 Task: Add a signature Jake Allen containing With sincere thanks and warm wishes, Jake Allen to email address softage.8@softage.net and add a label Fathers Day gifts
Action: Mouse moved to (1324, 71)
Screenshot: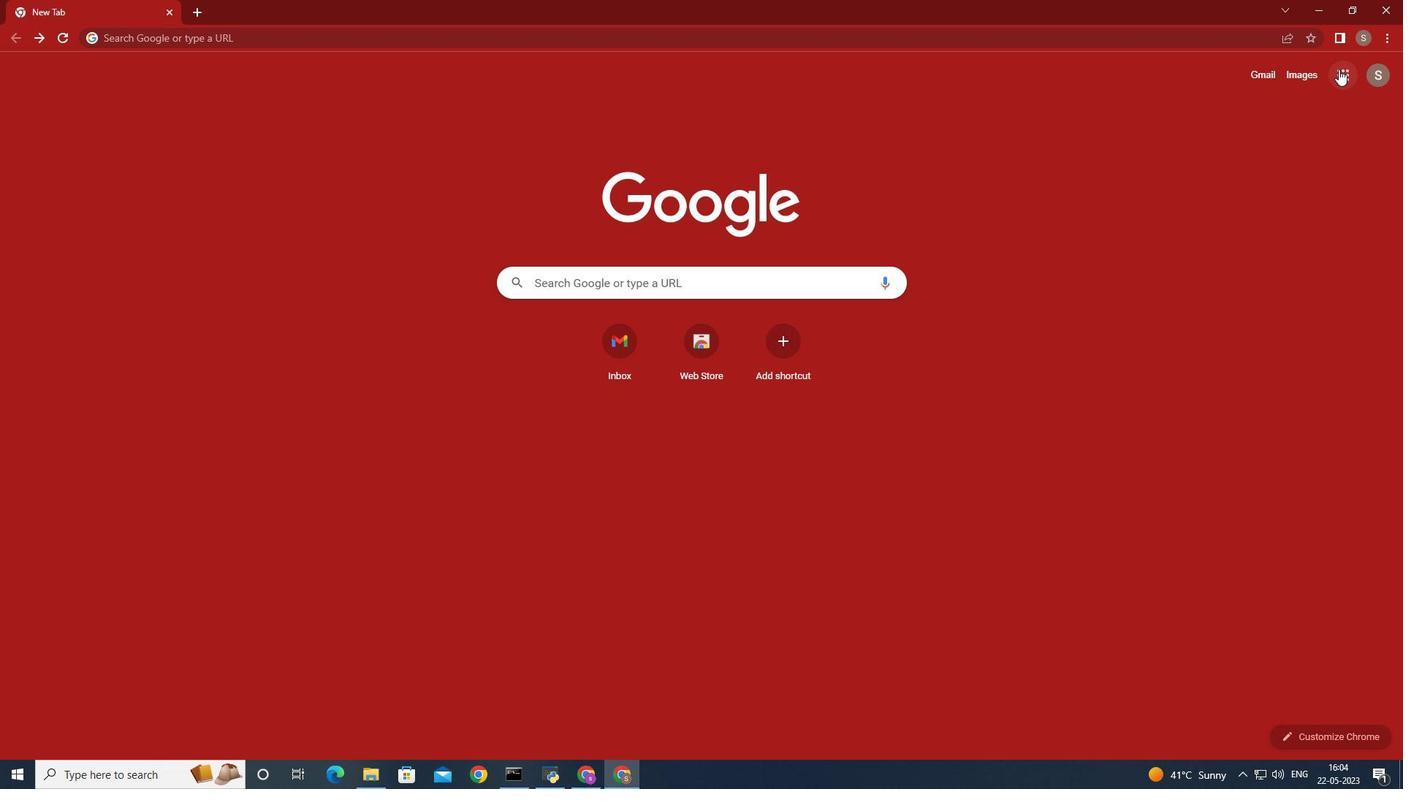 
Action: Mouse pressed left at (1324, 71)
Screenshot: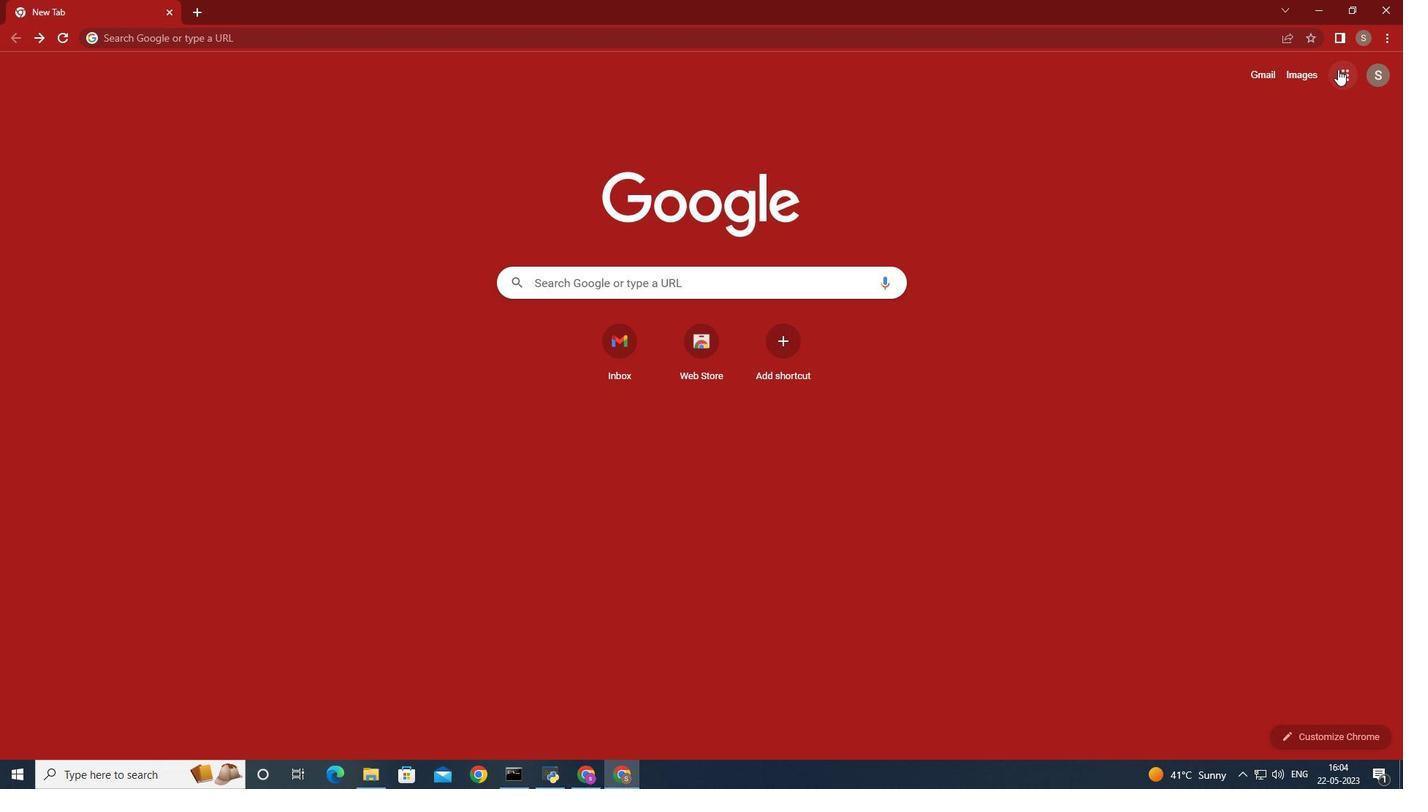 
Action: Mouse moved to (1254, 144)
Screenshot: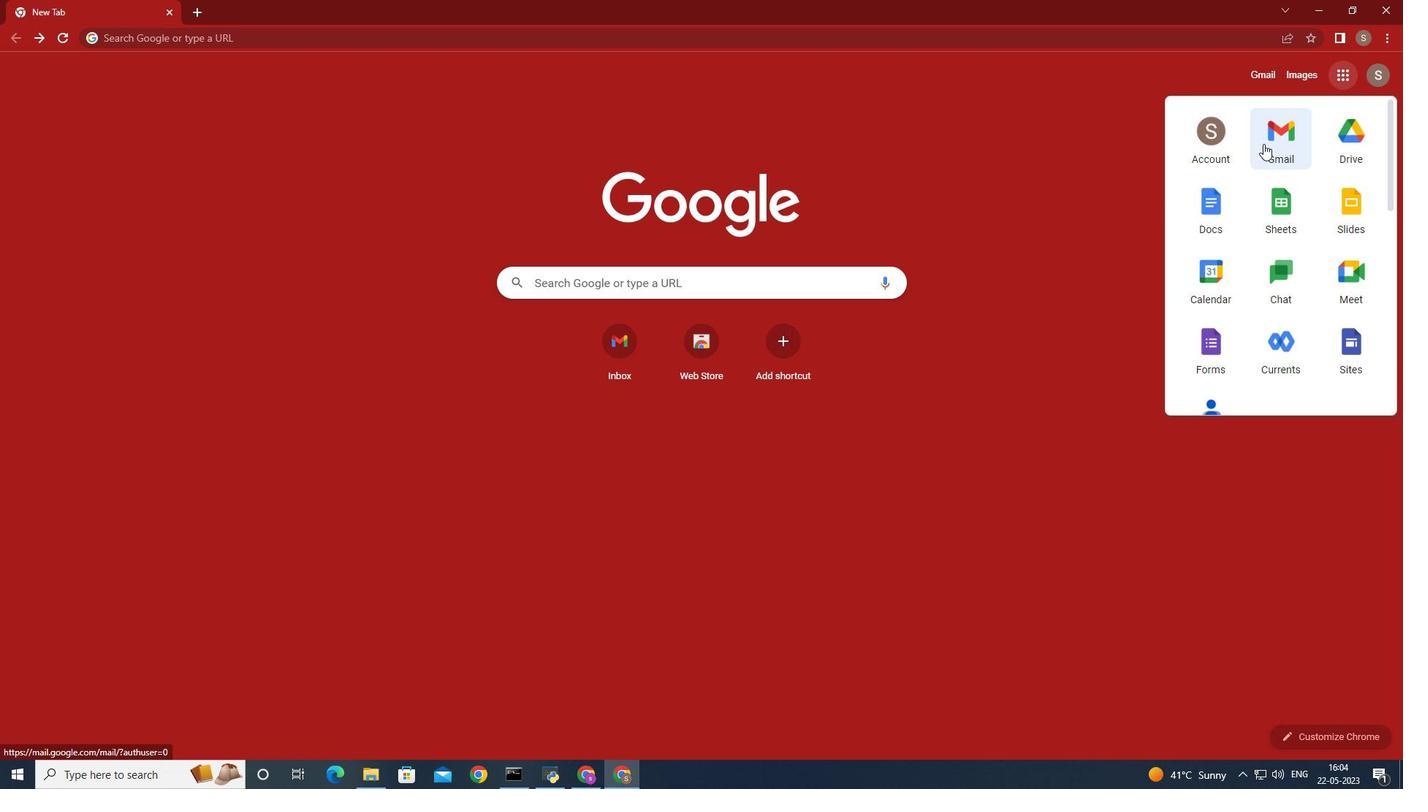 
Action: Mouse pressed left at (1254, 144)
Screenshot: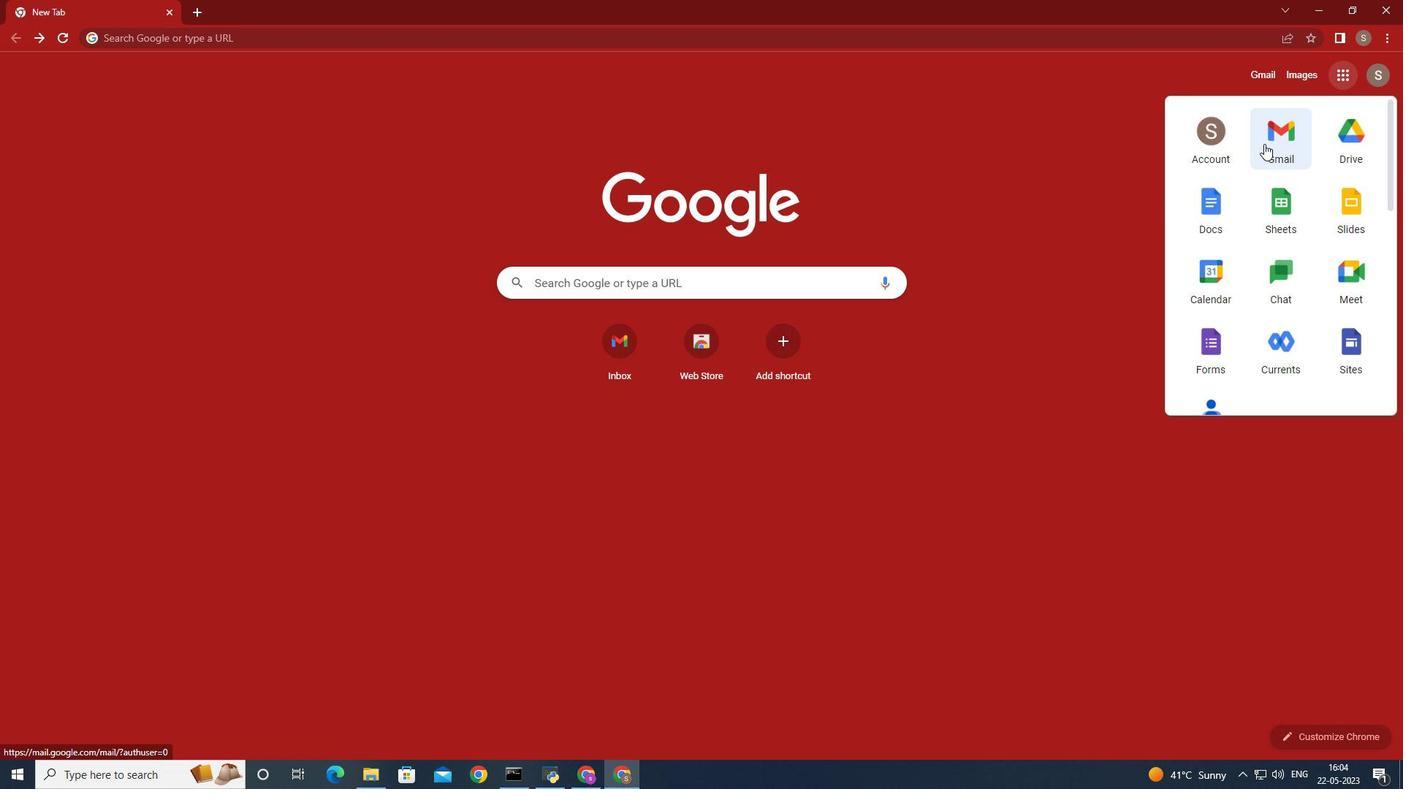 
Action: Mouse moved to (1233, 100)
Screenshot: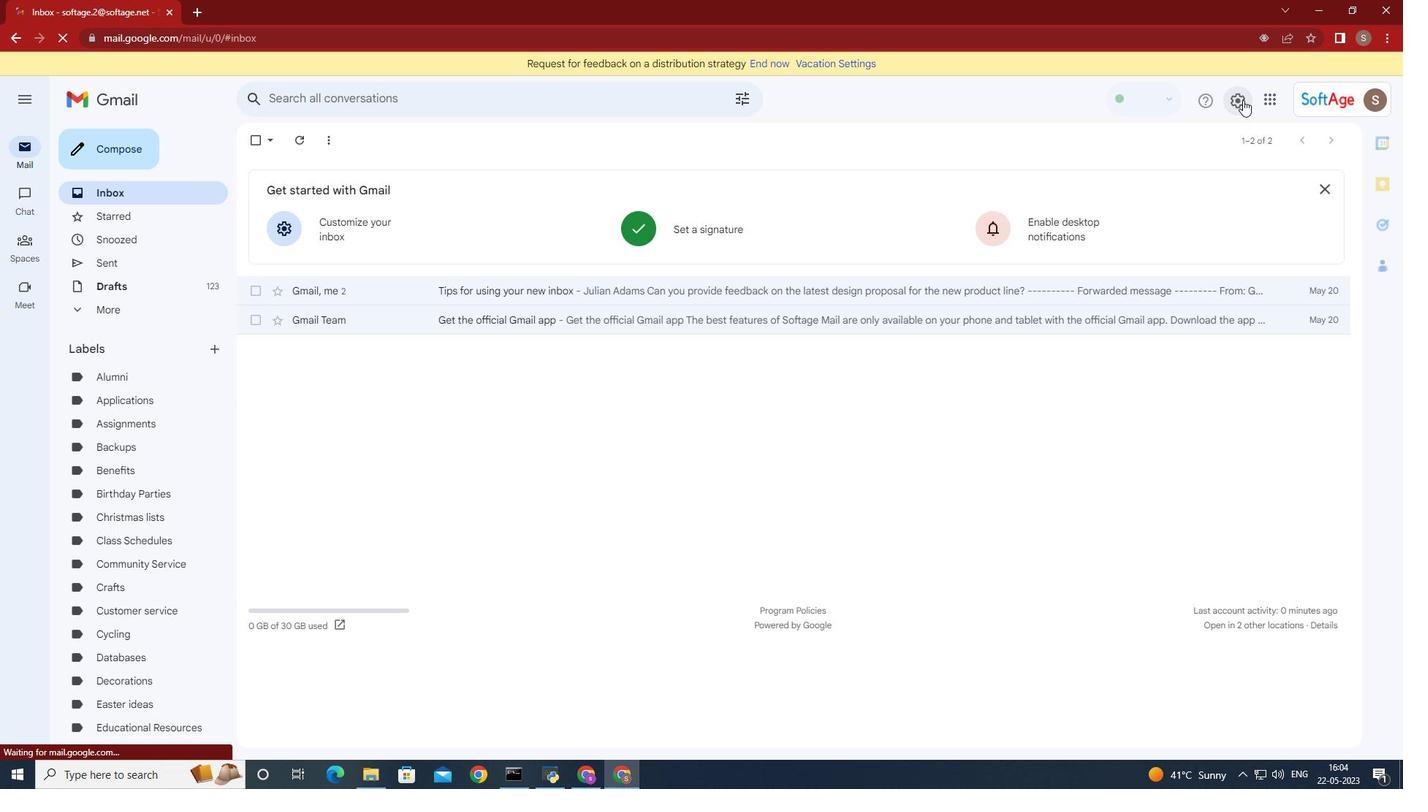 
Action: Mouse pressed left at (1233, 100)
Screenshot: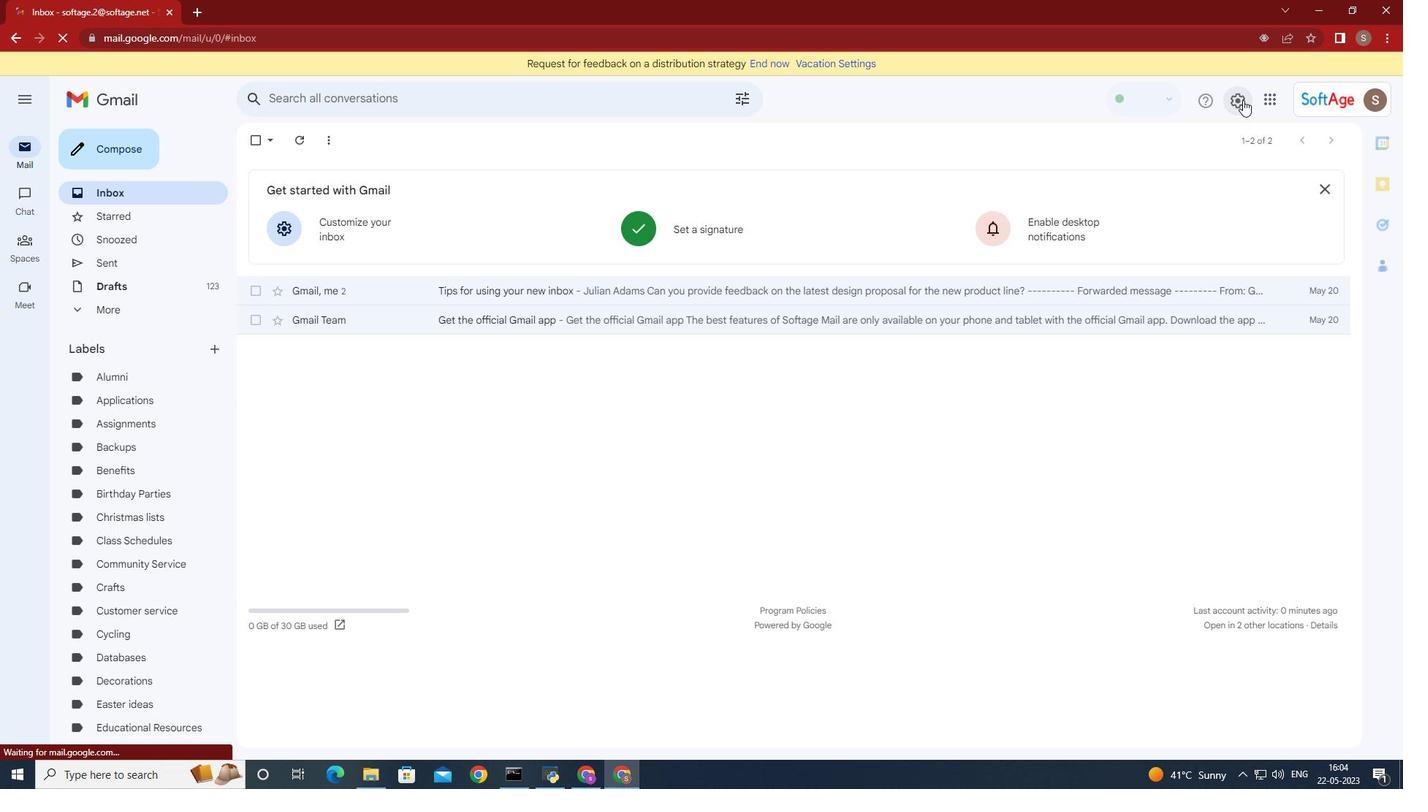 
Action: Mouse moved to (1277, 170)
Screenshot: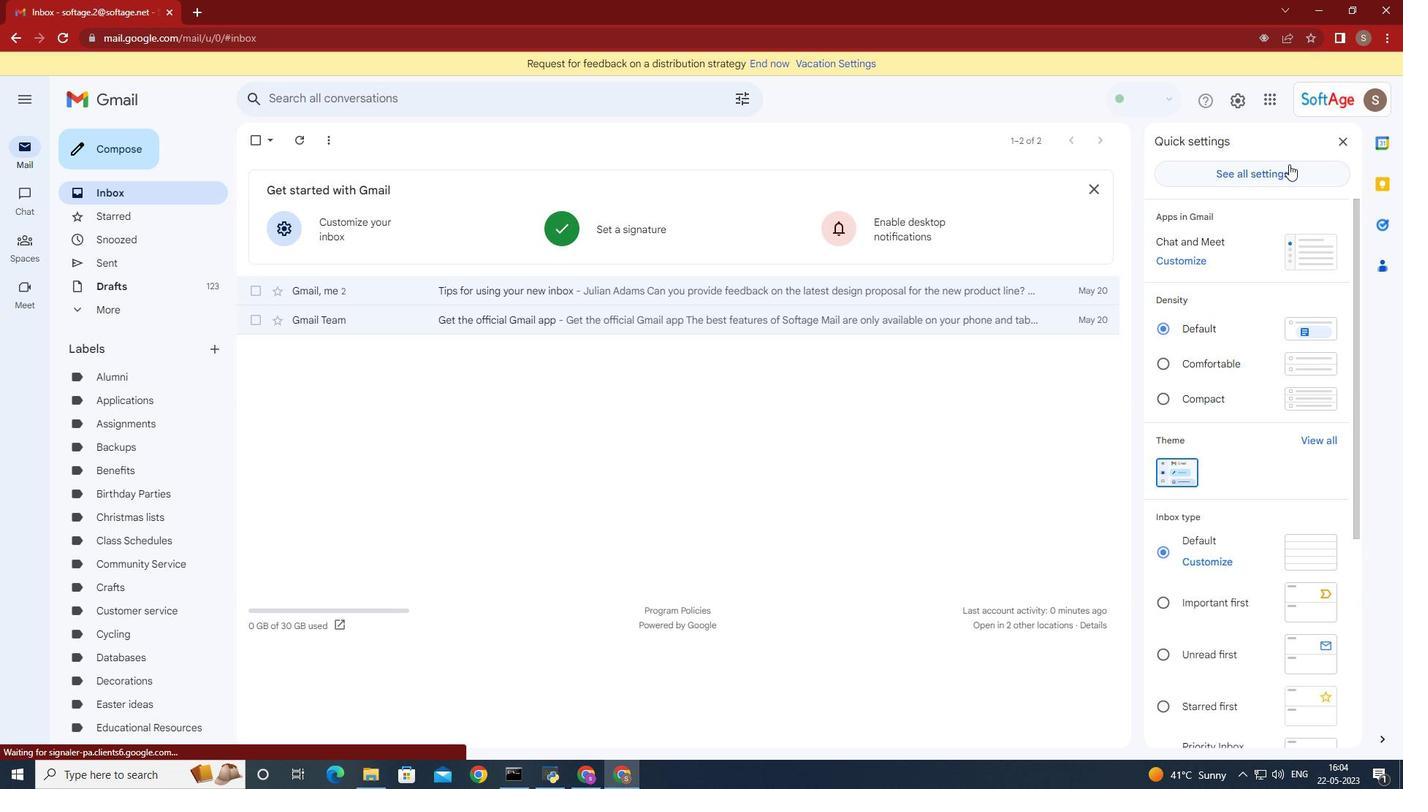 
Action: Mouse pressed left at (1277, 170)
Screenshot: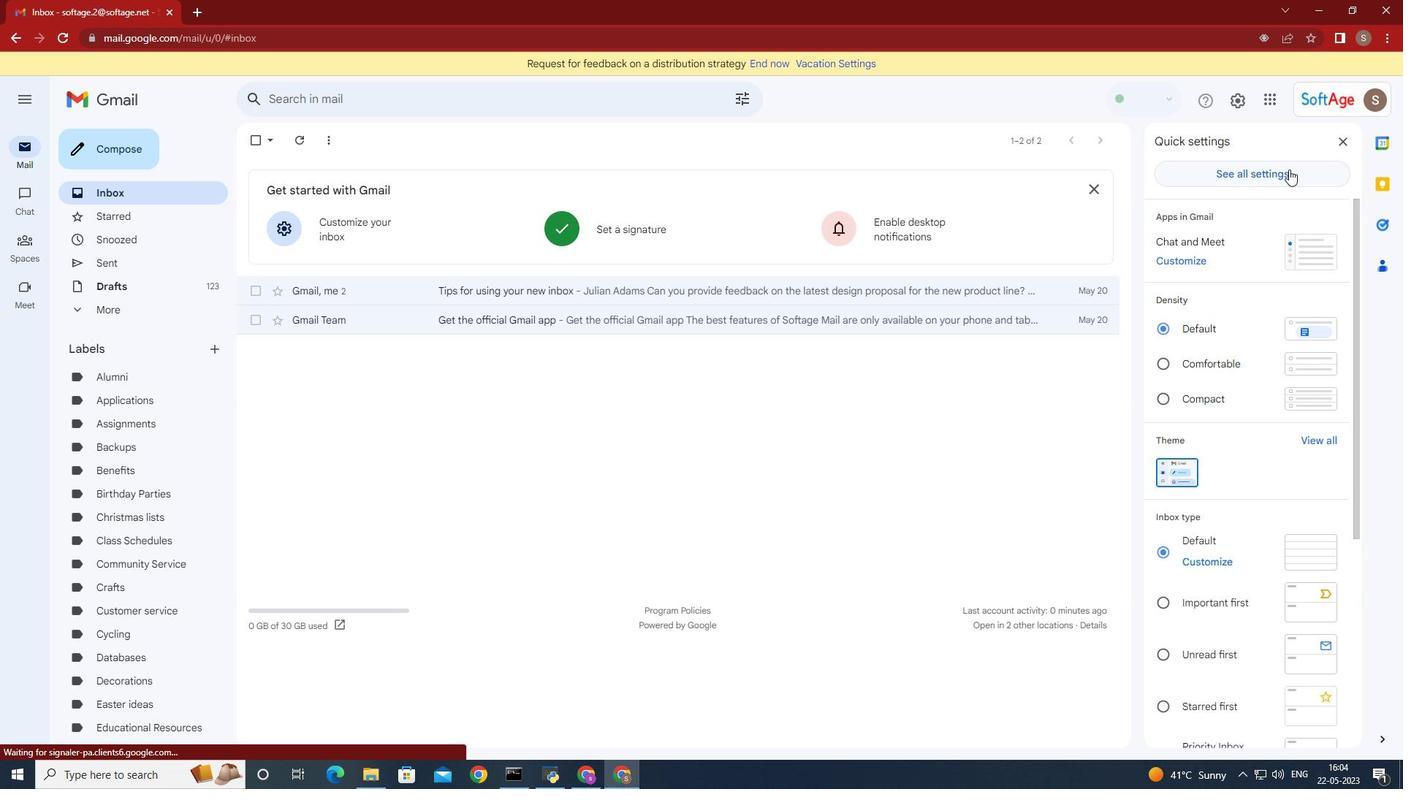 
Action: Mouse moved to (1202, 301)
Screenshot: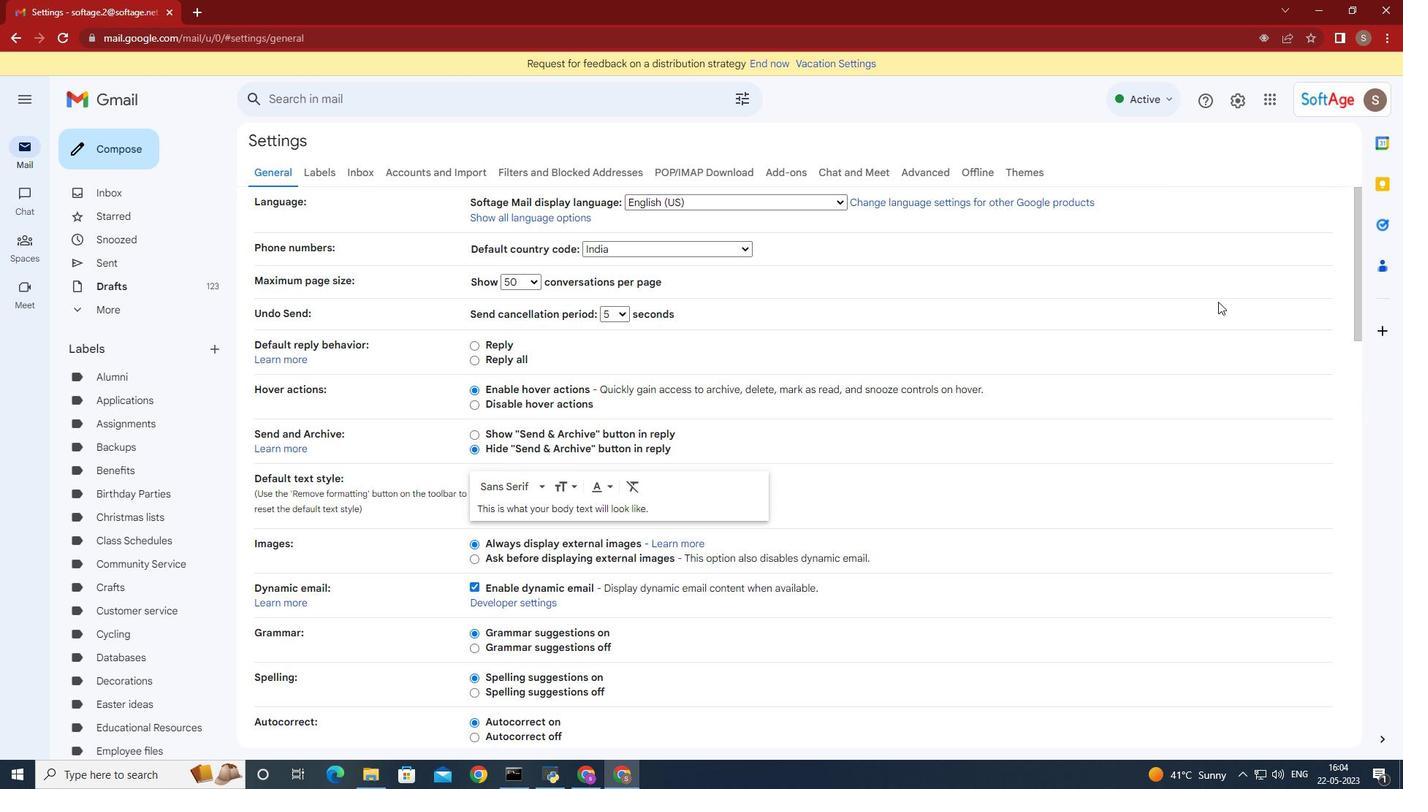 
Action: Mouse scrolled (1202, 300) with delta (0, 0)
Screenshot: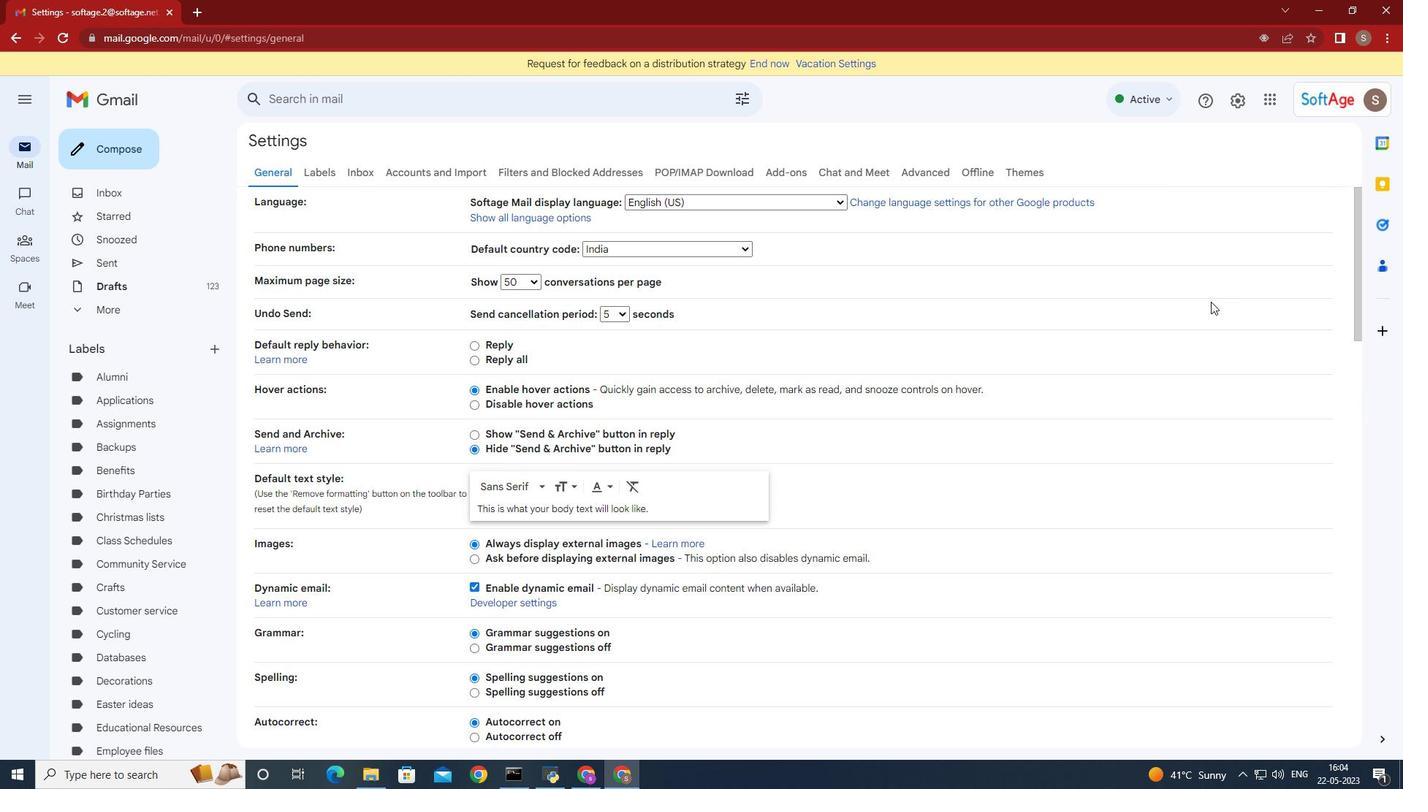 
Action: Mouse moved to (1192, 302)
Screenshot: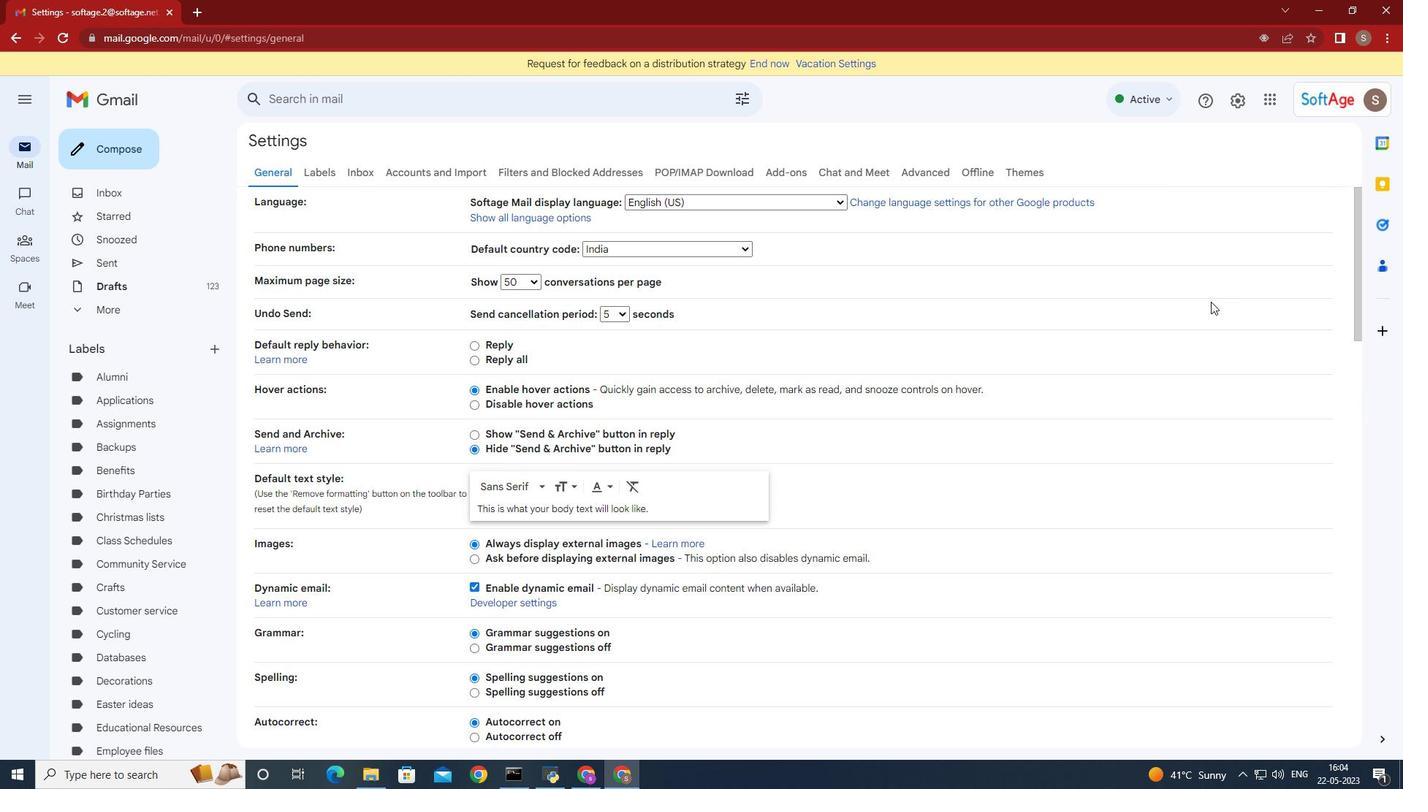 
Action: Mouse scrolled (1199, 300) with delta (0, 0)
Screenshot: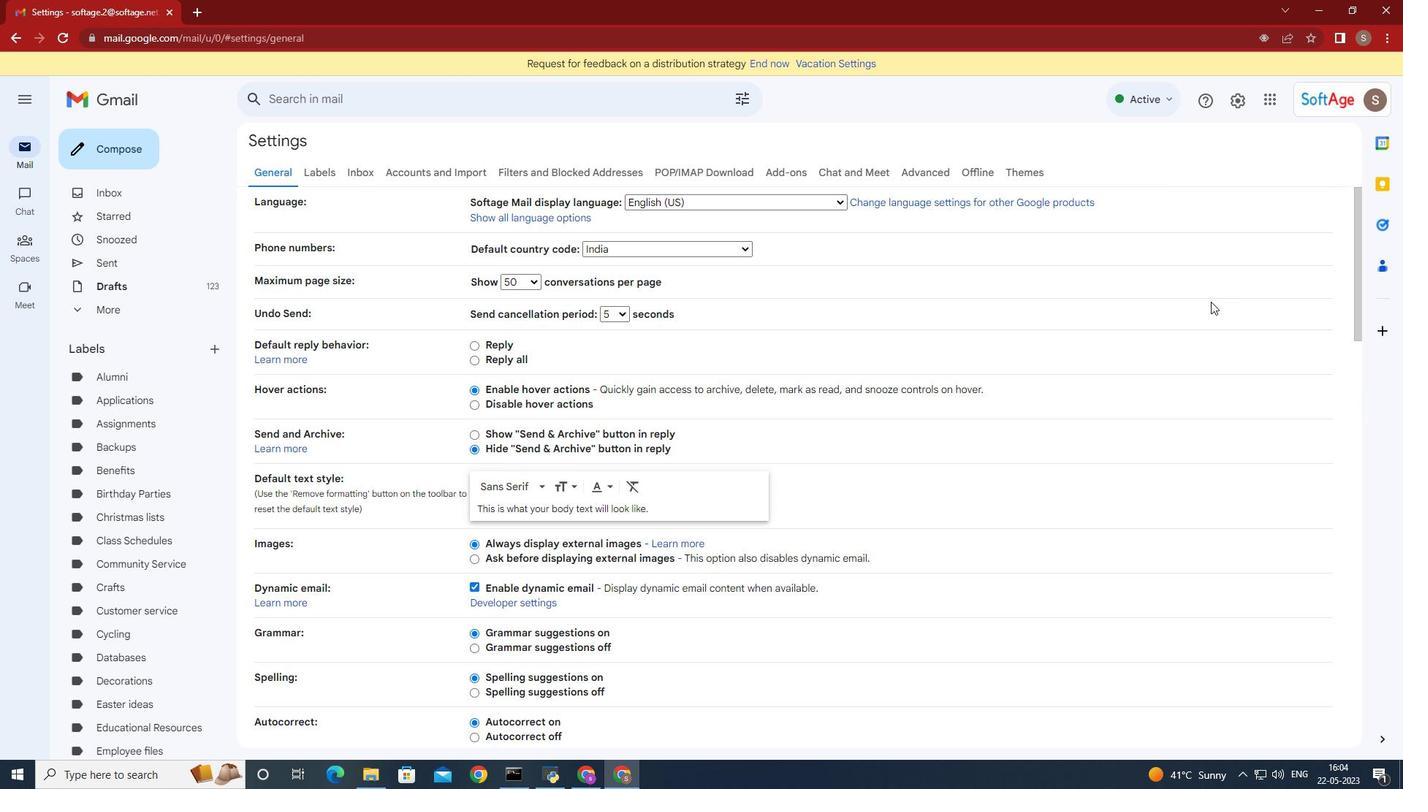 
Action: Mouse moved to (1189, 302)
Screenshot: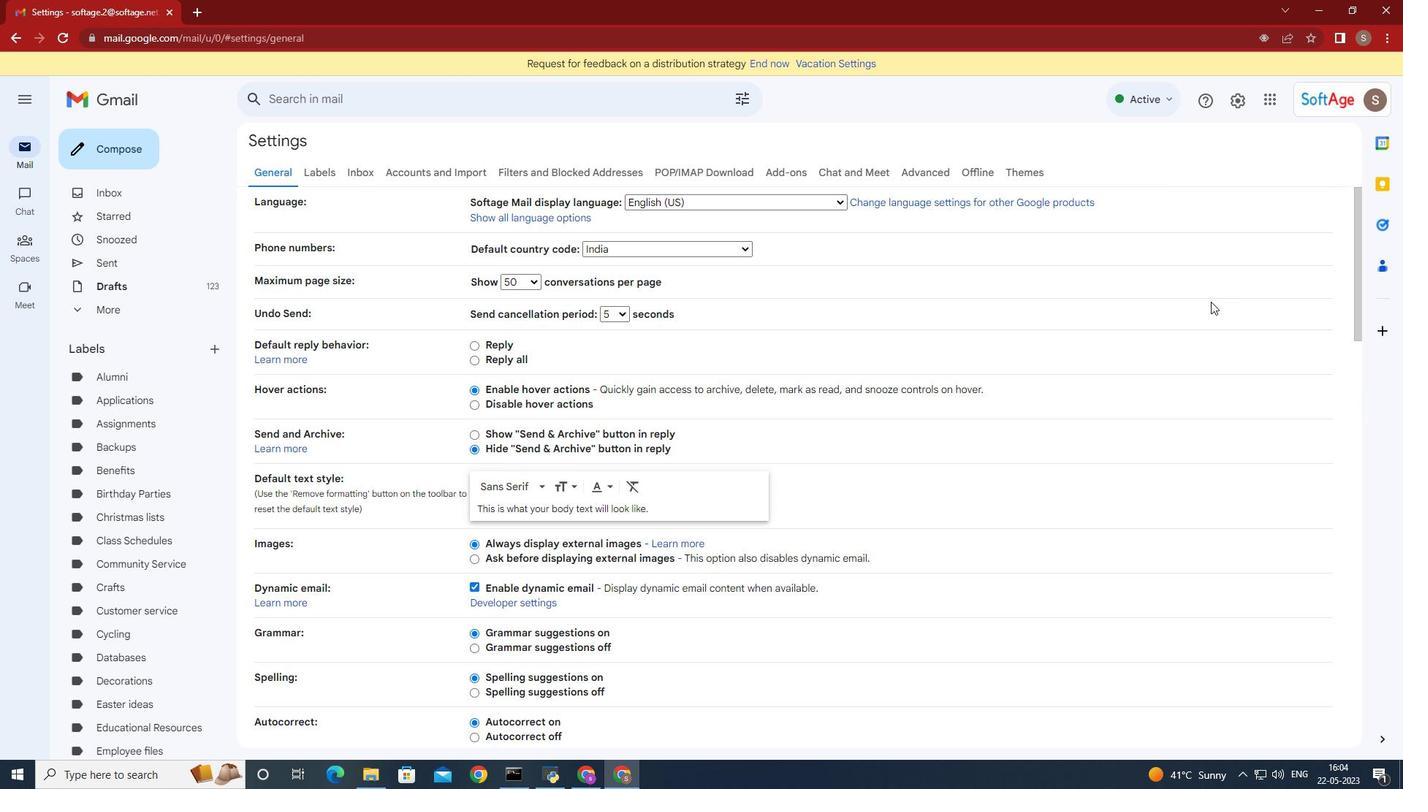 
Action: Mouse scrolled (1192, 301) with delta (0, 0)
Screenshot: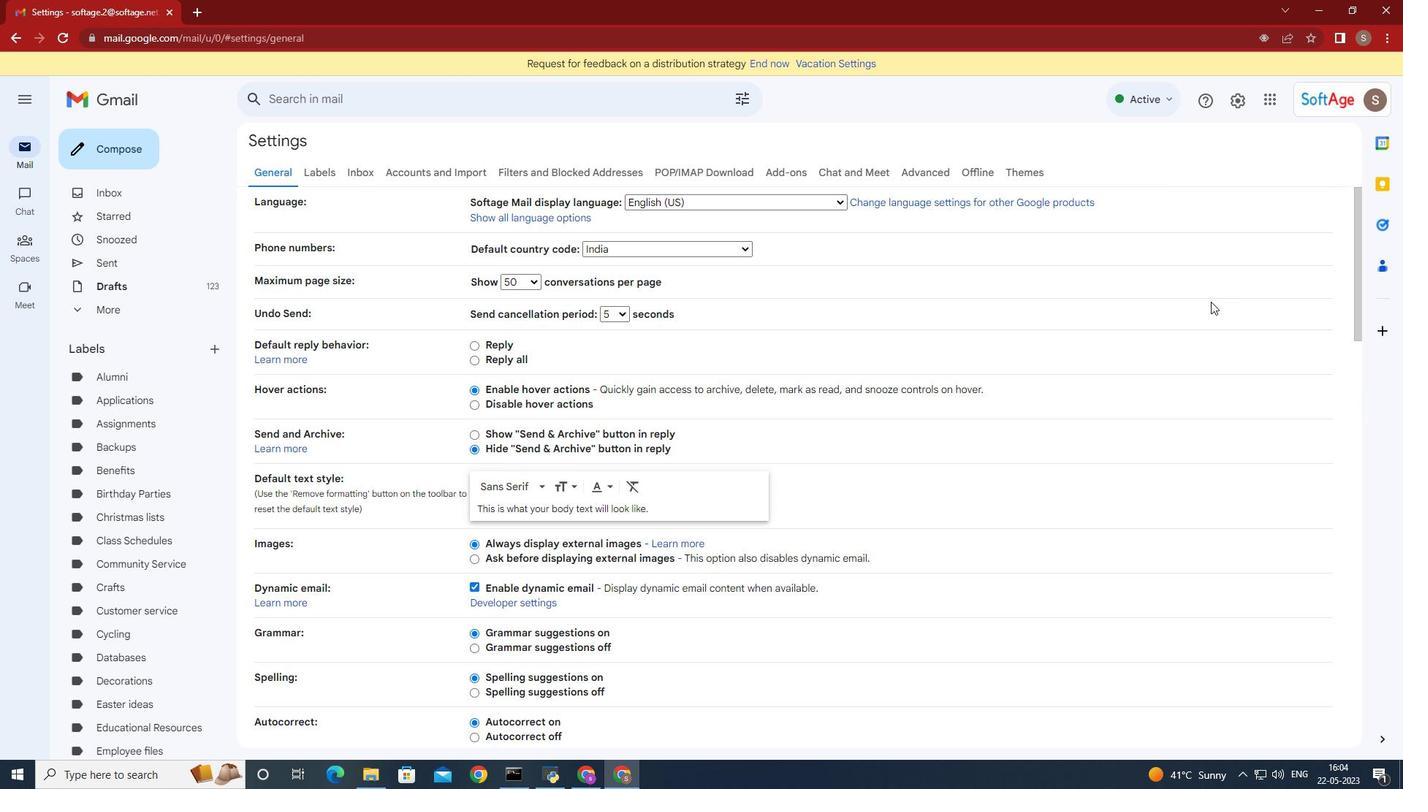 
Action: Mouse moved to (1177, 302)
Screenshot: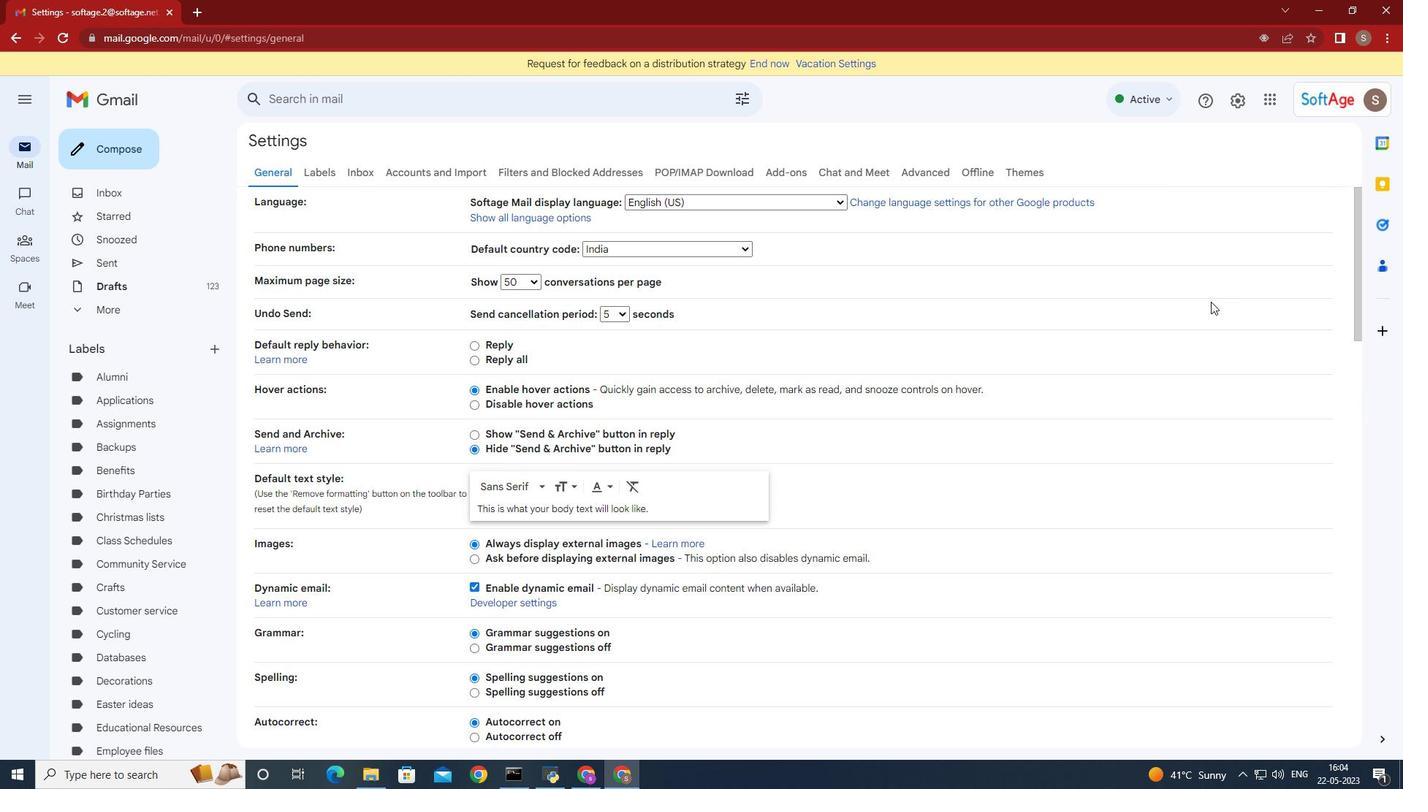 
Action: Mouse scrolled (1181, 301) with delta (0, 0)
Screenshot: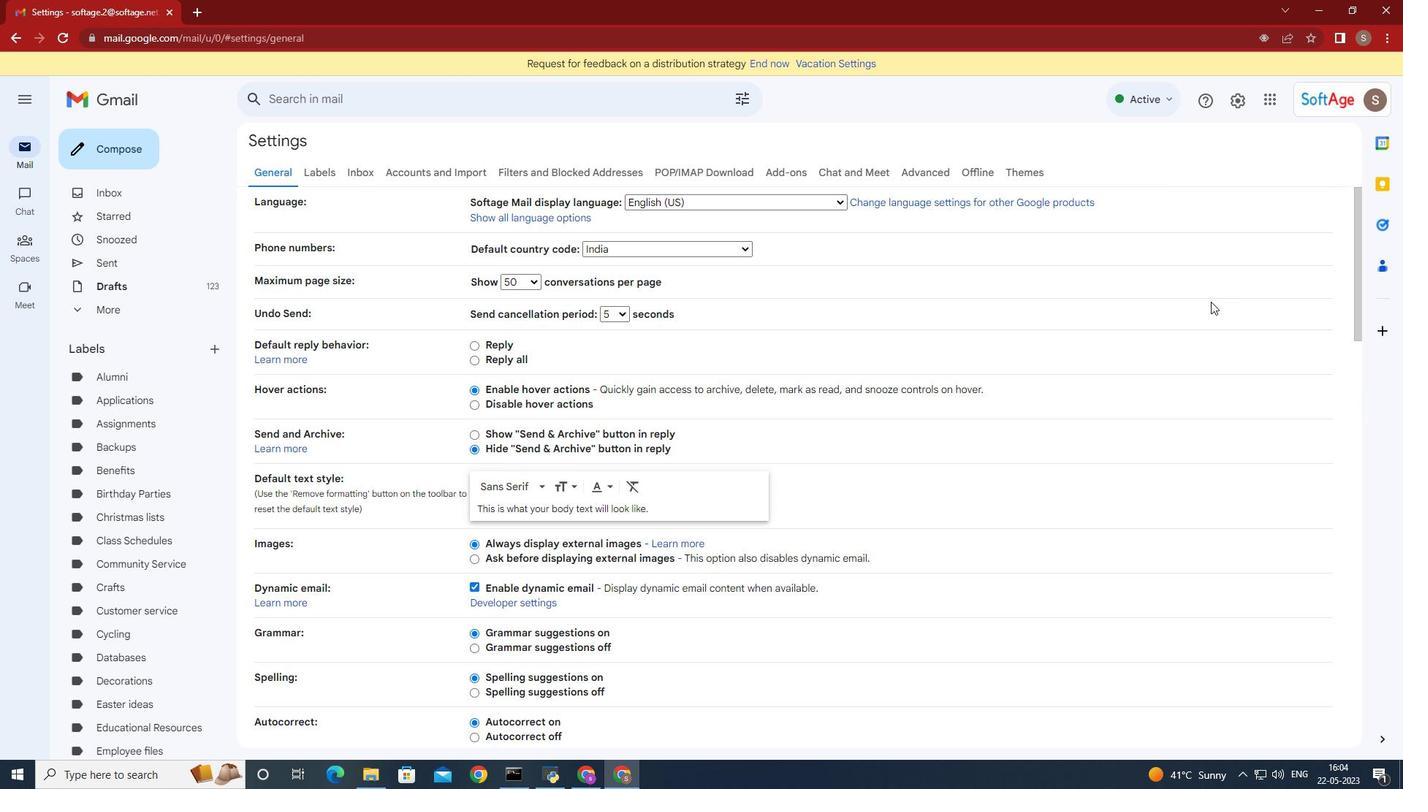 
Action: Mouse moved to (1167, 302)
Screenshot: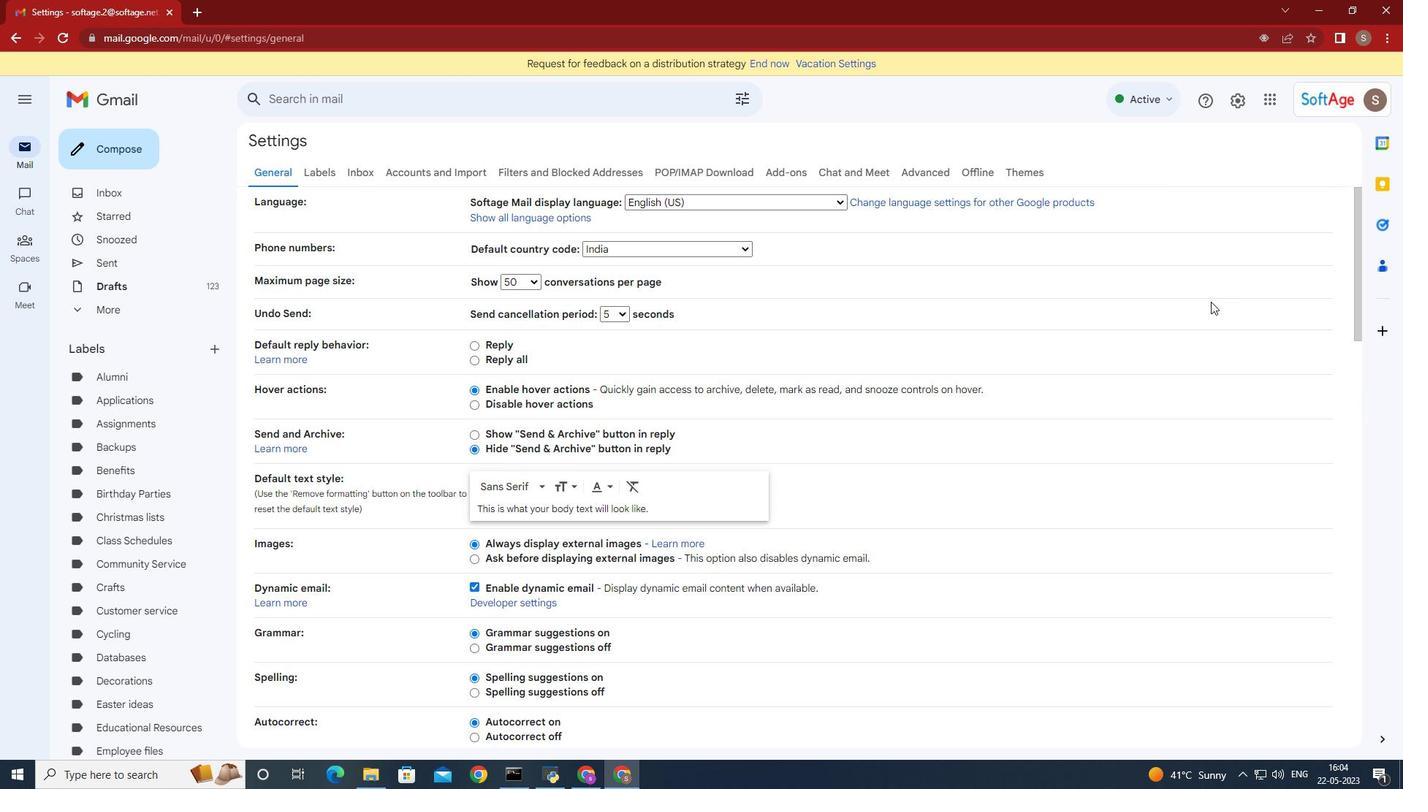 
Action: Mouse scrolled (1173, 301) with delta (0, 0)
Screenshot: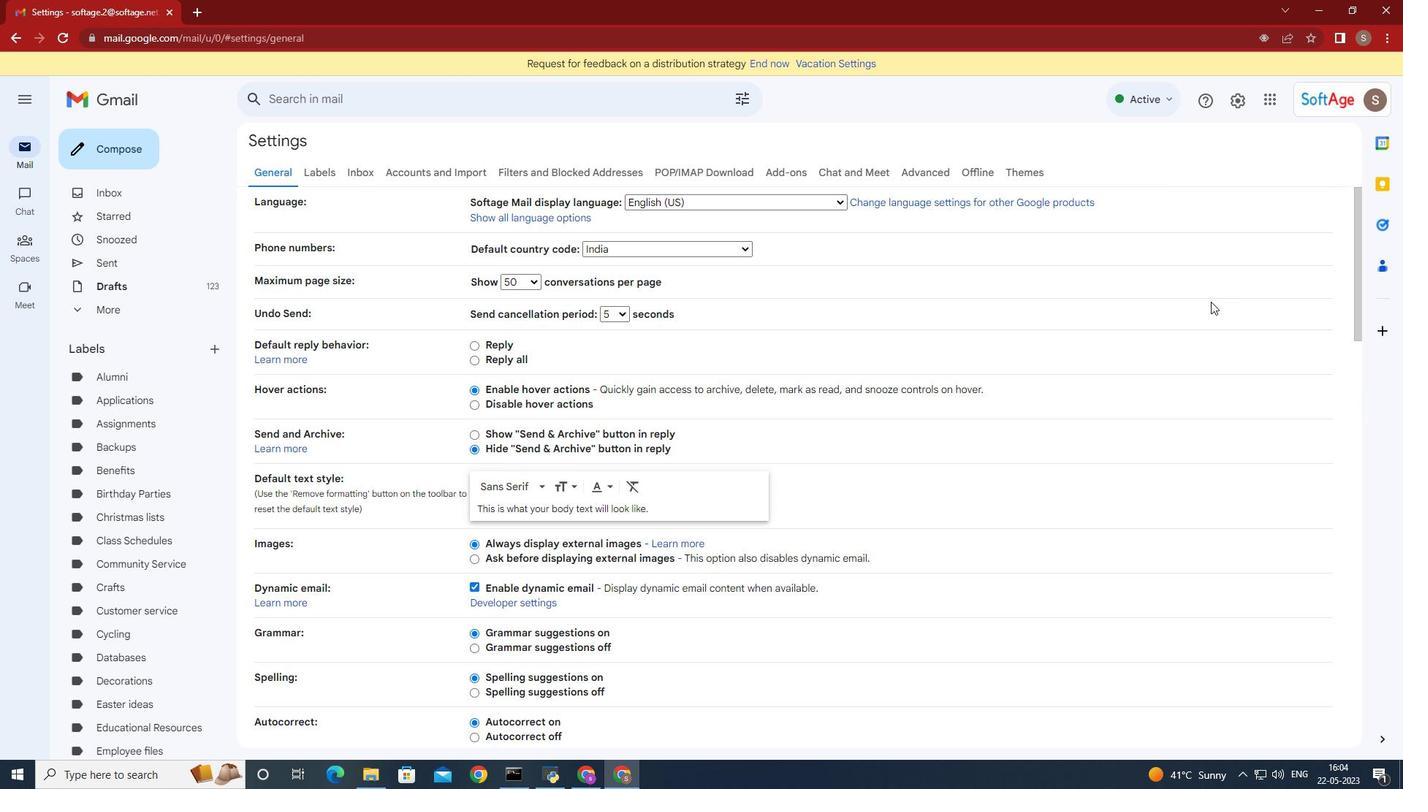 
Action: Mouse moved to (1156, 302)
Screenshot: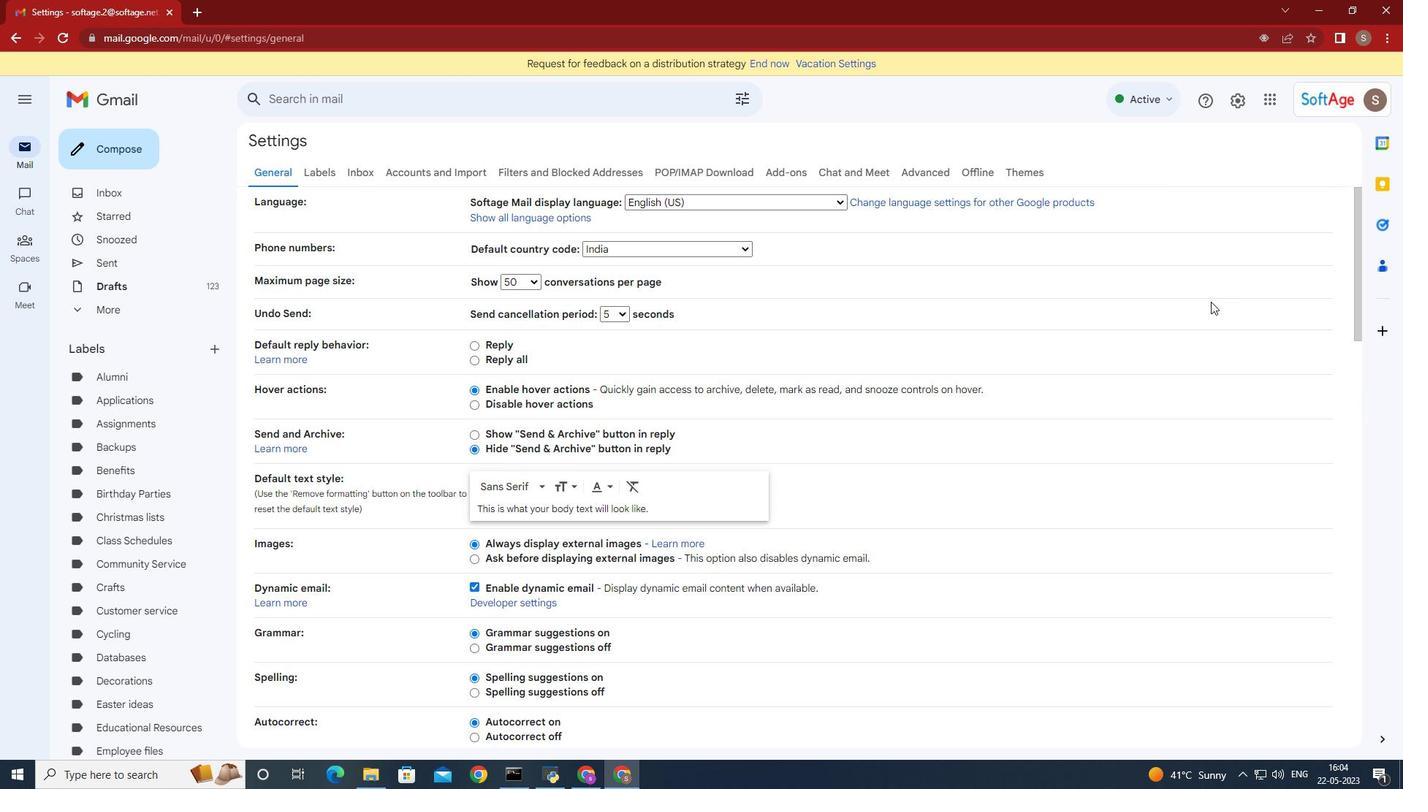 
Action: Mouse scrolled (1161, 301) with delta (0, 0)
Screenshot: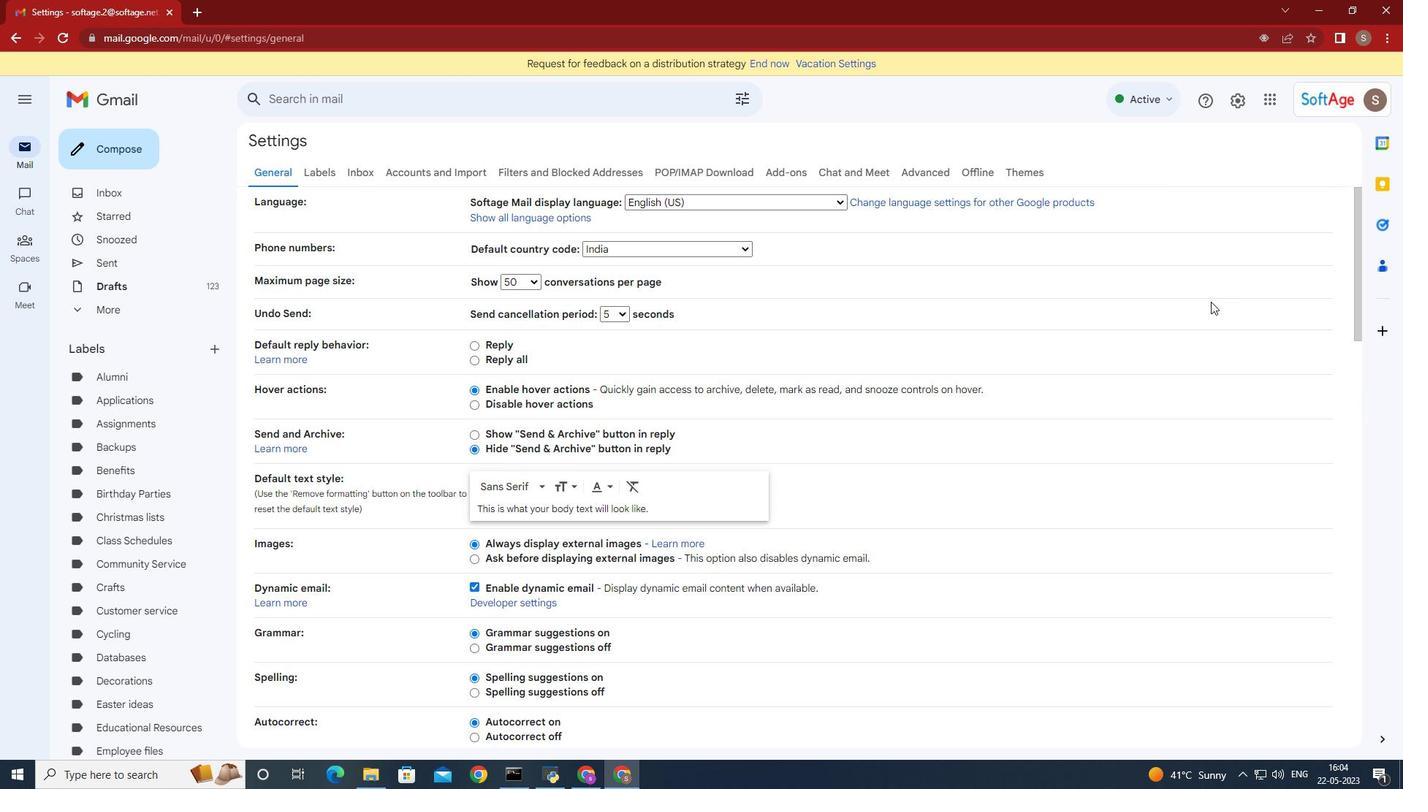 
Action: Mouse moved to (1137, 301)
Screenshot: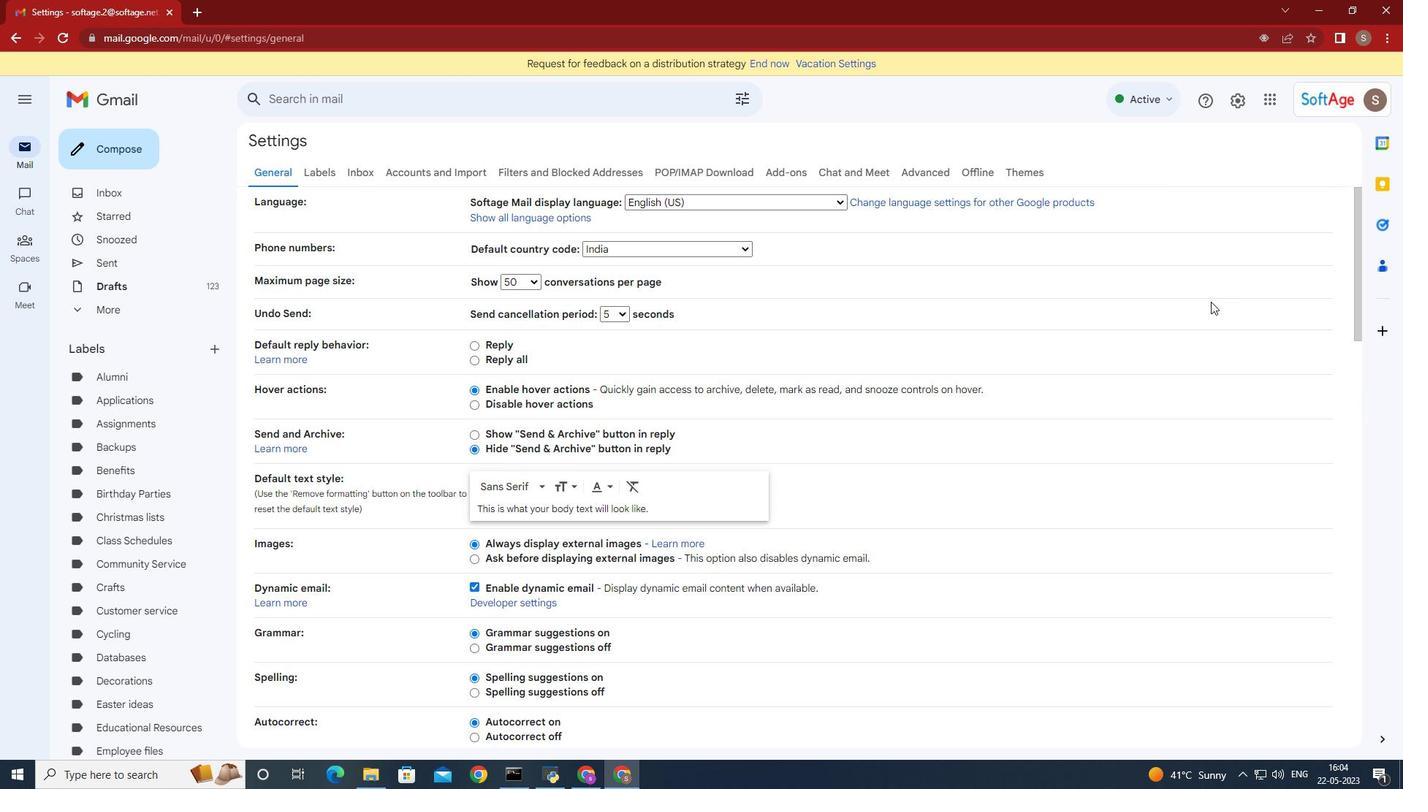 
Action: Mouse scrolled (1137, 300) with delta (0, 0)
Screenshot: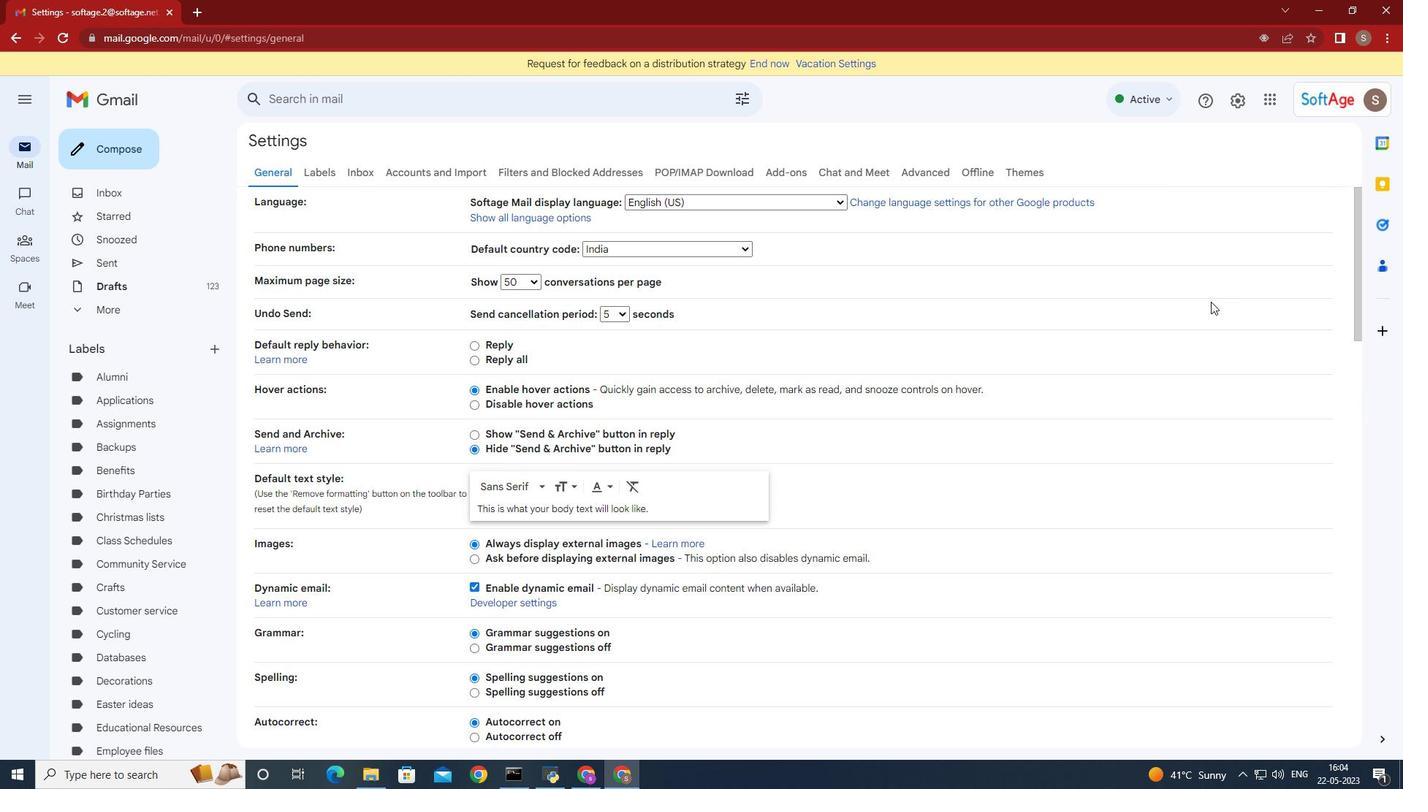 
Action: Mouse moved to (1079, 304)
Screenshot: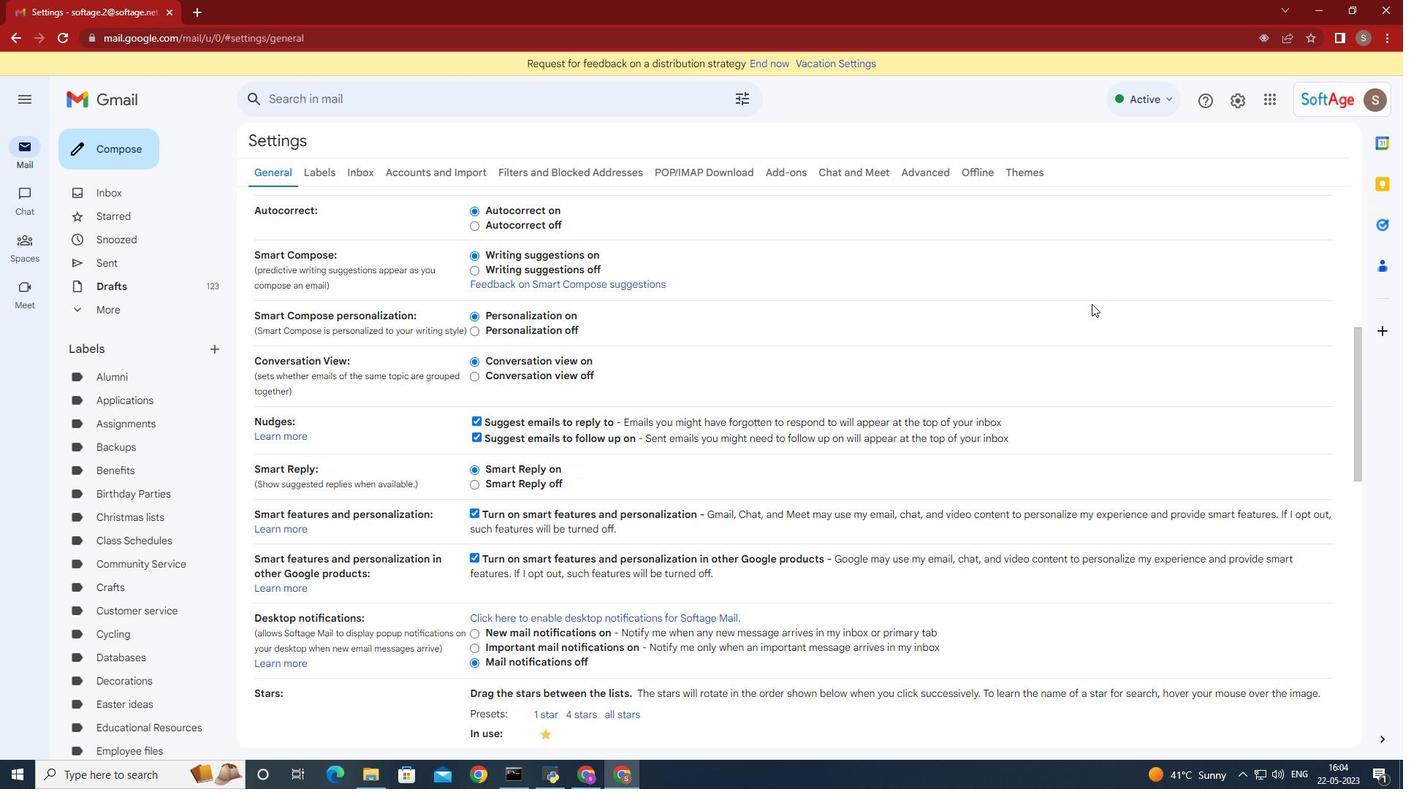 
Action: Mouse scrolled (1079, 304) with delta (0, 0)
Screenshot: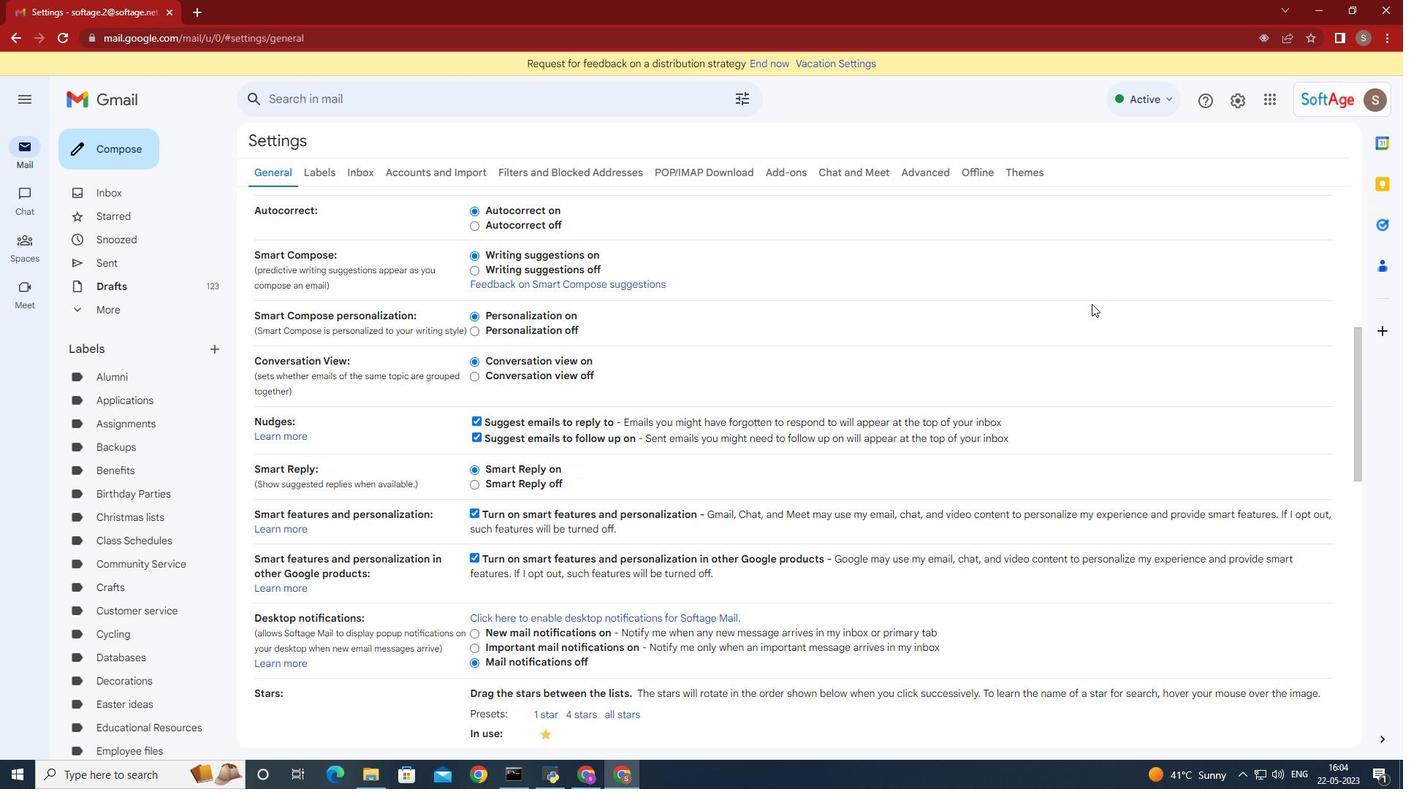 
Action: Mouse moved to (1078, 305)
Screenshot: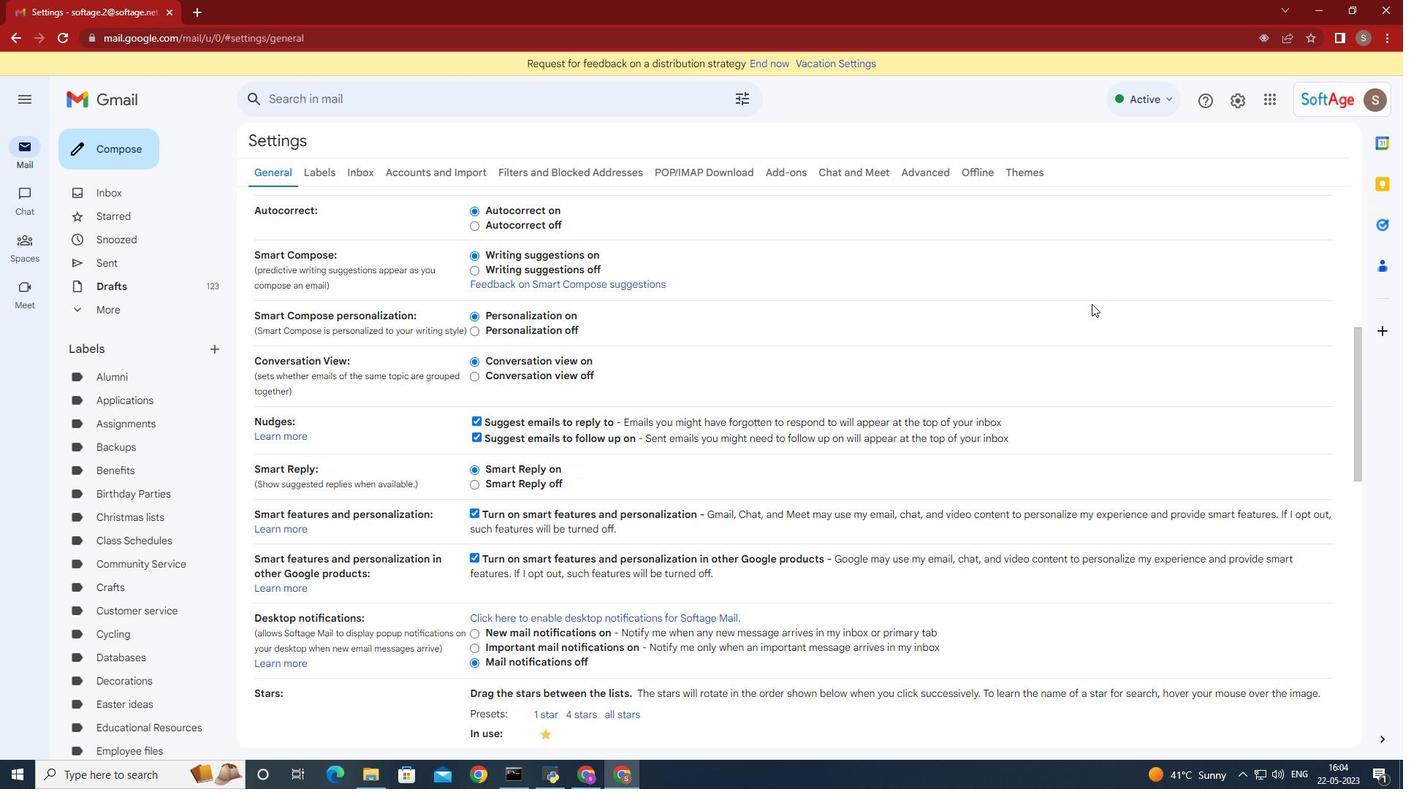 
Action: Mouse scrolled (1078, 304) with delta (0, 0)
Screenshot: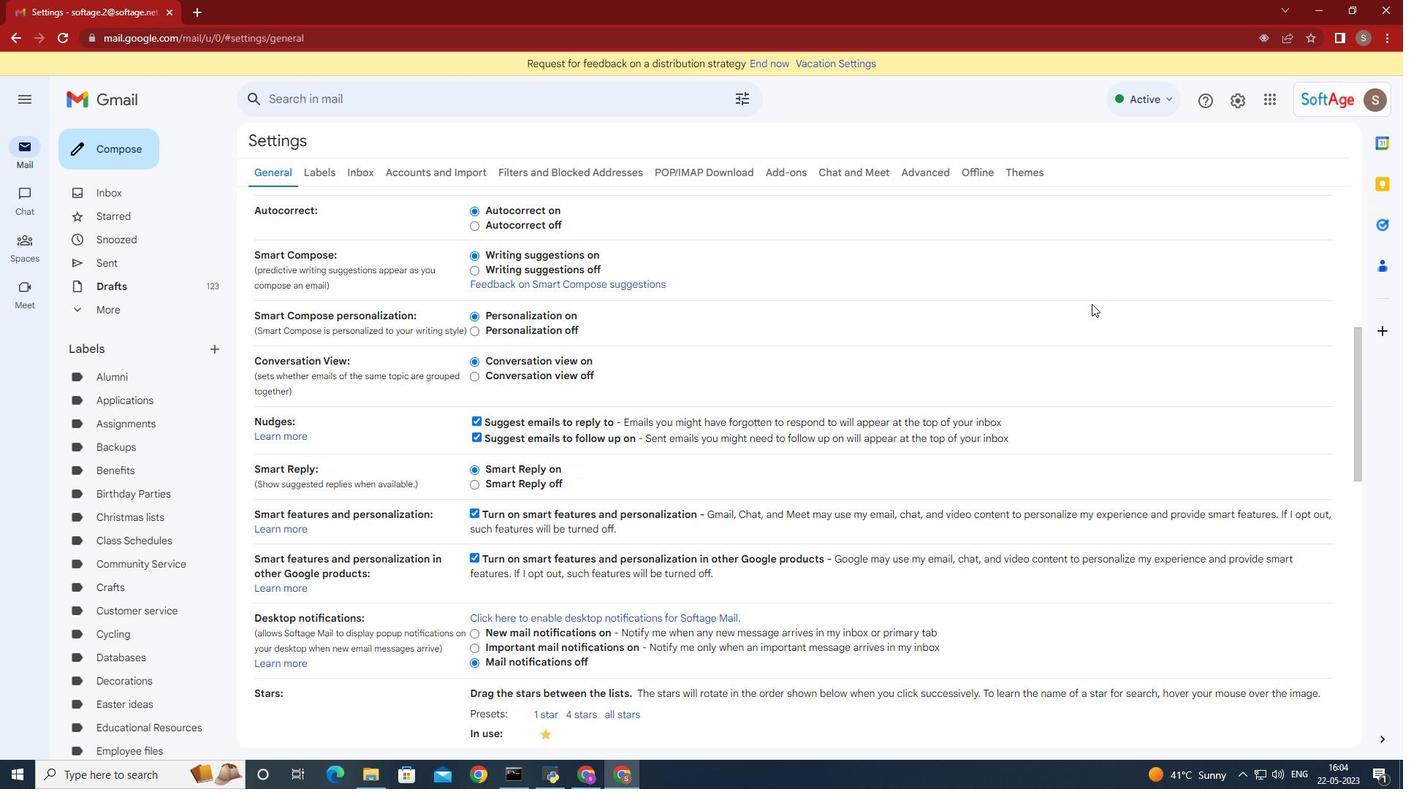 
Action: Mouse scrolled (1078, 304) with delta (0, 0)
Screenshot: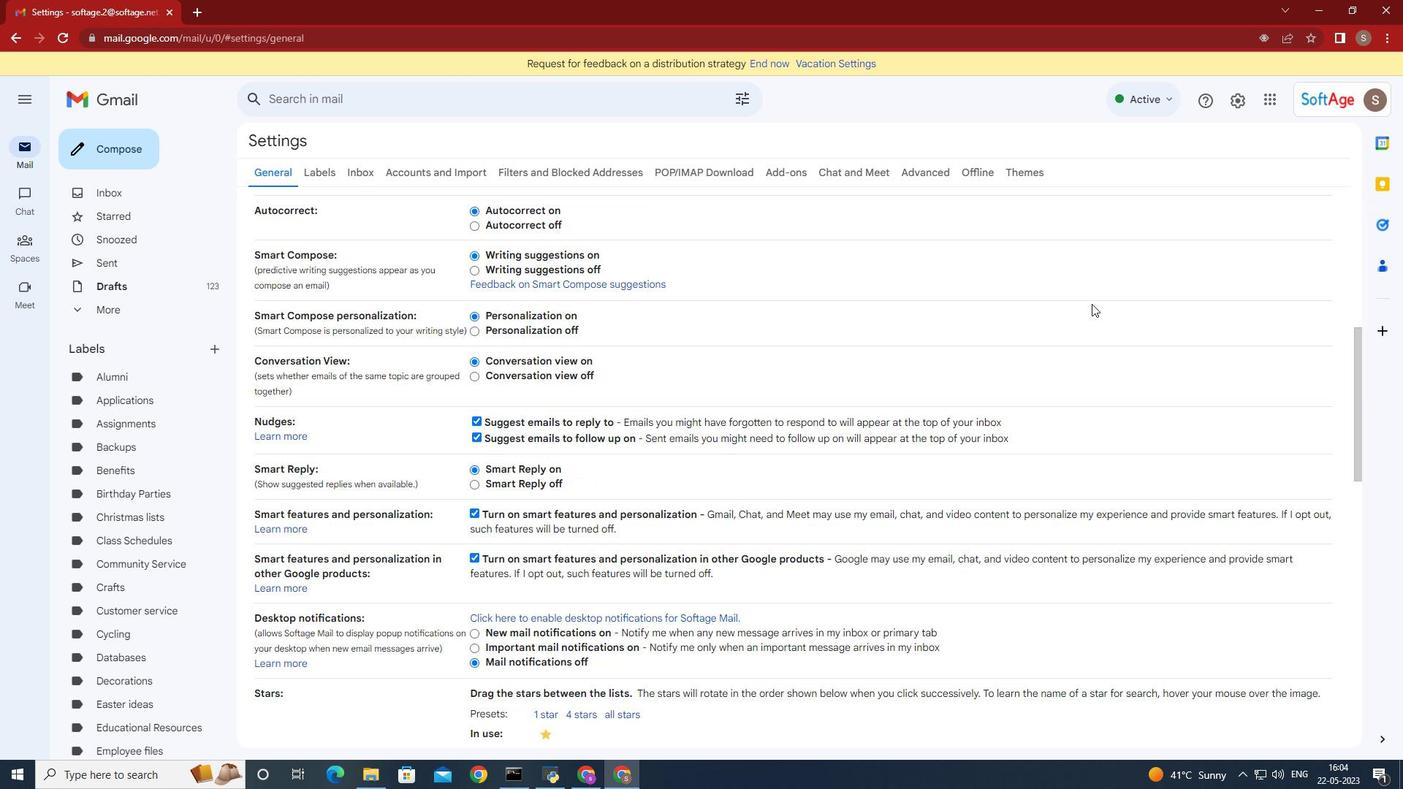 
Action: Mouse moved to (1077, 306)
Screenshot: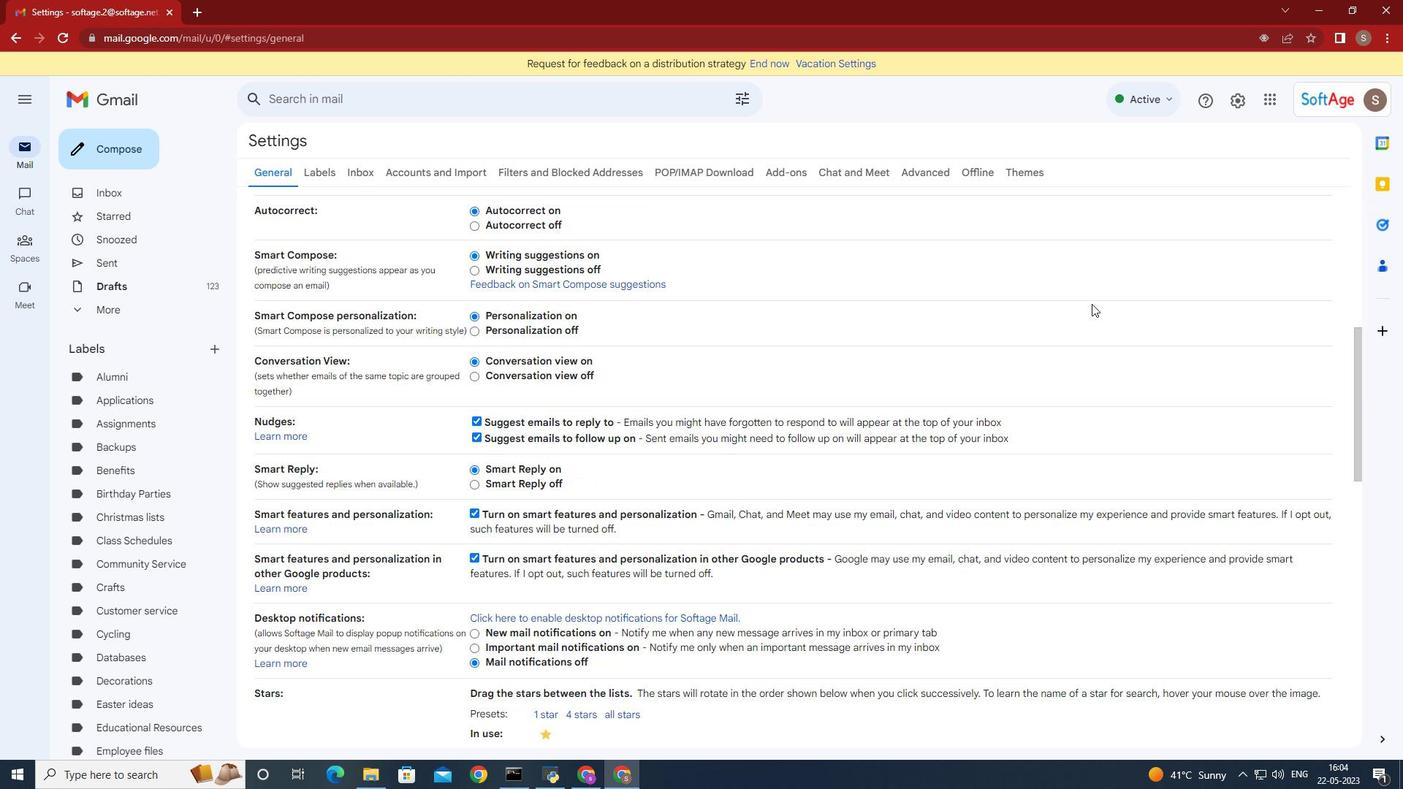 
Action: Mouse scrolled (1077, 305) with delta (0, 0)
Screenshot: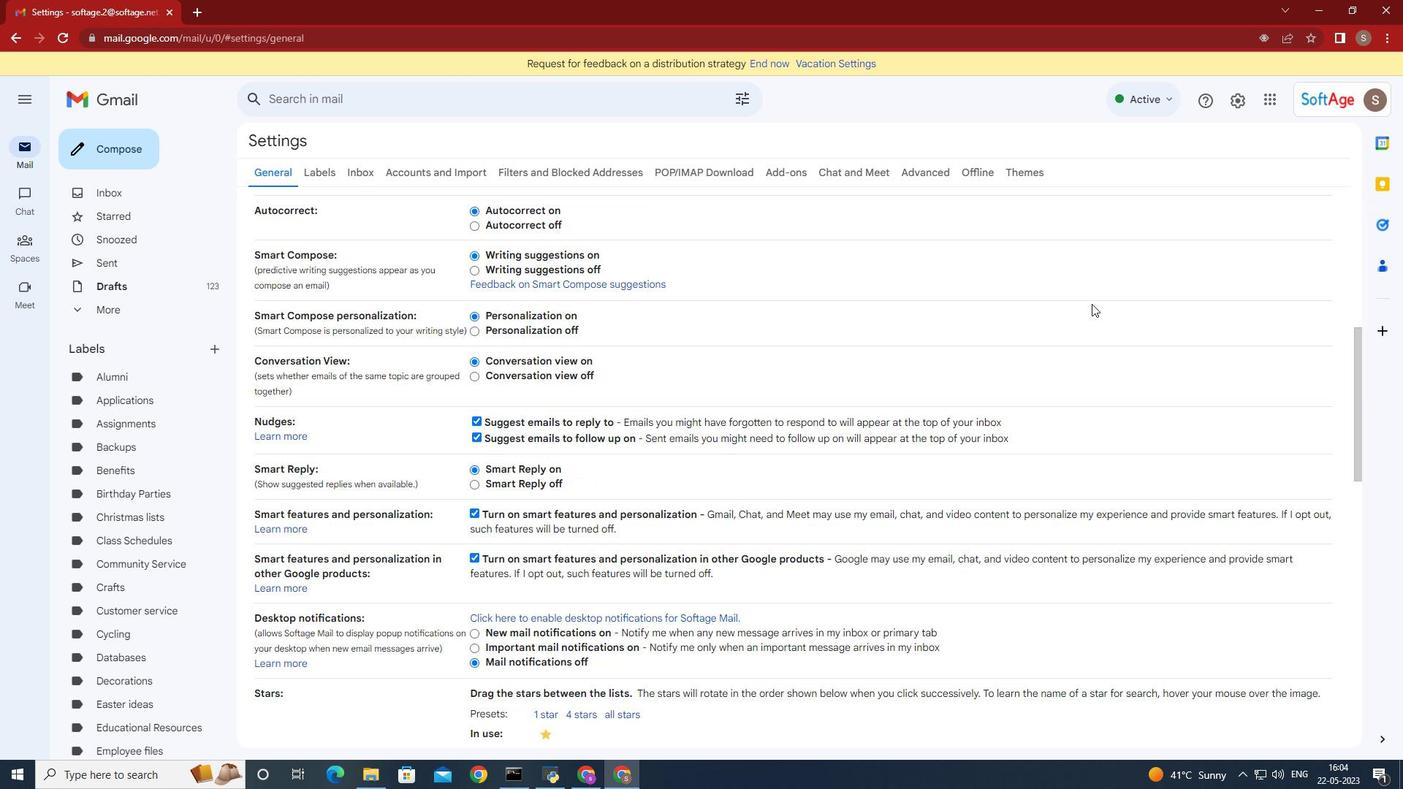 
Action: Mouse moved to (1076, 307)
Screenshot: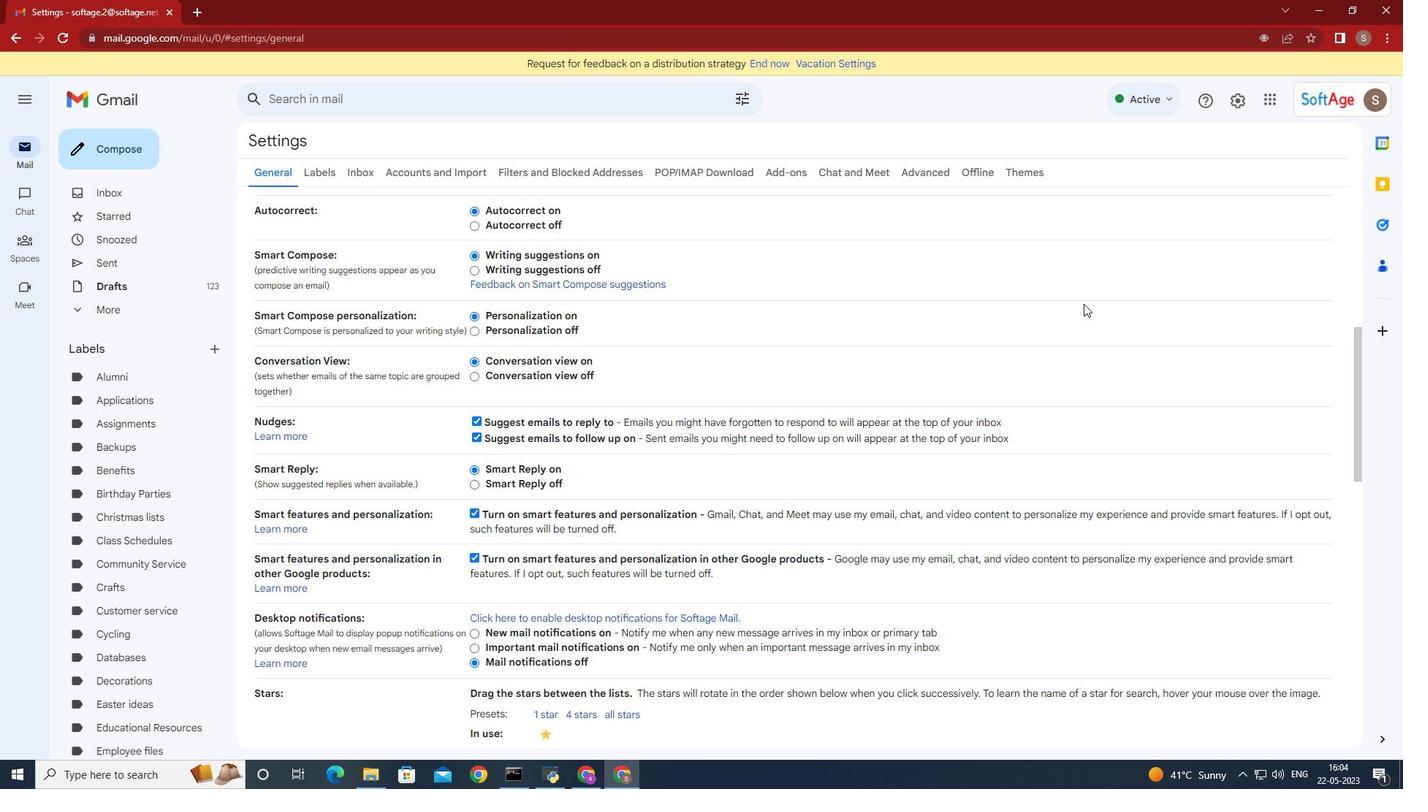 
Action: Mouse scrolled (1076, 306) with delta (0, 0)
Screenshot: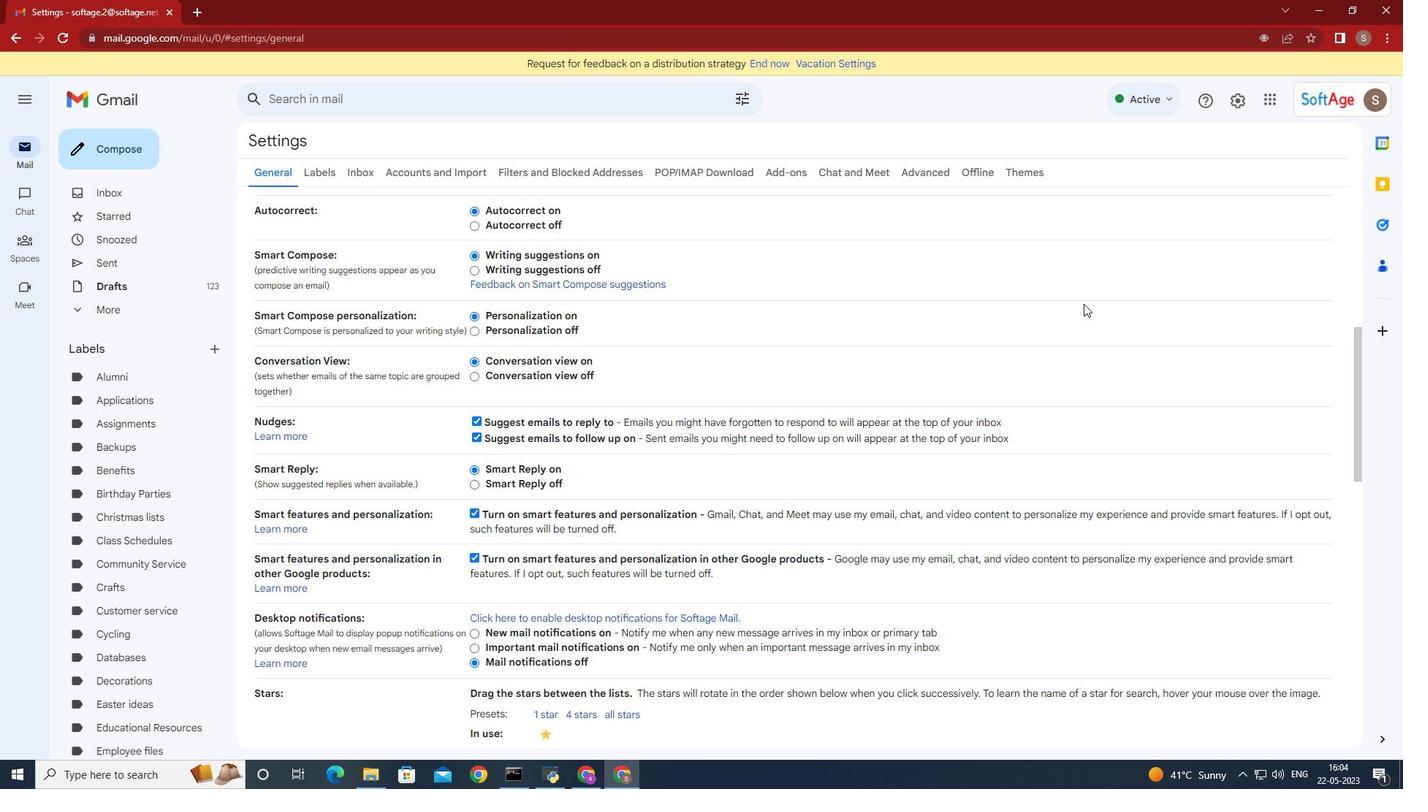 
Action: Mouse moved to (1076, 307)
Screenshot: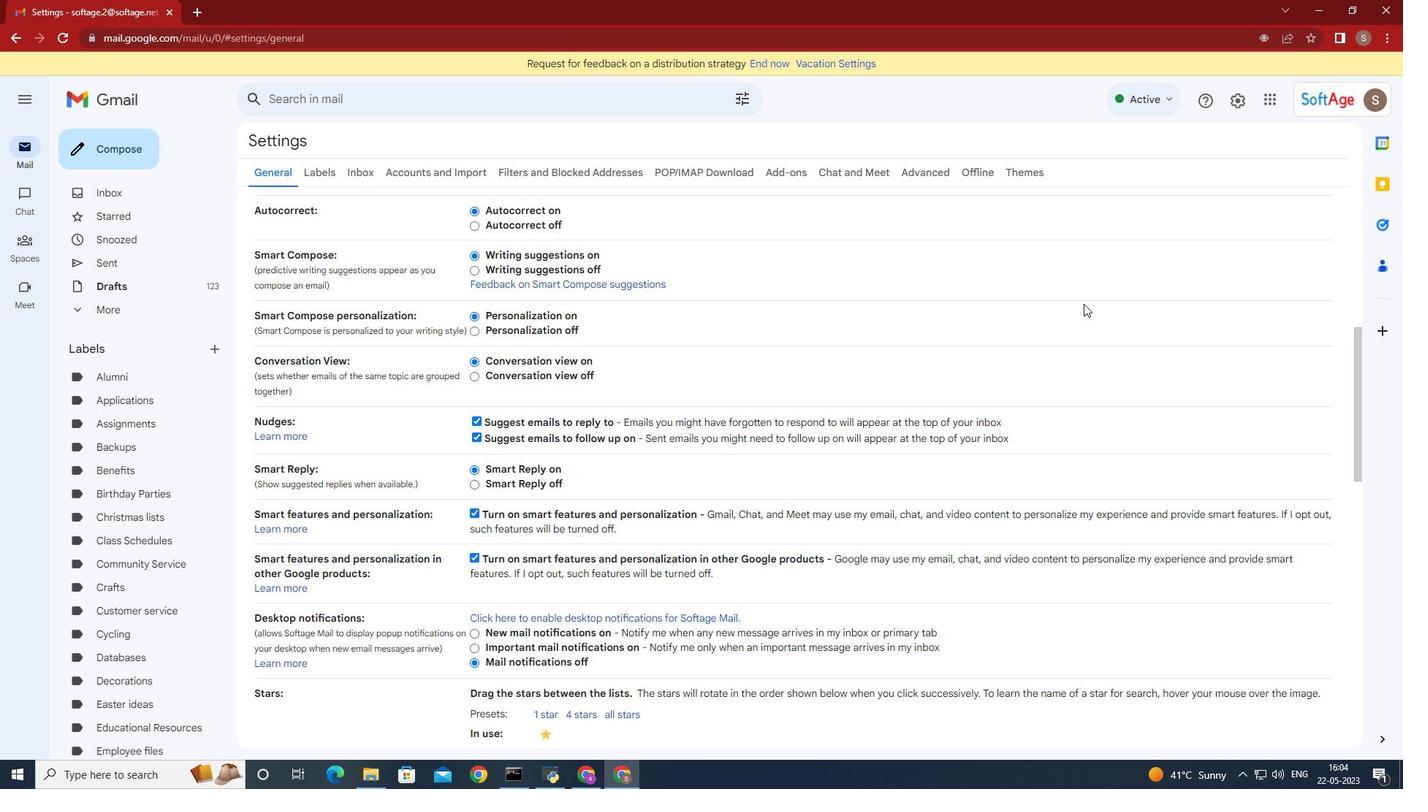
Action: Mouse scrolled (1076, 306) with delta (0, 0)
Screenshot: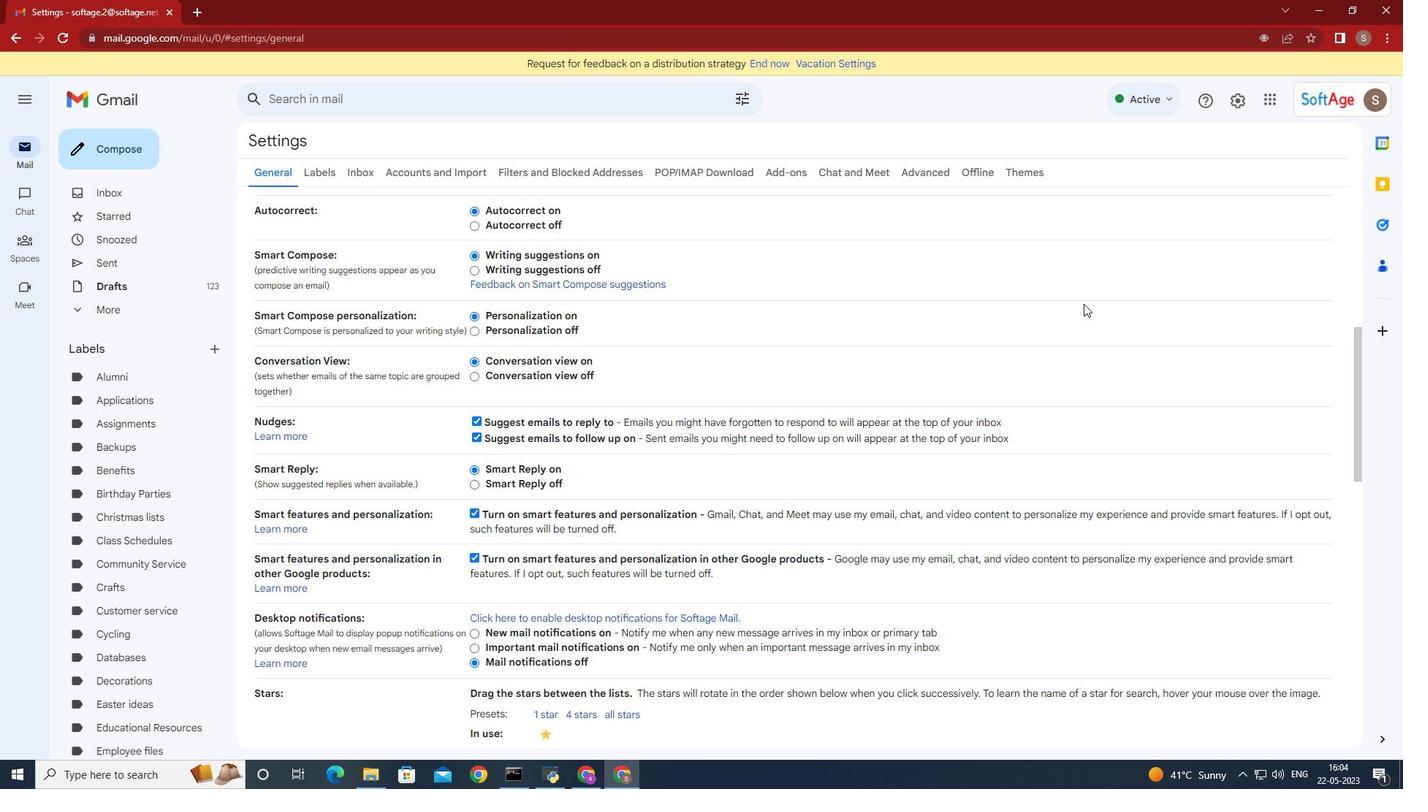 
Action: Mouse moved to (1076, 307)
Screenshot: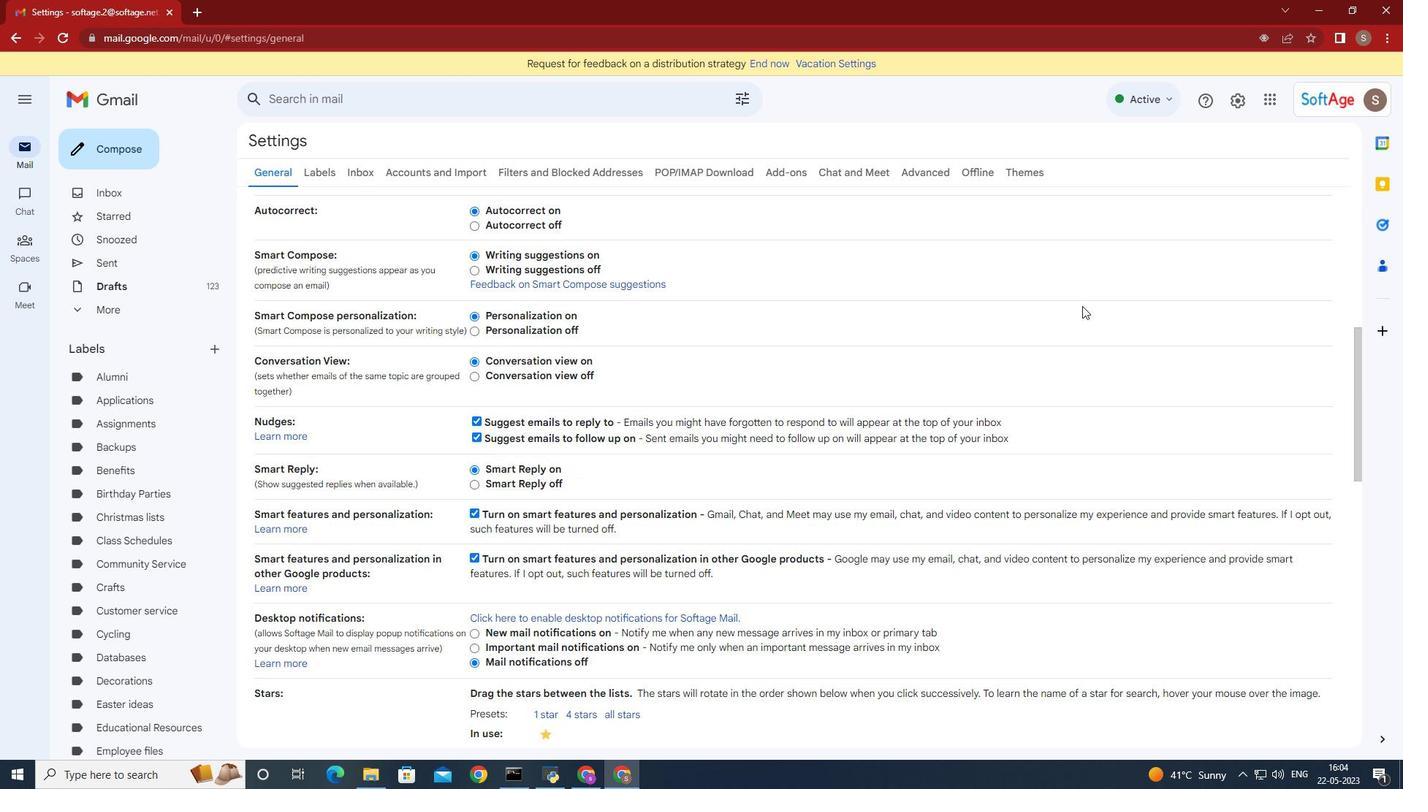 
Action: Mouse scrolled (1076, 306) with delta (0, 0)
Screenshot: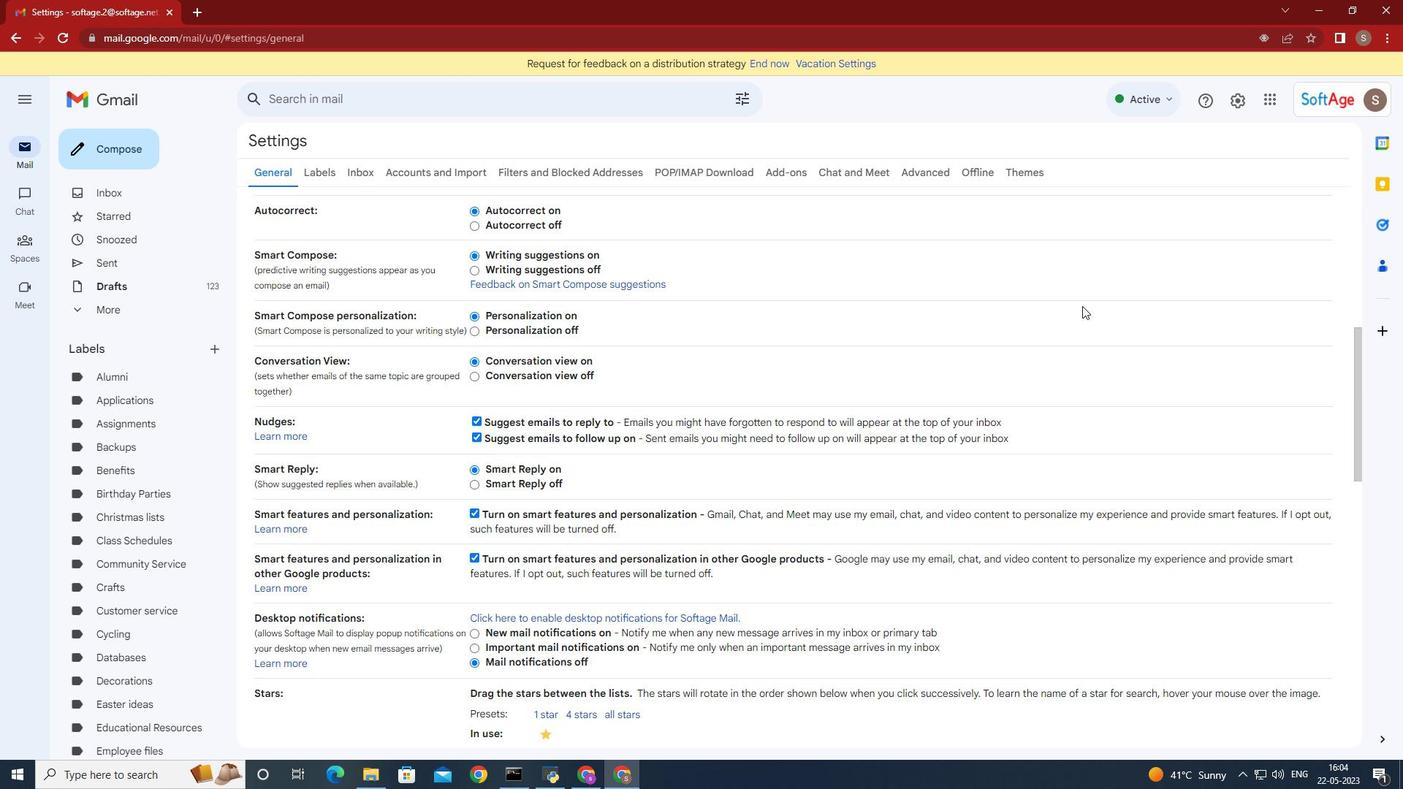 
Action: Mouse moved to (602, 592)
Screenshot: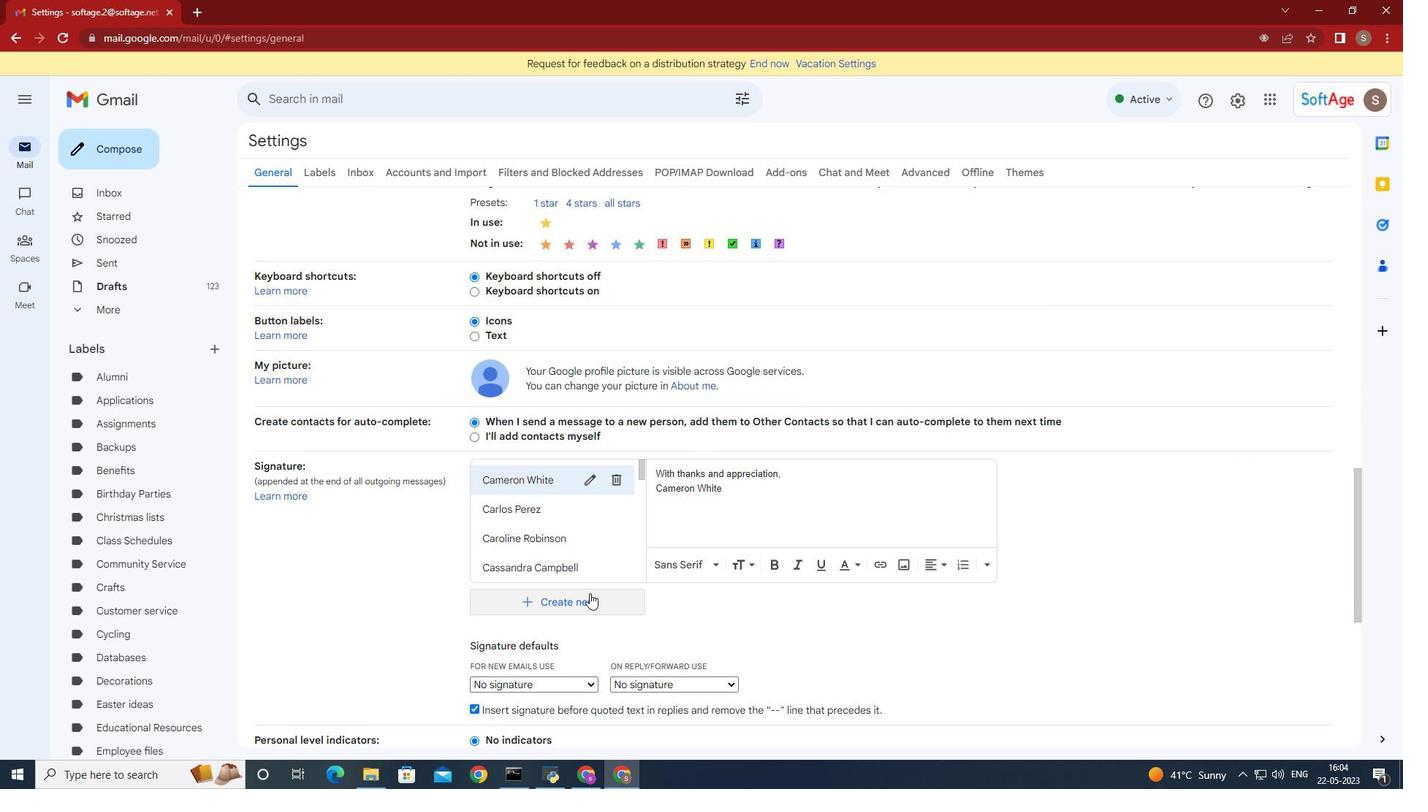 
Action: Mouse pressed left at (602, 592)
Screenshot: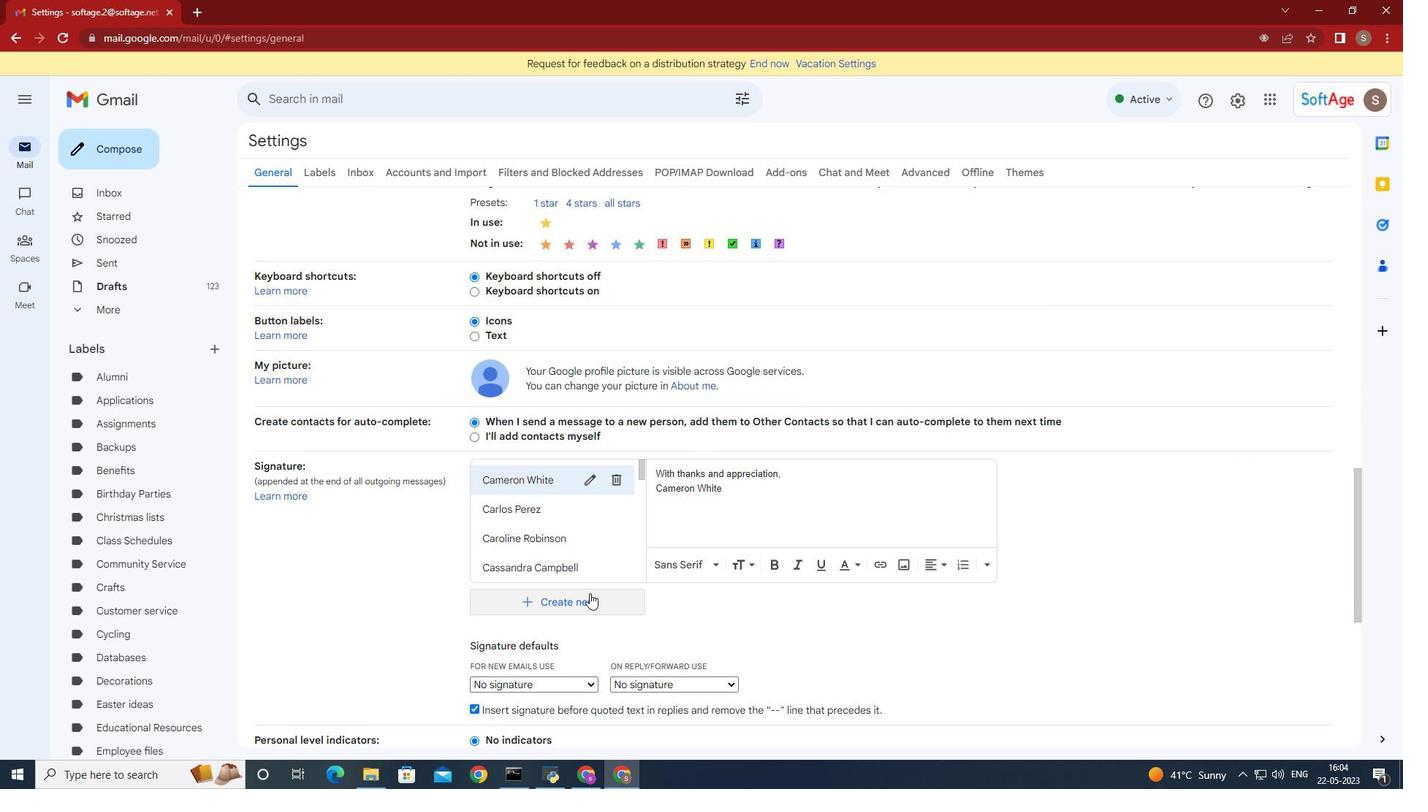 
Action: Mouse moved to (630, 572)
Screenshot: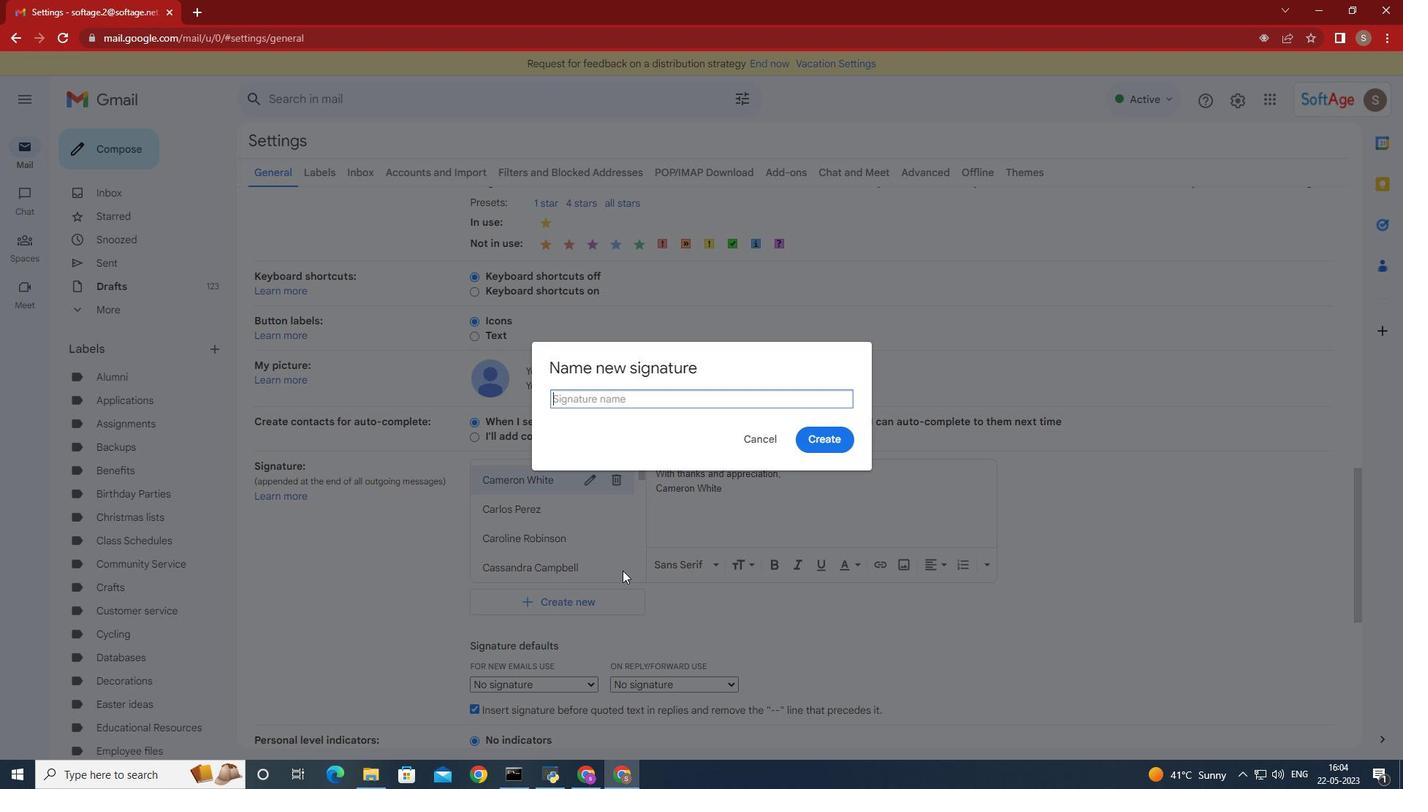 
Action: Key pressed <Key.shift>Jake<Key.space><Key.shift>Allen<Key.space>
Screenshot: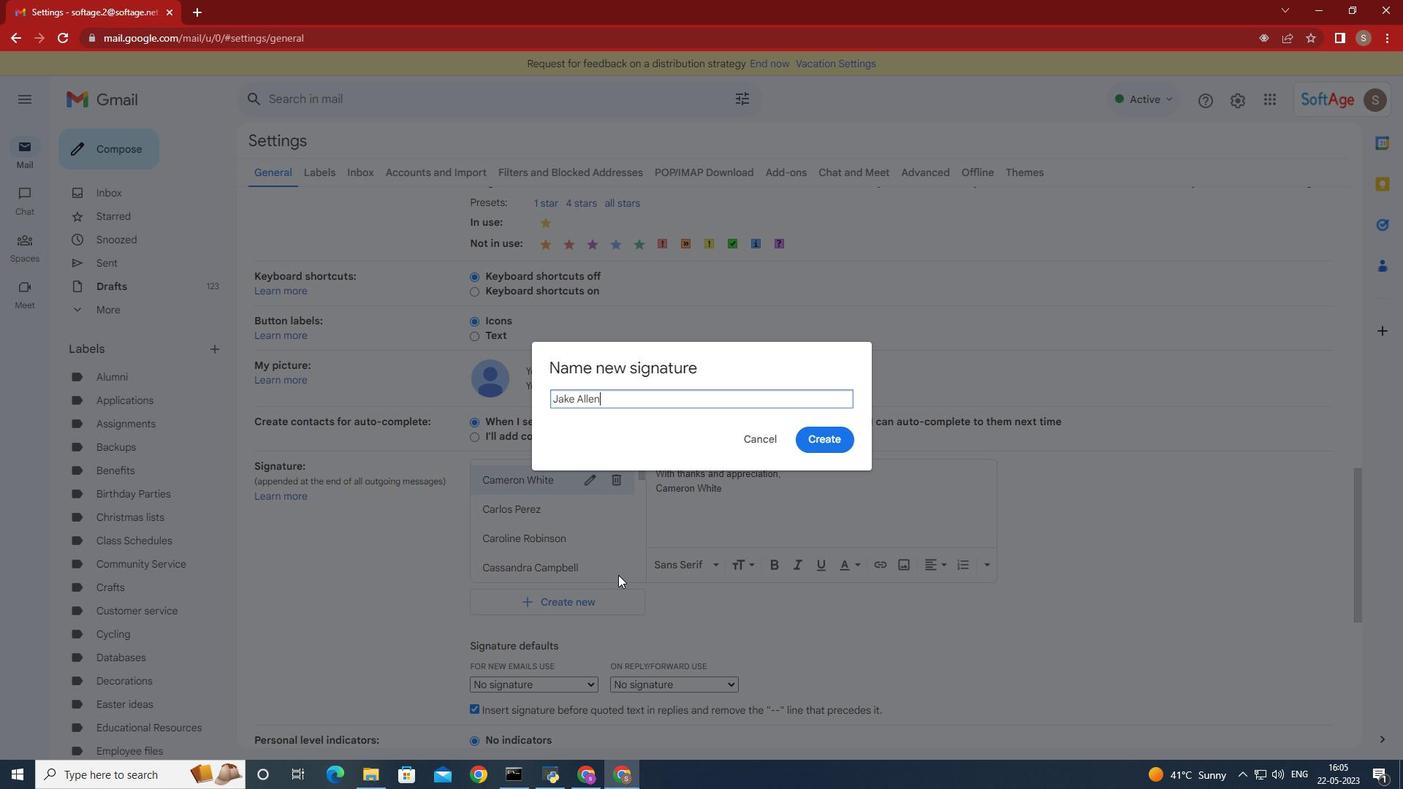 
Action: Mouse moved to (836, 436)
Screenshot: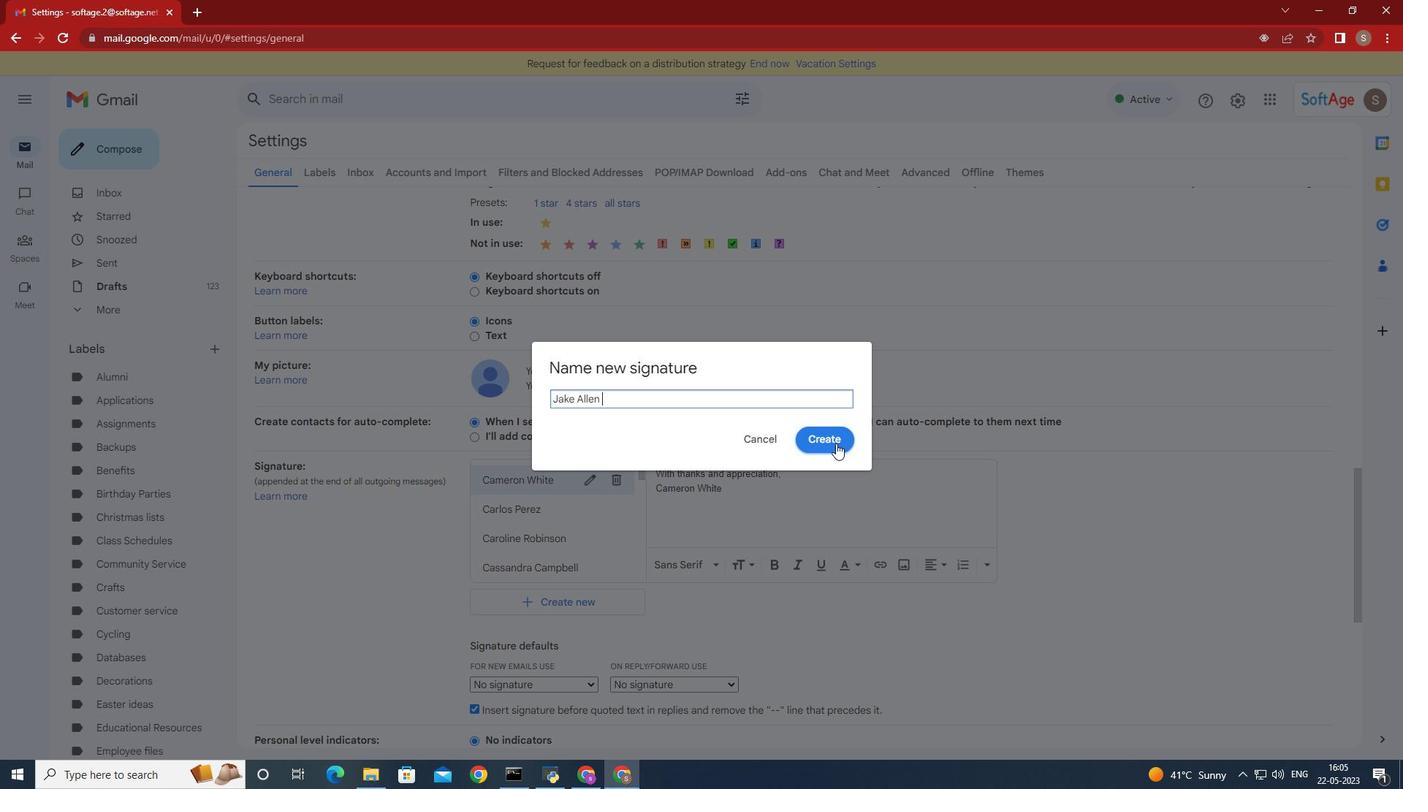 
Action: Mouse pressed left at (836, 436)
Screenshot: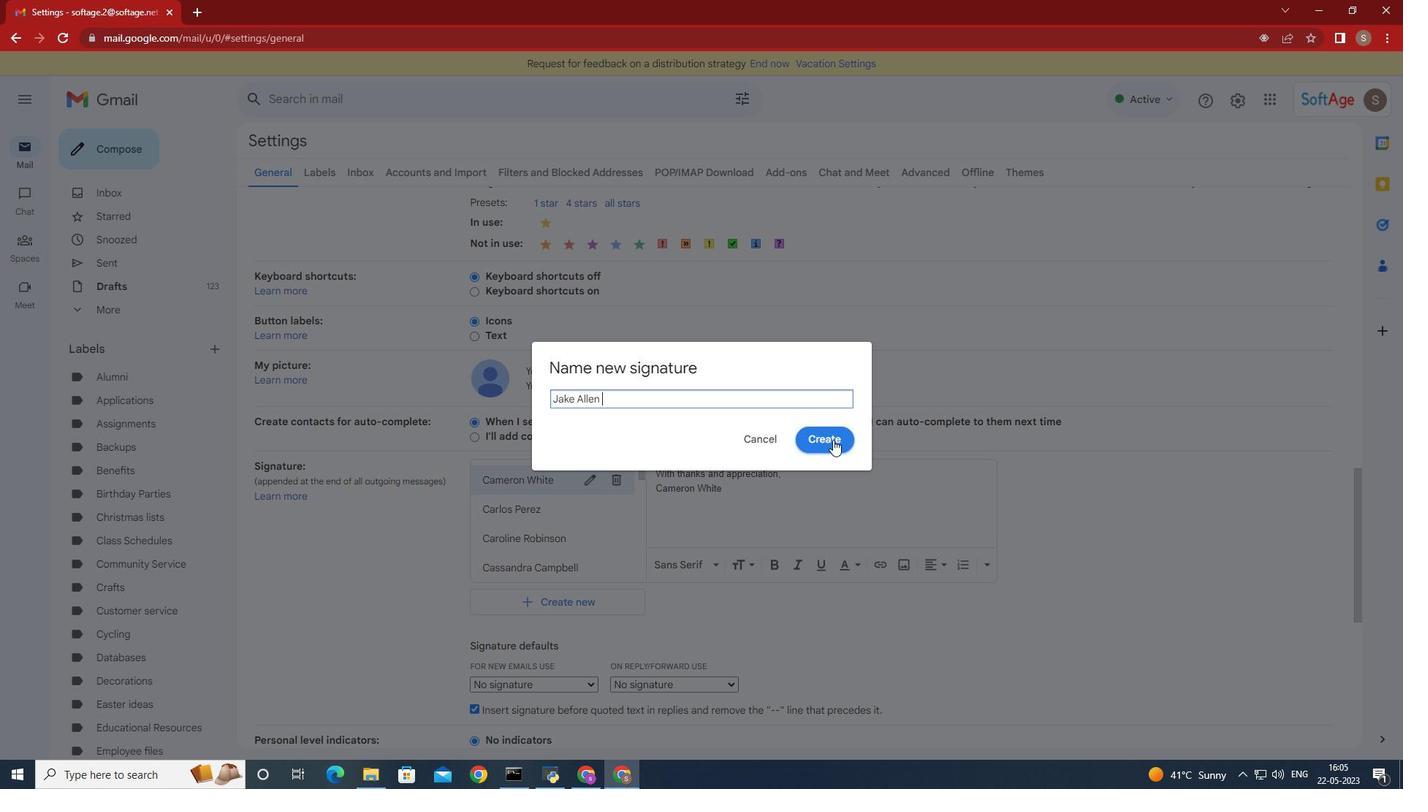 
Action: Mouse moved to (835, 437)
Screenshot: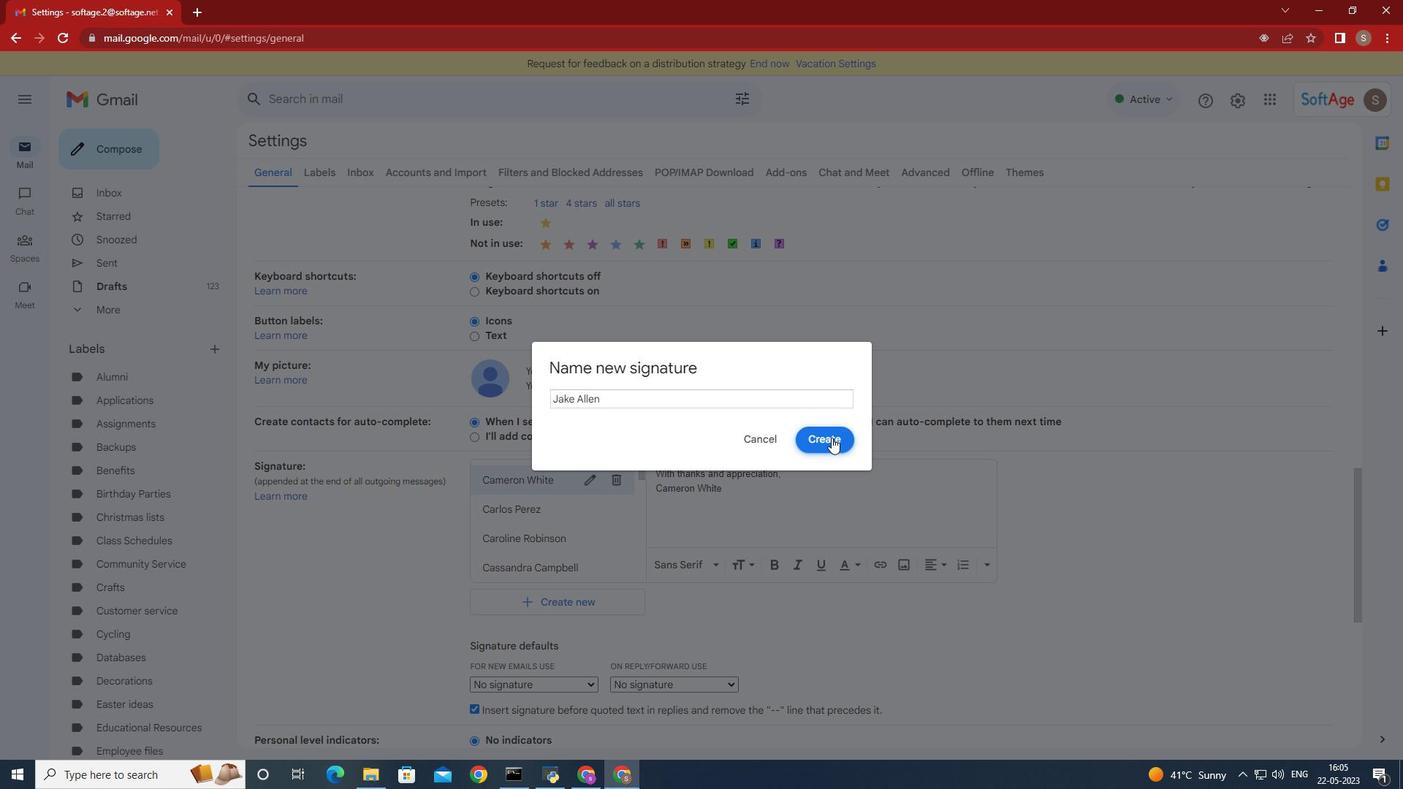 
Action: Key pressed sincere<Key.space>thanks<Key.space>and<Key.space>warm<Key.space>wishes,<Key.enter><Key.shift><Key.shift><Key.shift><Key.shift><Key.shift><Key.shift><Key.shift><Key.shift><Key.shift><Key.shift><Key.shift><Key.shift>Jal<Key.backspace>ke<Key.space><Key.shift>Allen
Screenshot: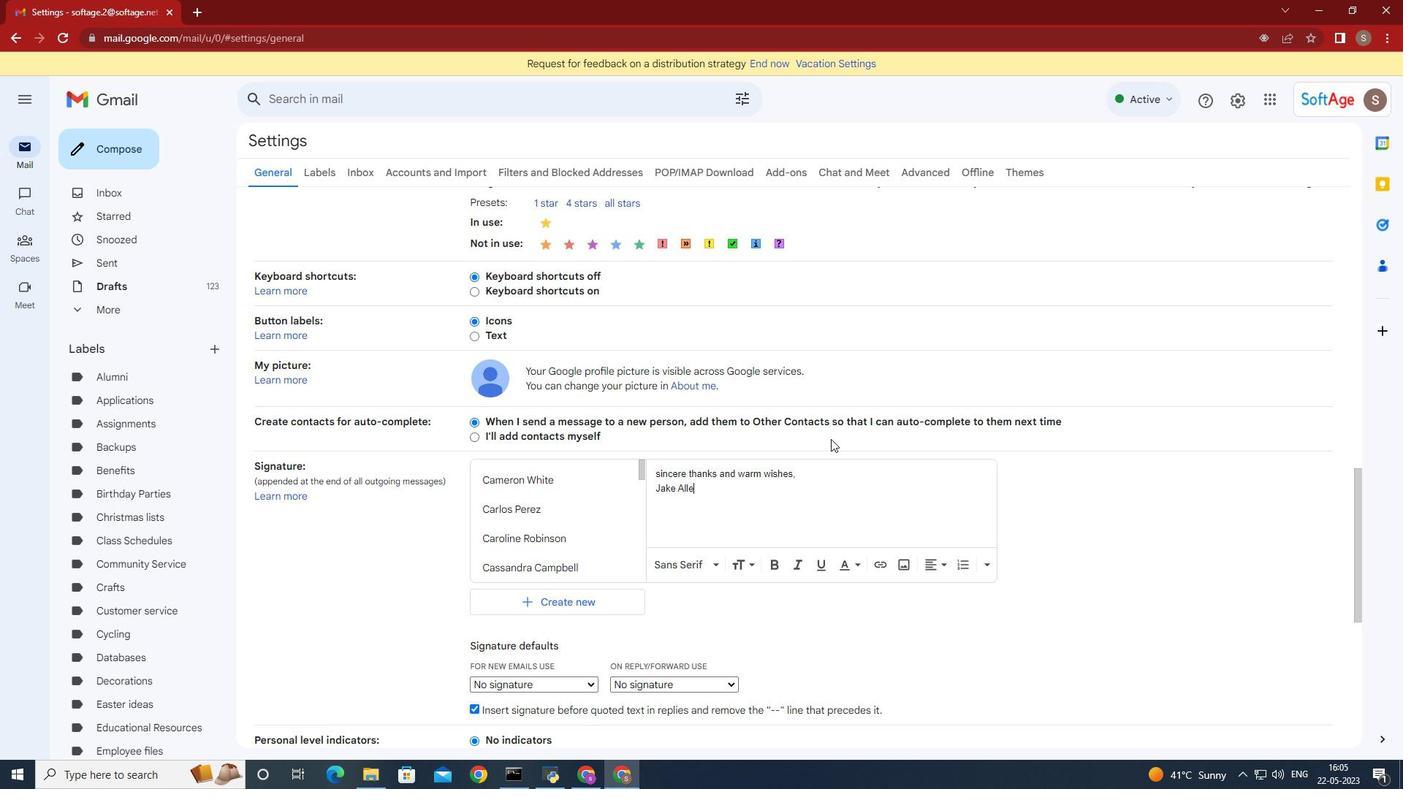 
Action: Mouse moved to (840, 416)
Screenshot: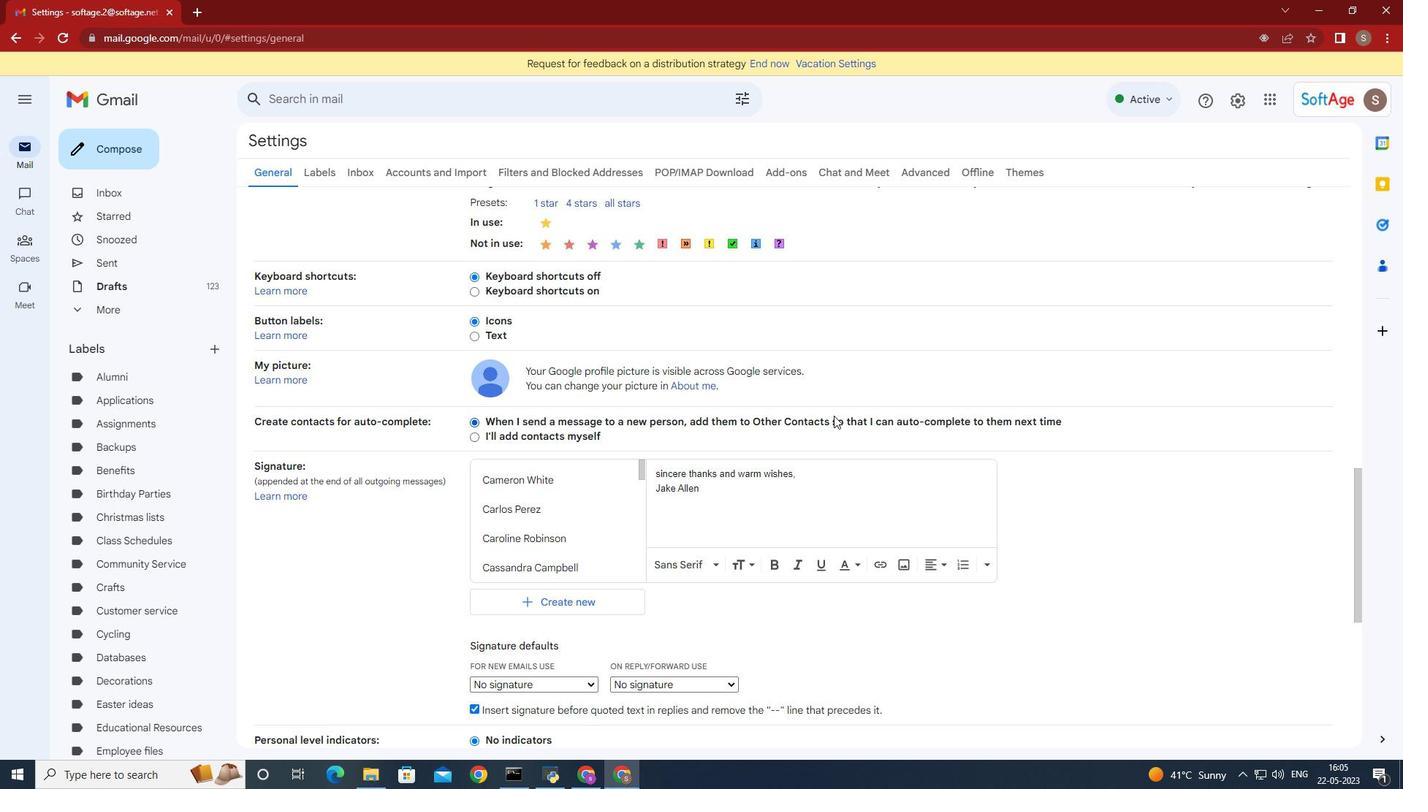 
Action: Mouse scrolled (840, 416) with delta (0, 0)
Screenshot: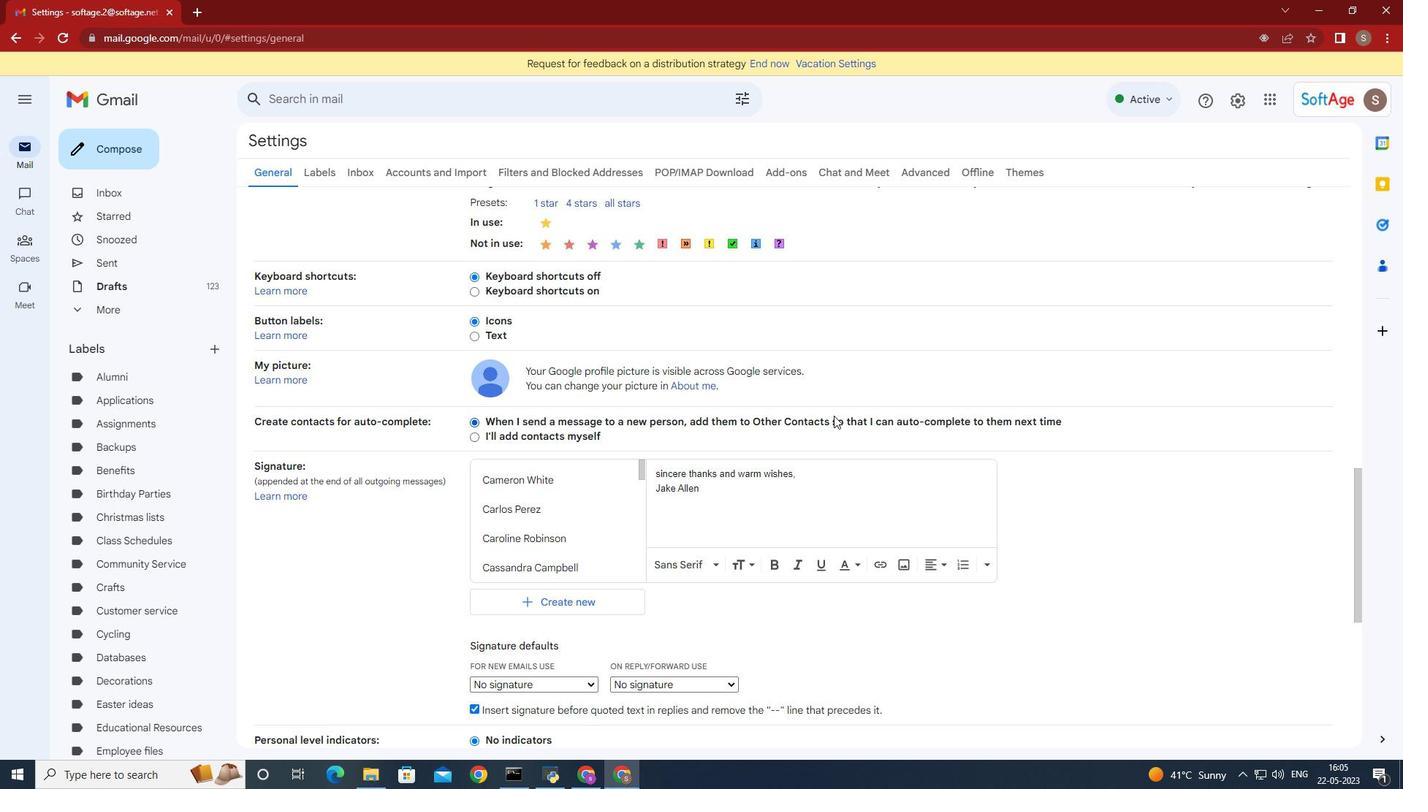 
Action: Mouse moved to (841, 425)
Screenshot: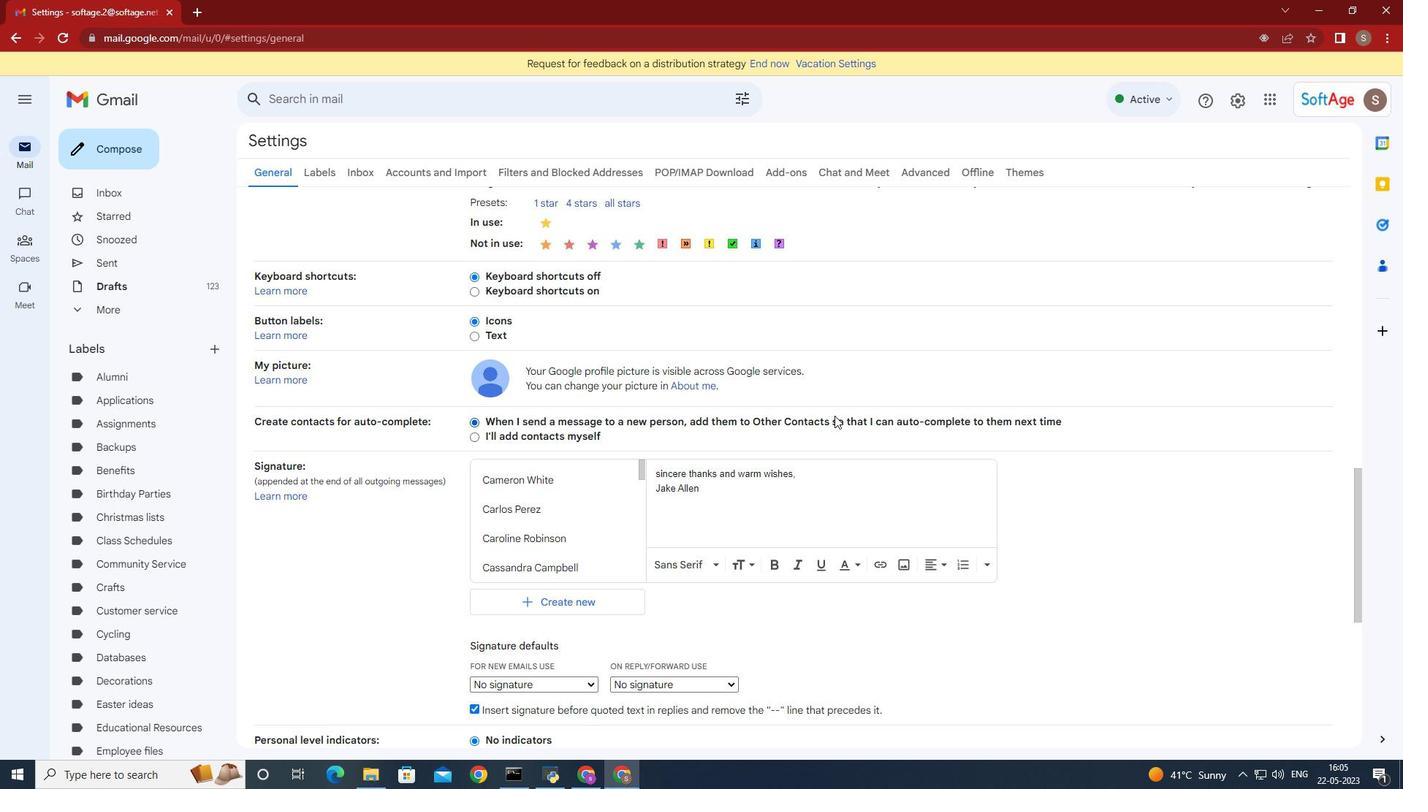 
Action: Mouse scrolled (841, 424) with delta (0, 0)
Screenshot: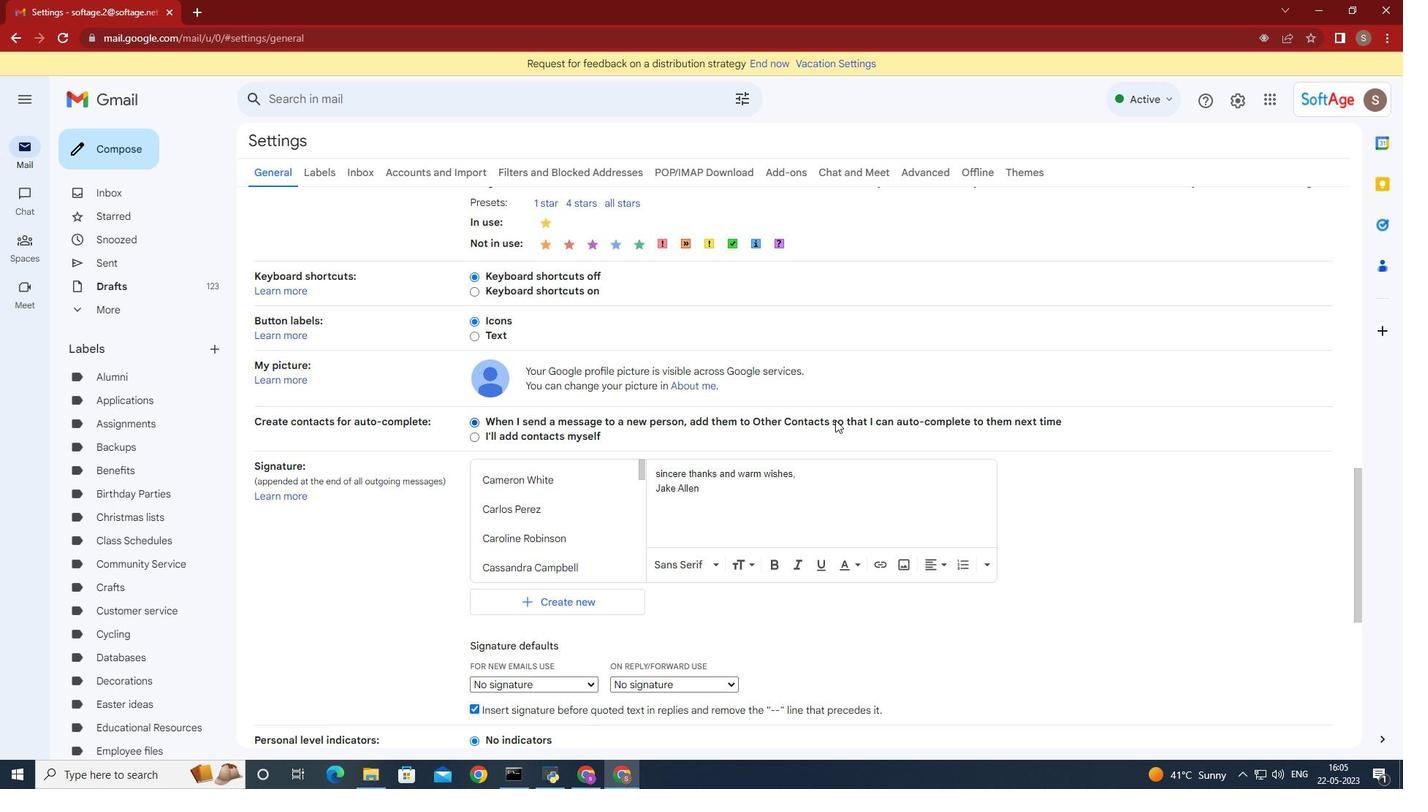 
Action: Mouse moved to (842, 429)
Screenshot: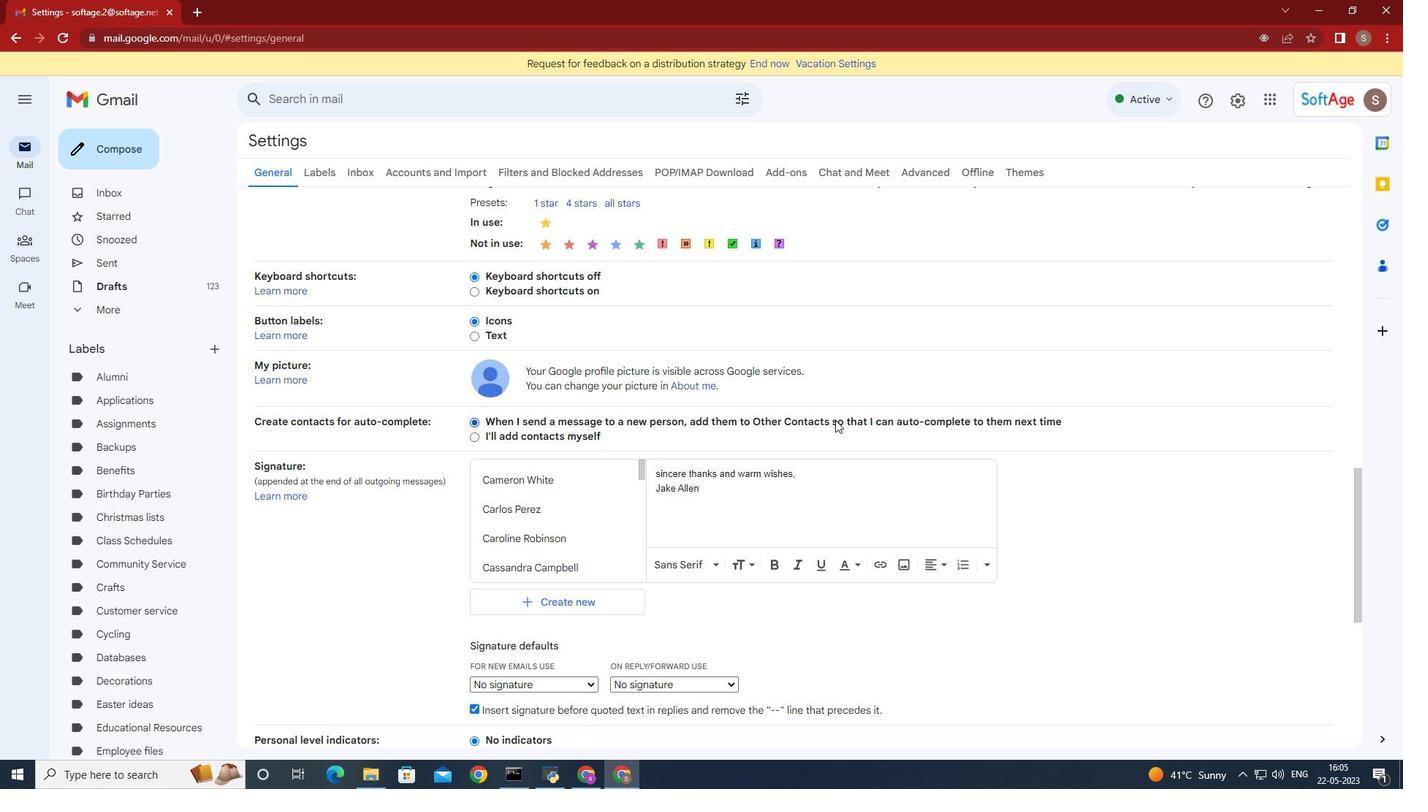 
Action: Mouse scrolled (842, 428) with delta (0, 0)
Screenshot: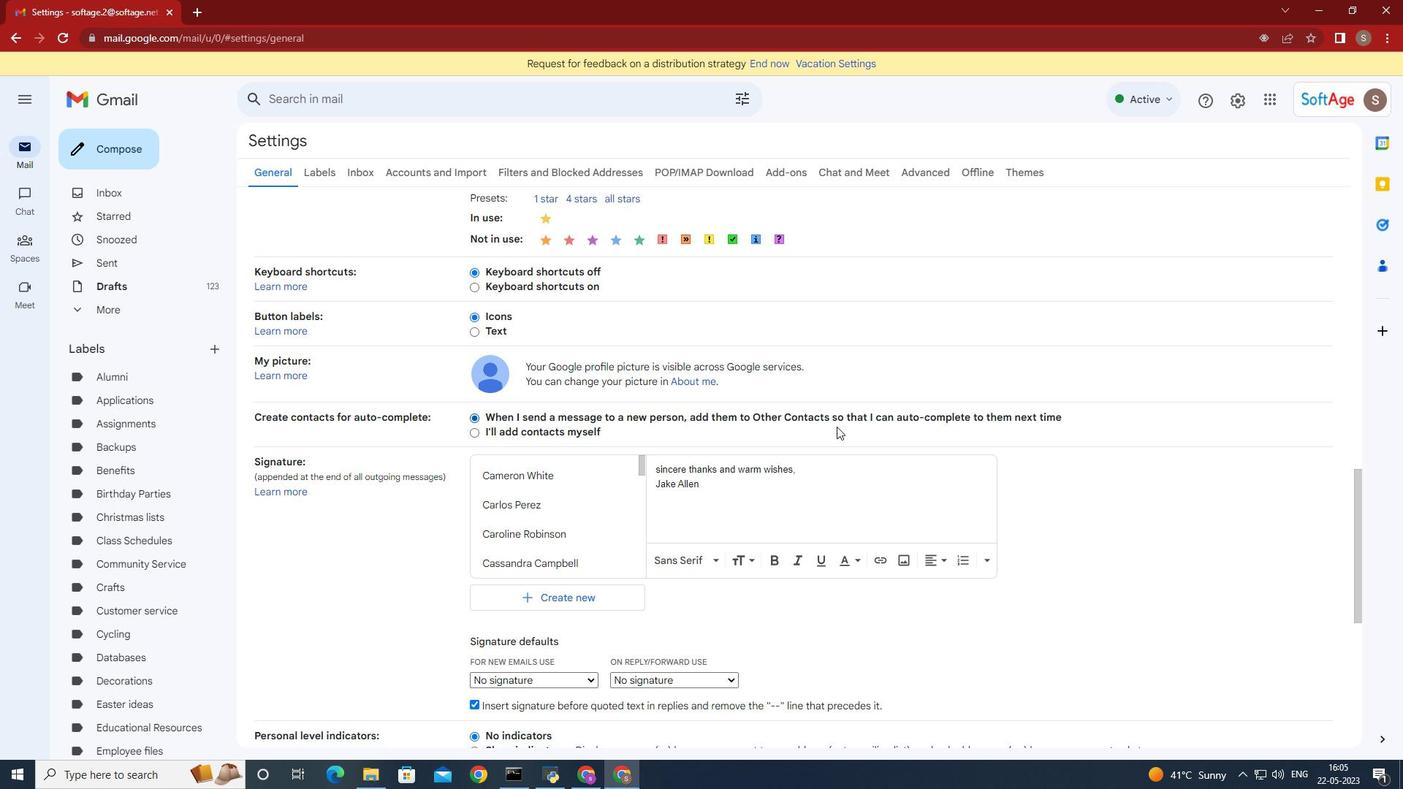 
Action: Mouse moved to (595, 457)
Screenshot: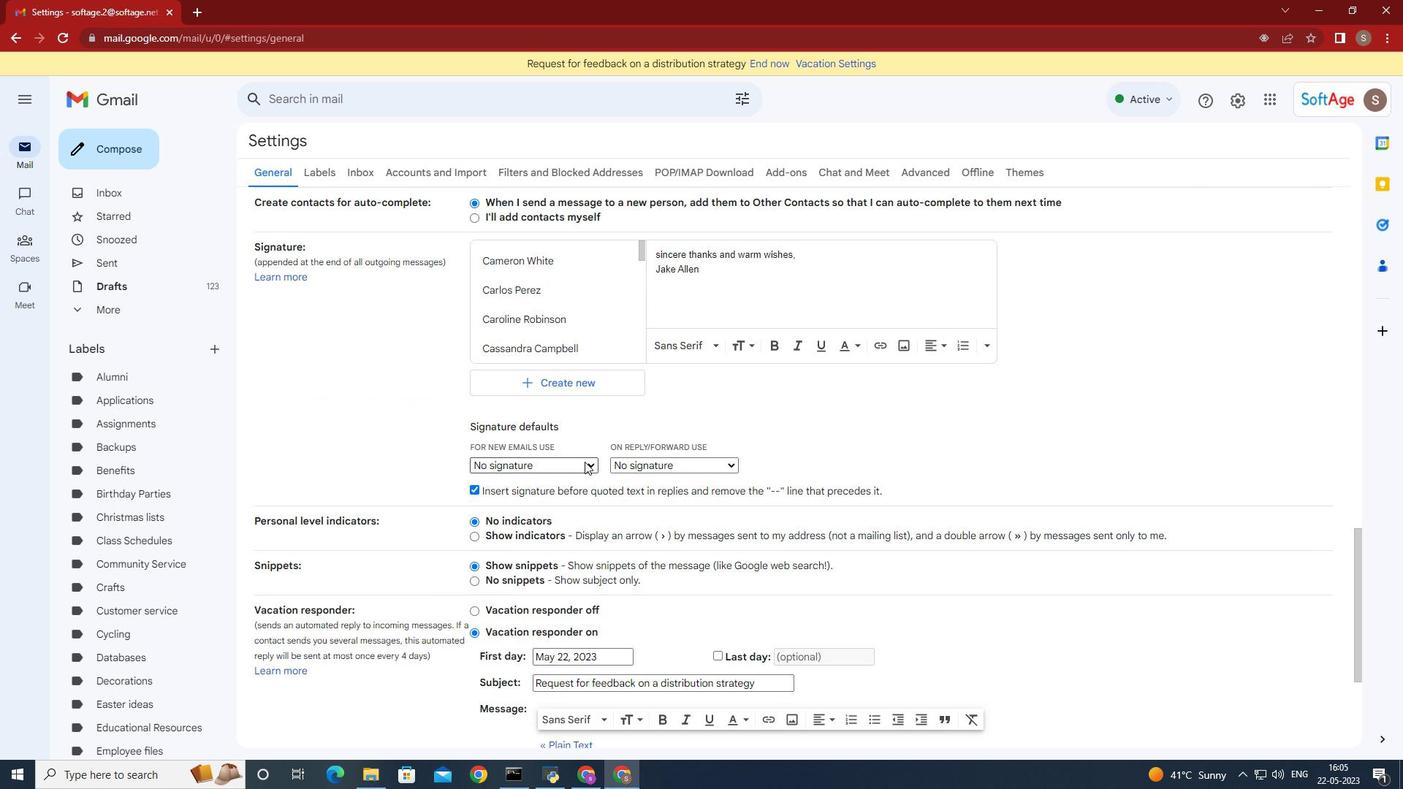 
Action: Mouse pressed left at (595, 457)
Screenshot: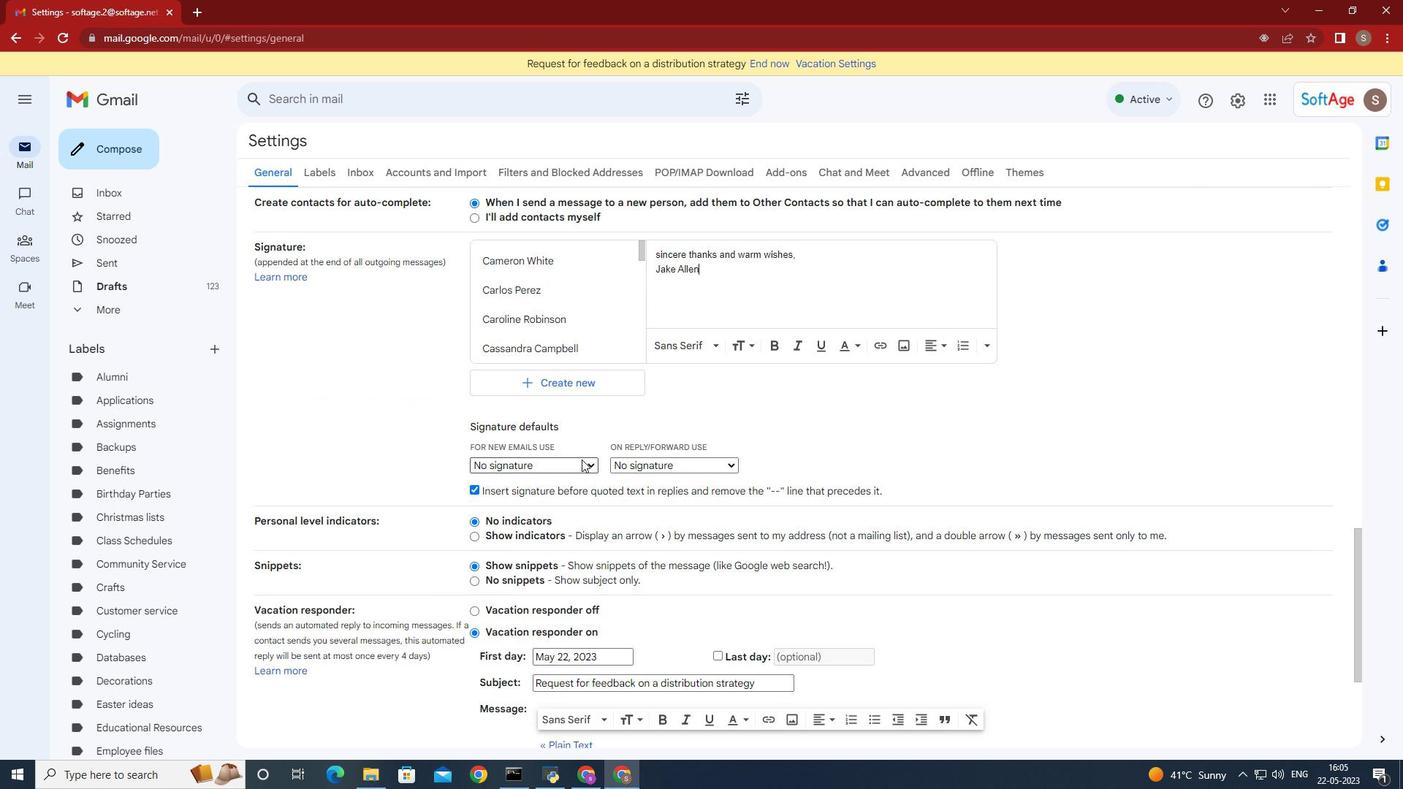 
Action: Mouse moved to (590, 671)
Screenshot: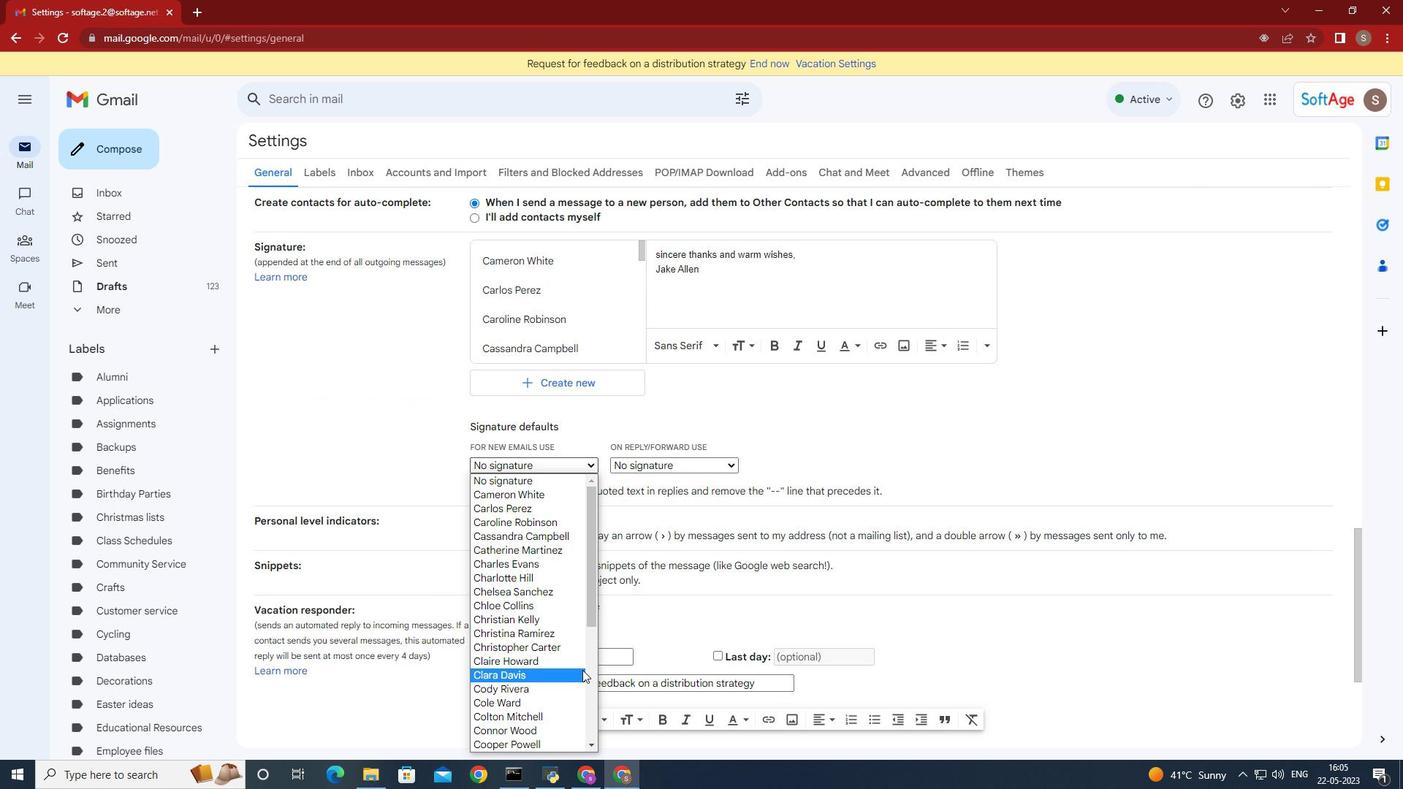 
Action: Mouse scrolled (590, 670) with delta (0, 0)
Screenshot: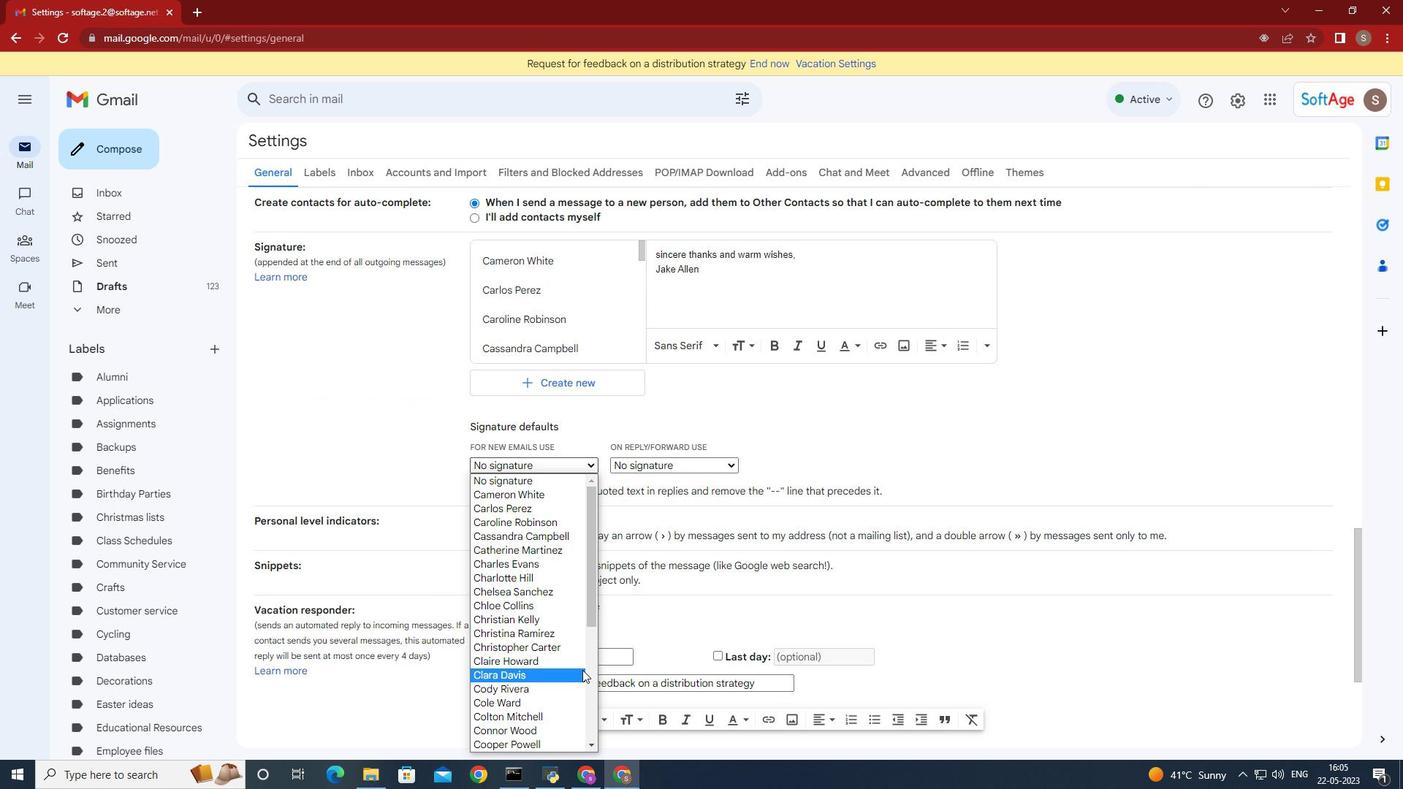 
Action: Mouse moved to (589, 673)
Screenshot: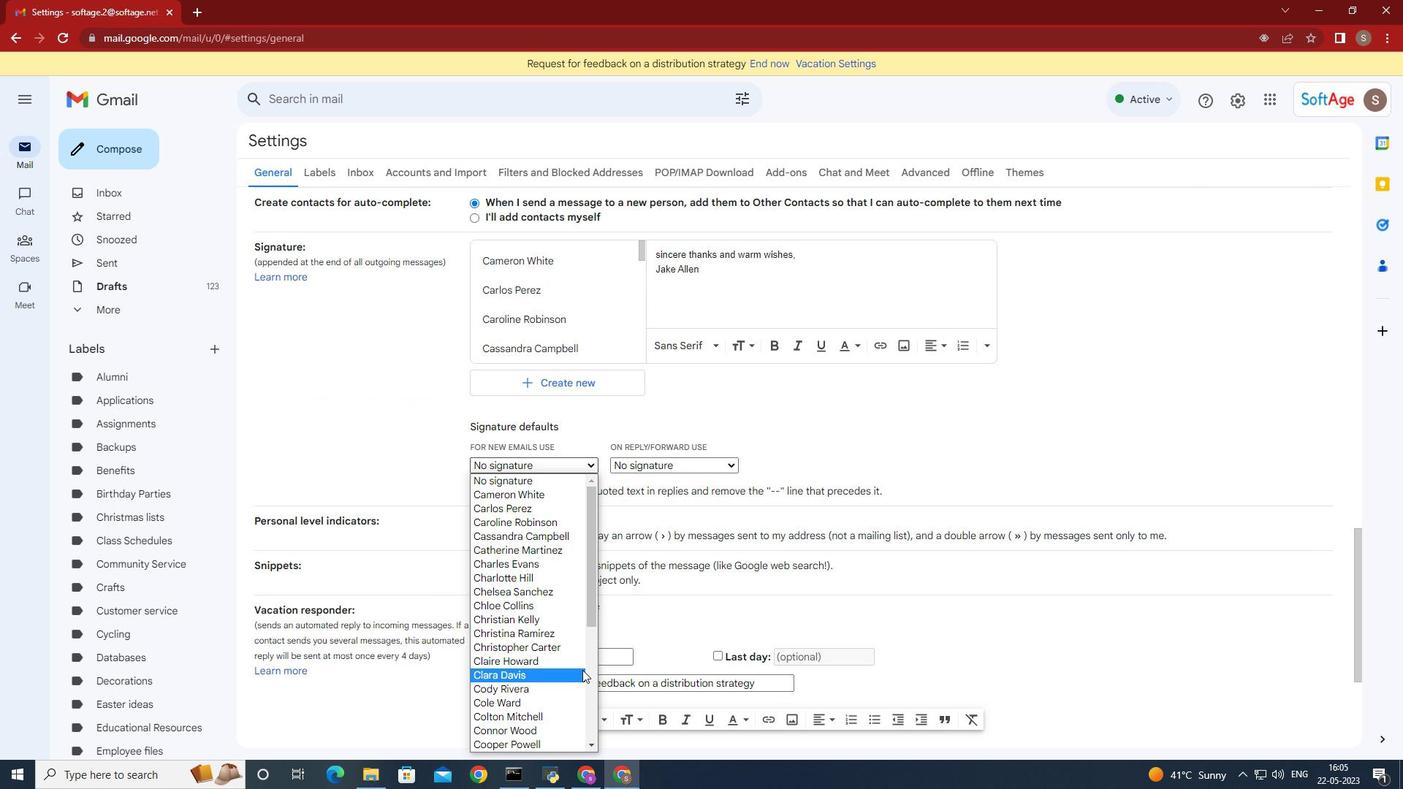 
Action: Mouse scrolled (589, 672) with delta (0, 0)
Screenshot: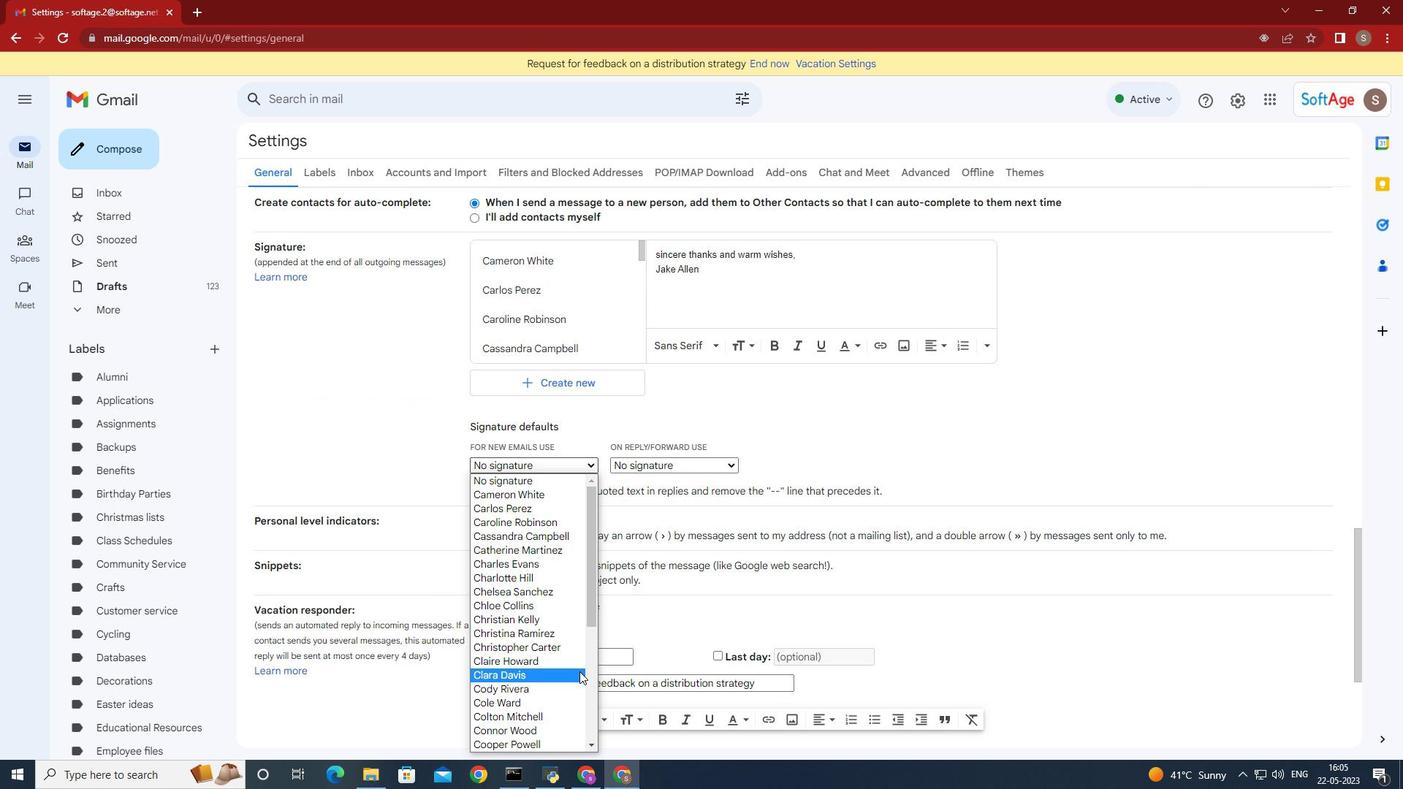 
Action: Mouse moved to (585, 674)
Screenshot: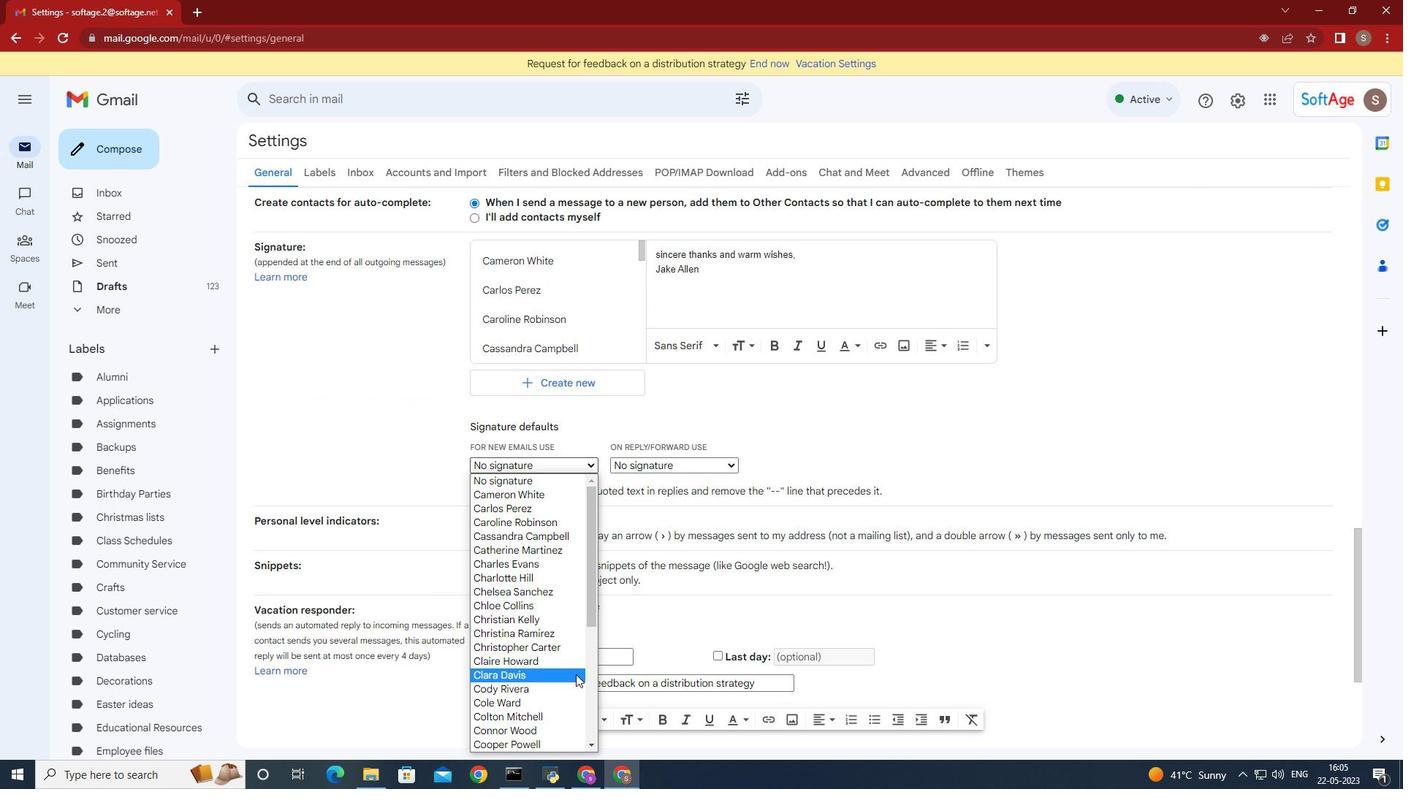 
Action: Mouse scrolled (585, 674) with delta (0, 0)
Screenshot: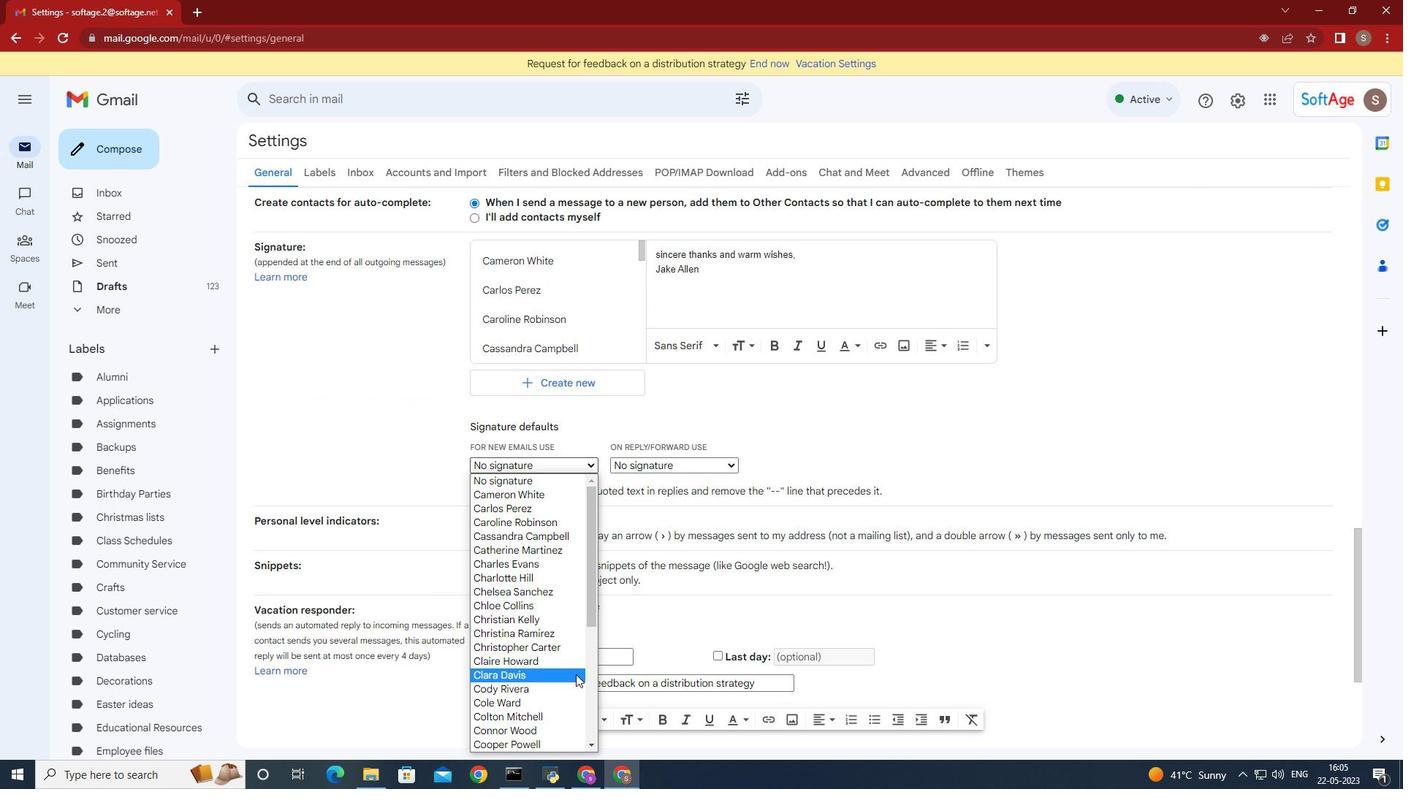 
Action: Mouse moved to (579, 675)
Screenshot: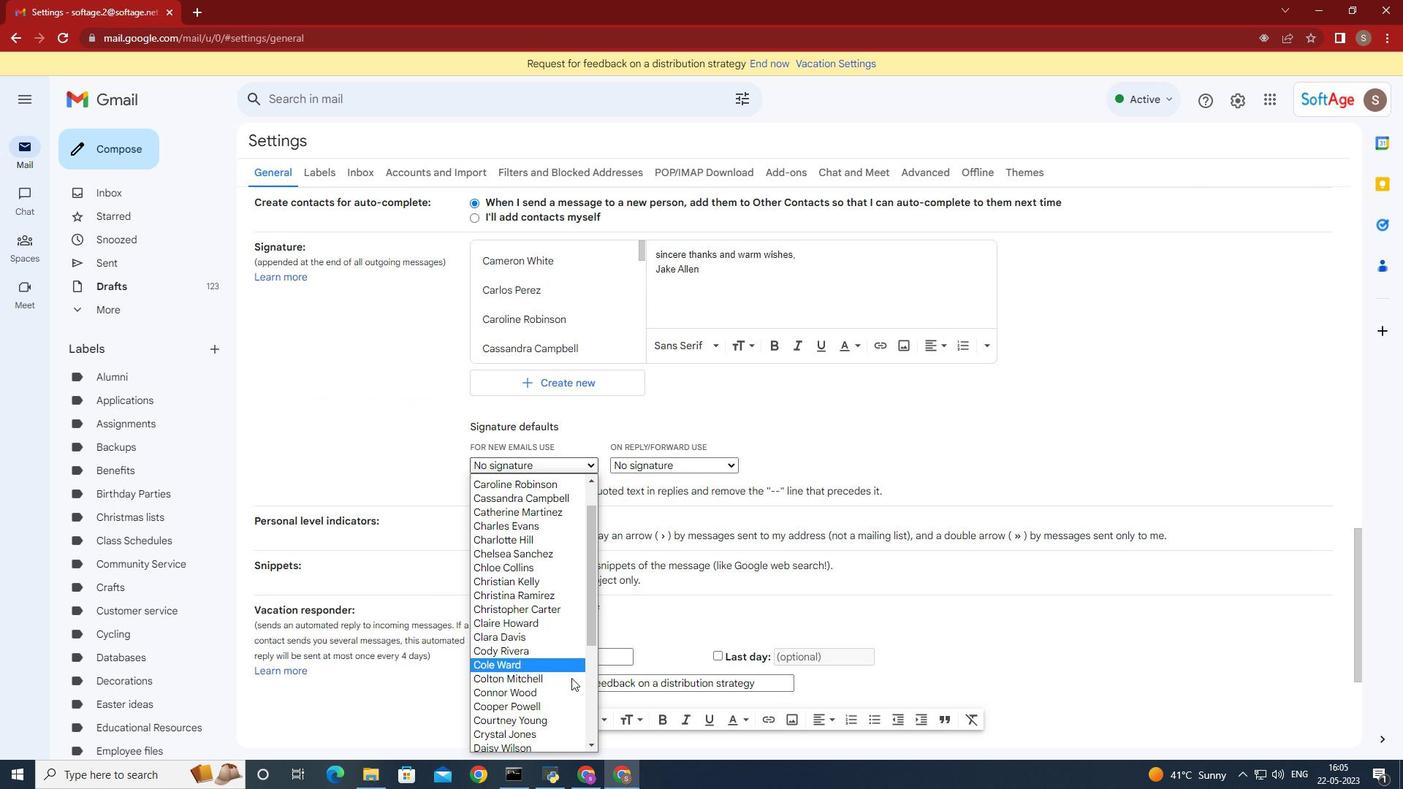 
Action: Mouse scrolled (579, 674) with delta (0, 0)
Screenshot: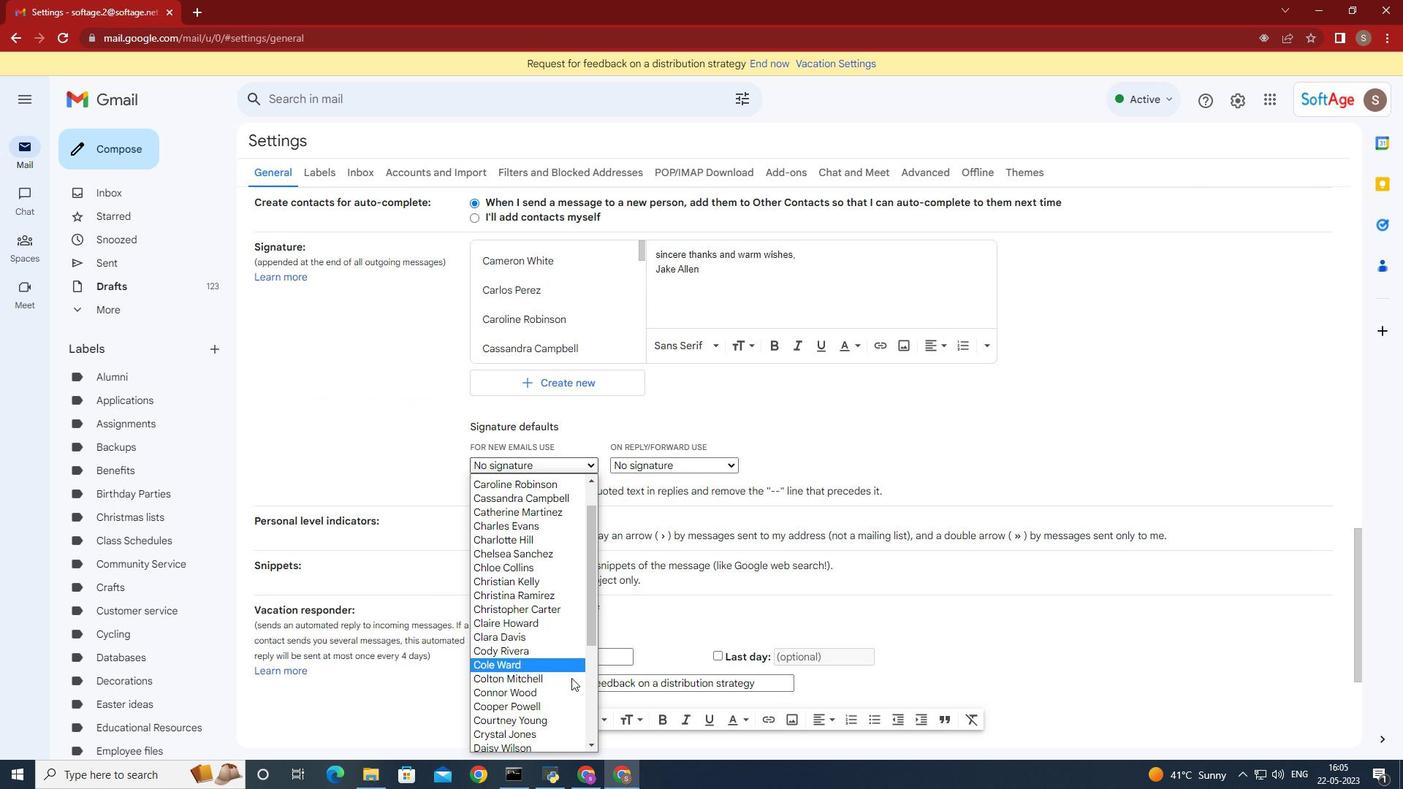 
Action: Mouse moved to (573, 674)
Screenshot: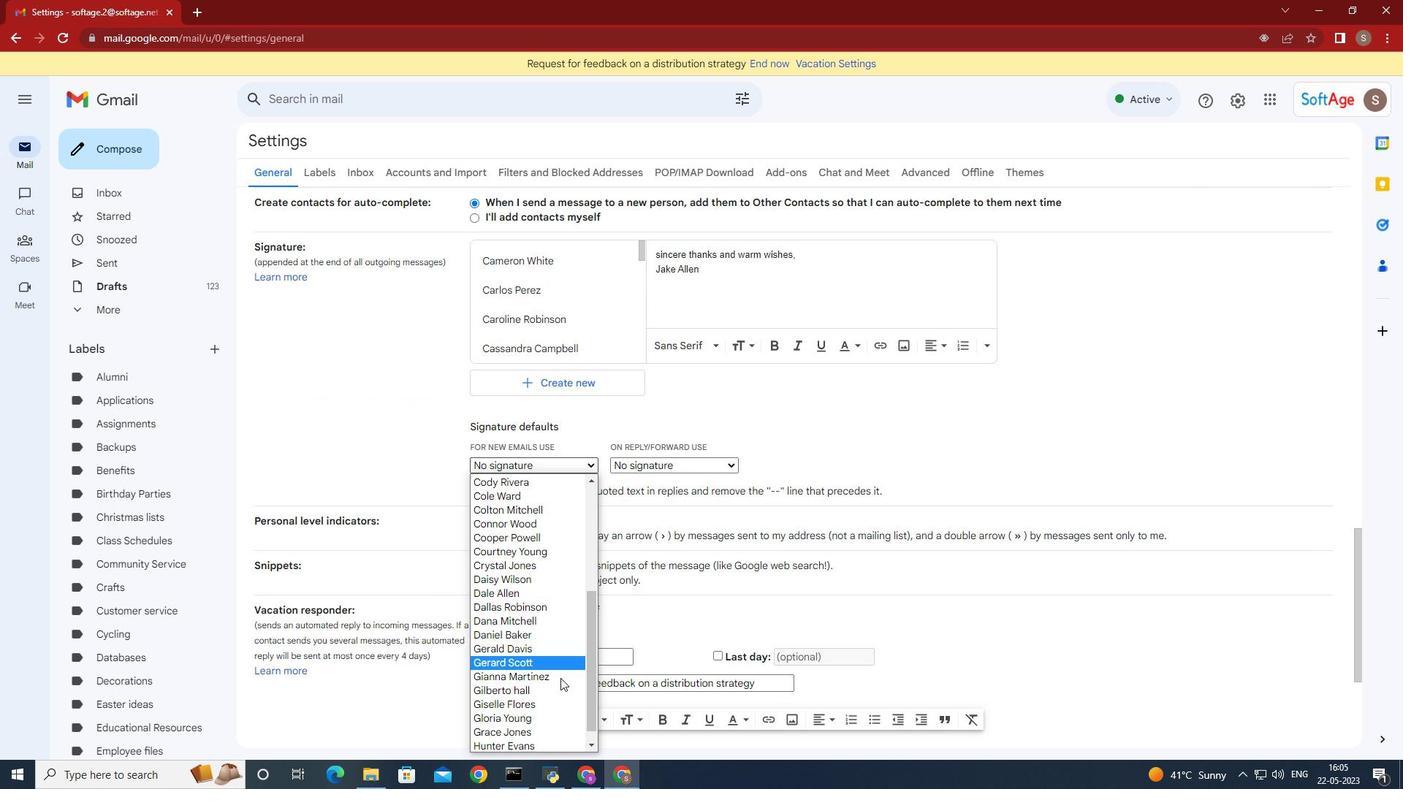 
Action: Mouse scrolled (573, 673) with delta (0, 0)
Screenshot: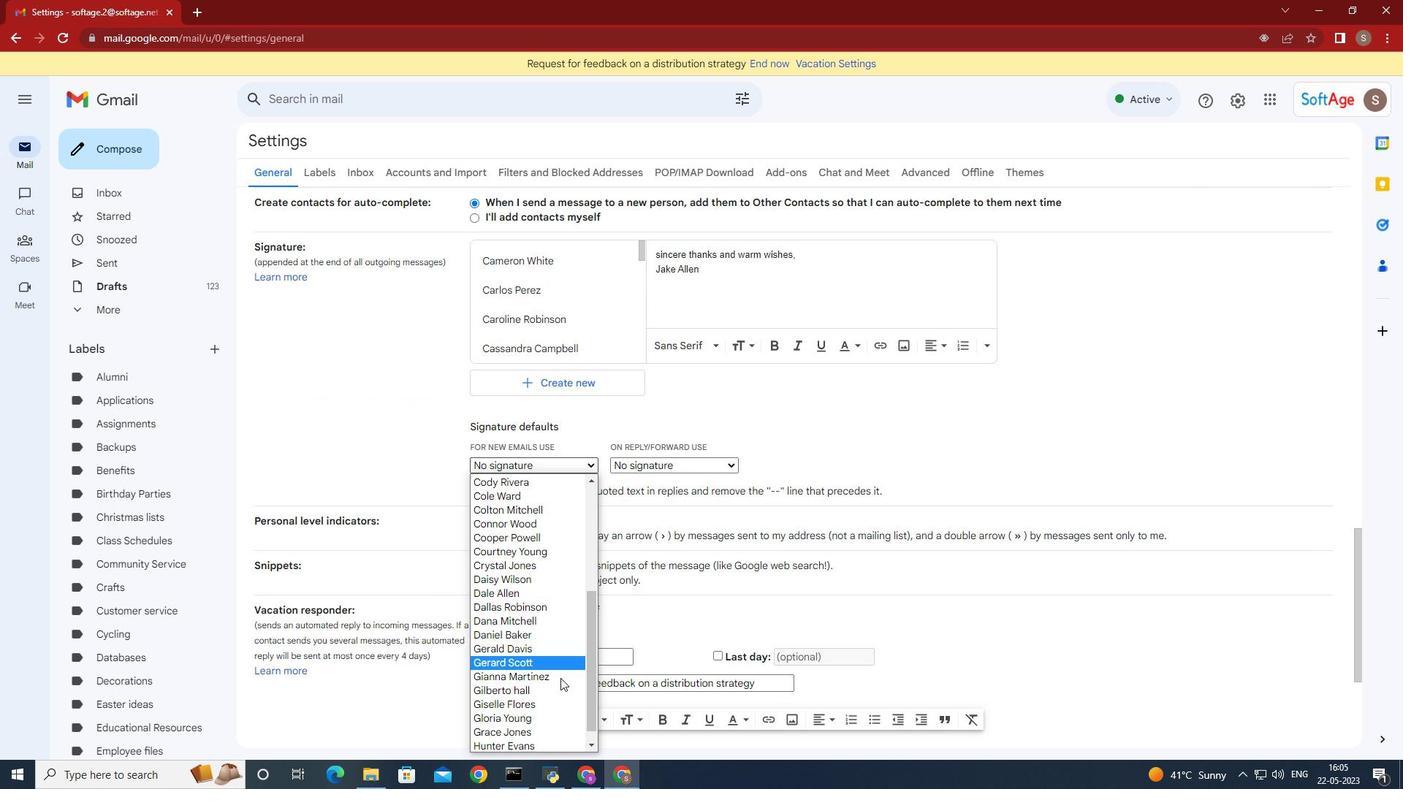 
Action: Mouse moved to (571, 671)
Screenshot: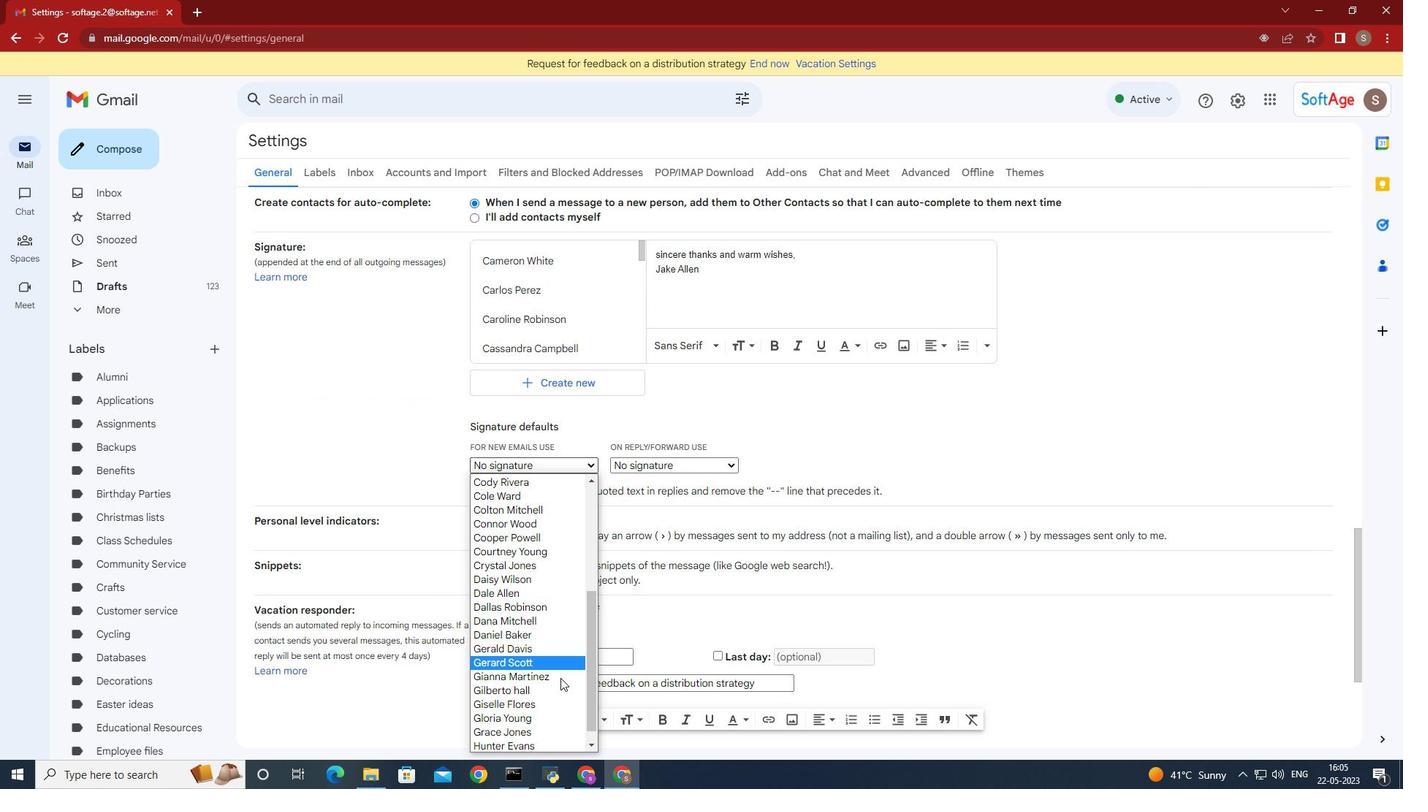 
Action: Mouse scrolled (571, 671) with delta (0, 0)
Screenshot: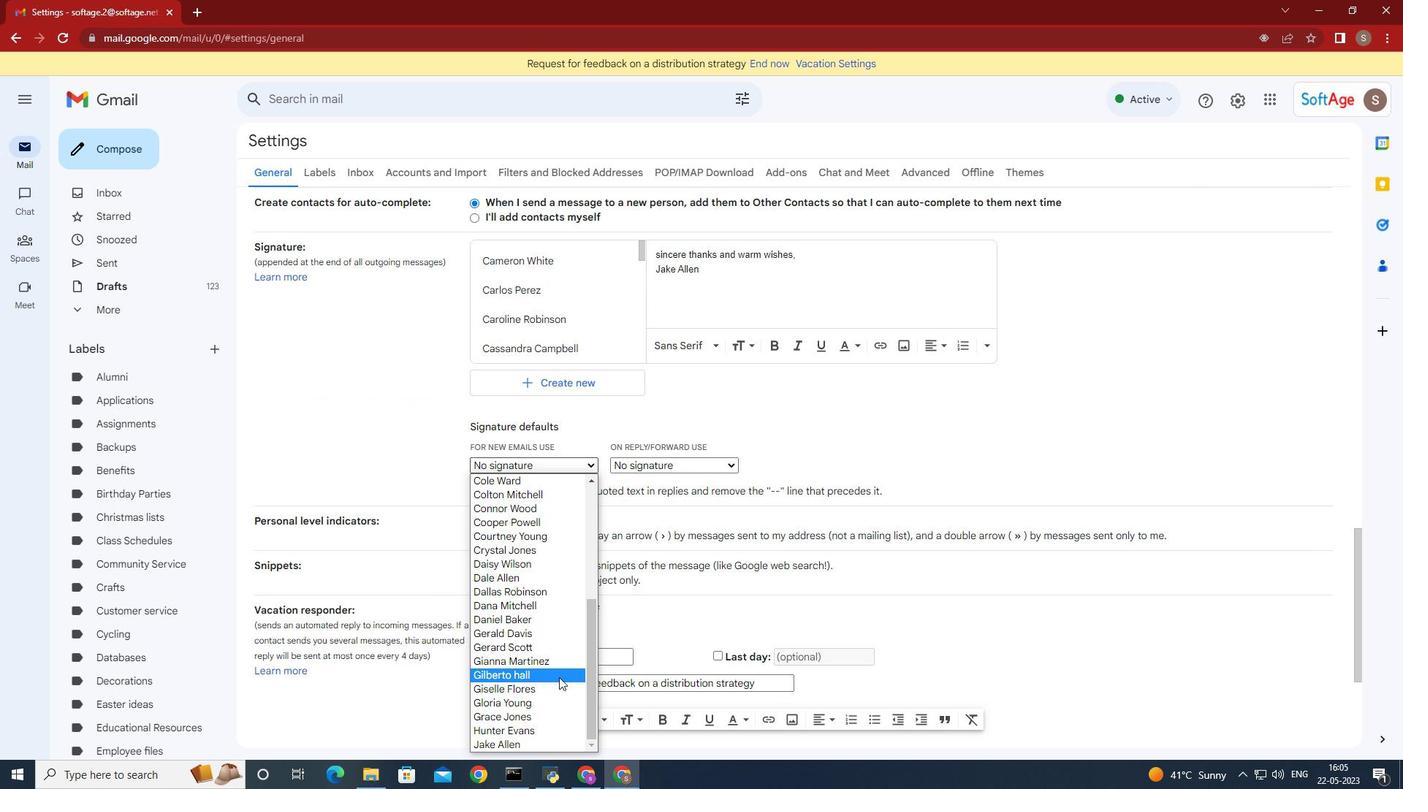 
Action: Mouse scrolled (571, 671) with delta (0, 0)
Screenshot: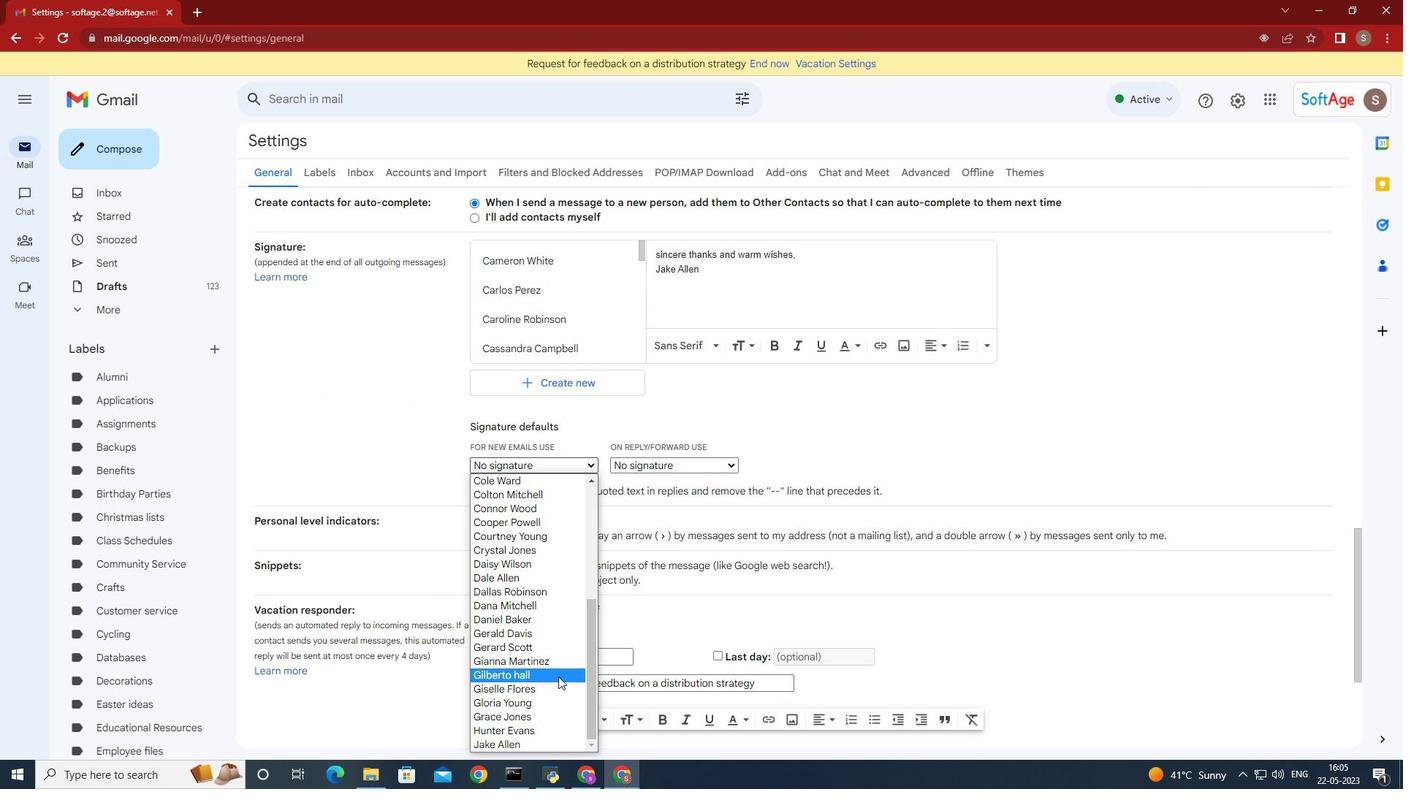 
Action: Mouse moved to (569, 671)
Screenshot: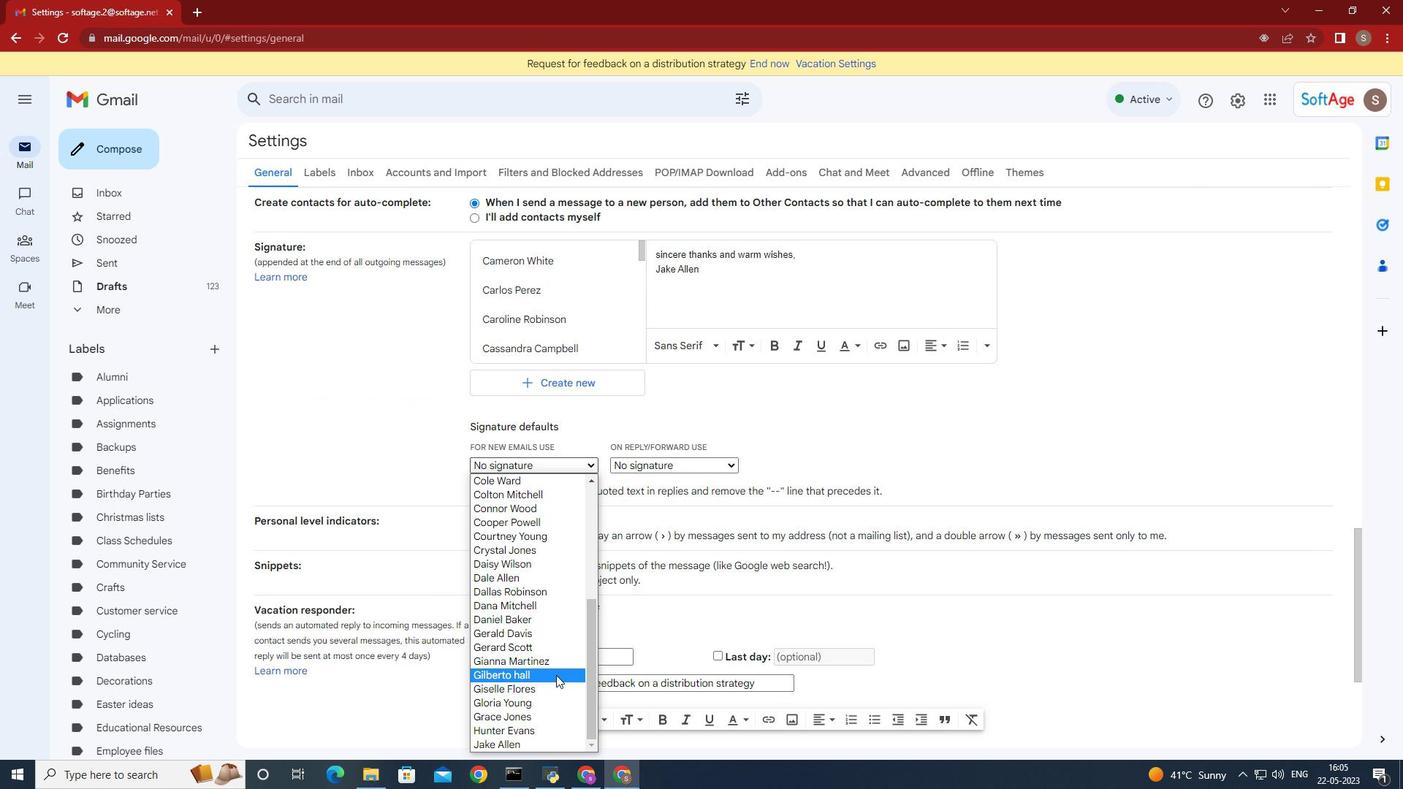 
Action: Mouse scrolled (569, 670) with delta (0, 0)
Screenshot: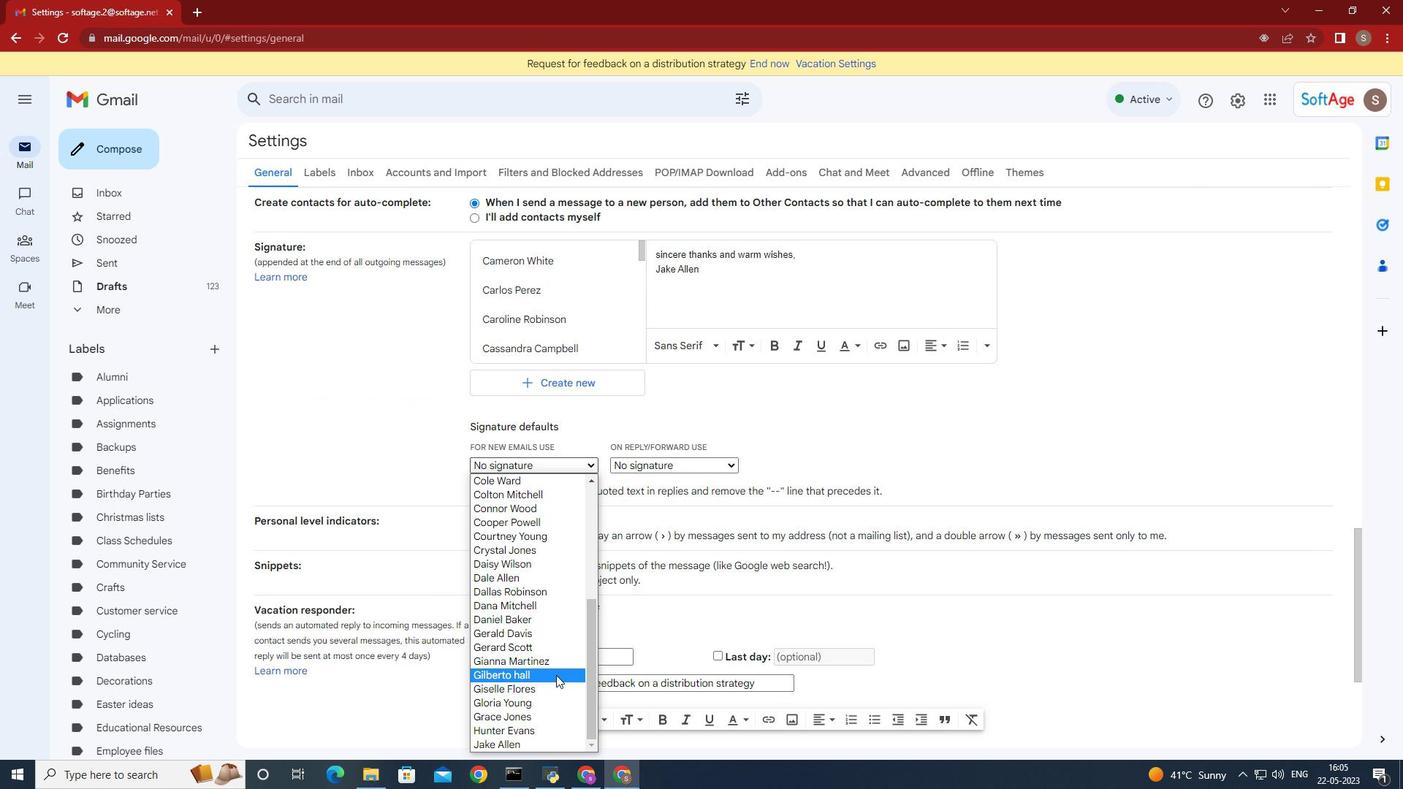 
Action: Mouse moved to (538, 741)
Screenshot: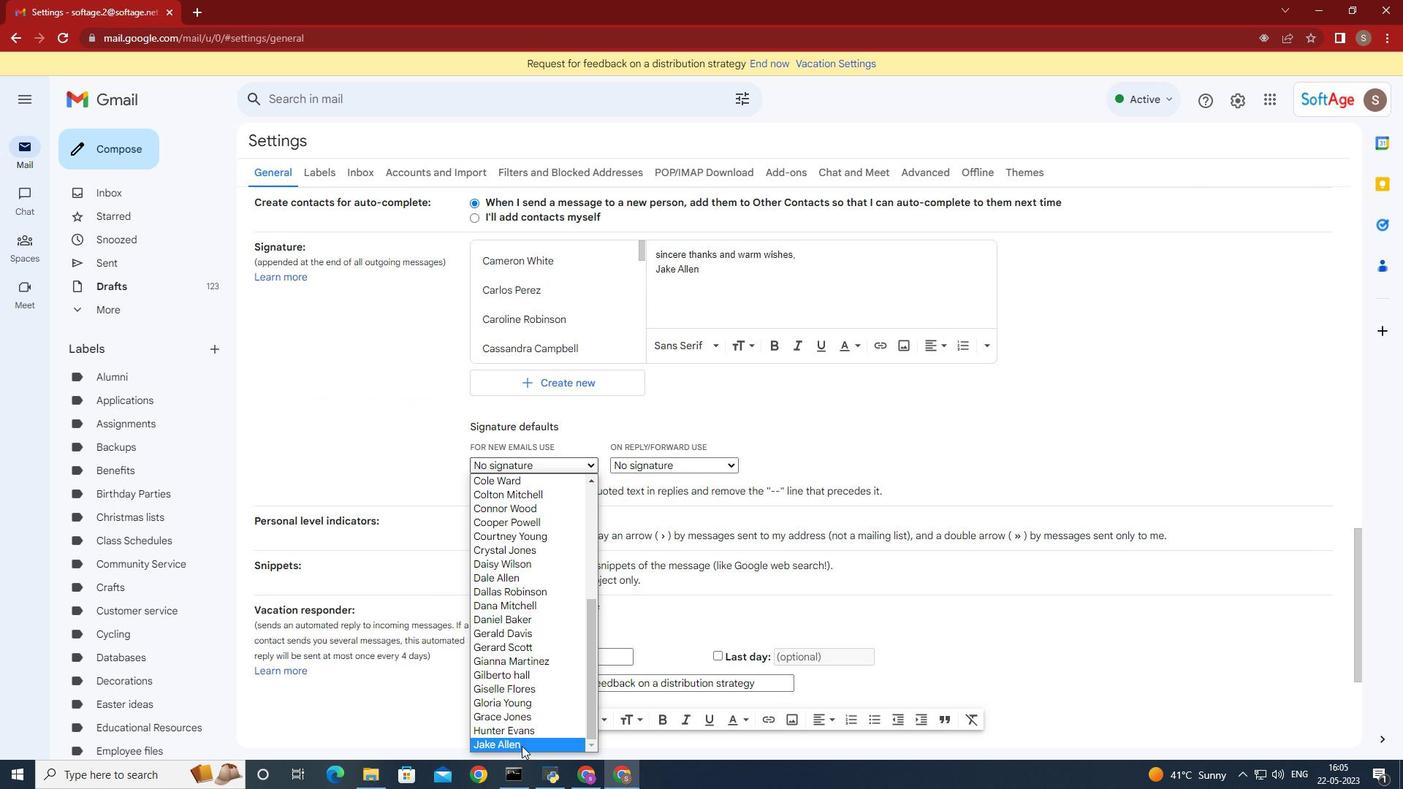 
Action: Mouse pressed left at (538, 741)
Screenshot: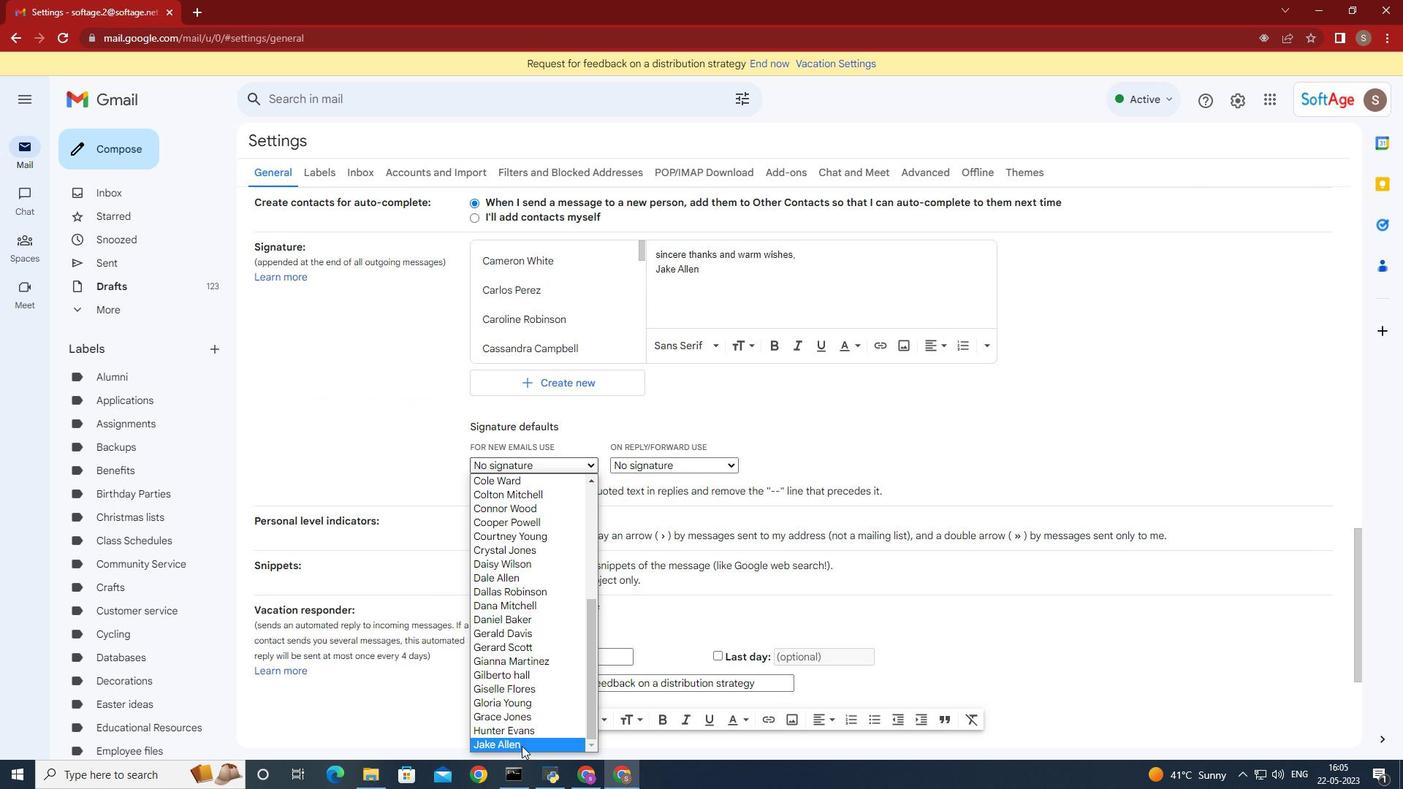 
Action: Mouse moved to (723, 461)
Screenshot: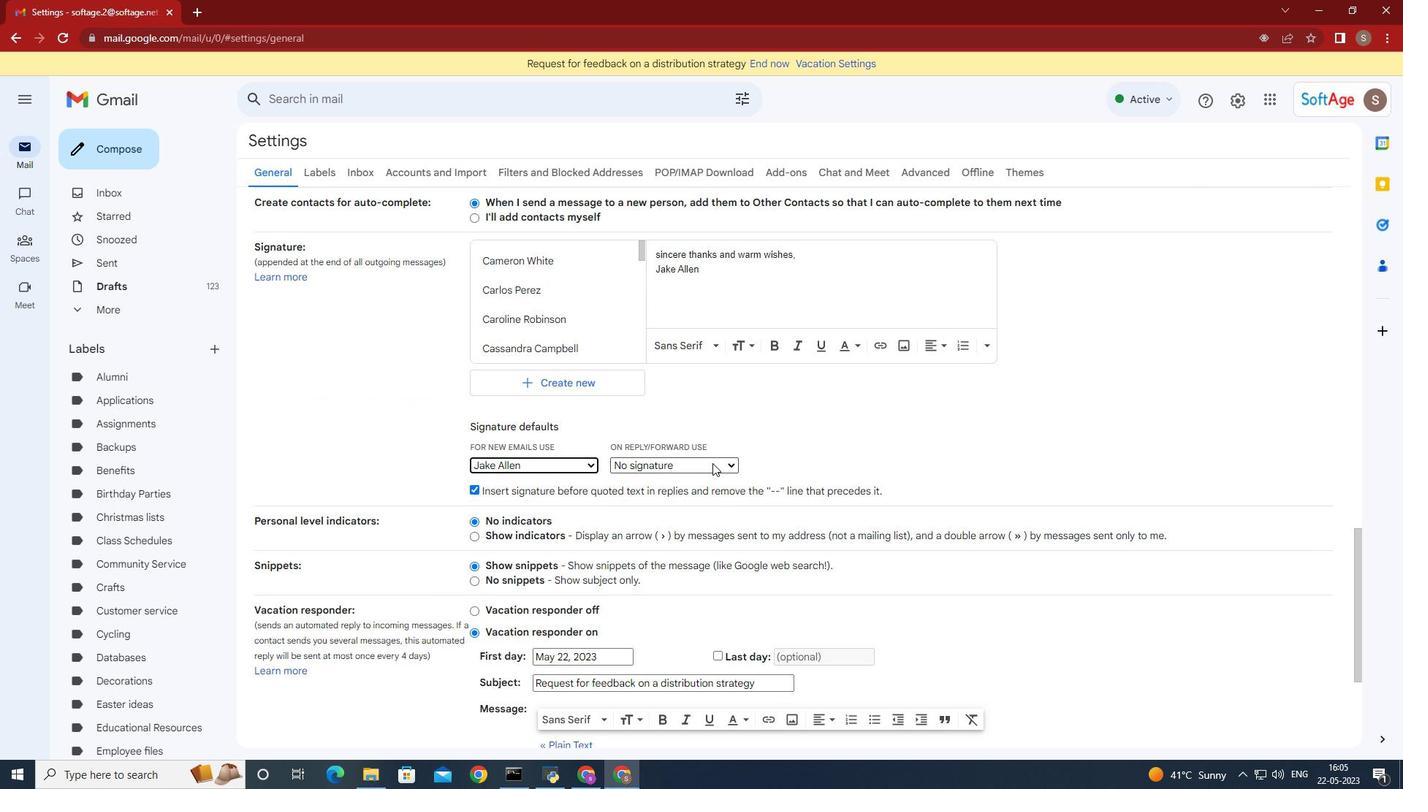 
Action: Mouse pressed left at (723, 461)
Screenshot: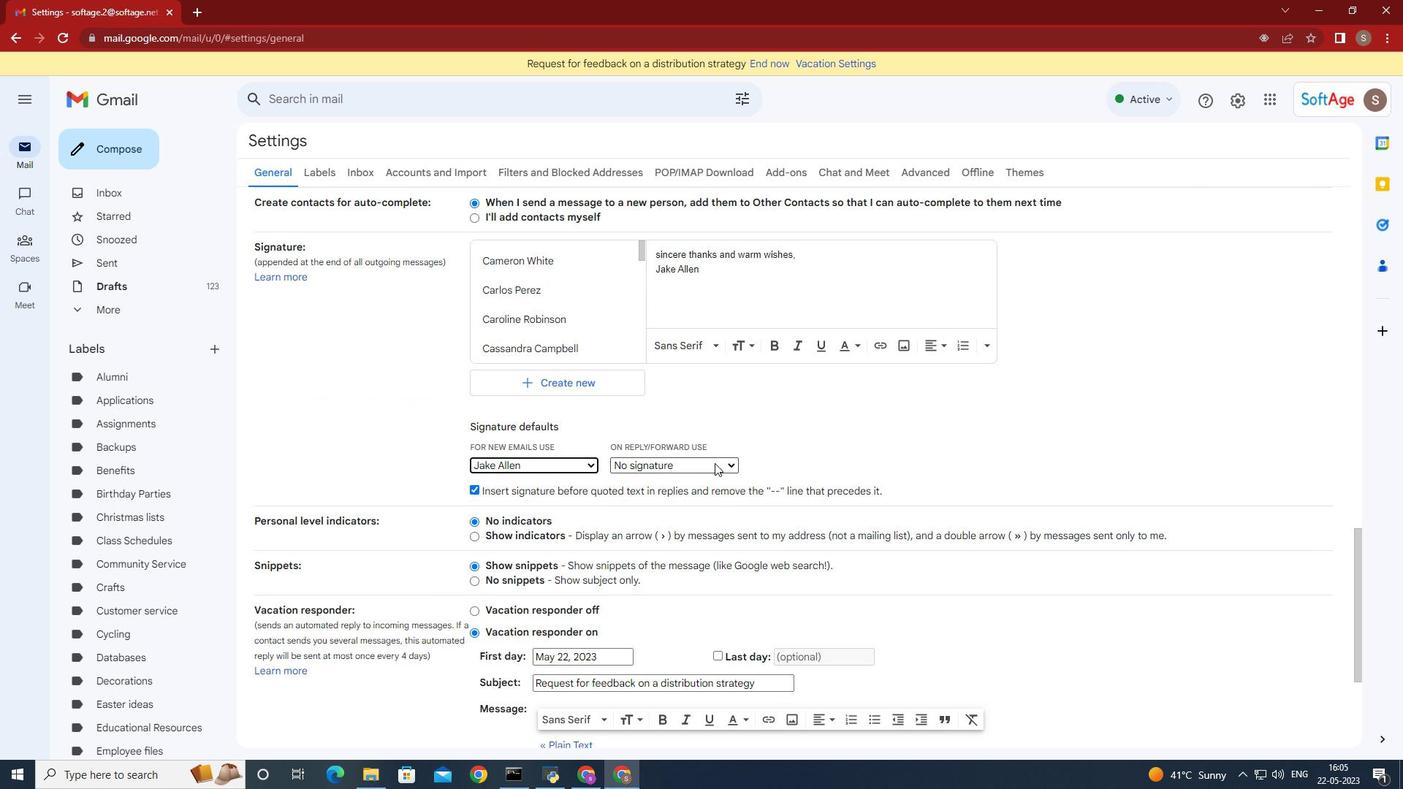 
Action: Mouse moved to (684, 689)
Screenshot: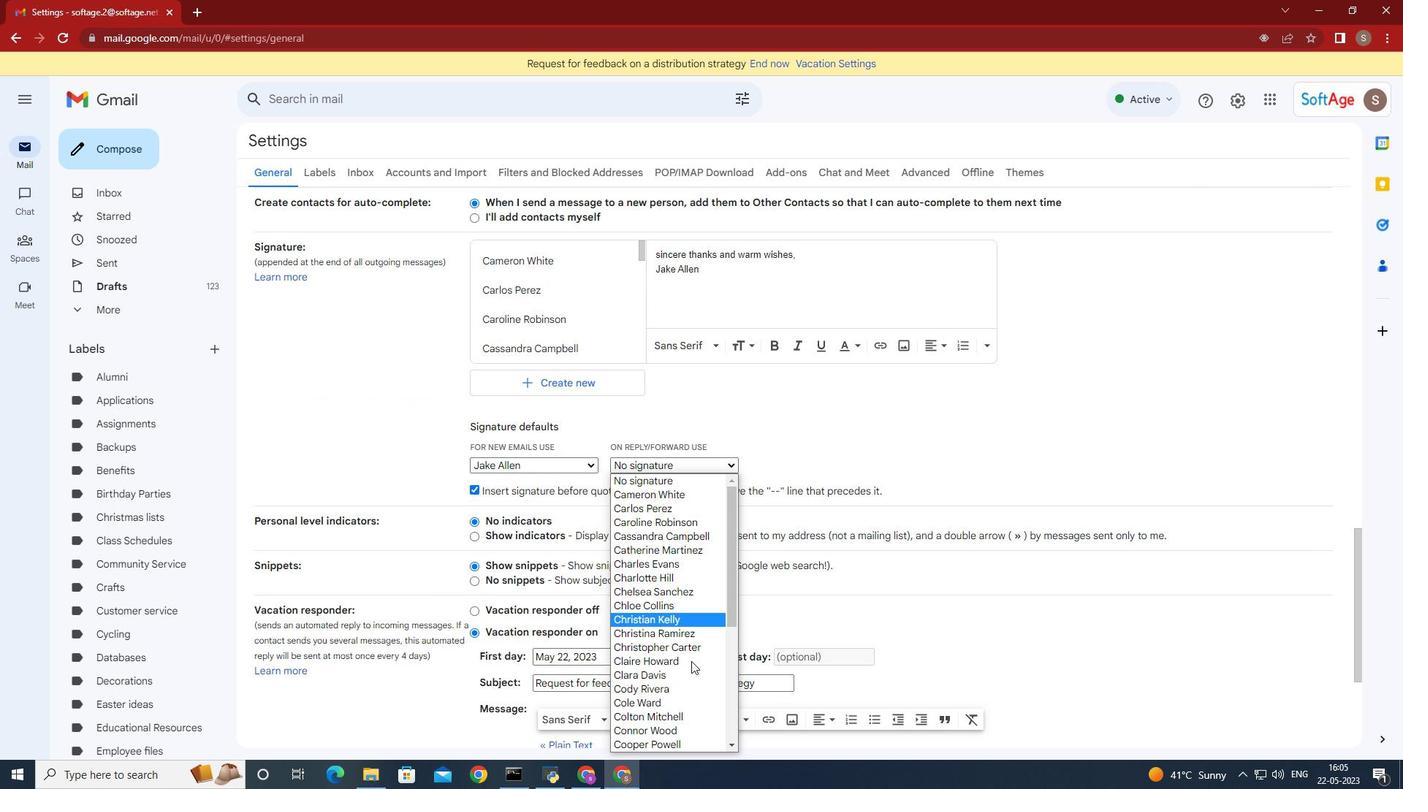 
Action: Mouse scrolled (684, 688) with delta (0, 0)
Screenshot: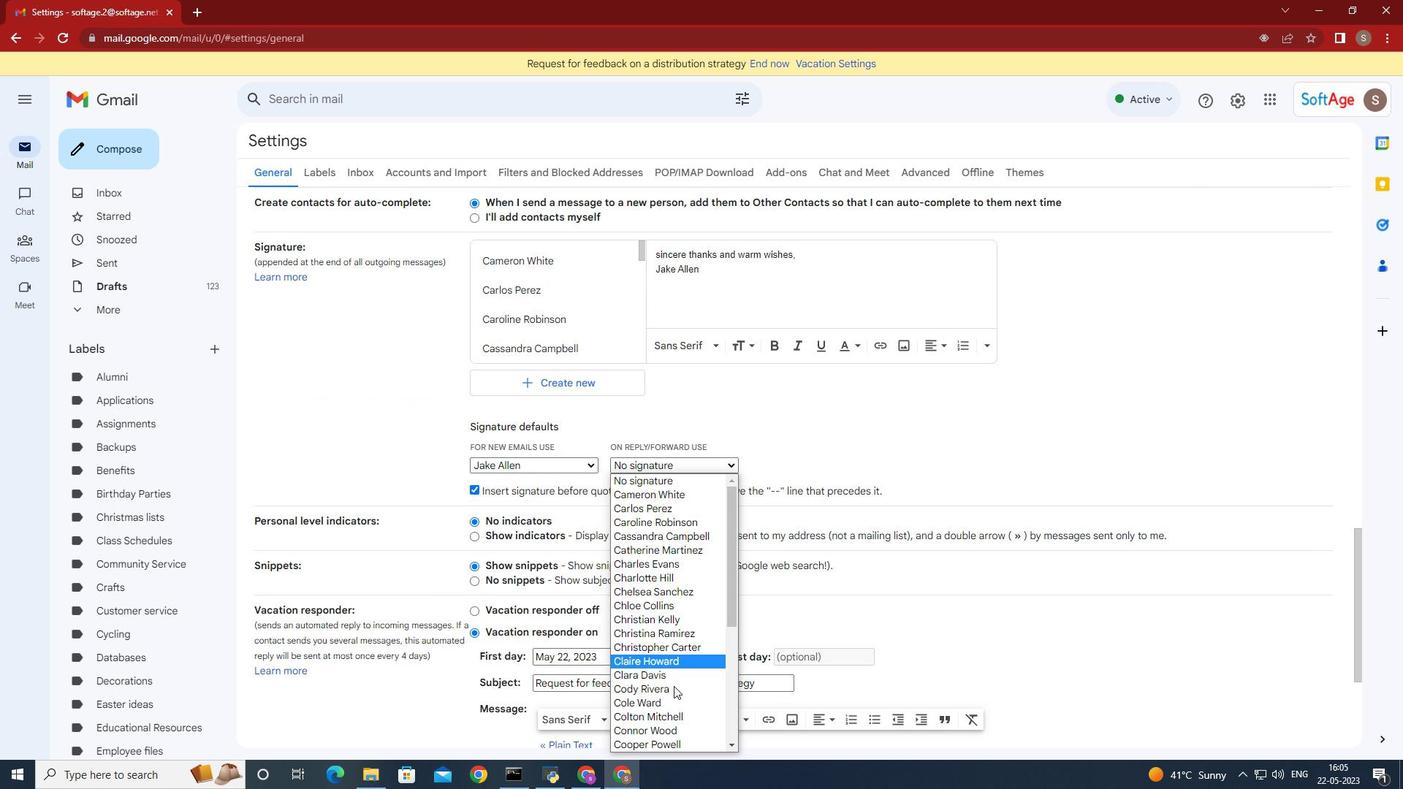
Action: Mouse moved to (682, 692)
Screenshot: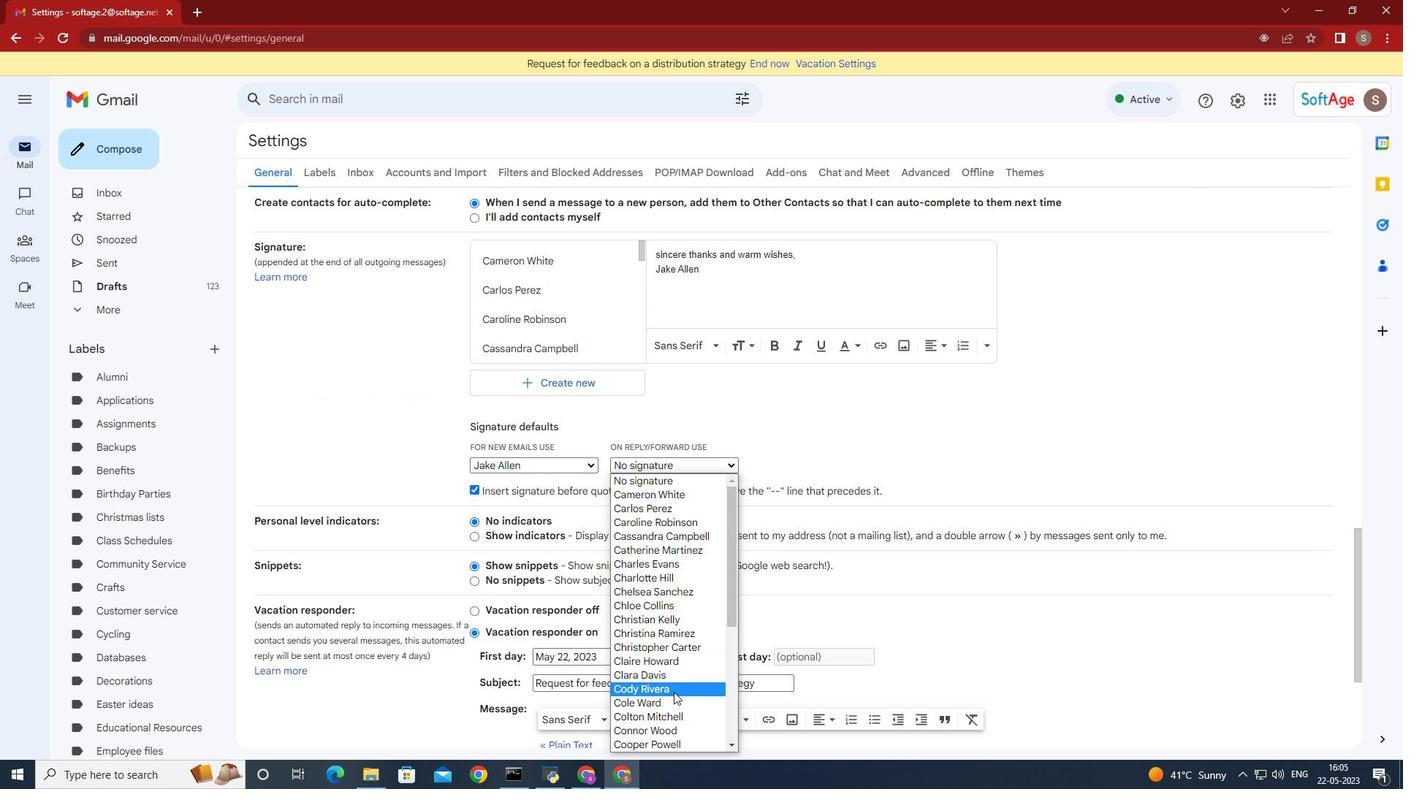 
Action: Mouse scrolled (682, 691) with delta (0, 0)
Screenshot: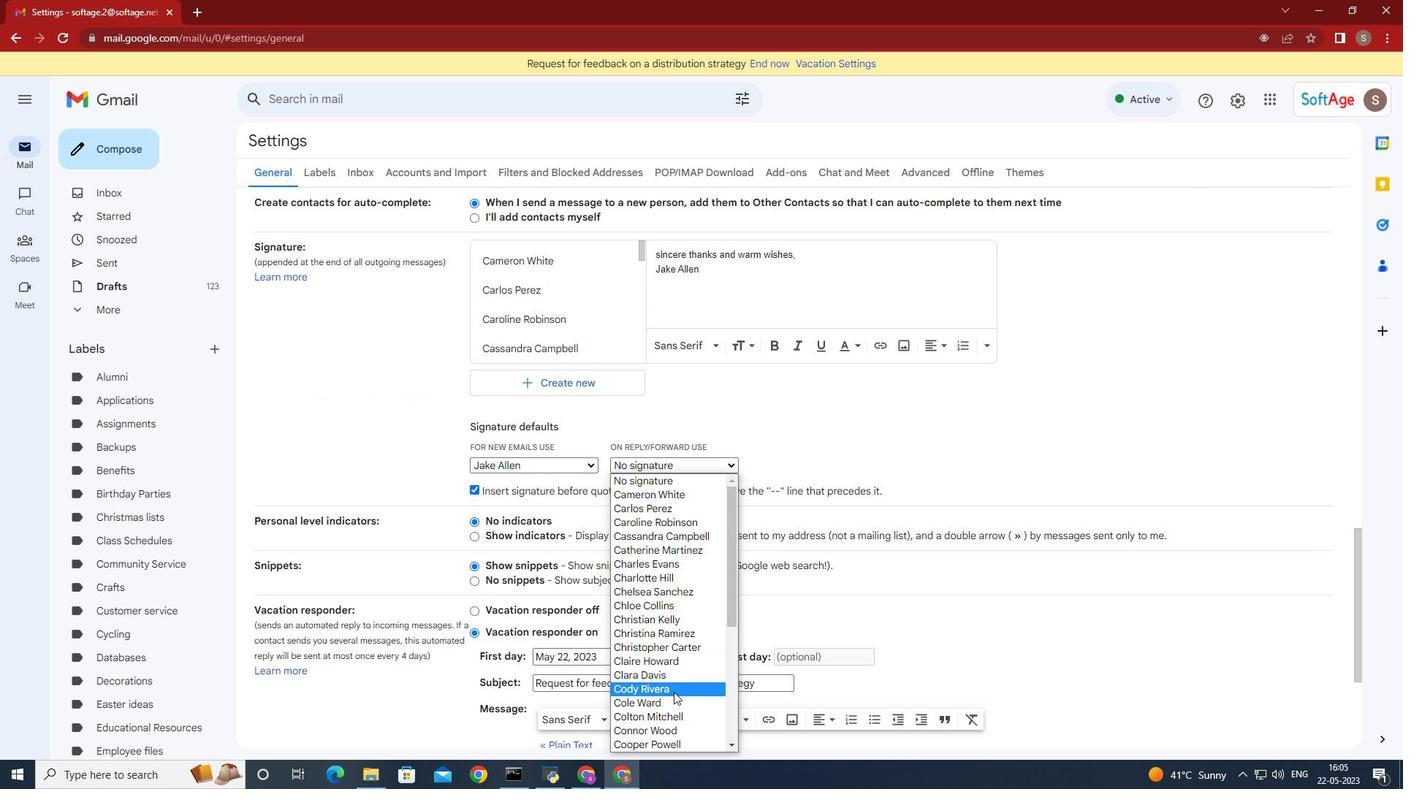 
Action: Mouse moved to (680, 694)
Screenshot: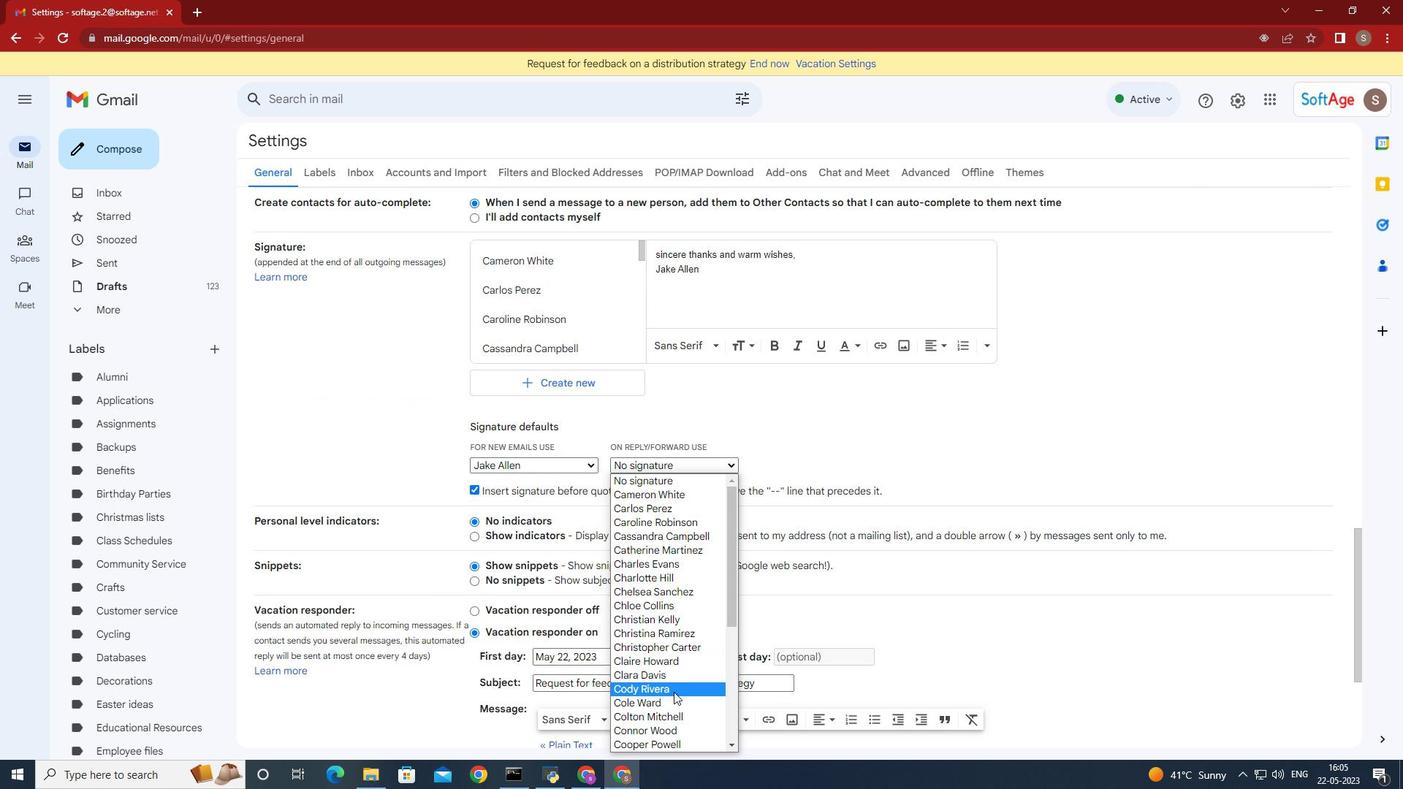 
Action: Mouse scrolled (680, 693) with delta (0, 0)
Screenshot: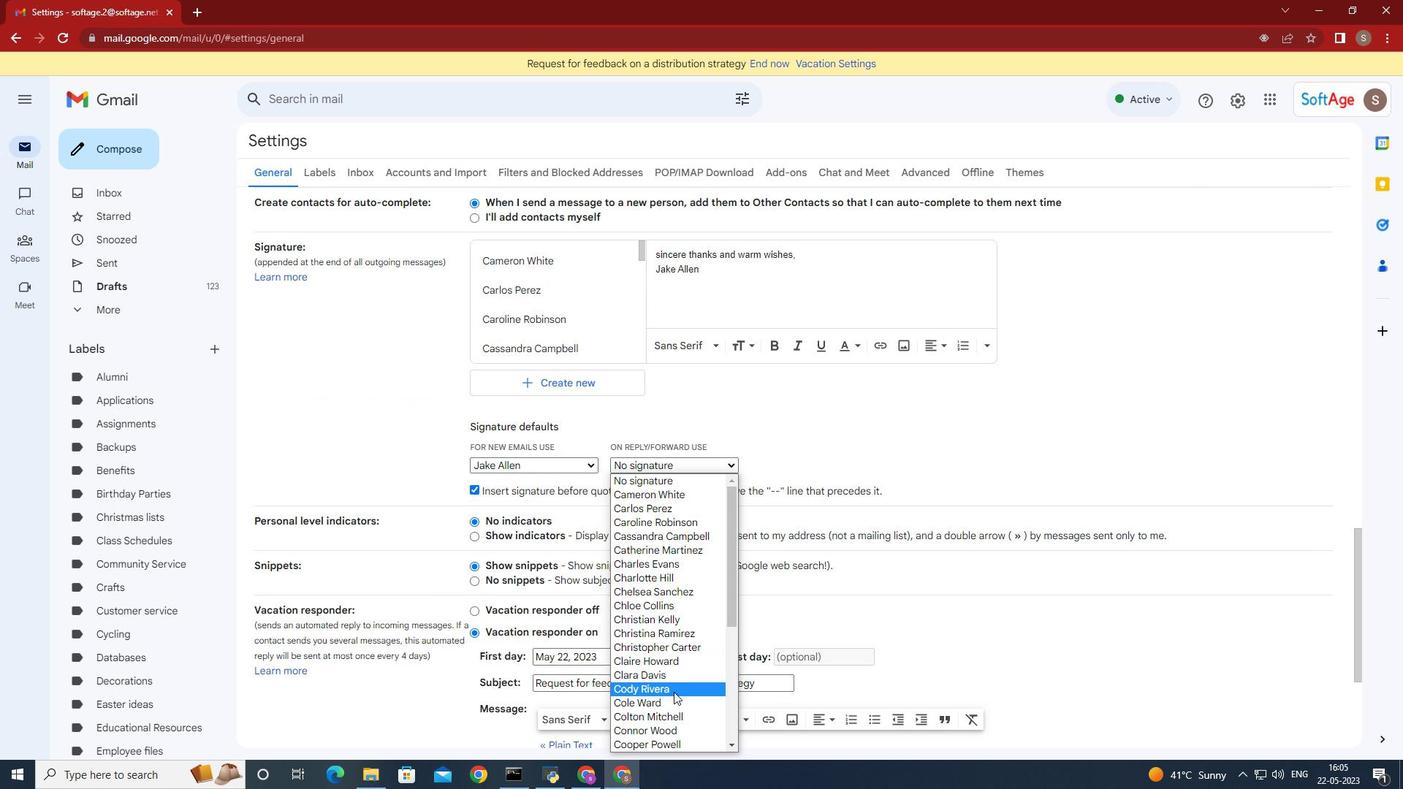 
Action: Mouse moved to (679, 695)
Screenshot: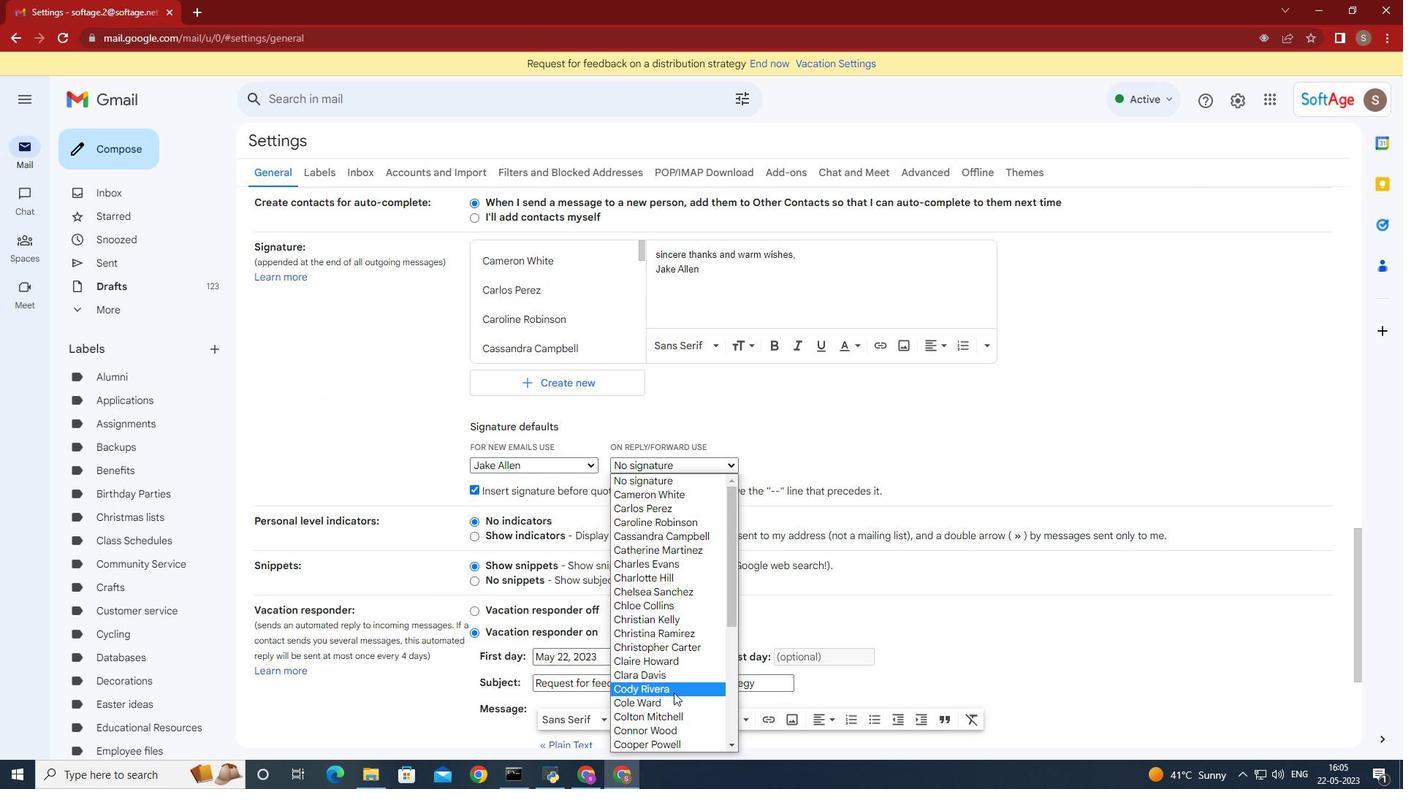 
Action: Mouse scrolled (679, 694) with delta (0, 0)
Screenshot: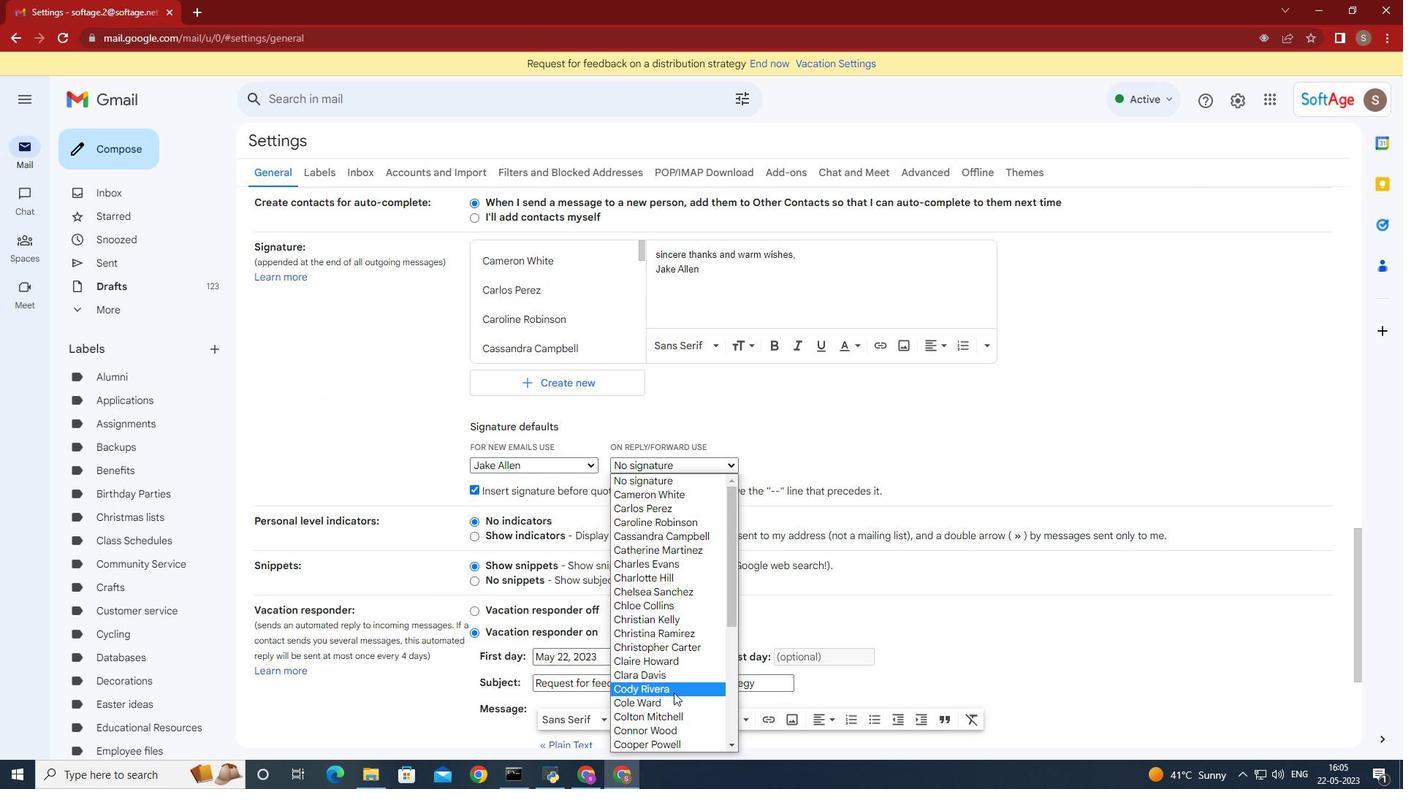 
Action: Mouse moved to (679, 695)
Screenshot: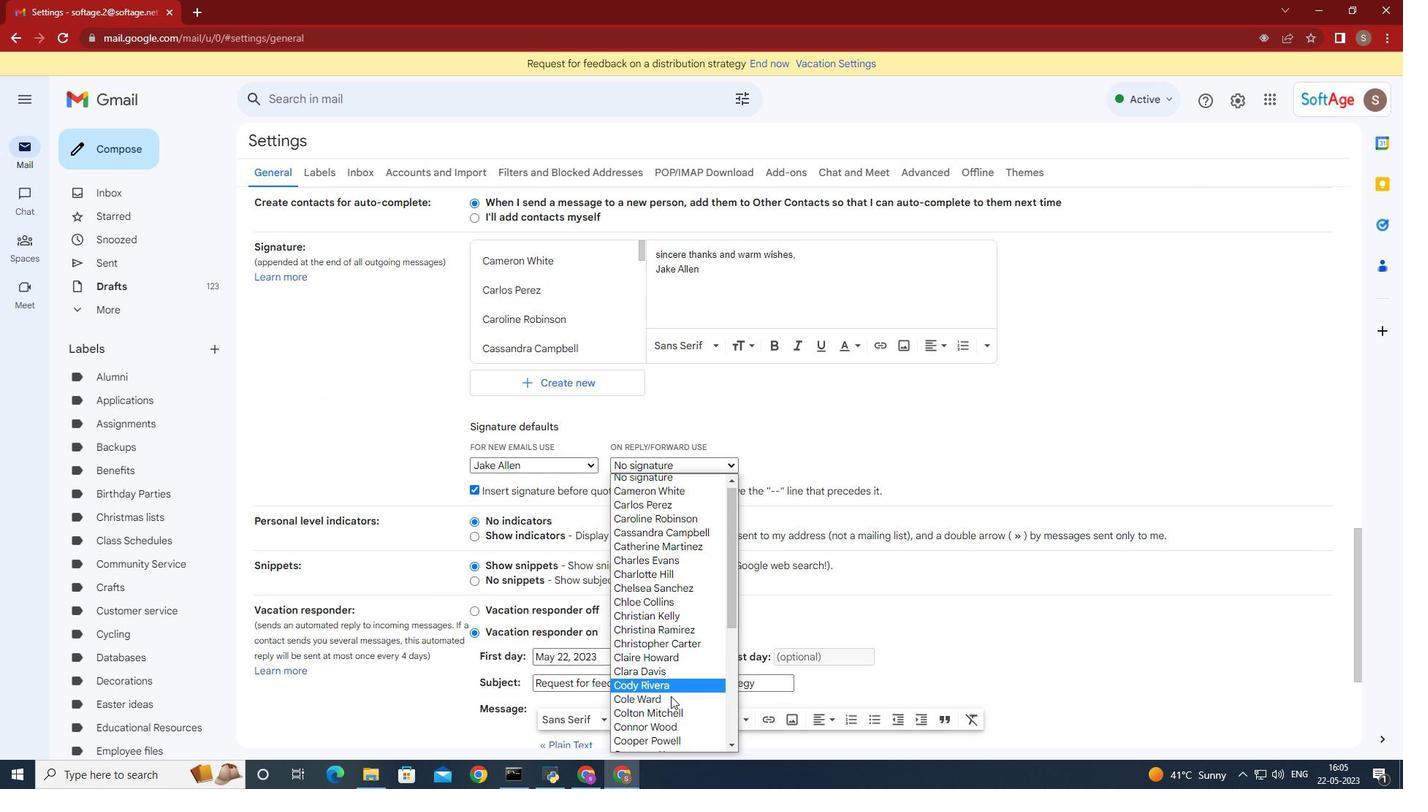 
Action: Mouse scrolled (679, 694) with delta (0, 0)
Screenshot: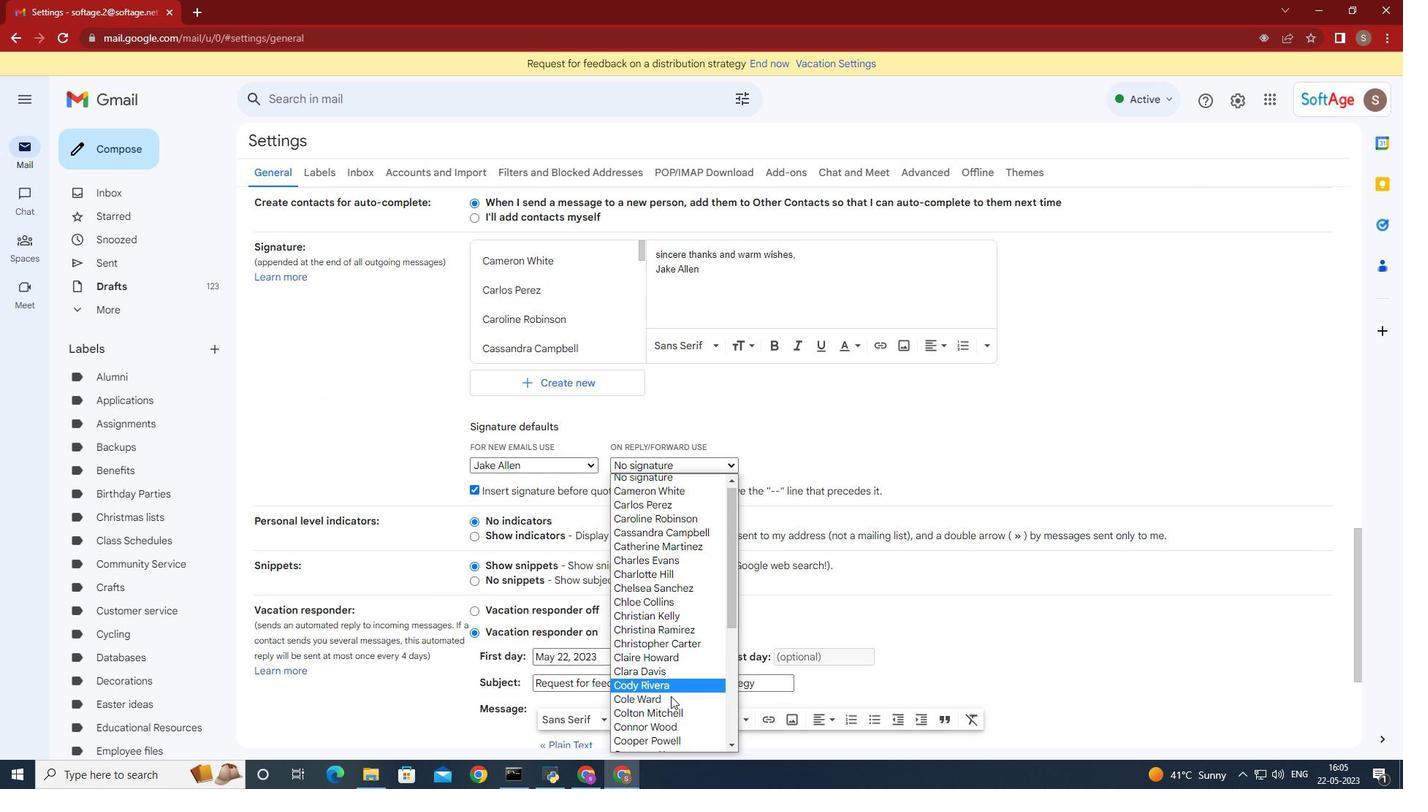 
Action: Mouse moved to (677, 694)
Screenshot: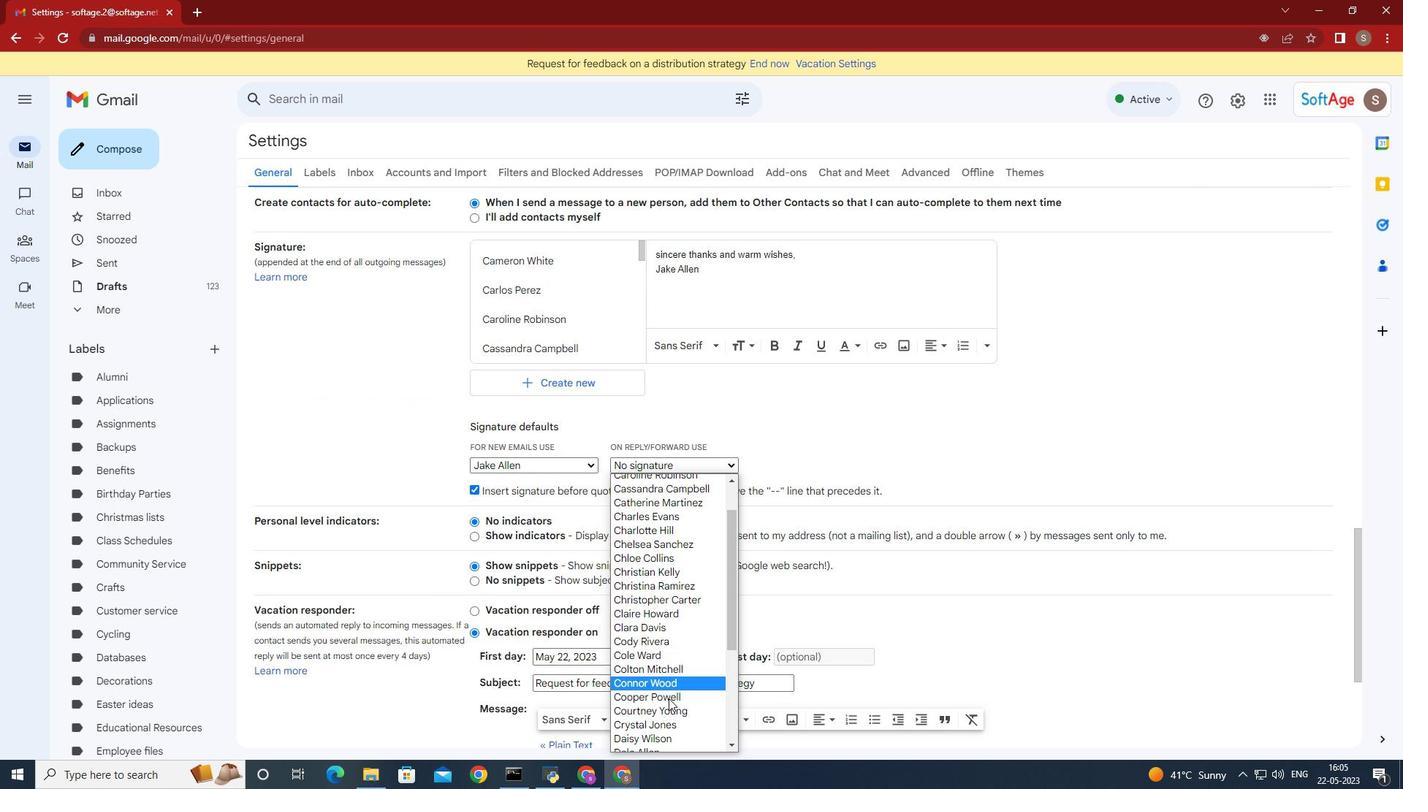 
Action: Mouse scrolled (677, 693) with delta (0, 0)
Screenshot: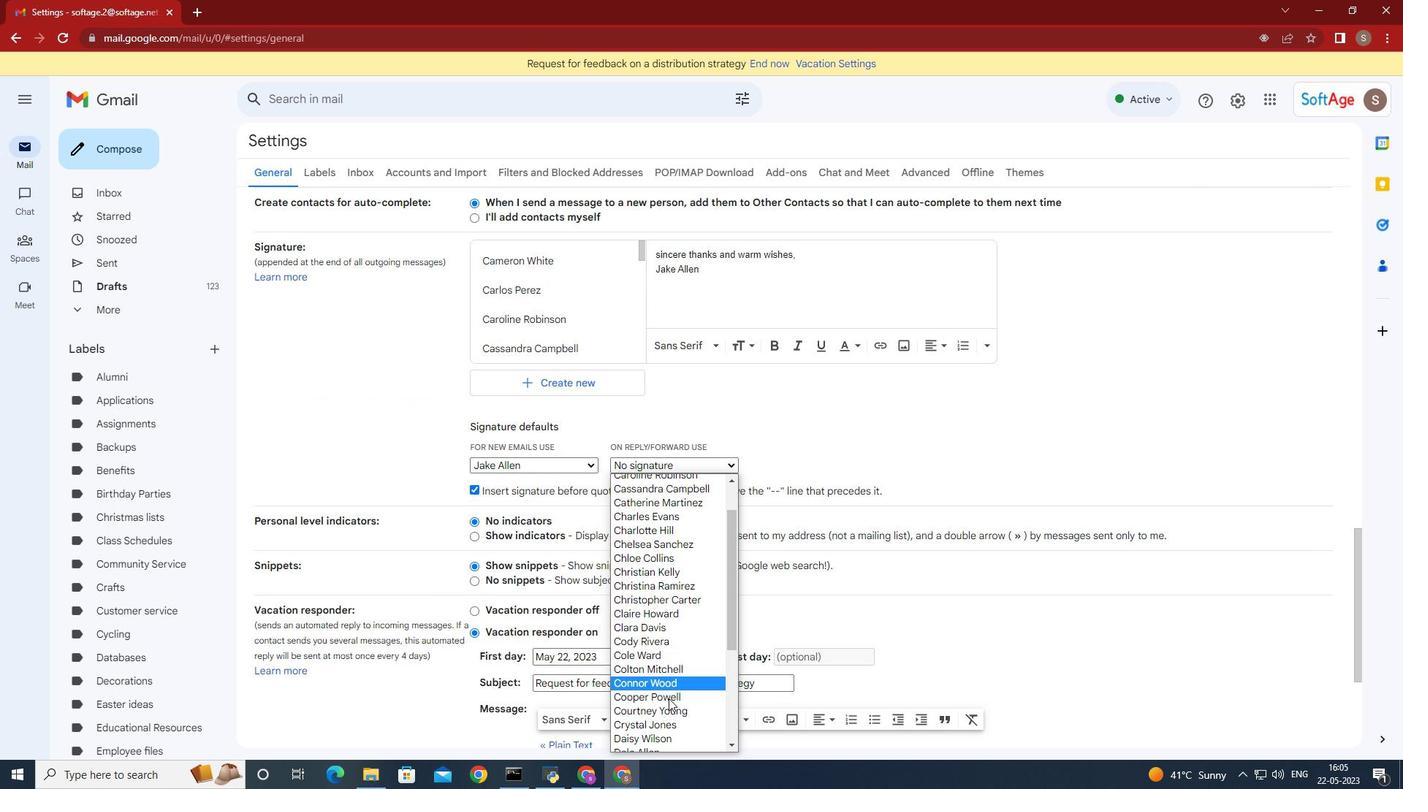 
Action: Mouse moved to (676, 691)
Screenshot: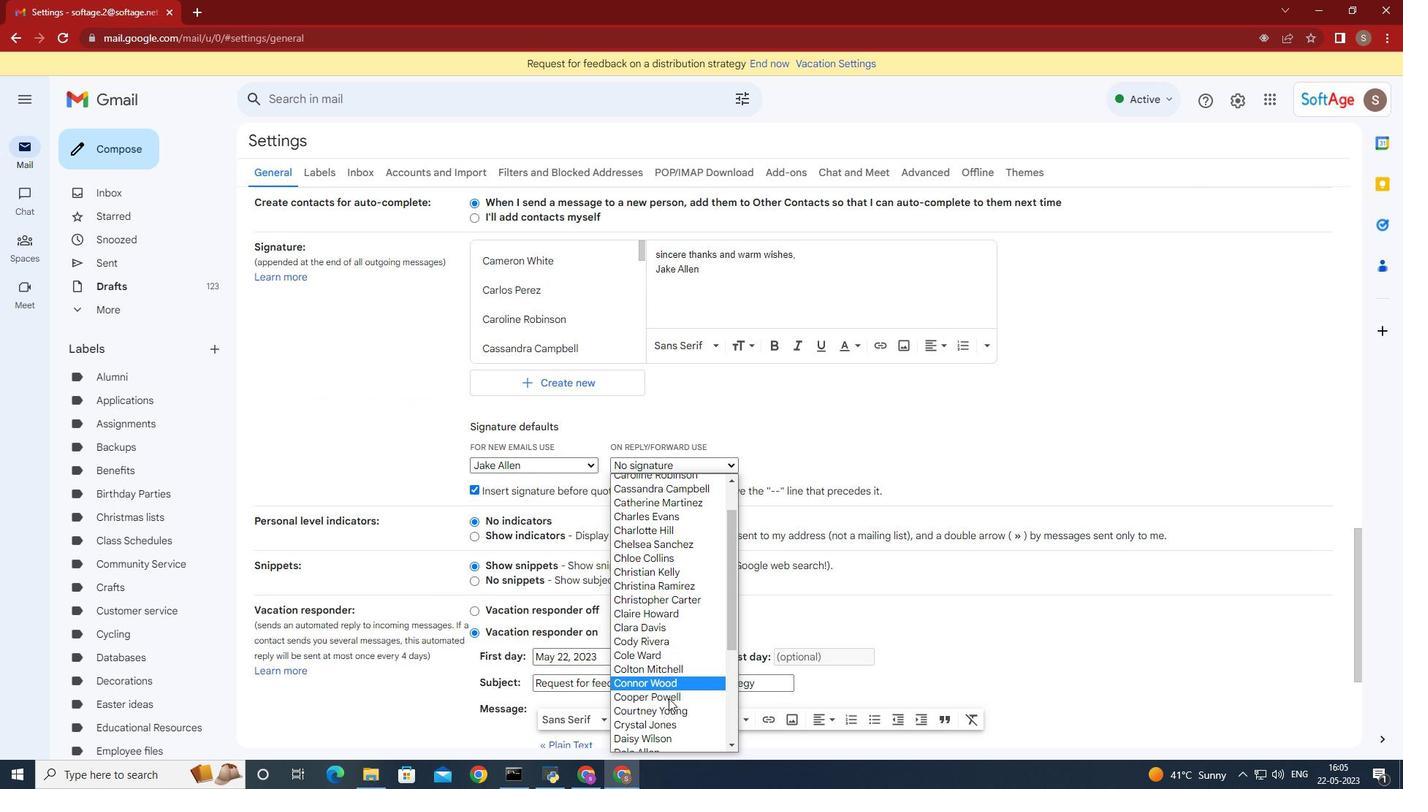 
Action: Mouse scrolled (677, 691) with delta (0, 0)
Screenshot: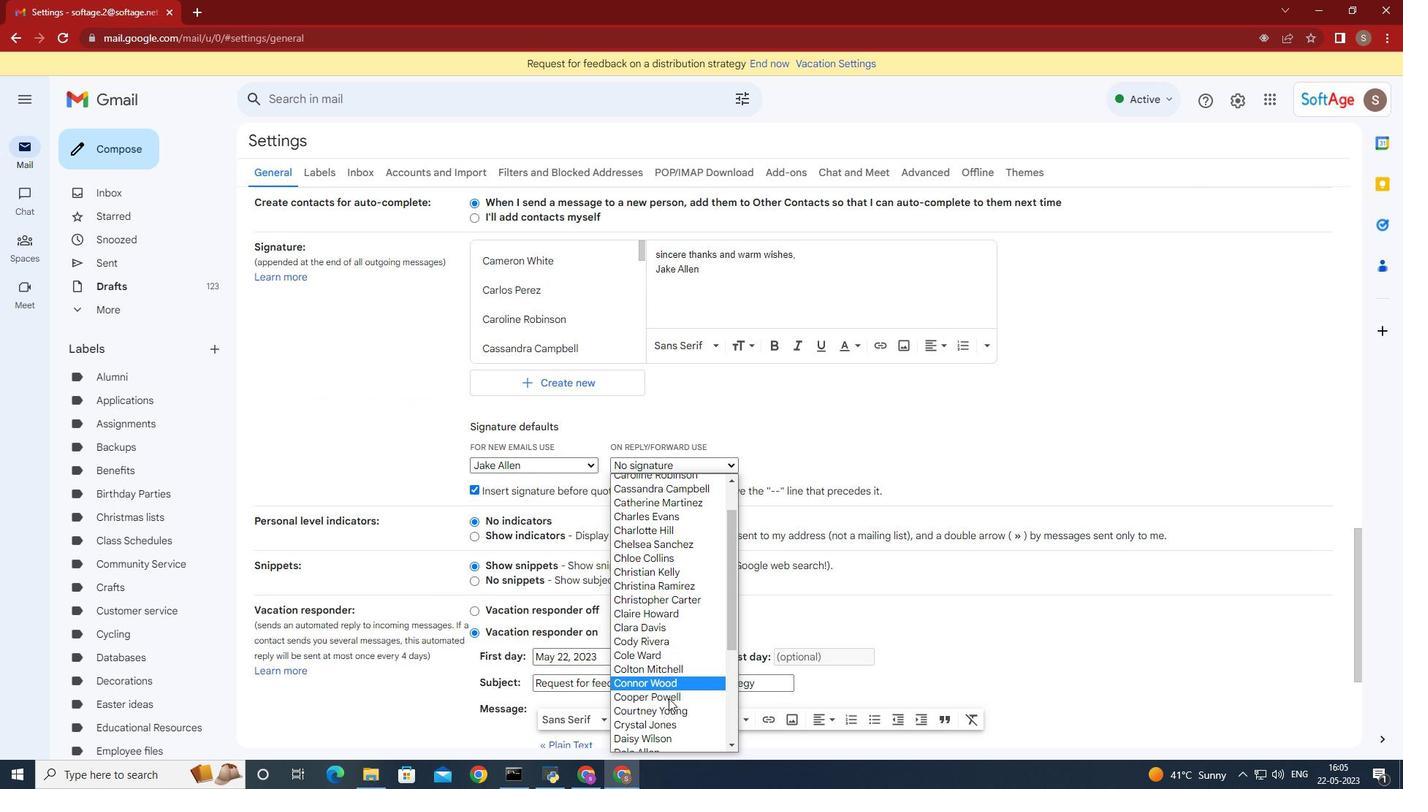 
Action: Mouse moved to (676, 688)
Screenshot: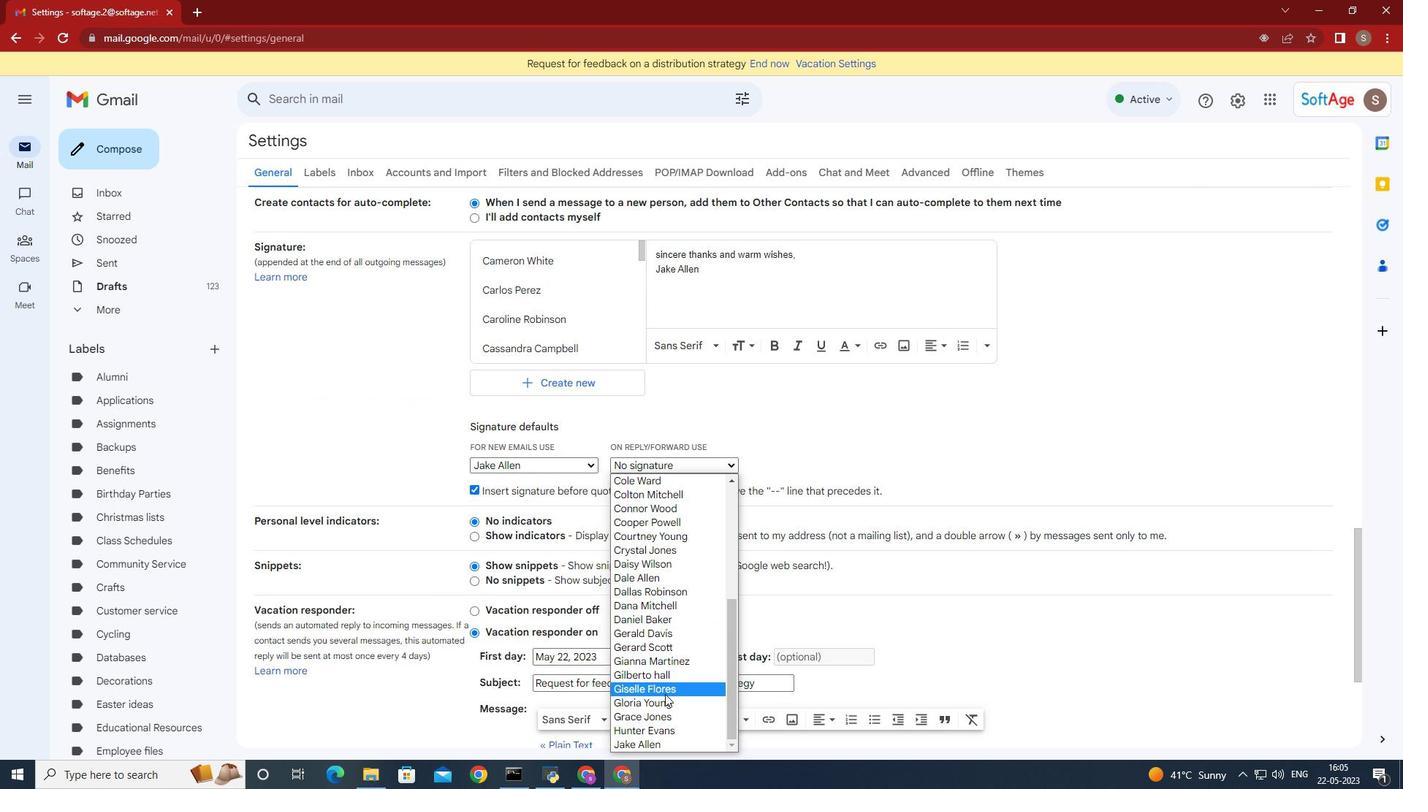 
Action: Mouse scrolled (676, 688) with delta (0, 0)
Screenshot: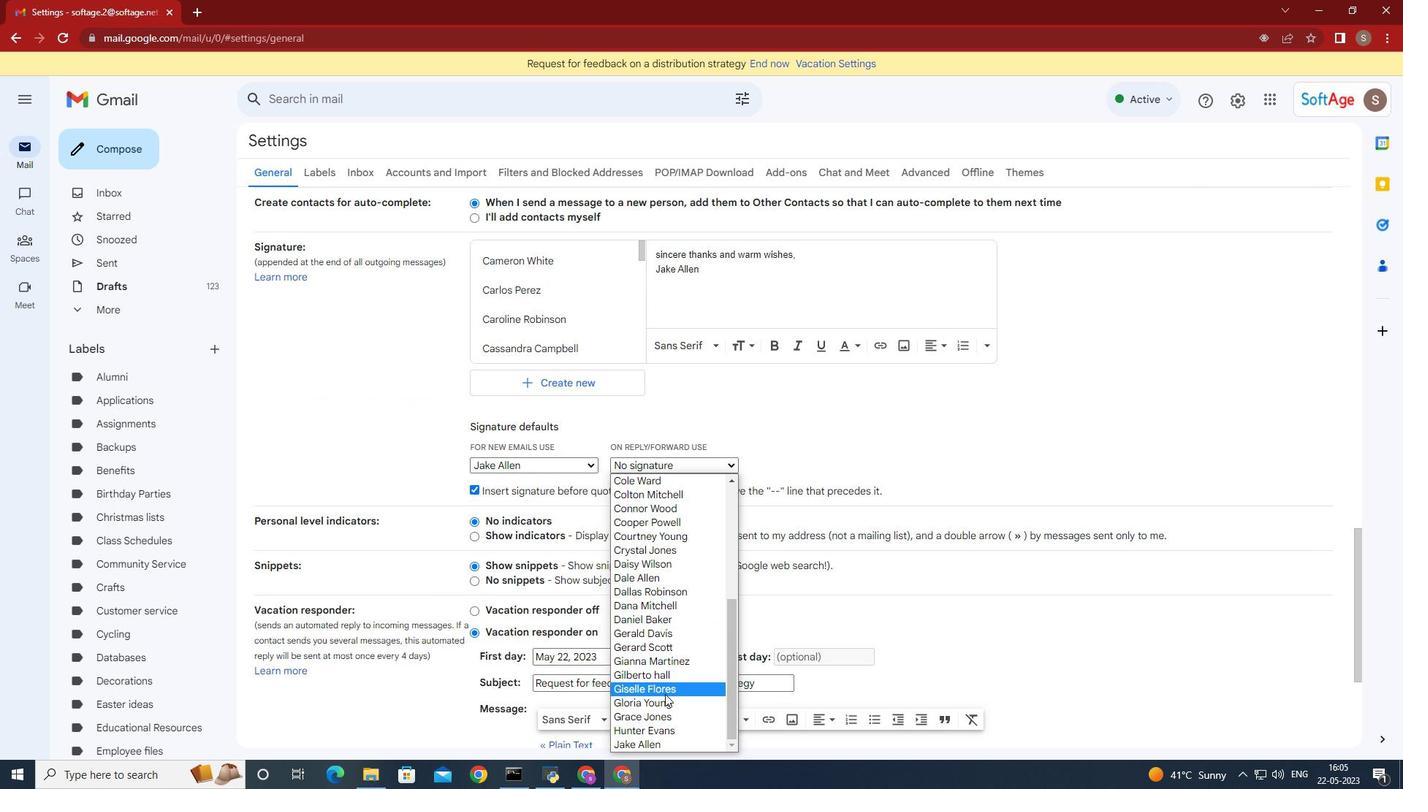 
Action: Mouse moved to (671, 719)
Screenshot: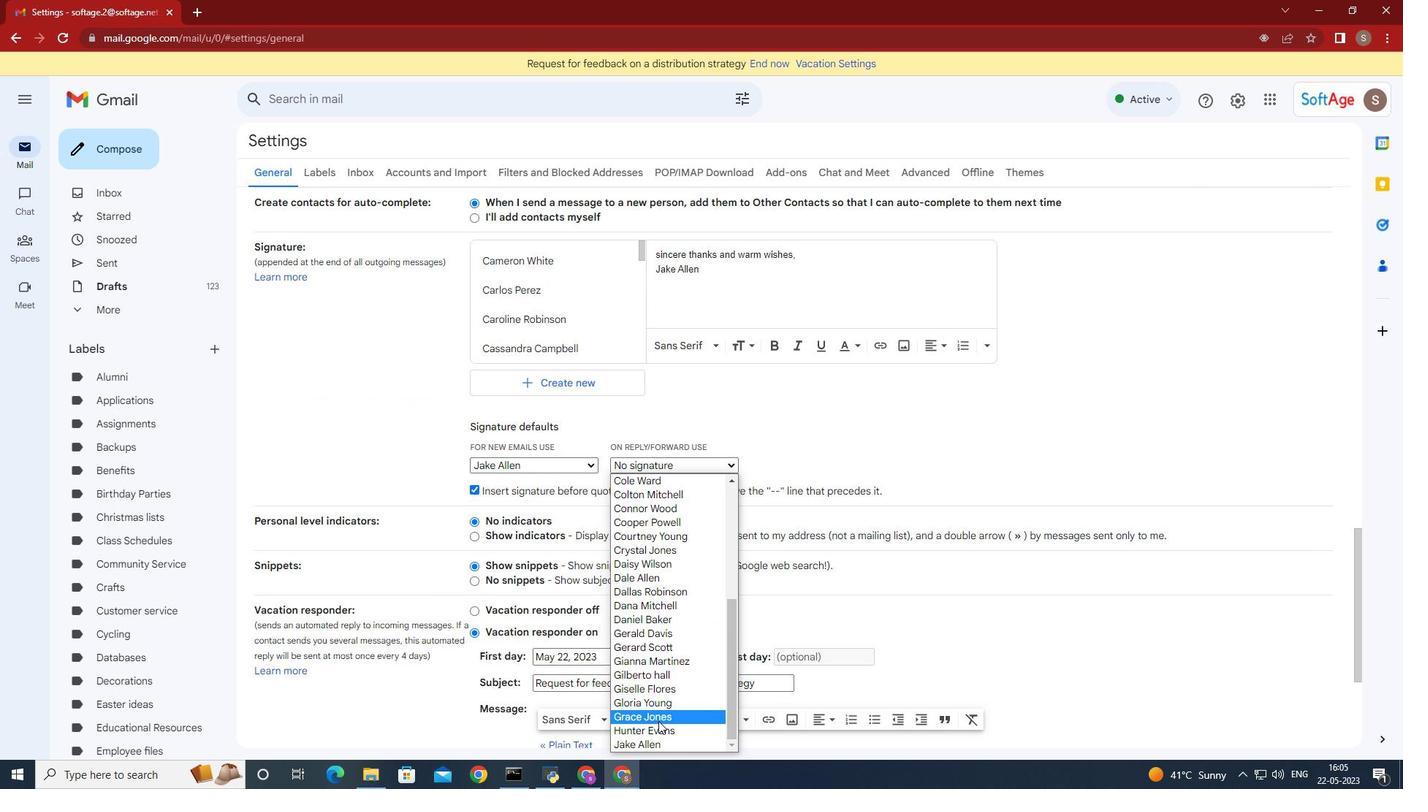
Action: Mouse scrolled (671, 718) with delta (0, 0)
Screenshot: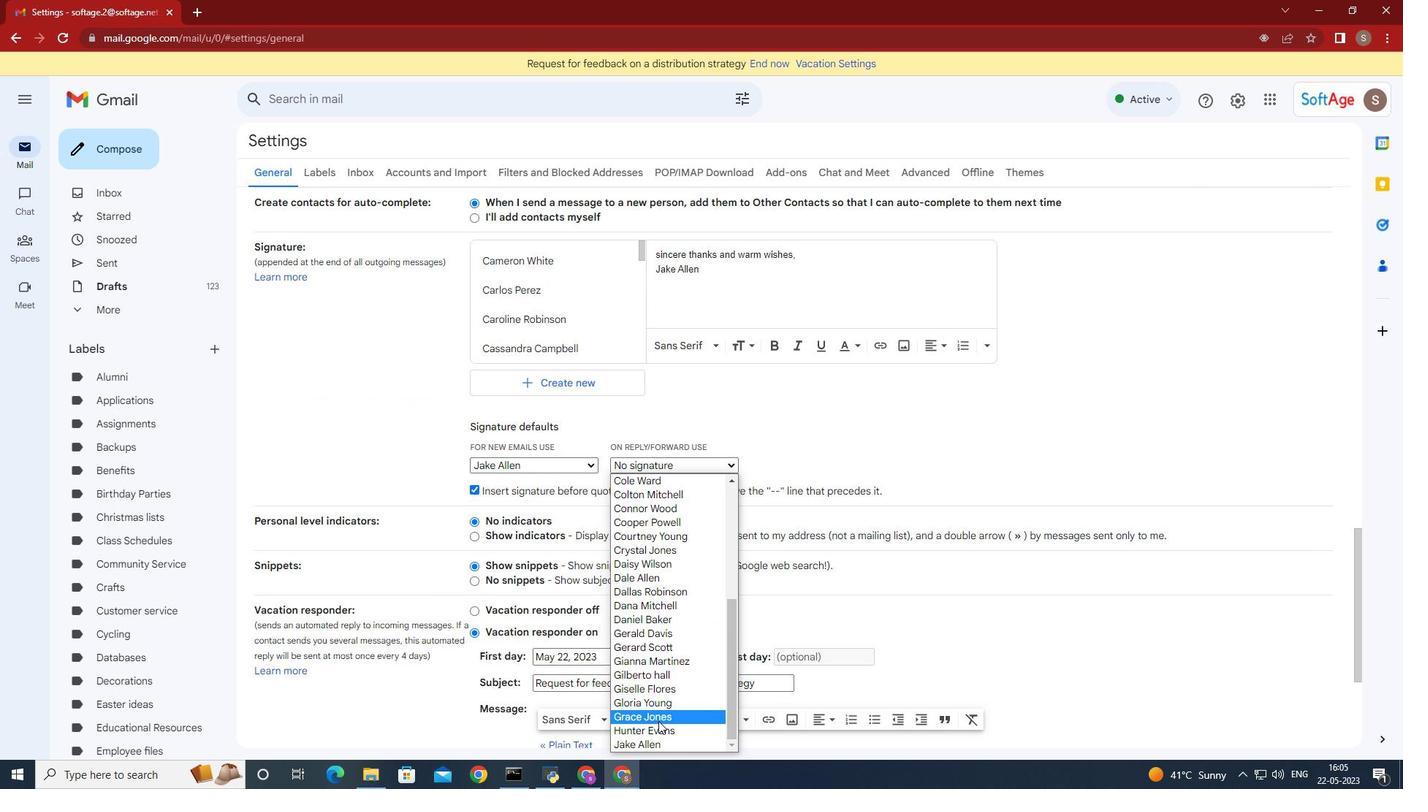 
Action: Mouse moved to (674, 719)
Screenshot: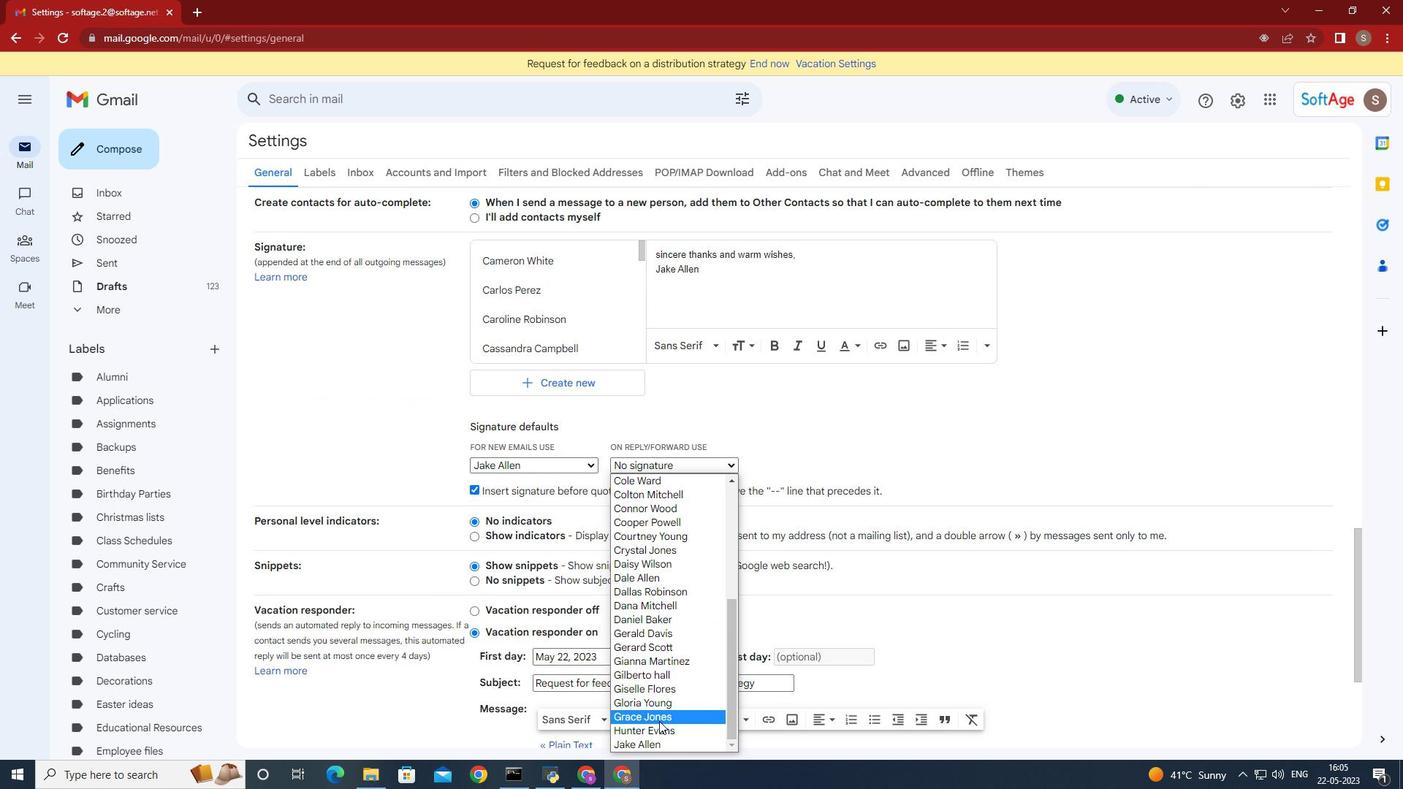 
Action: Mouse scrolled (674, 718) with delta (0, 0)
Screenshot: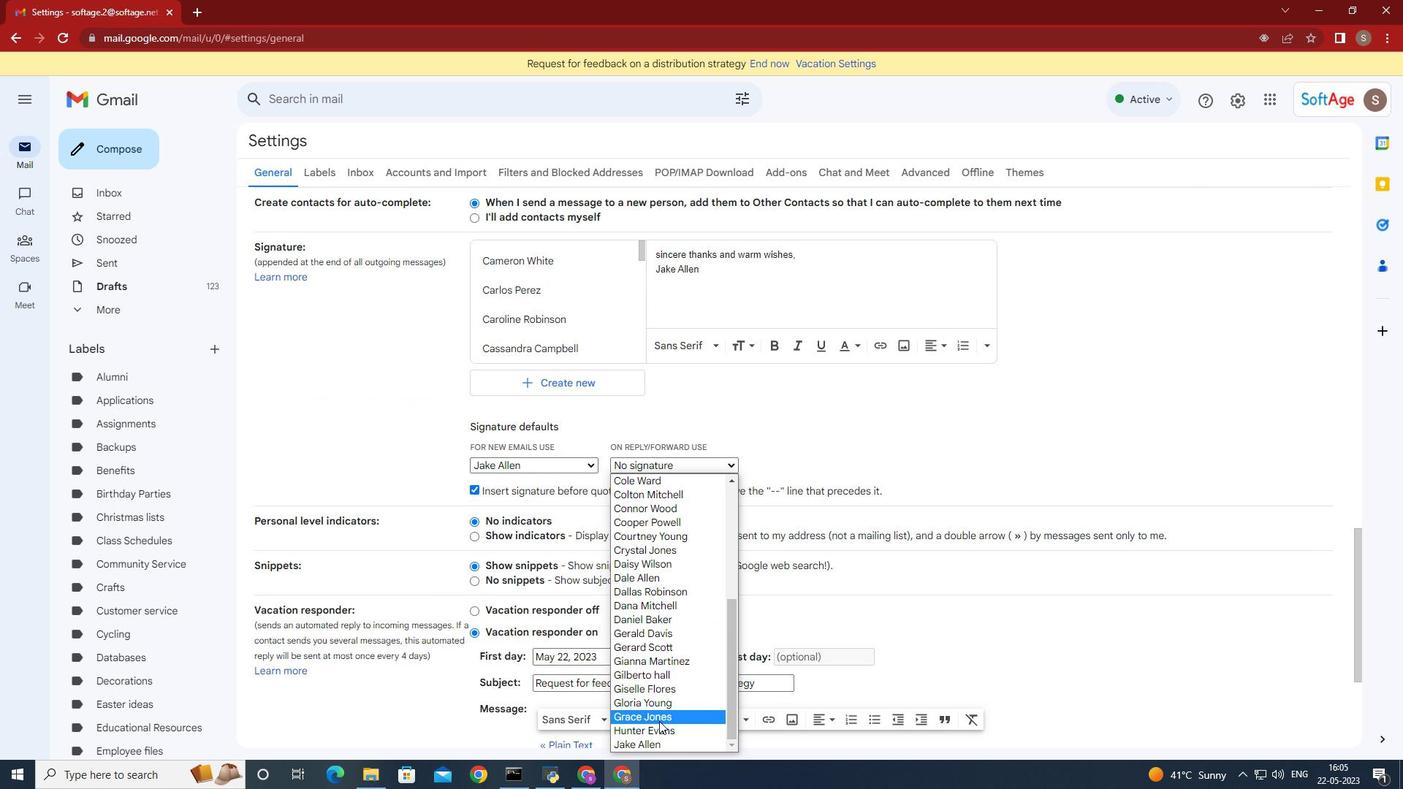 
Action: Mouse moved to (675, 718)
Screenshot: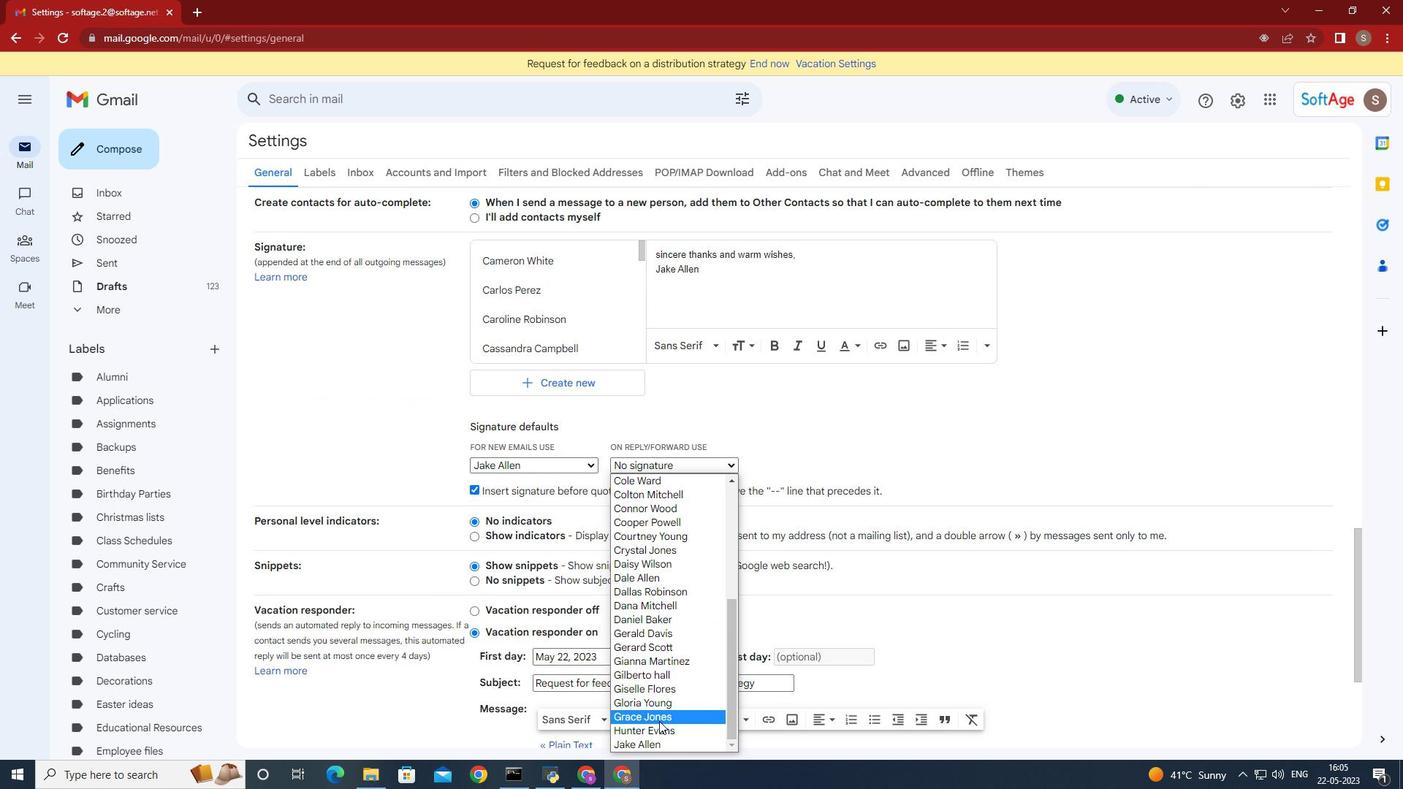 
Action: Mouse scrolled (675, 717) with delta (0, 0)
Screenshot: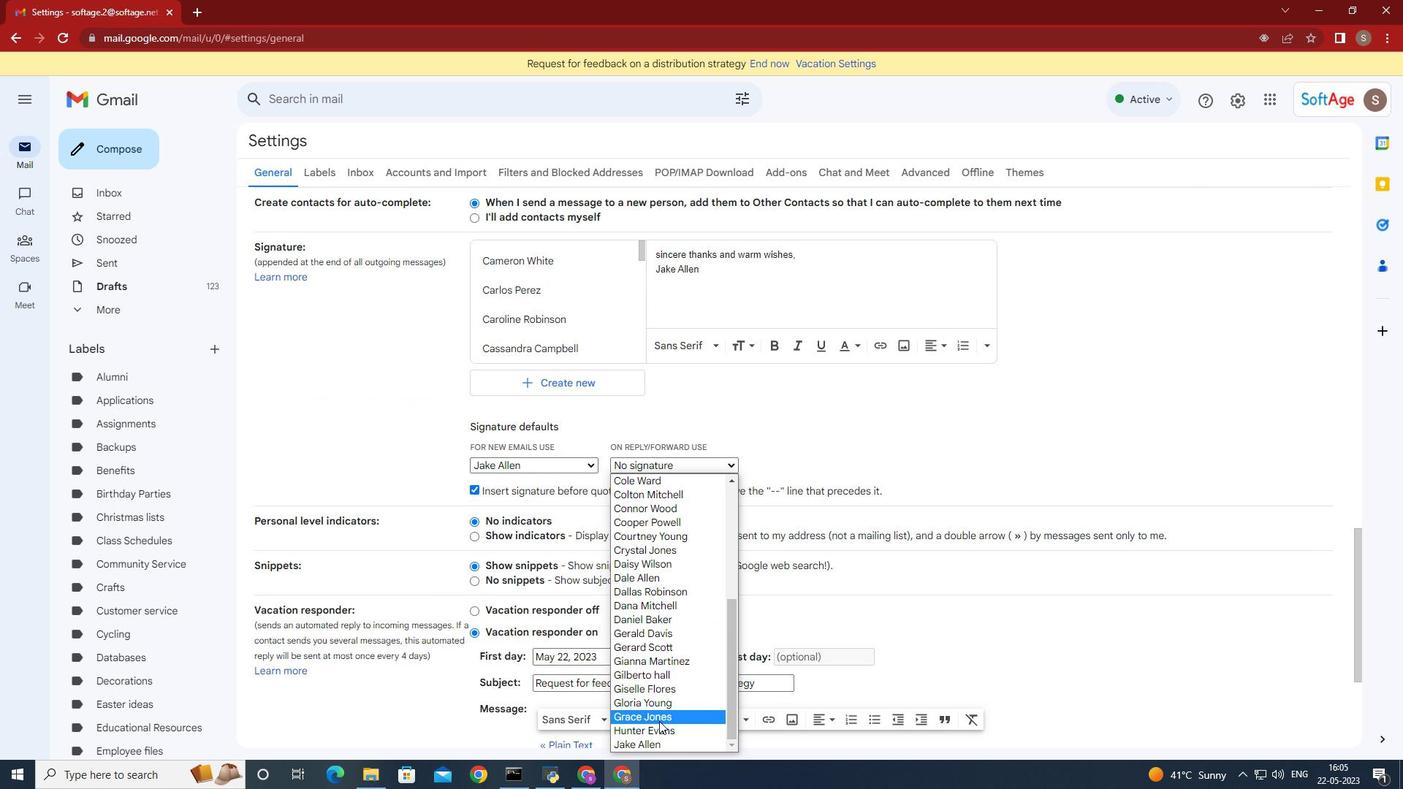 
Action: Mouse moved to (666, 738)
Screenshot: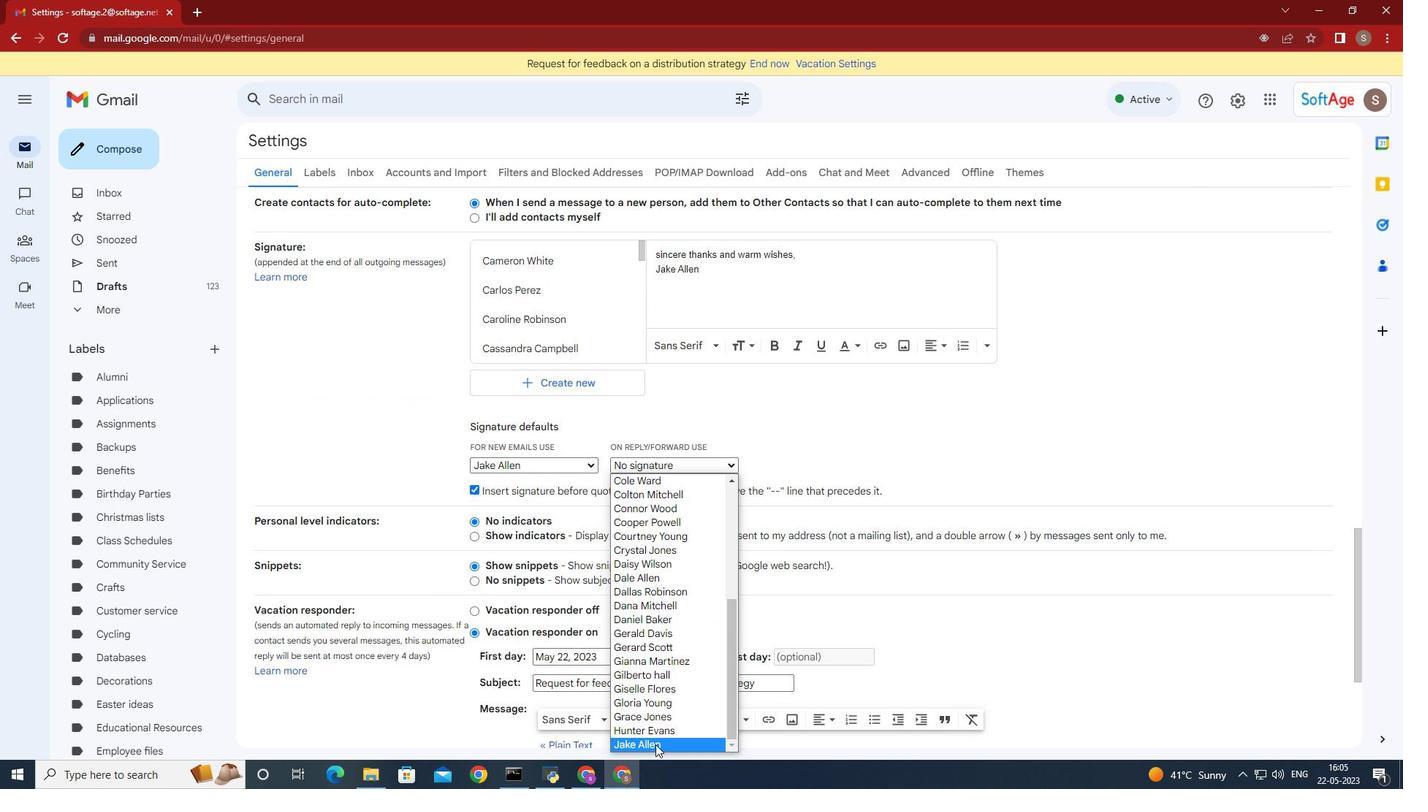 
Action: Mouse pressed left at (666, 738)
Screenshot: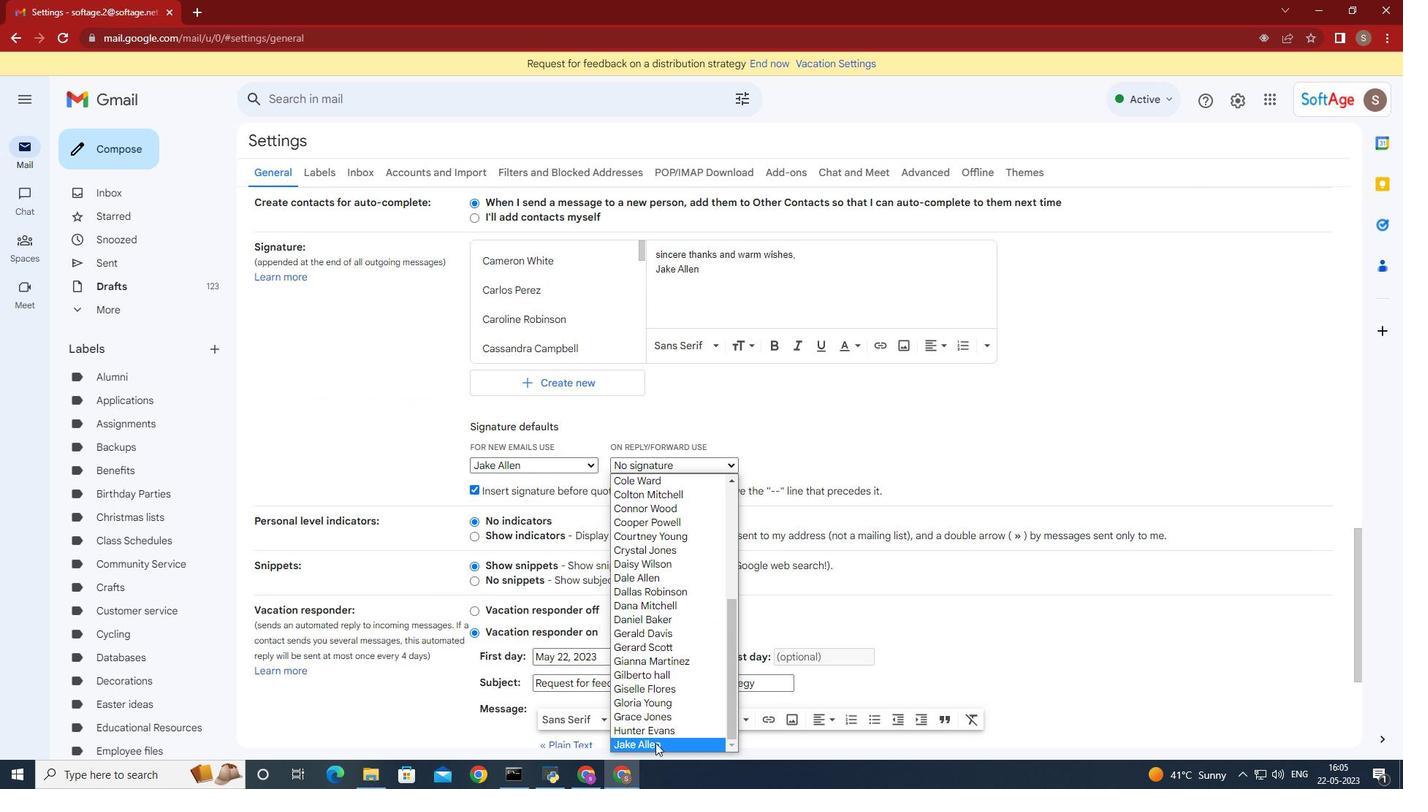 
Action: Mouse moved to (776, 607)
Screenshot: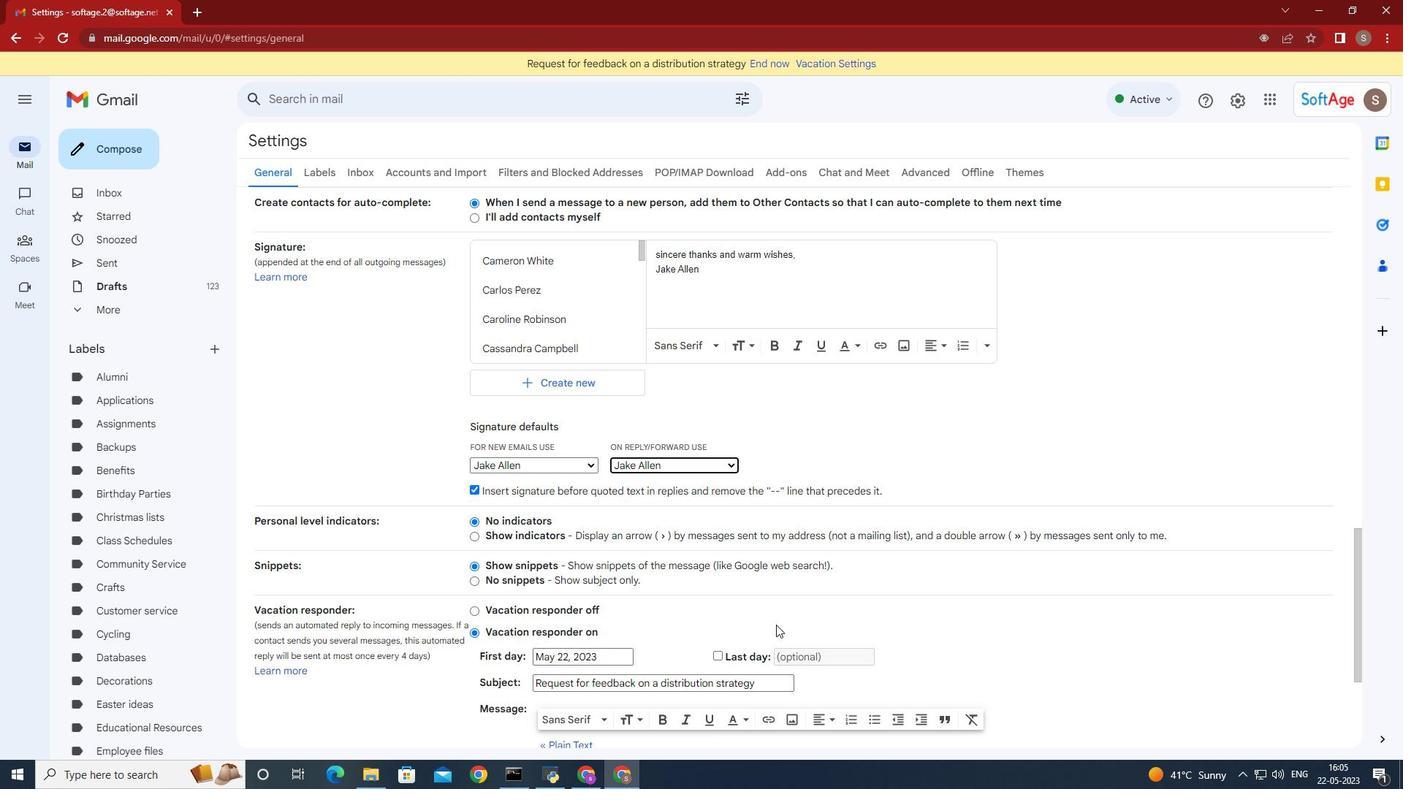 
Action: Mouse scrolled (776, 606) with delta (0, 0)
Screenshot: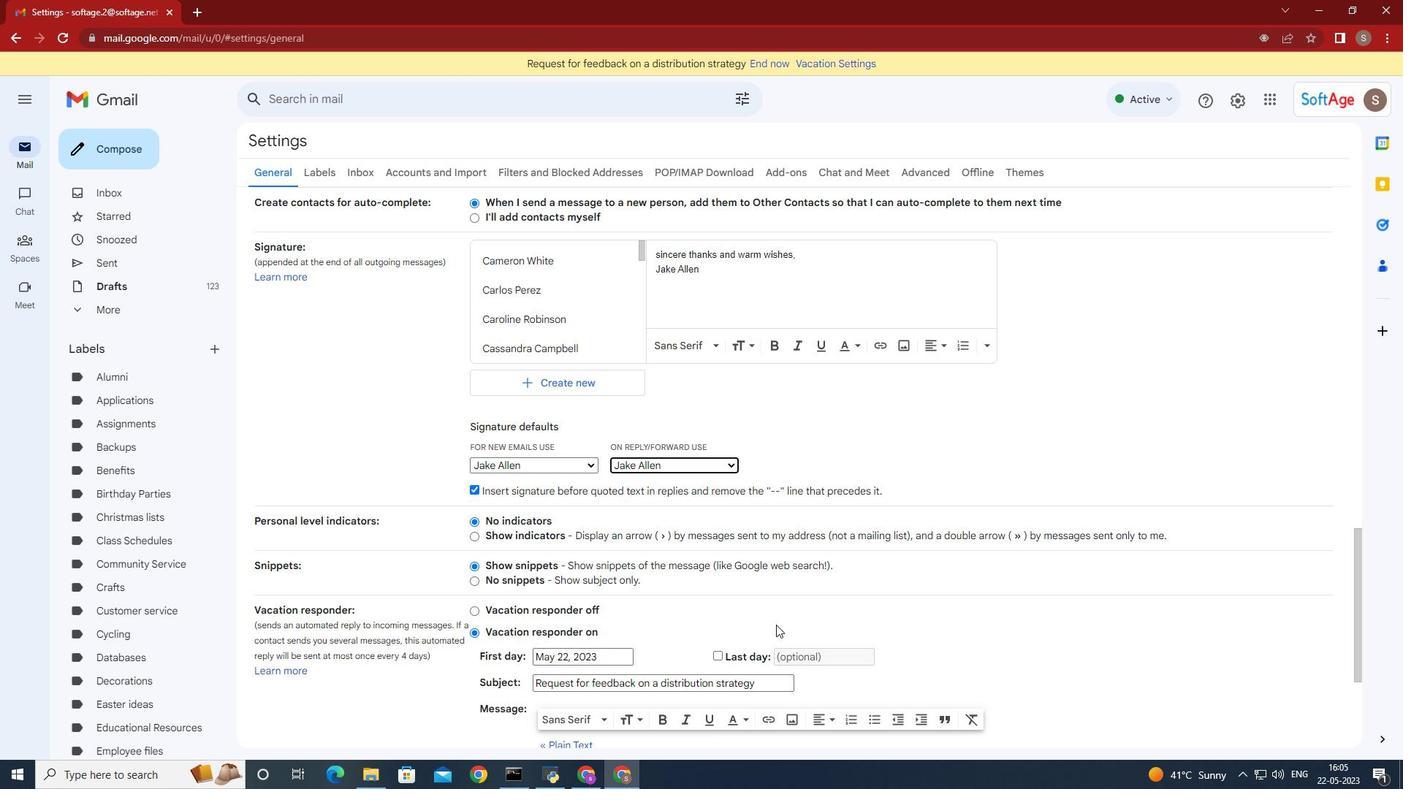 
Action: Mouse moved to (776, 607)
Screenshot: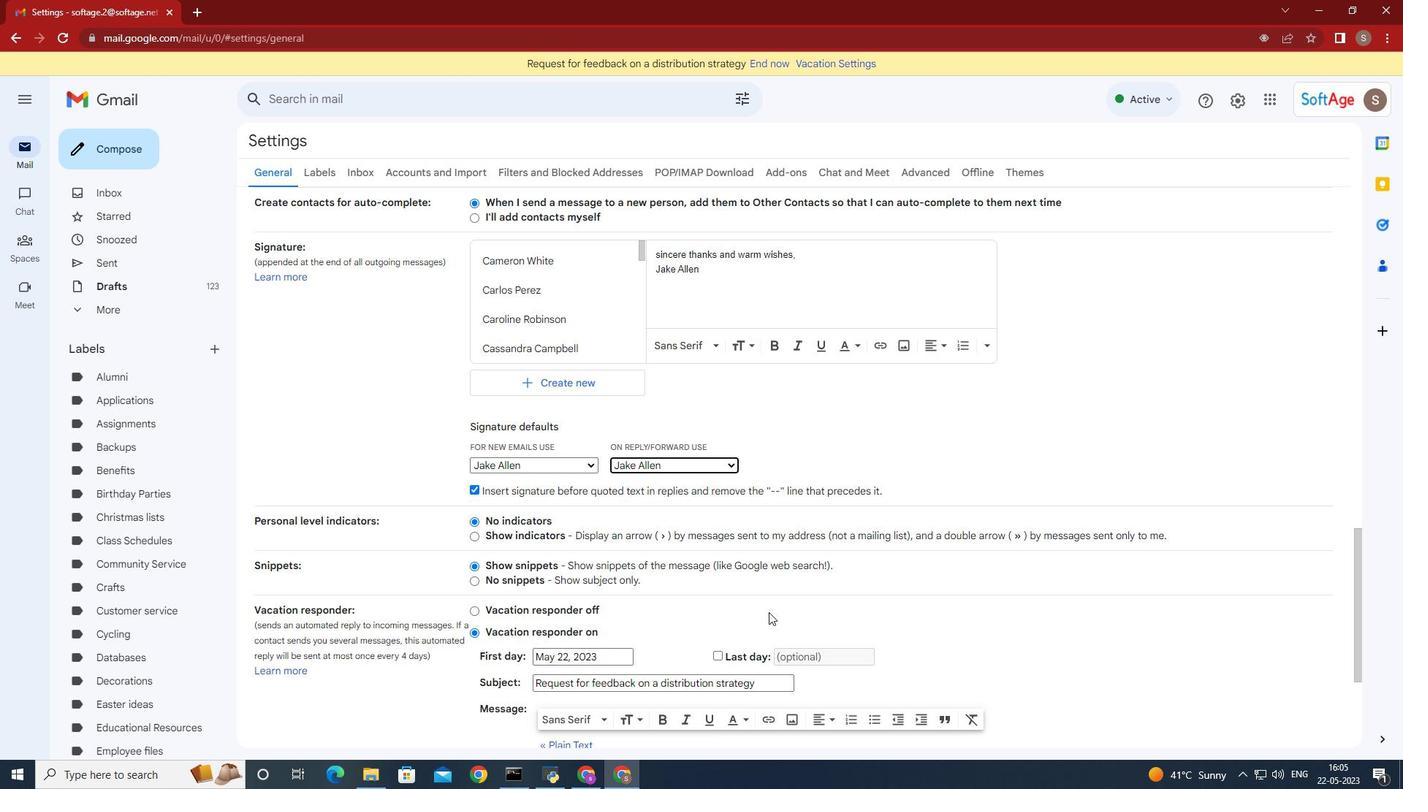 
Action: Mouse scrolled (776, 606) with delta (0, 0)
Screenshot: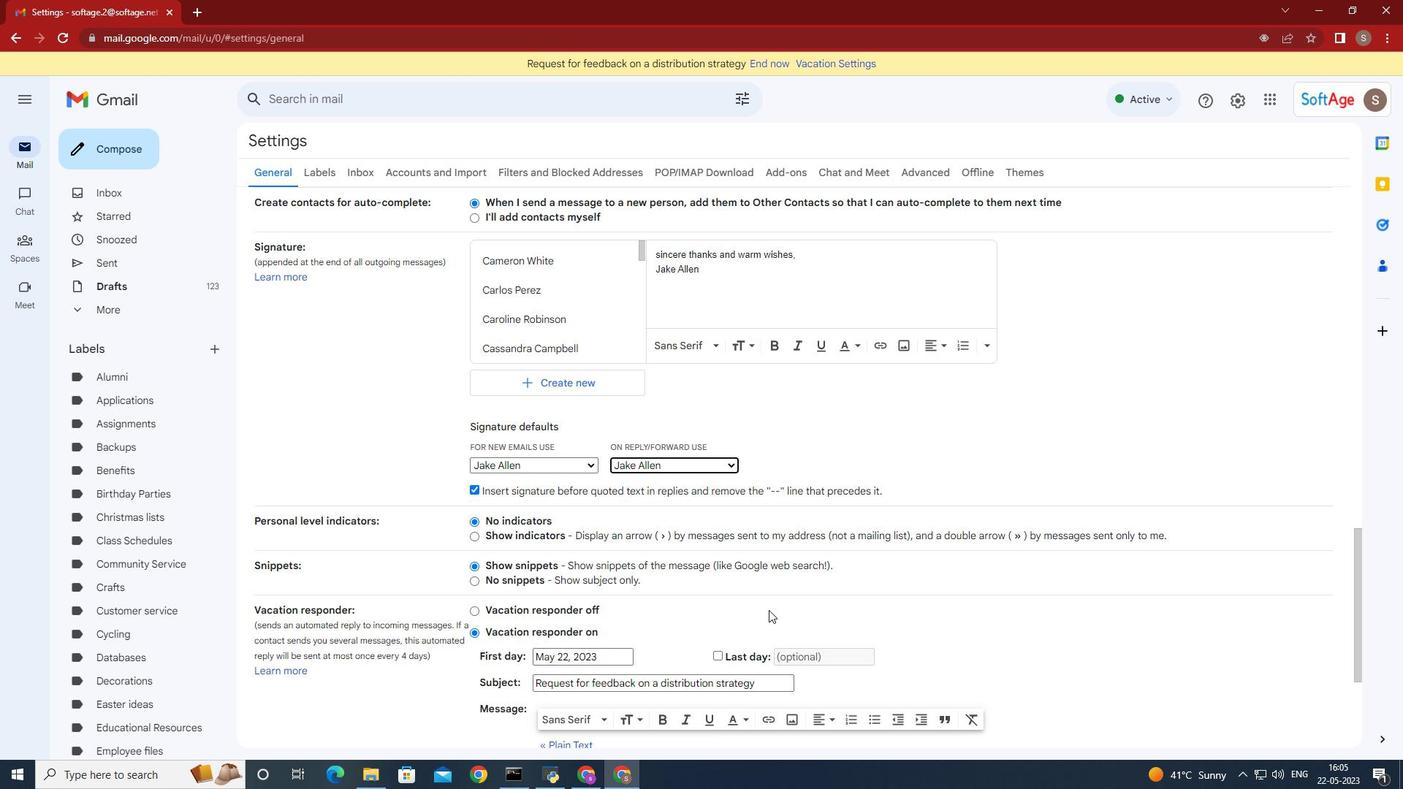 
Action: Mouse scrolled (776, 606) with delta (0, 0)
Screenshot: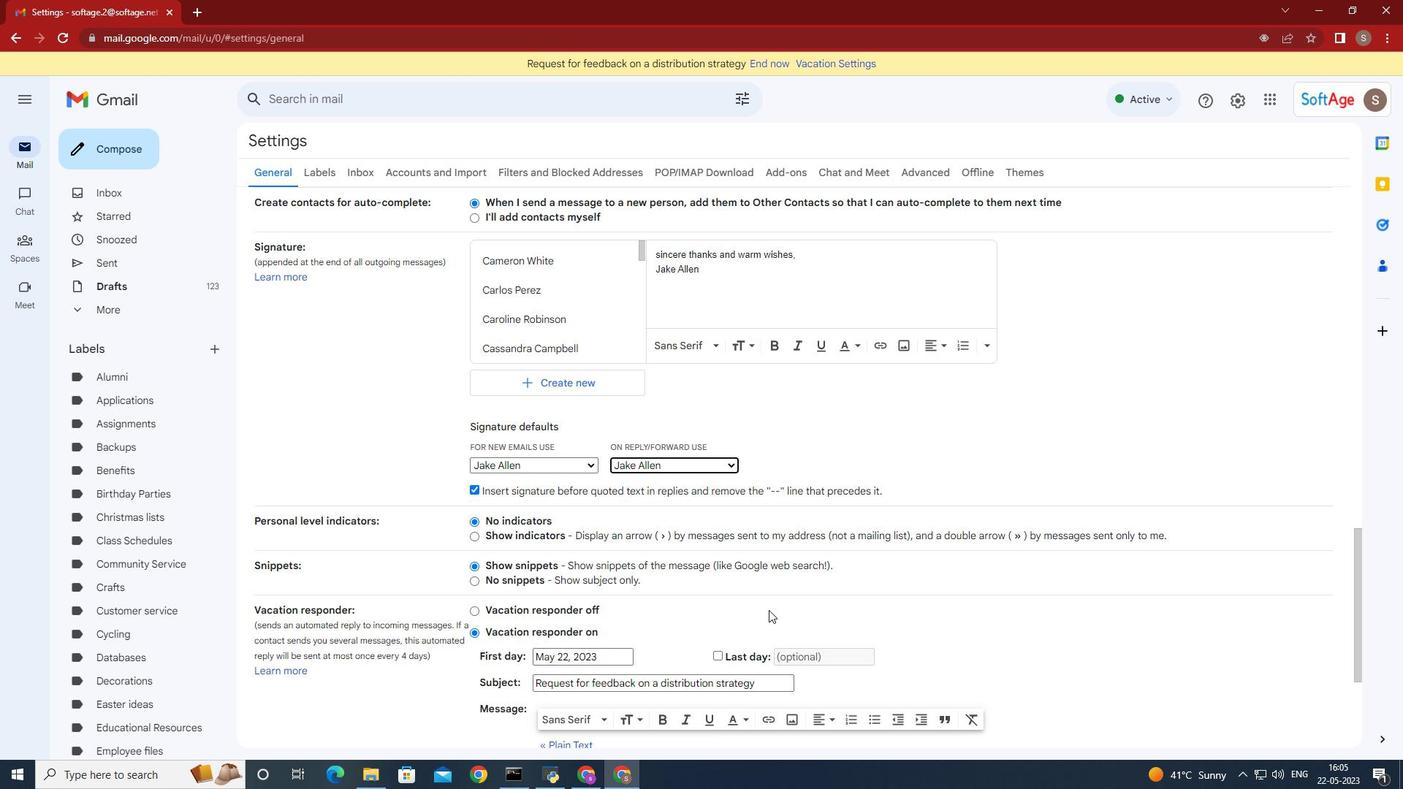 
Action: Mouse scrolled (776, 606) with delta (0, 0)
Screenshot: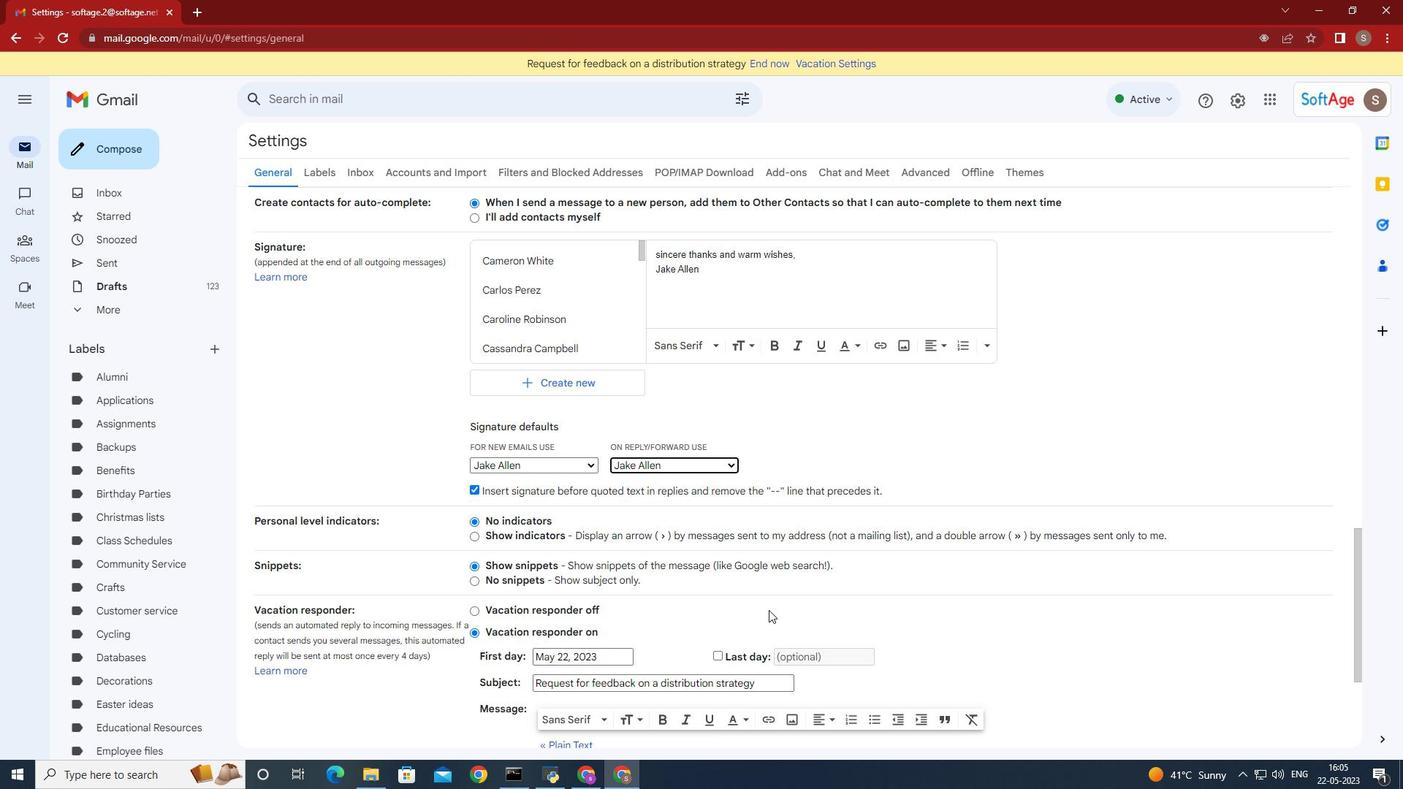 
Action: Mouse moved to (776, 607)
Screenshot: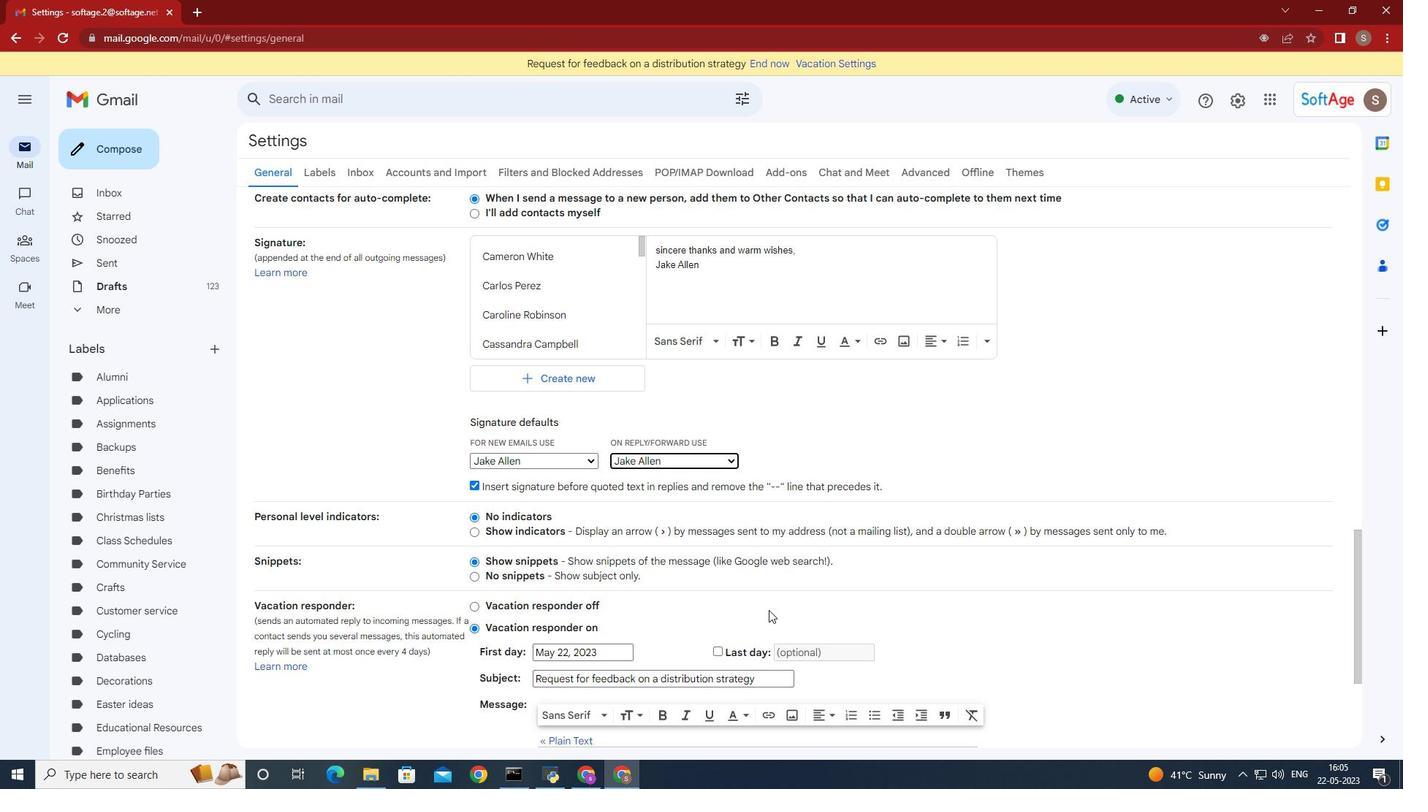 
Action: Mouse scrolled (776, 606) with delta (0, 0)
Screenshot: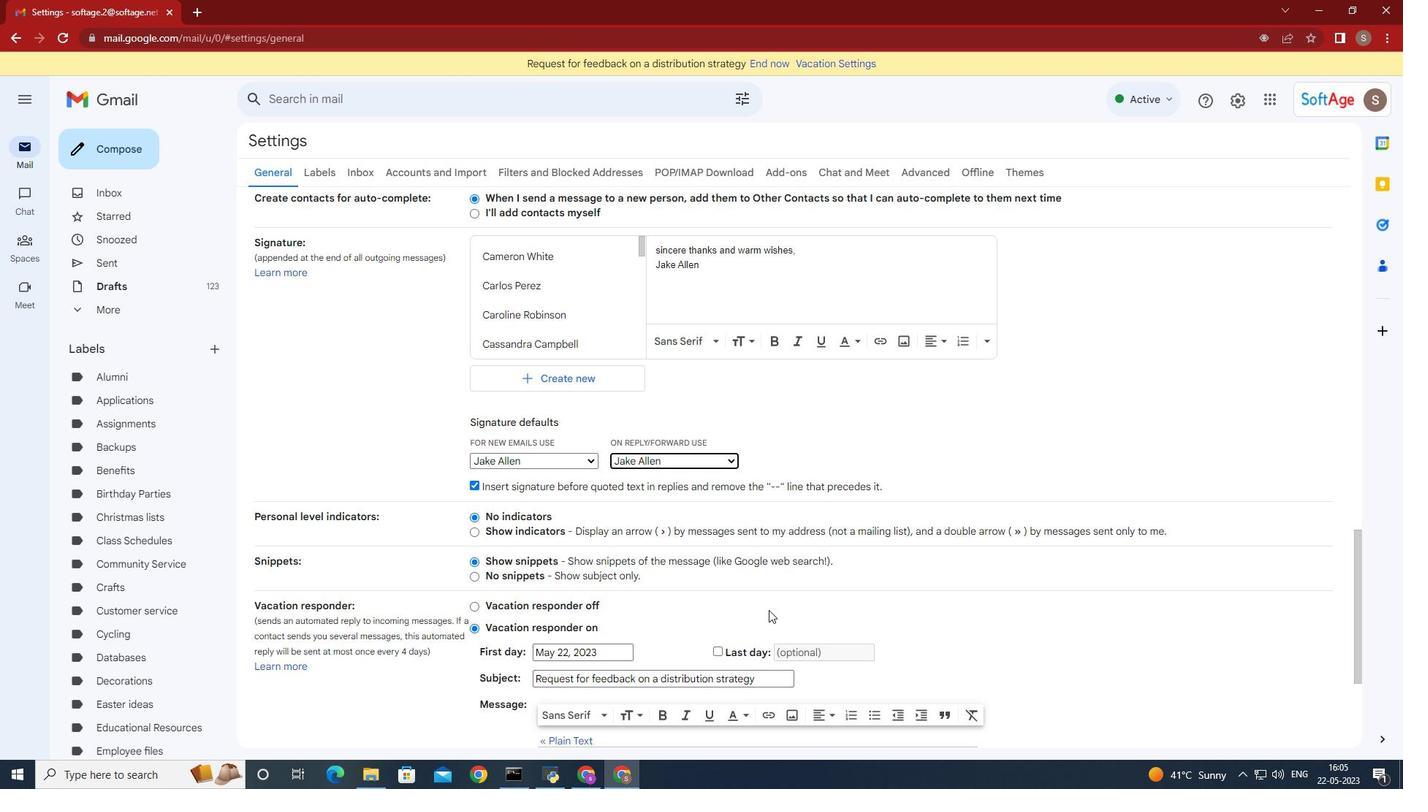 
Action: Mouse moved to (776, 606)
Screenshot: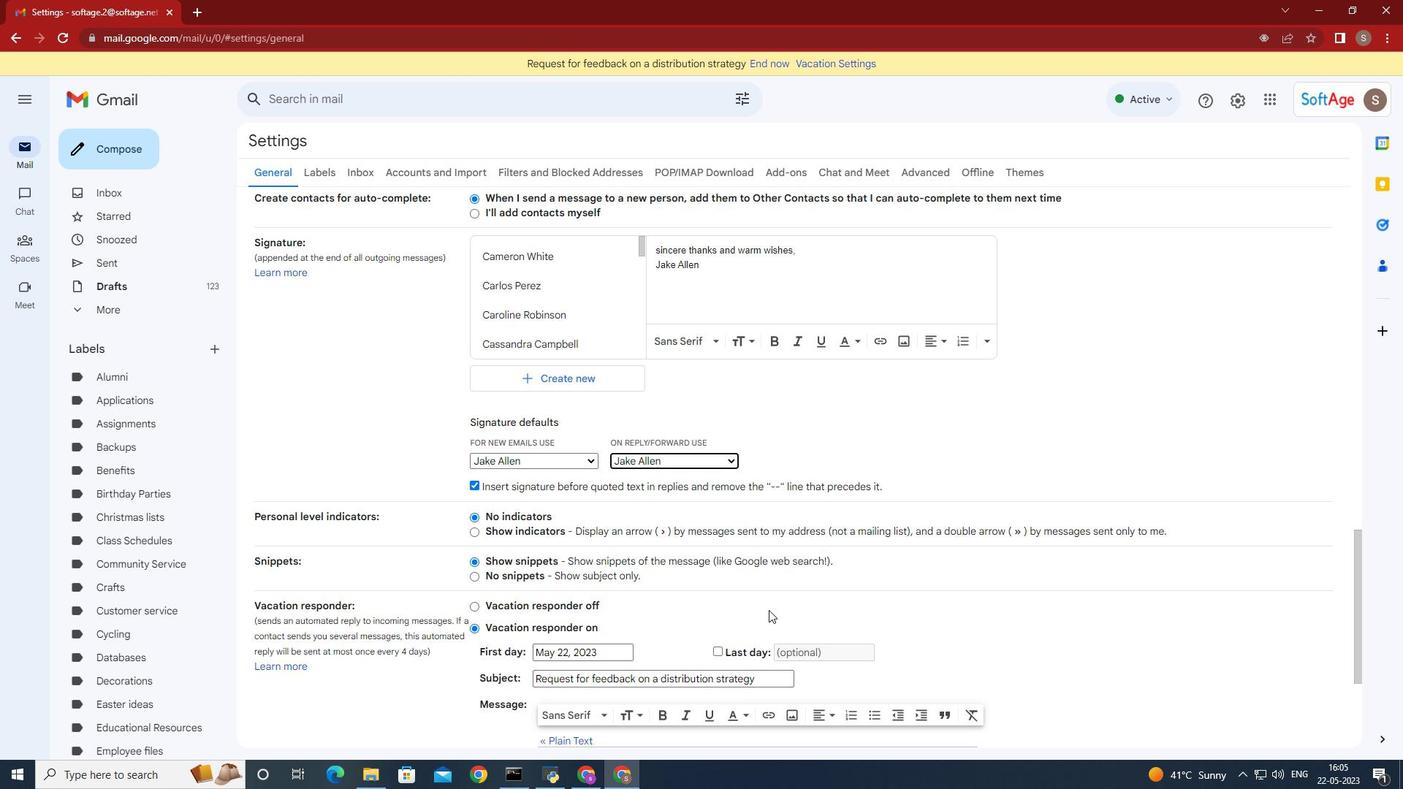 
Action: Mouse scrolled (776, 605) with delta (0, 0)
Screenshot: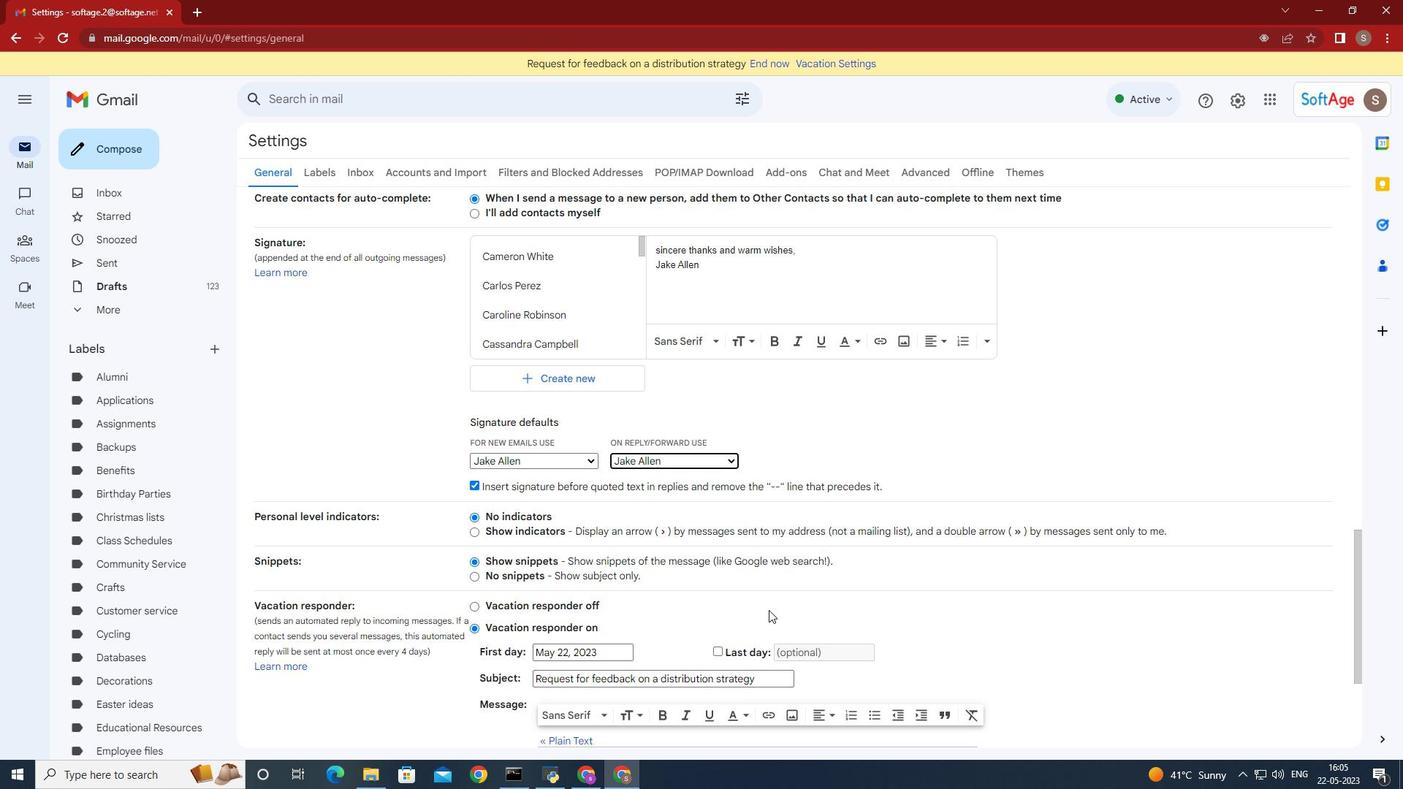 
Action: Mouse moved to (766, 671)
Screenshot: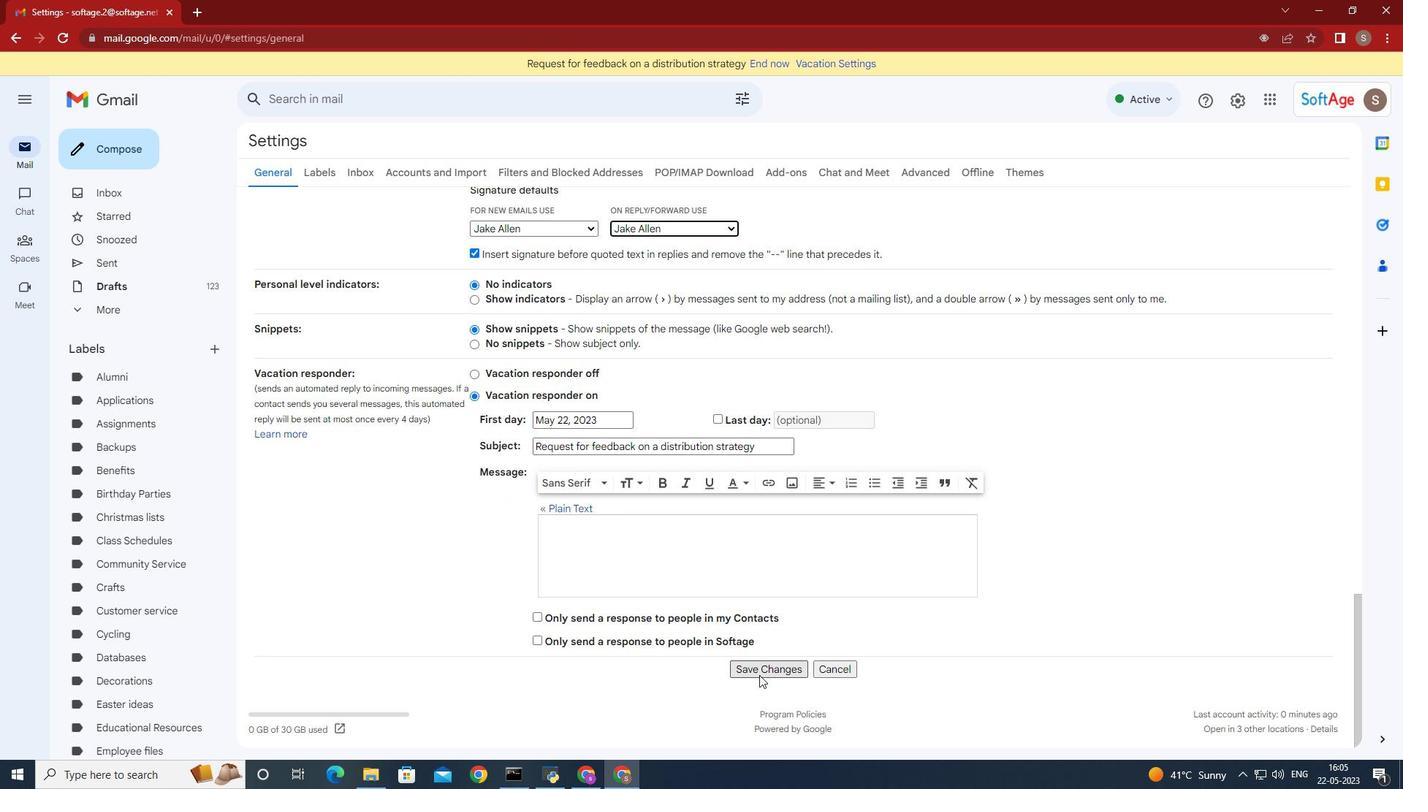 
Action: Mouse pressed left at (766, 671)
Screenshot: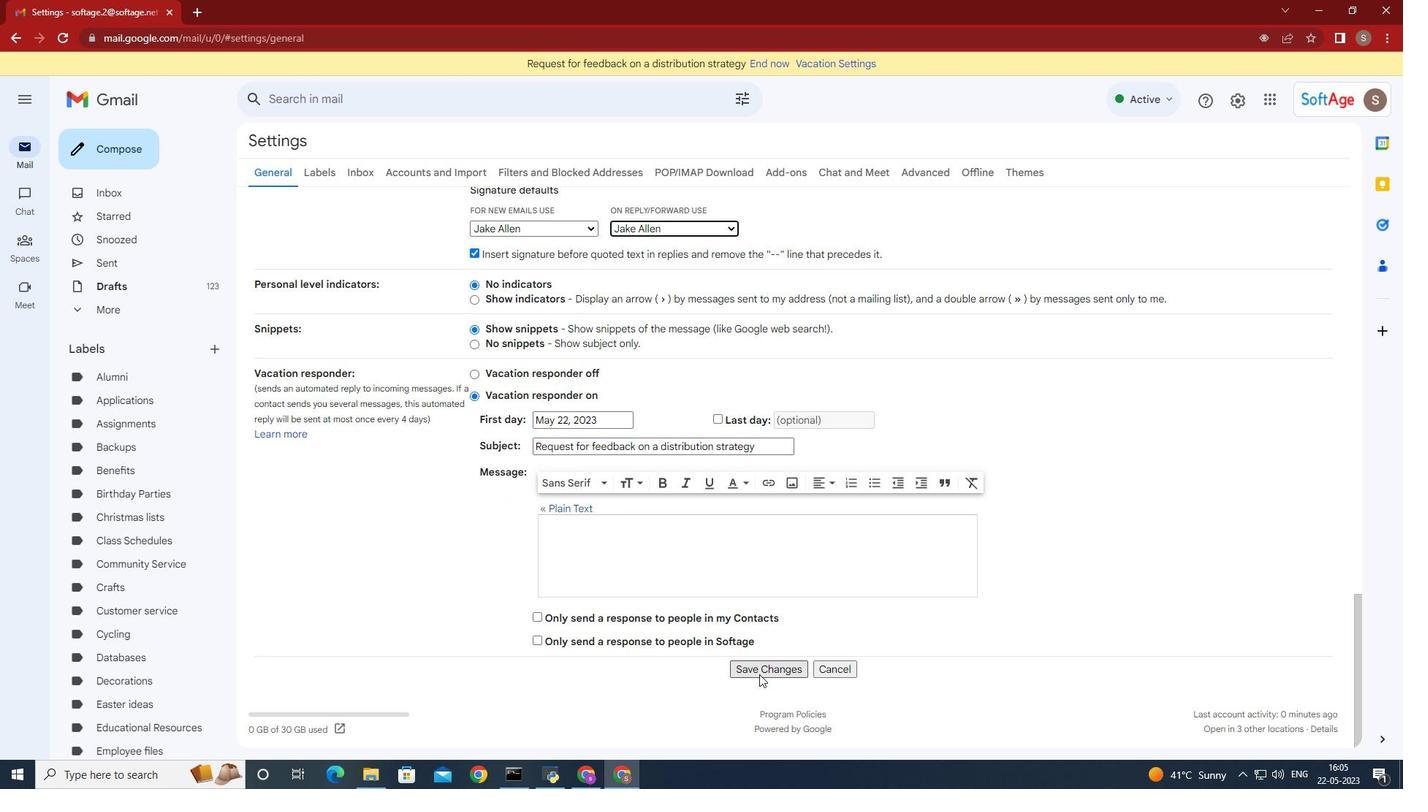 
Action: Mouse moved to (165, 149)
Screenshot: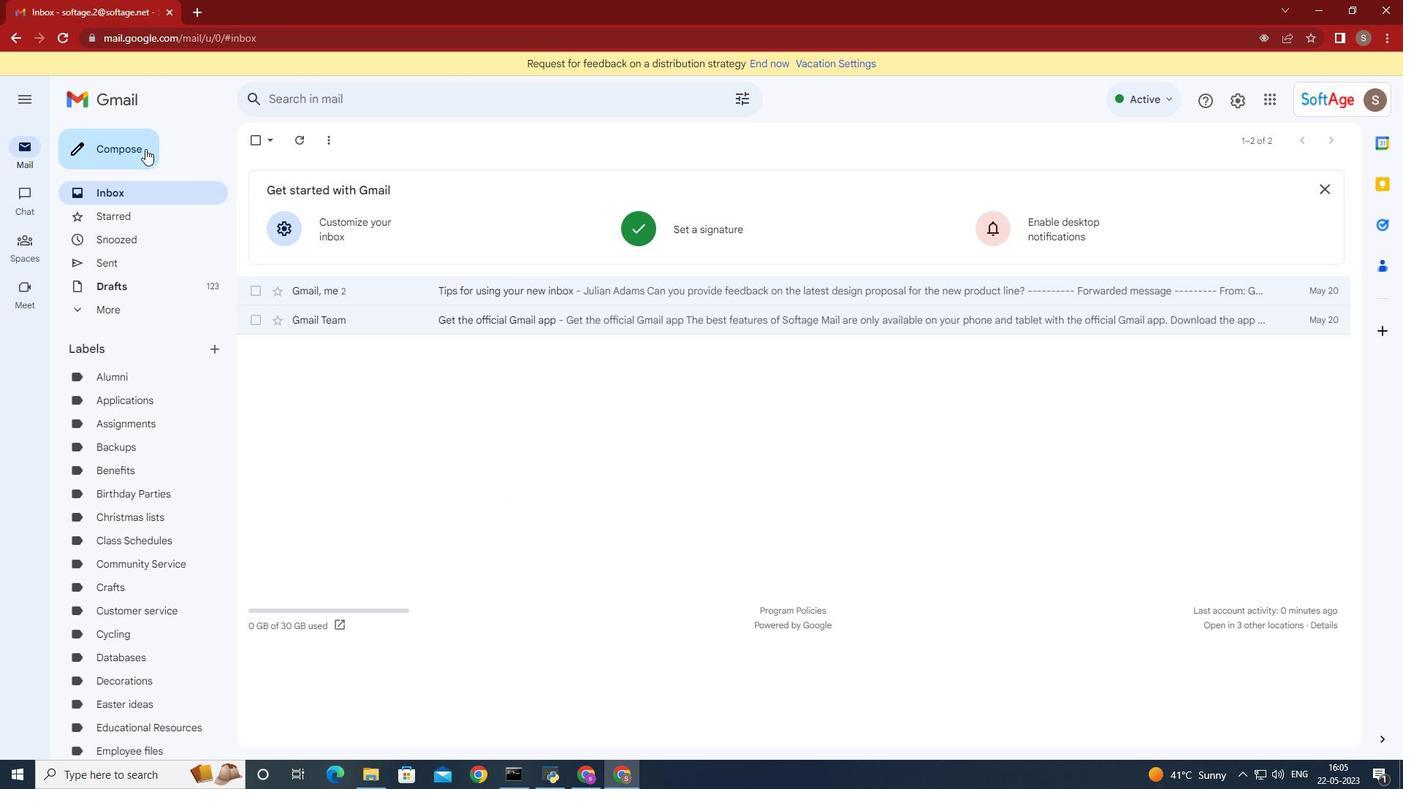
Action: Mouse pressed left at (165, 149)
Screenshot: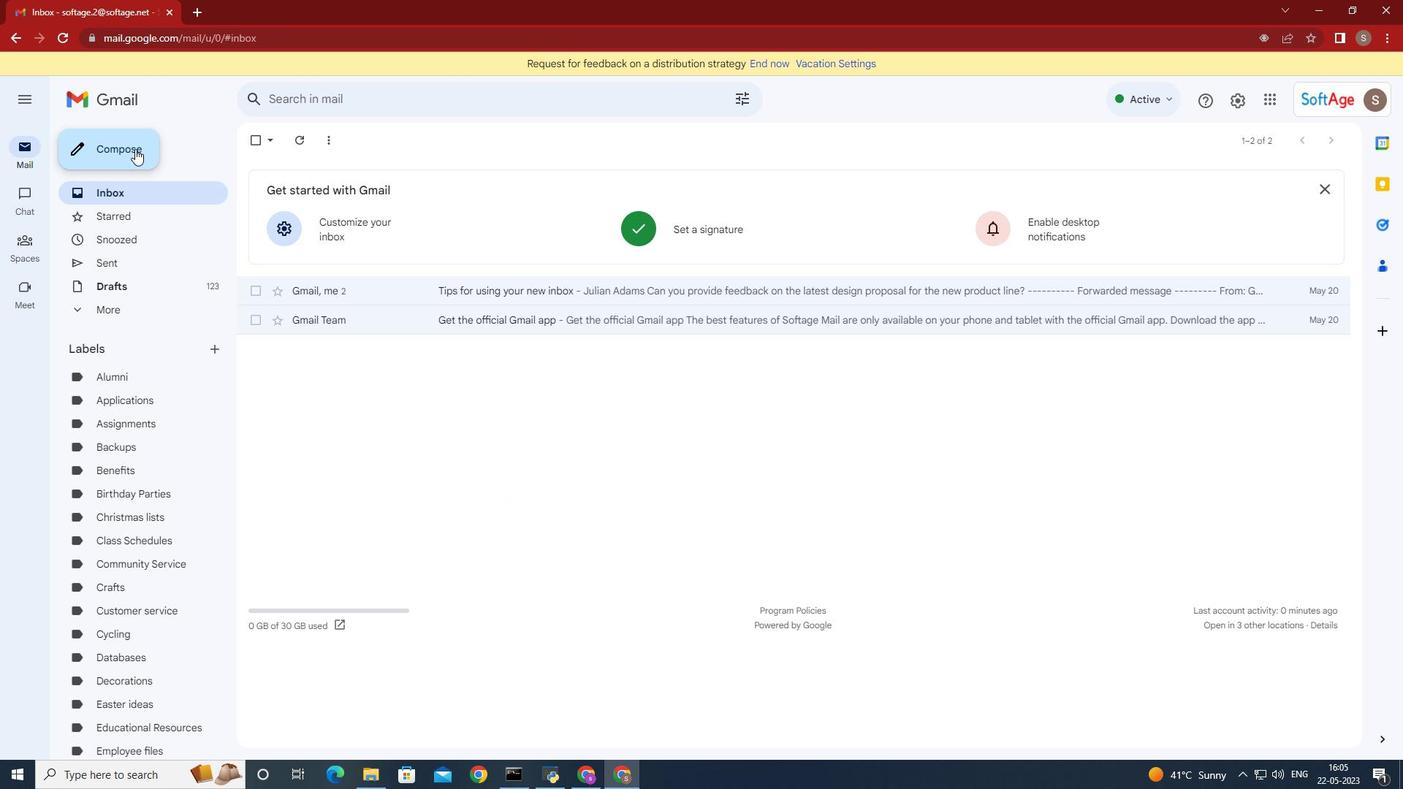 
Action: Mouse moved to (1013, 367)
Screenshot: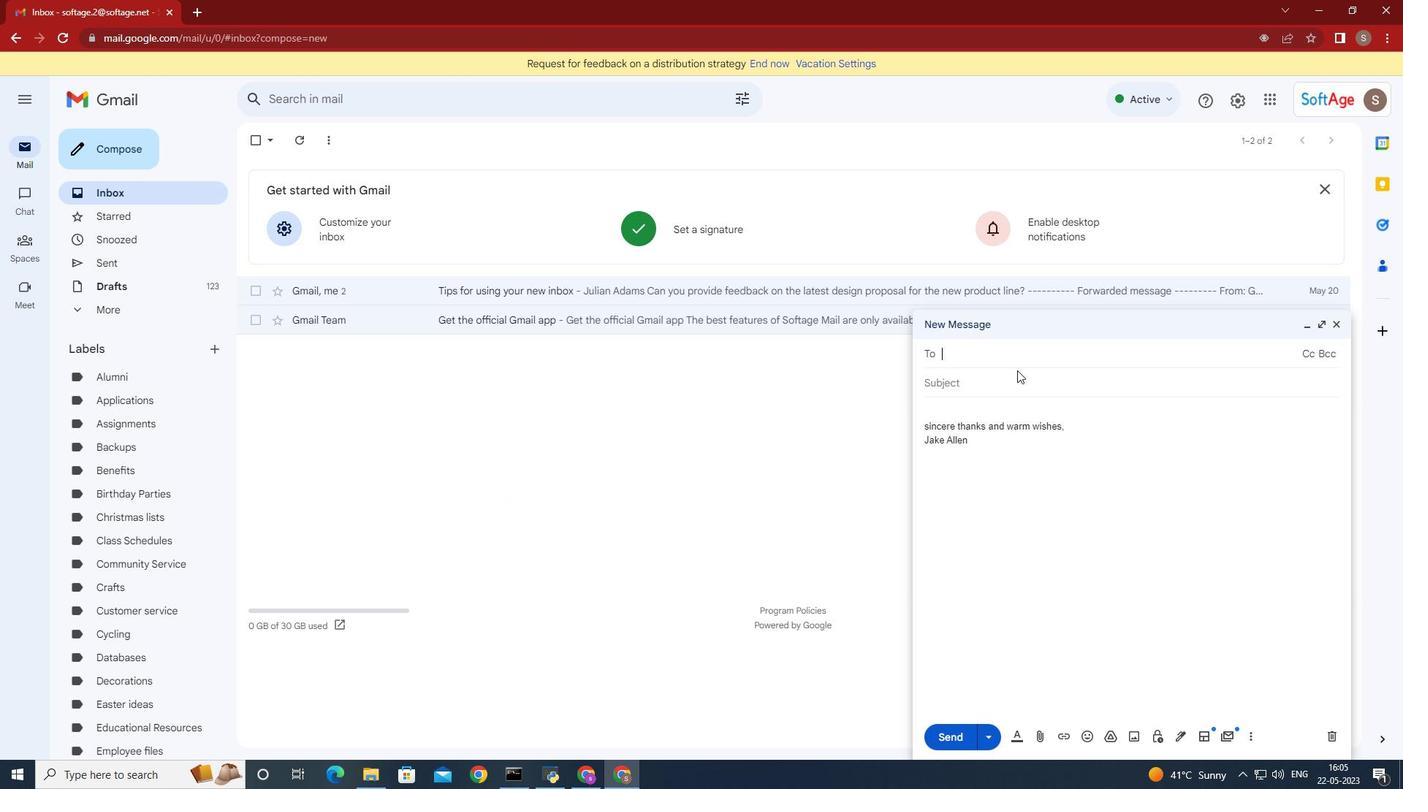 
Action: Key pressed softage.8
Screenshot: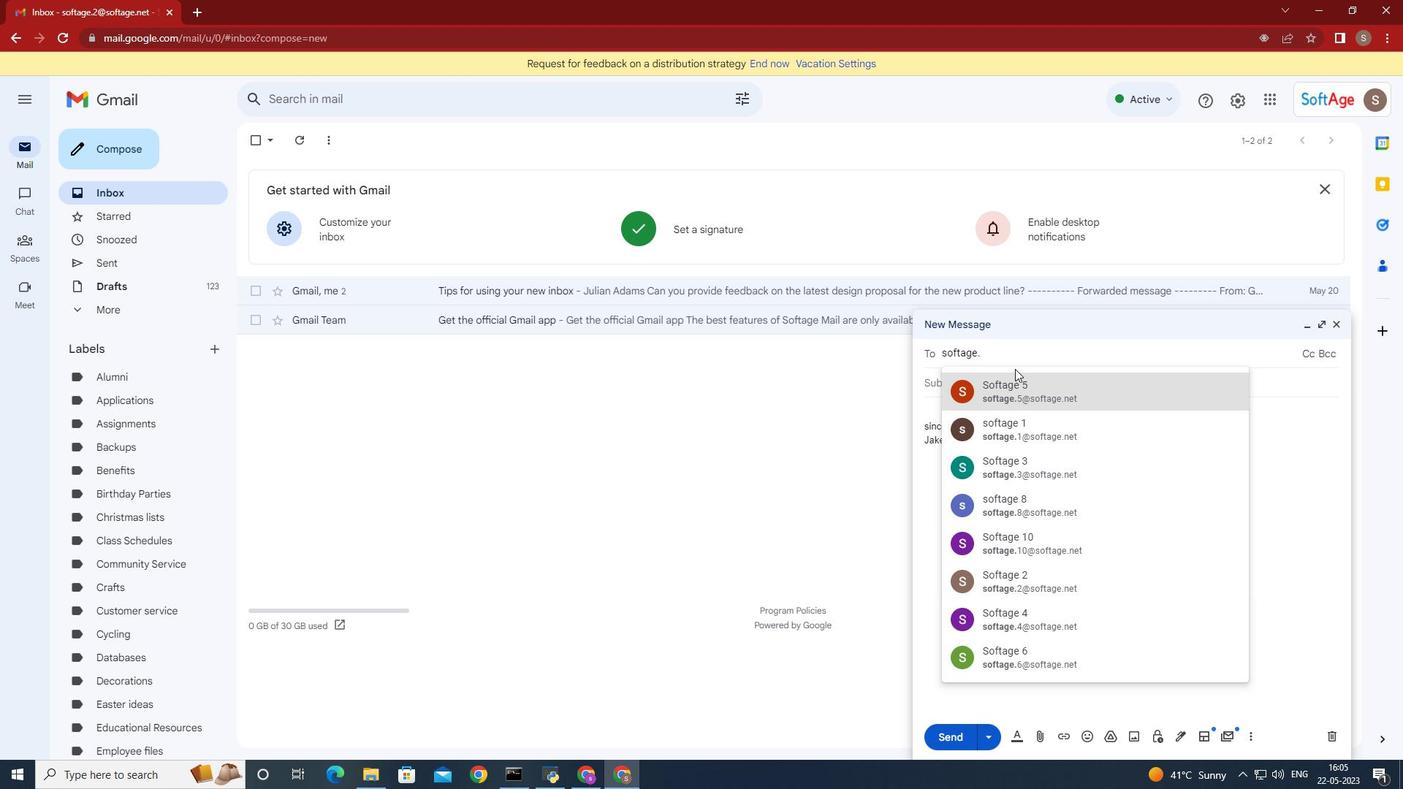 
Action: Mouse moved to (1002, 399)
Screenshot: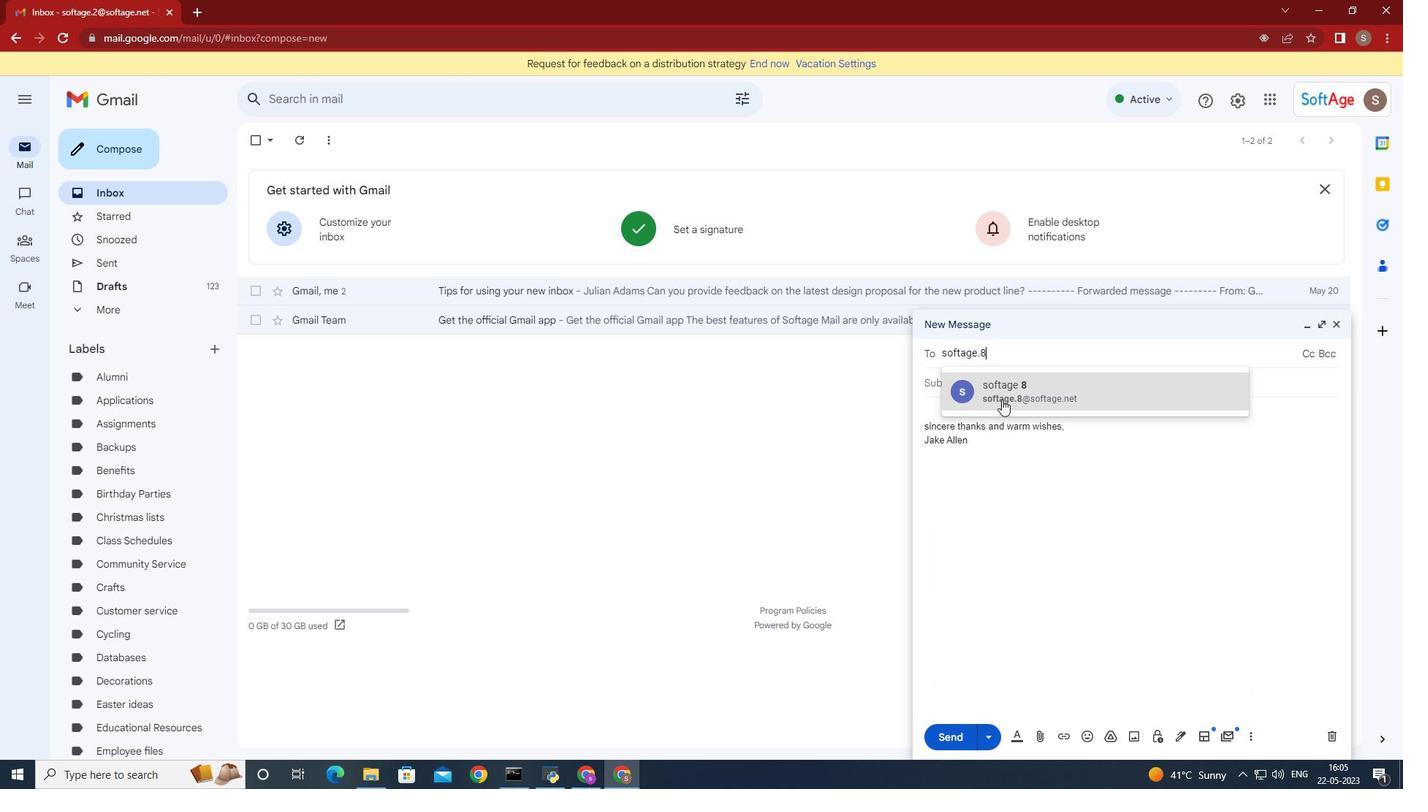 
Action: Mouse pressed left at (1002, 399)
Screenshot: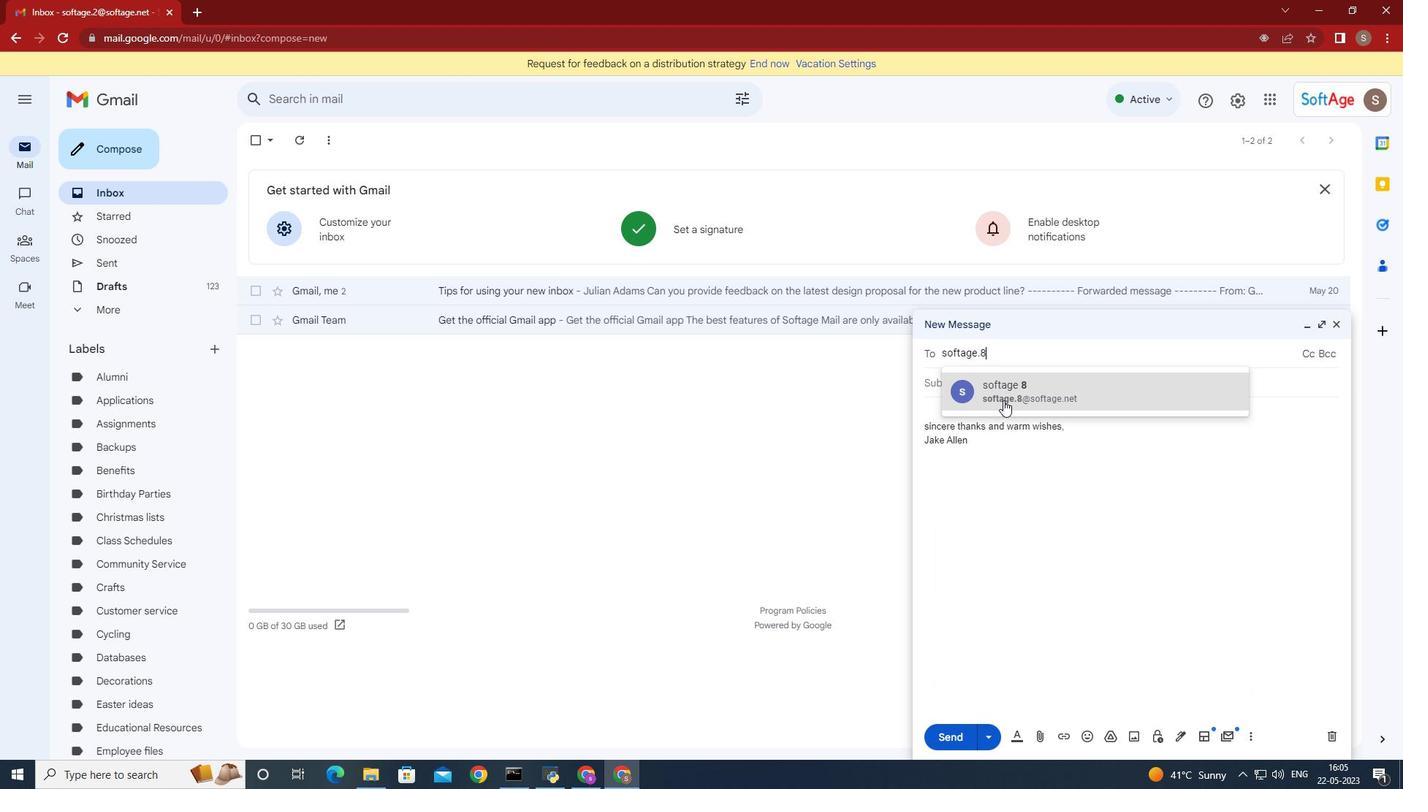 
Action: Mouse moved to (219, 500)
Screenshot: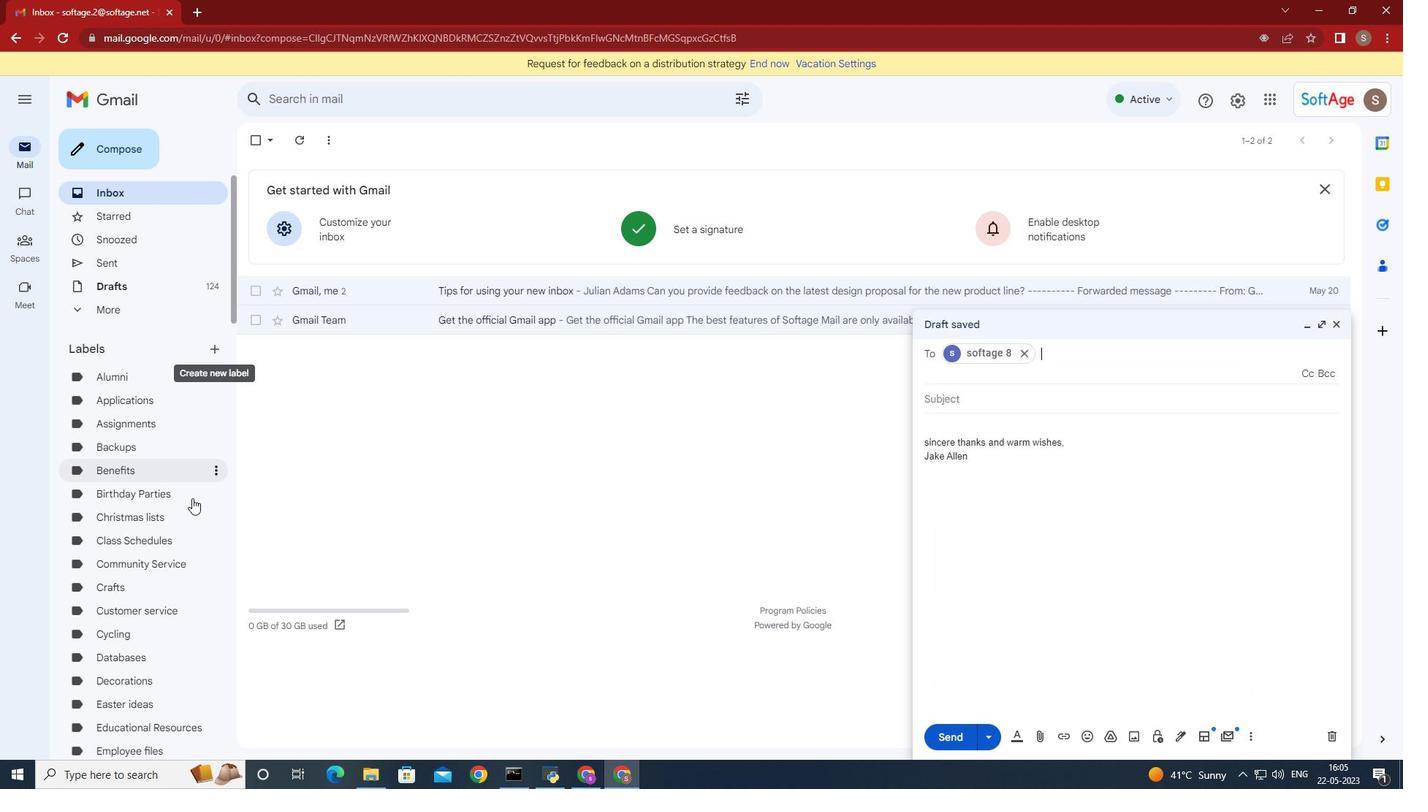 
Action: Mouse scrolled (219, 500) with delta (0, 0)
Screenshot: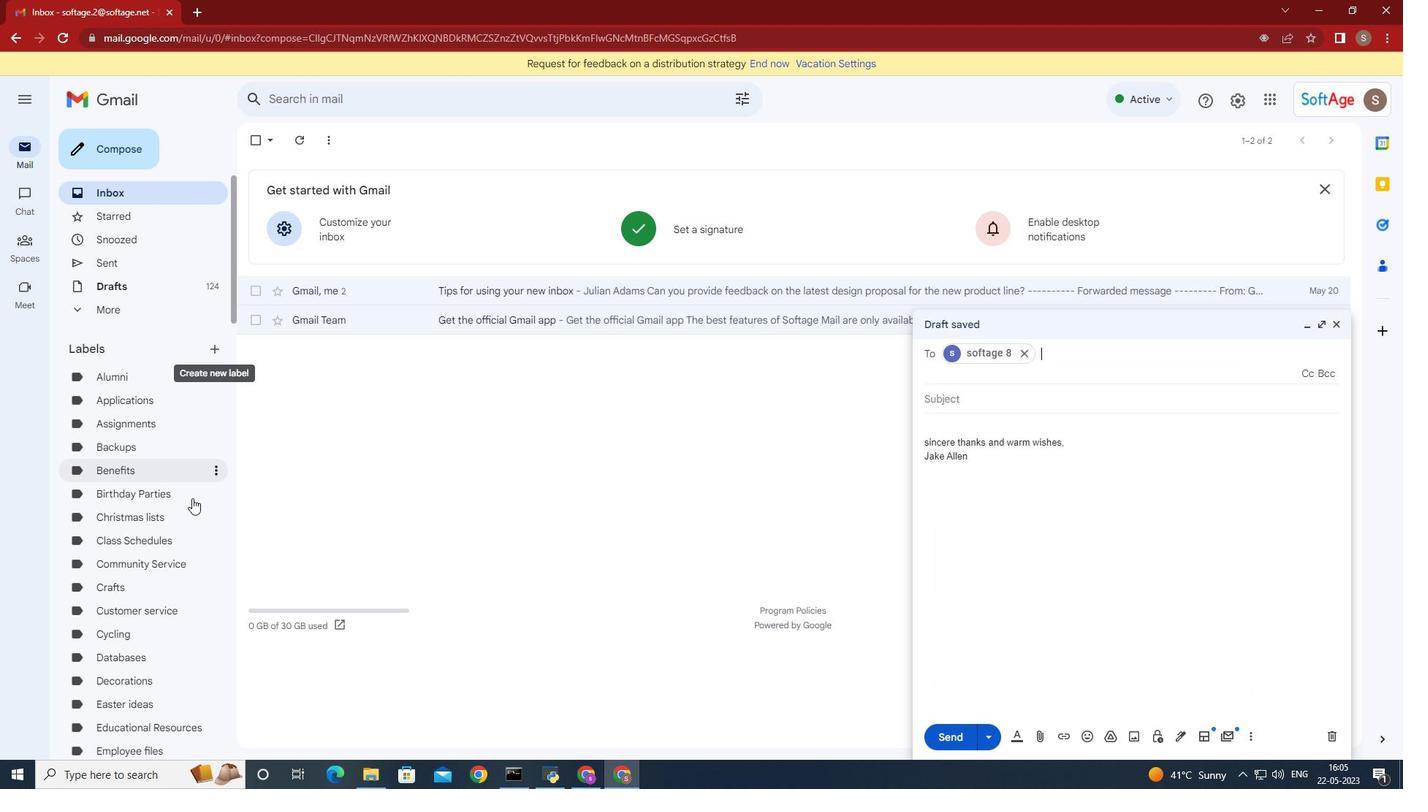 
Action: Mouse moved to (219, 500)
Screenshot: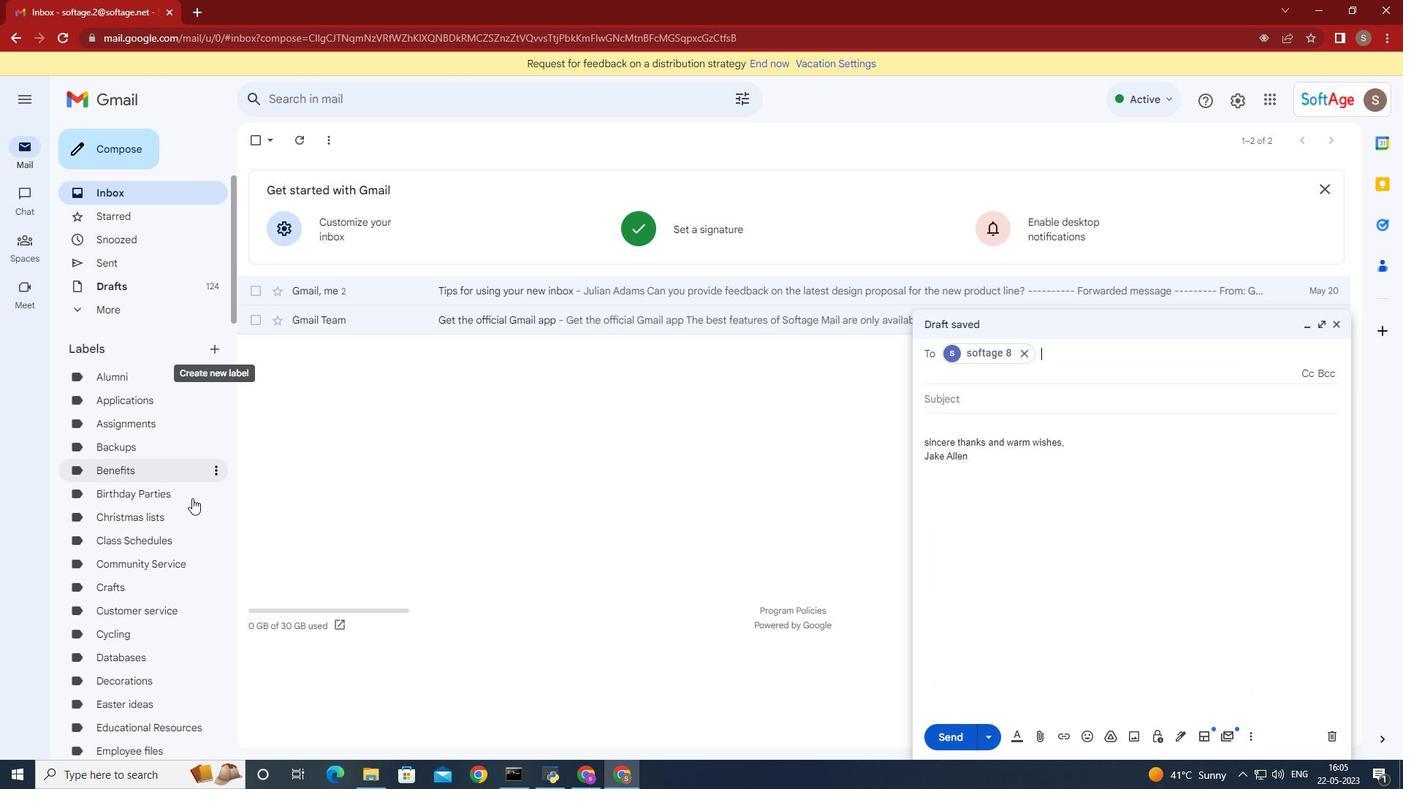 
Action: Mouse scrolled (219, 500) with delta (0, 0)
Screenshot: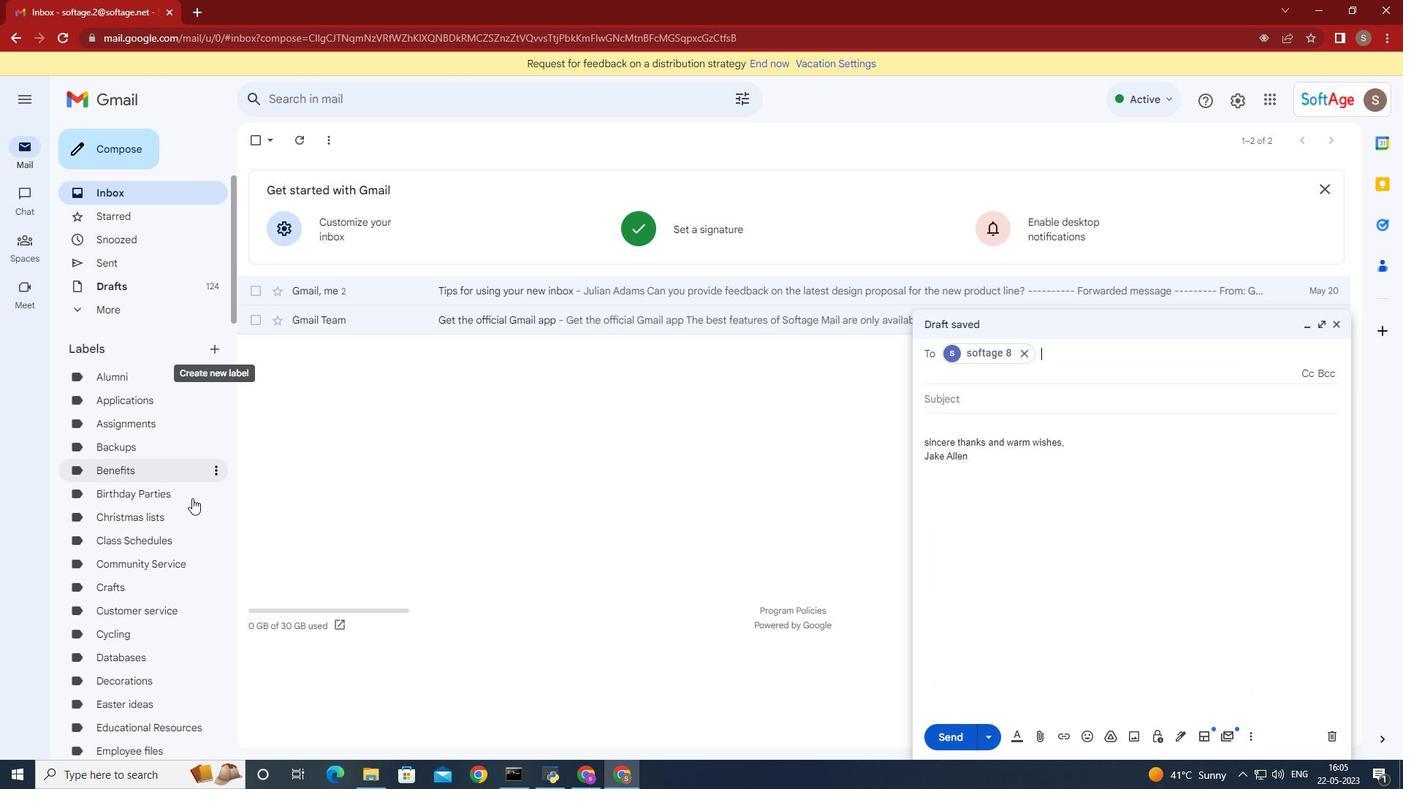 
Action: Mouse moved to (219, 501)
Screenshot: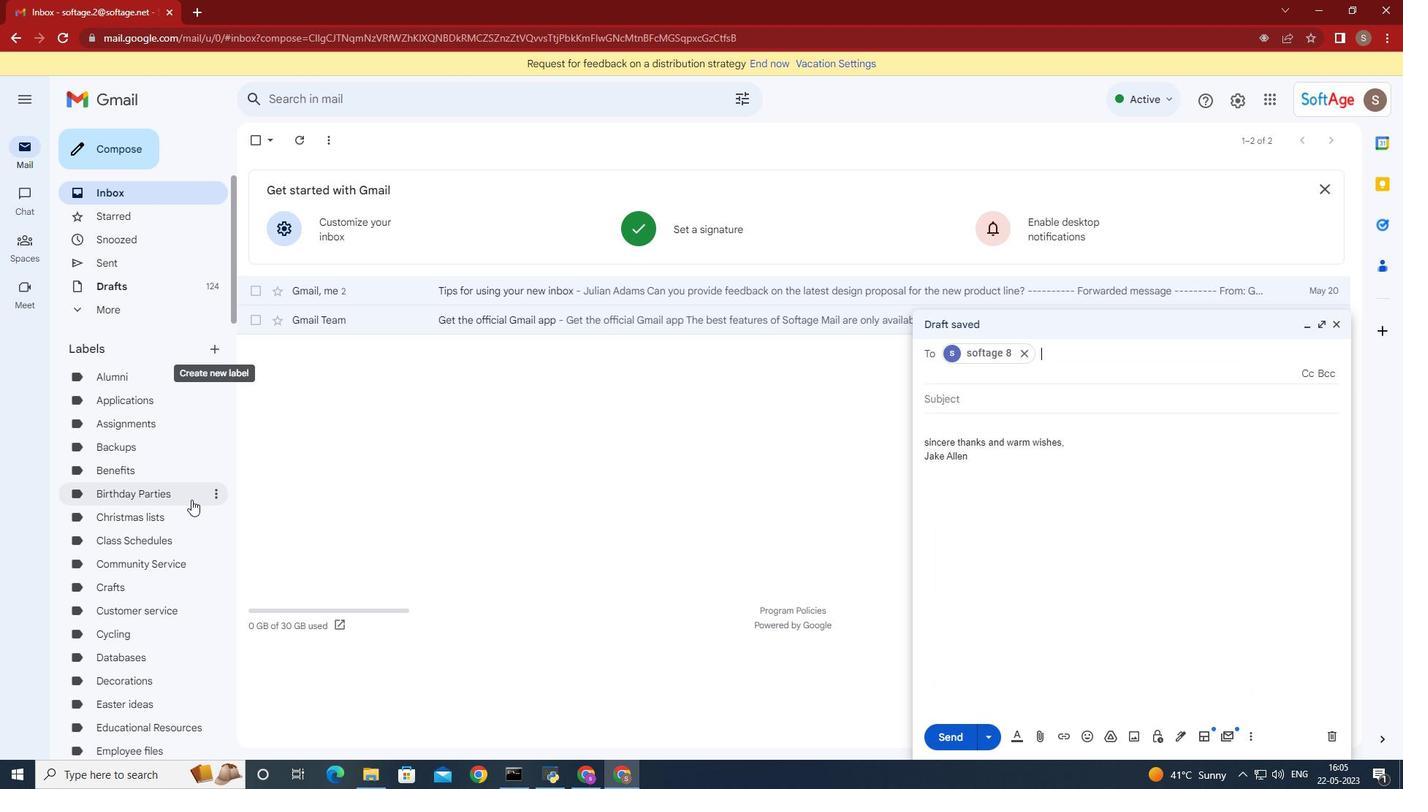 
Action: Mouse scrolled (219, 500) with delta (0, 0)
Screenshot: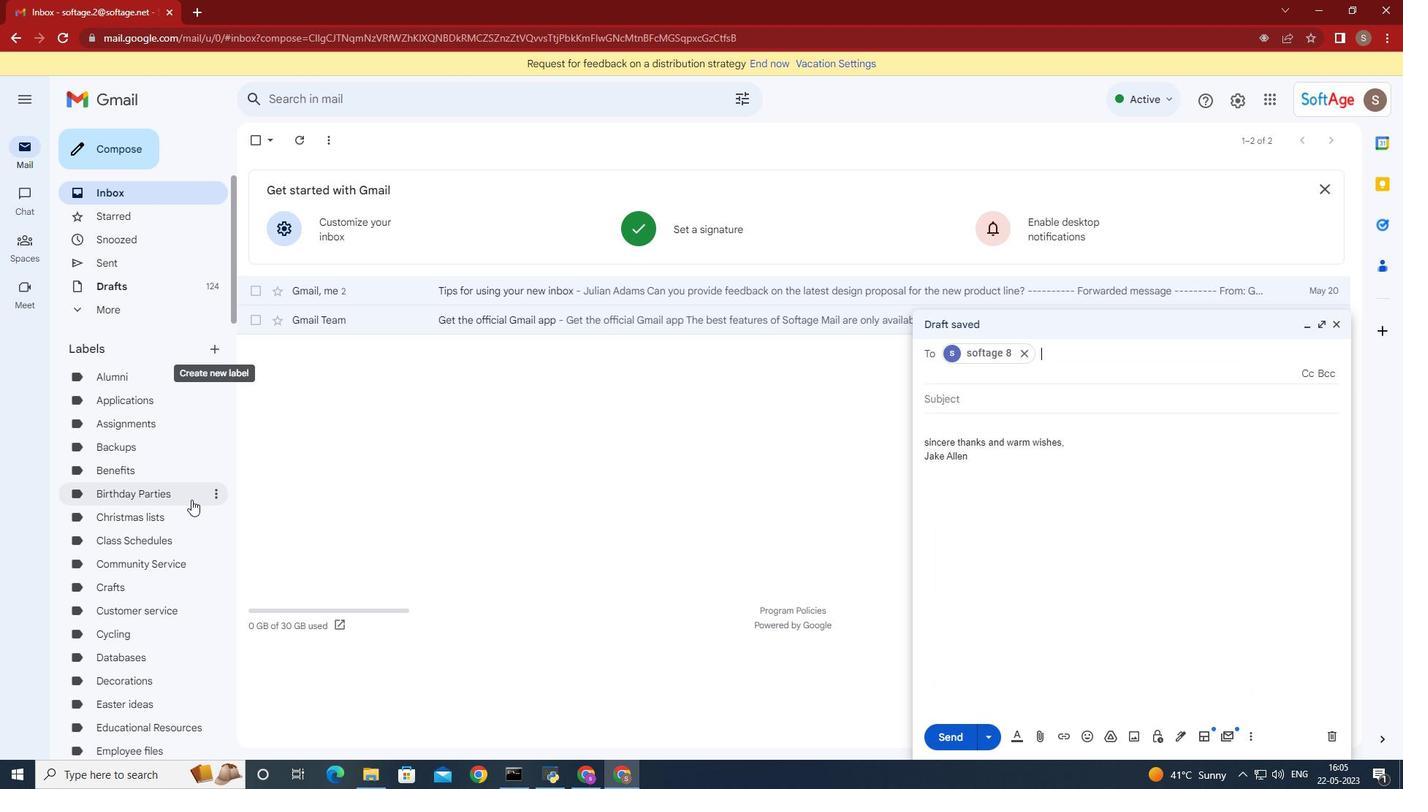 
Action: Mouse moved to (219, 503)
Screenshot: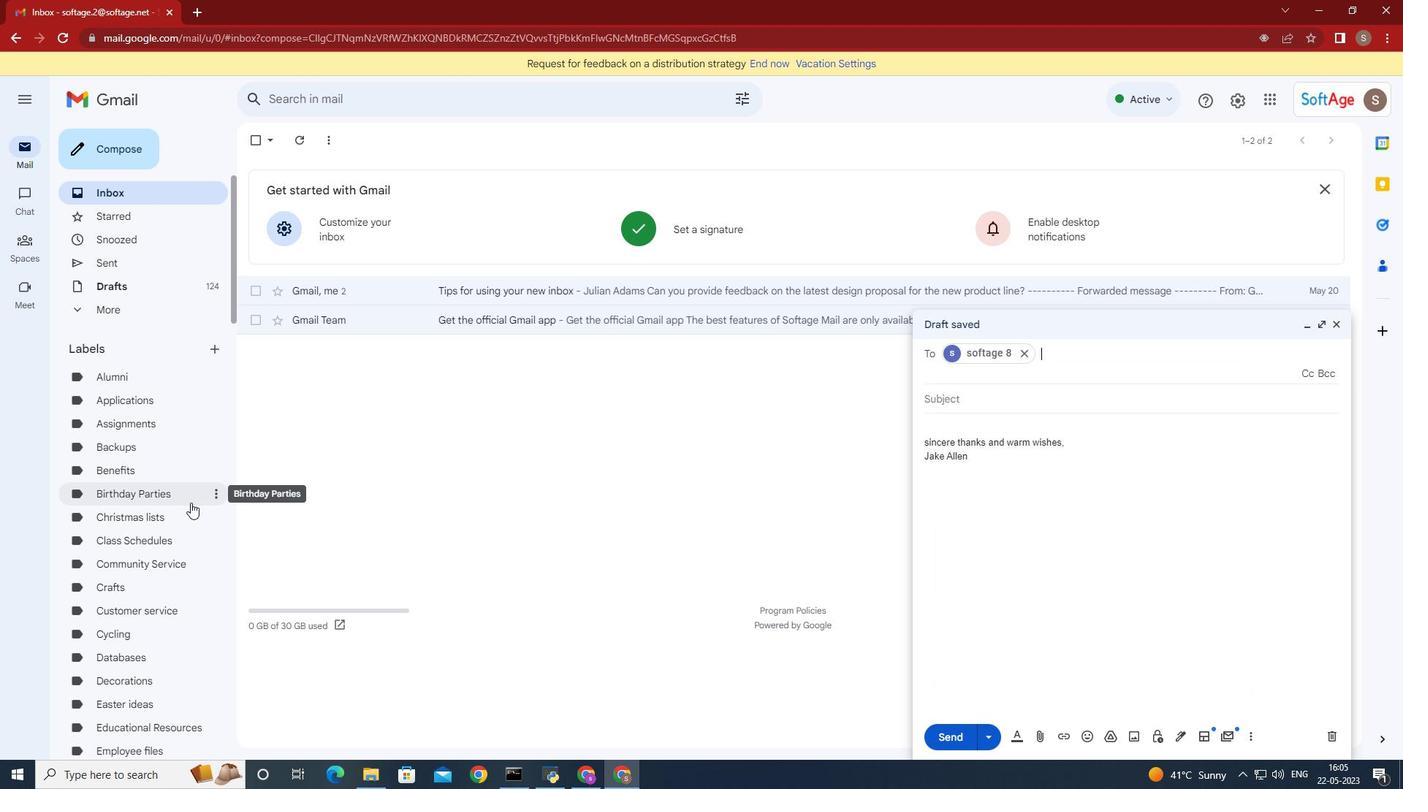 
Action: Mouse scrolled (219, 502) with delta (0, 0)
Screenshot: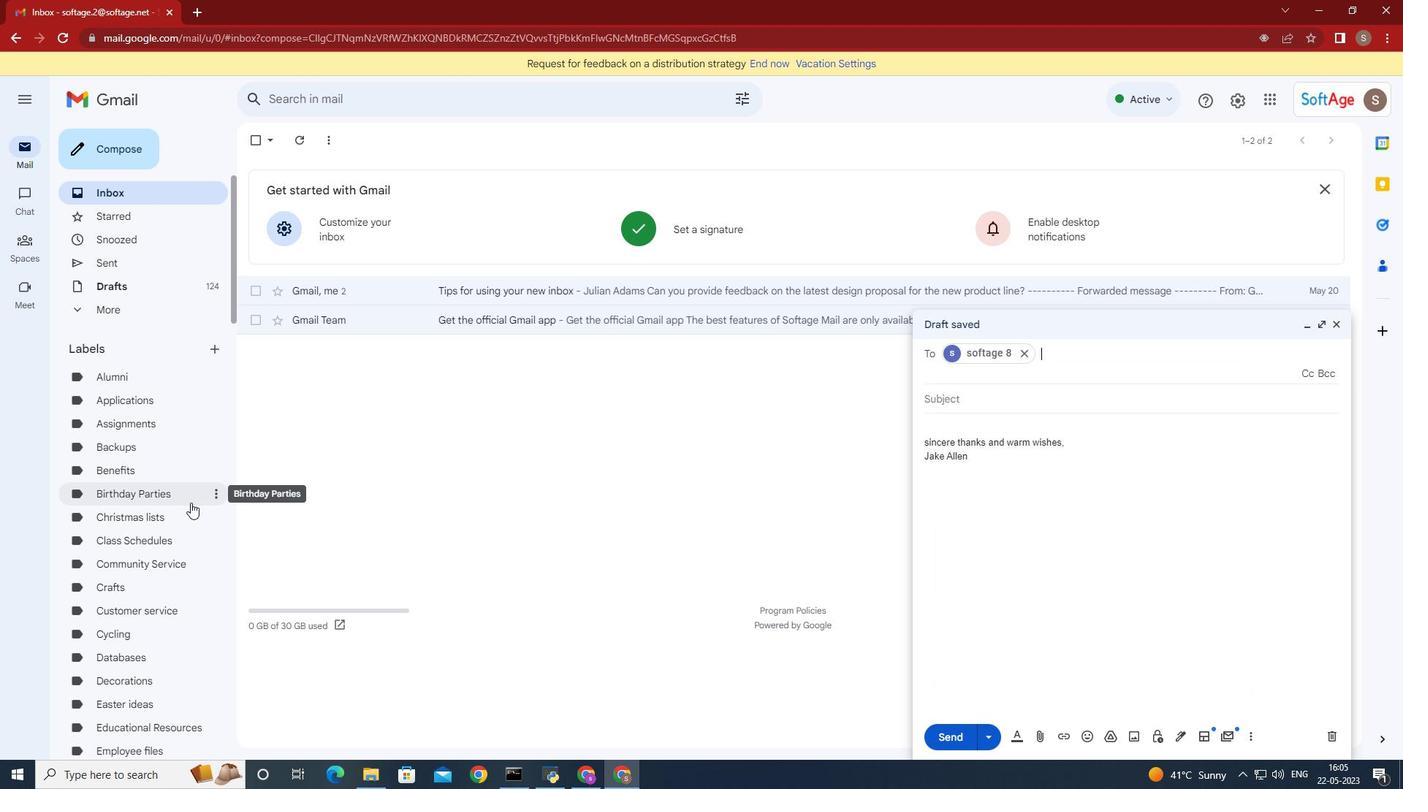 
Action: Mouse scrolled (219, 502) with delta (0, 0)
Screenshot: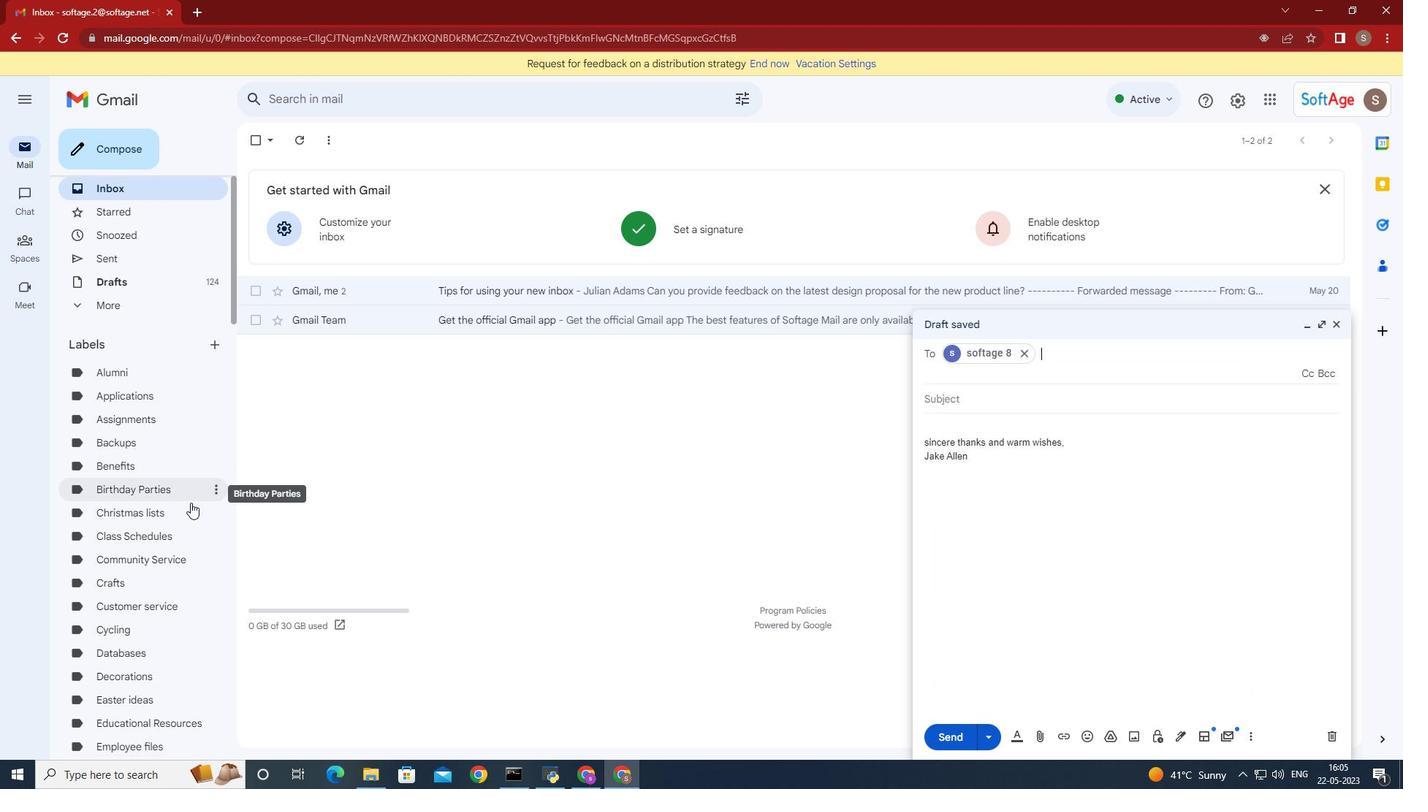 
Action: Mouse scrolled (219, 502) with delta (0, 0)
Screenshot: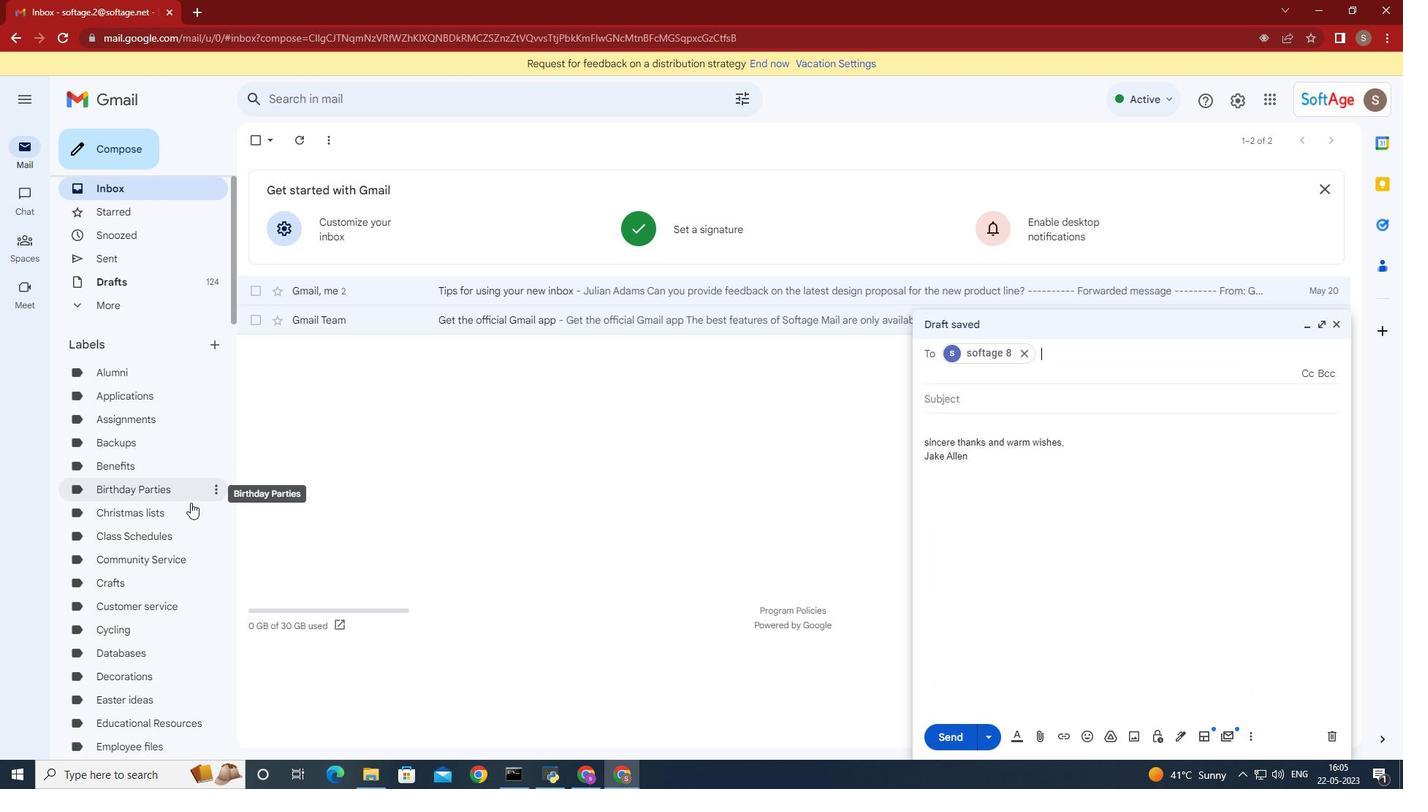 
Action: Mouse moved to (219, 500)
Screenshot: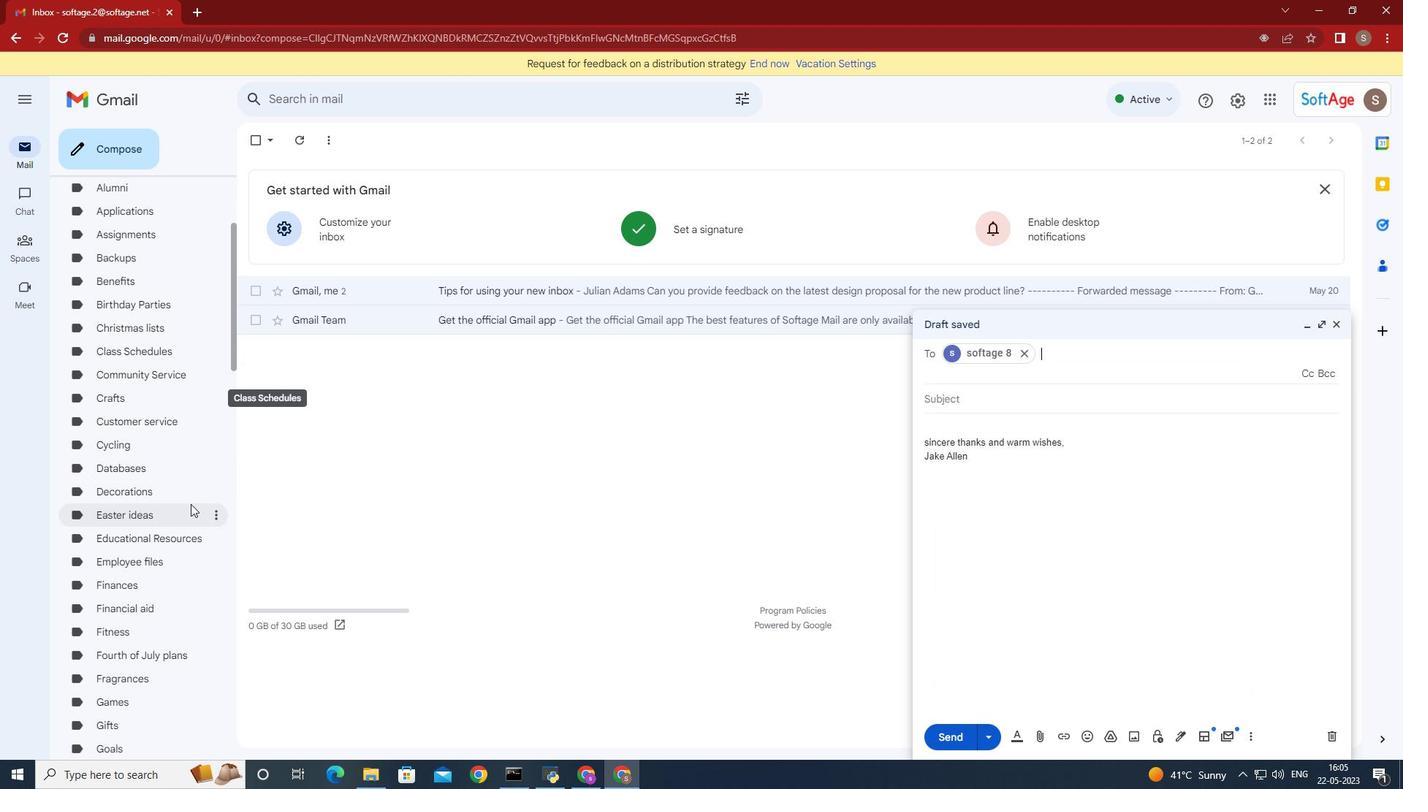 
Action: Mouse scrolled (219, 500) with delta (0, 0)
Screenshot: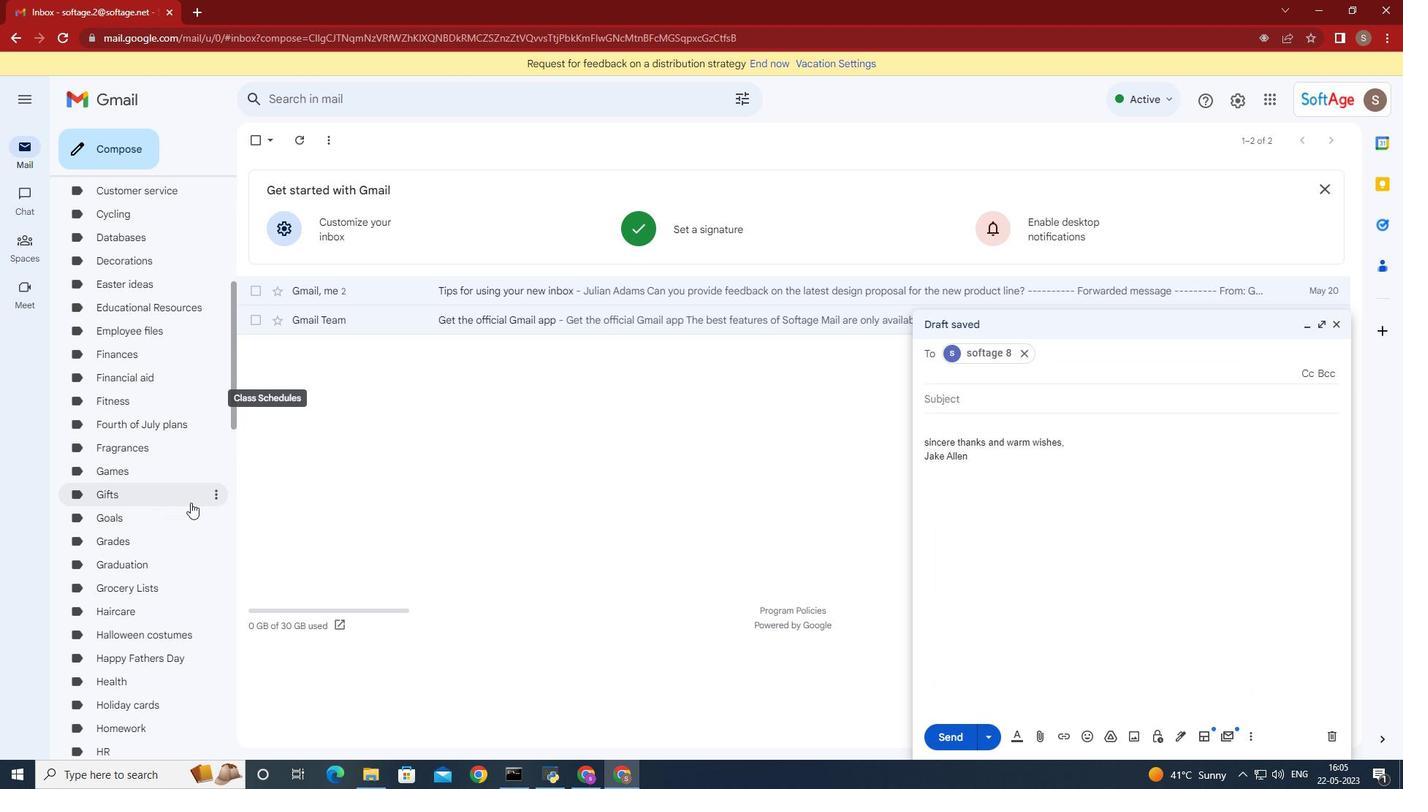 
Action: Mouse moved to (218, 500)
Screenshot: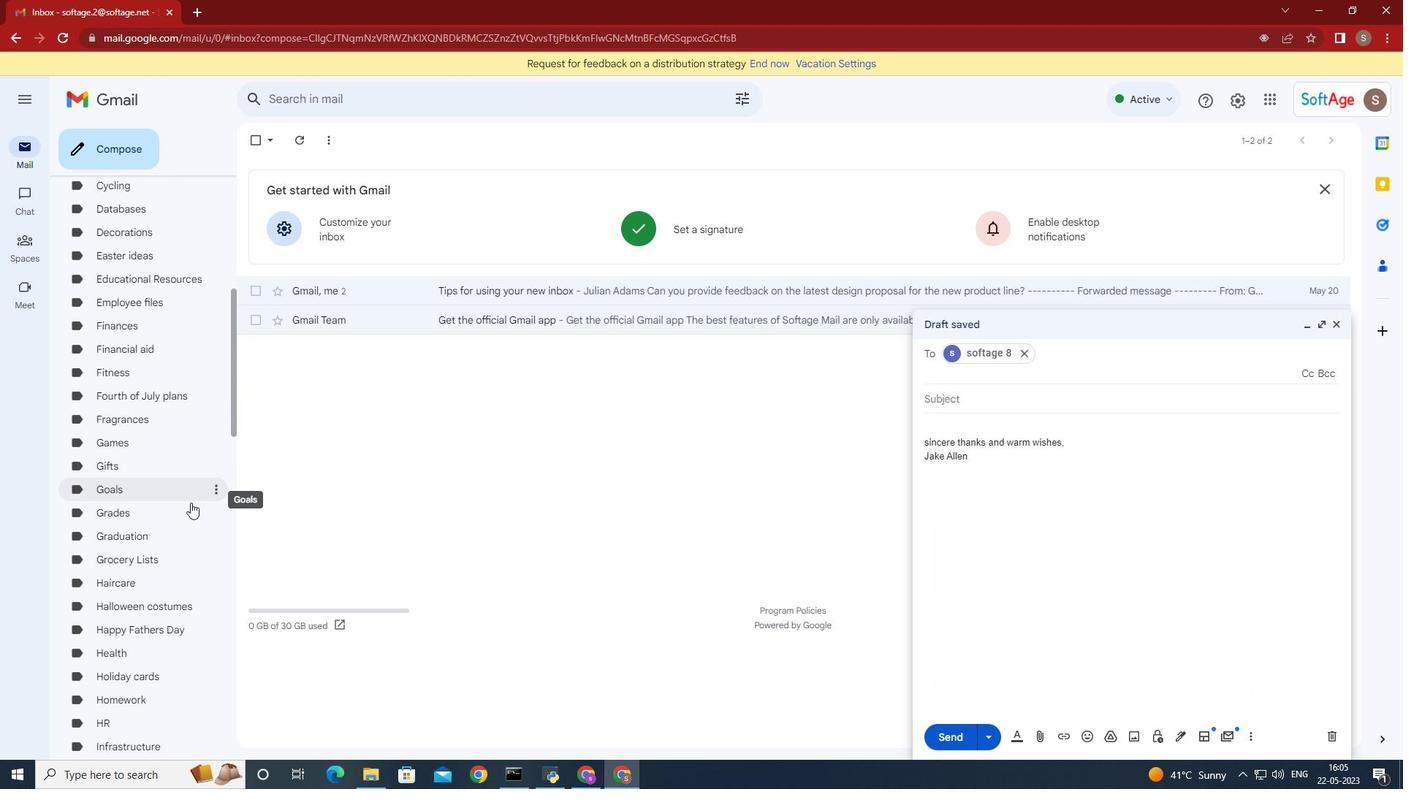 
Action: Mouse scrolled (218, 500) with delta (0, 0)
Screenshot: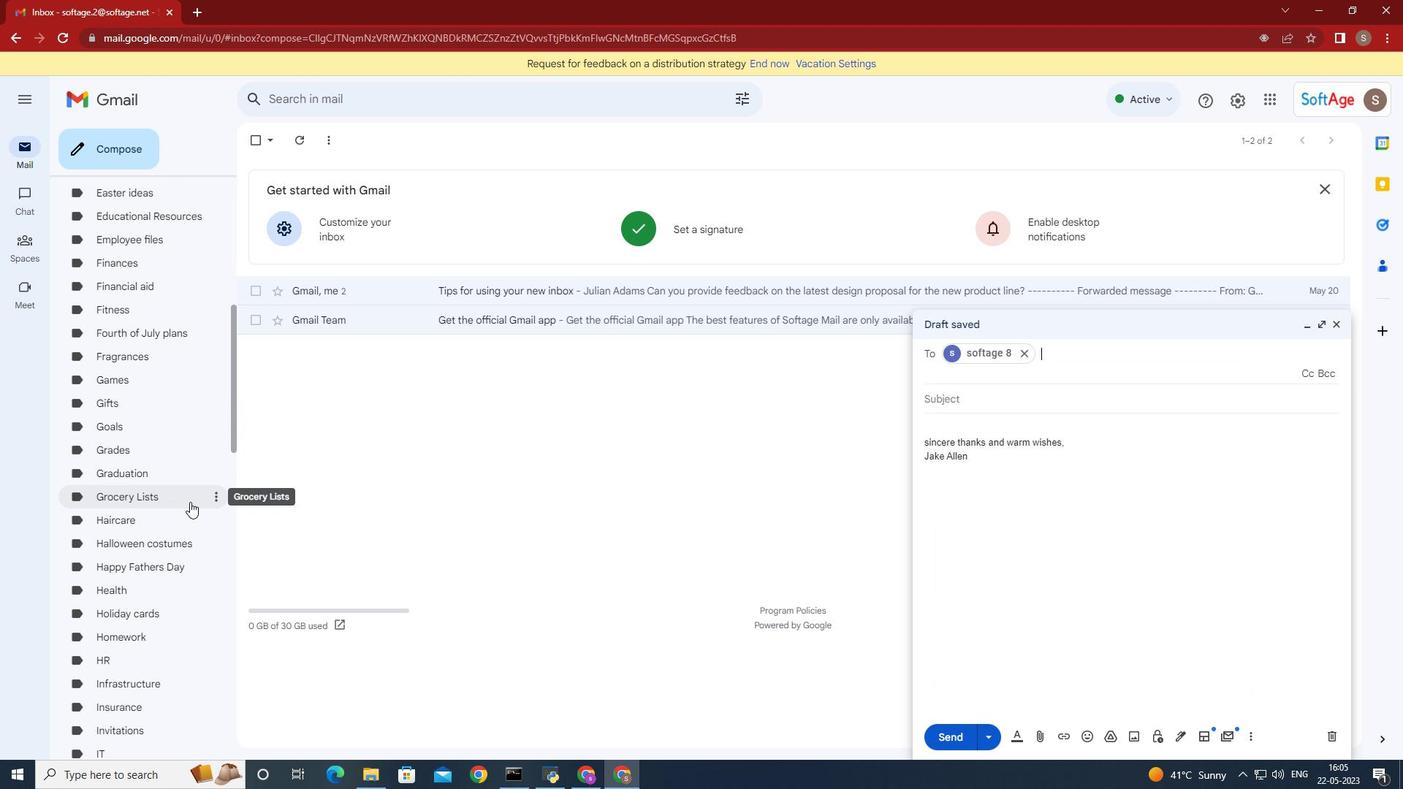 
Action: Mouse scrolled (218, 500) with delta (0, 0)
Screenshot: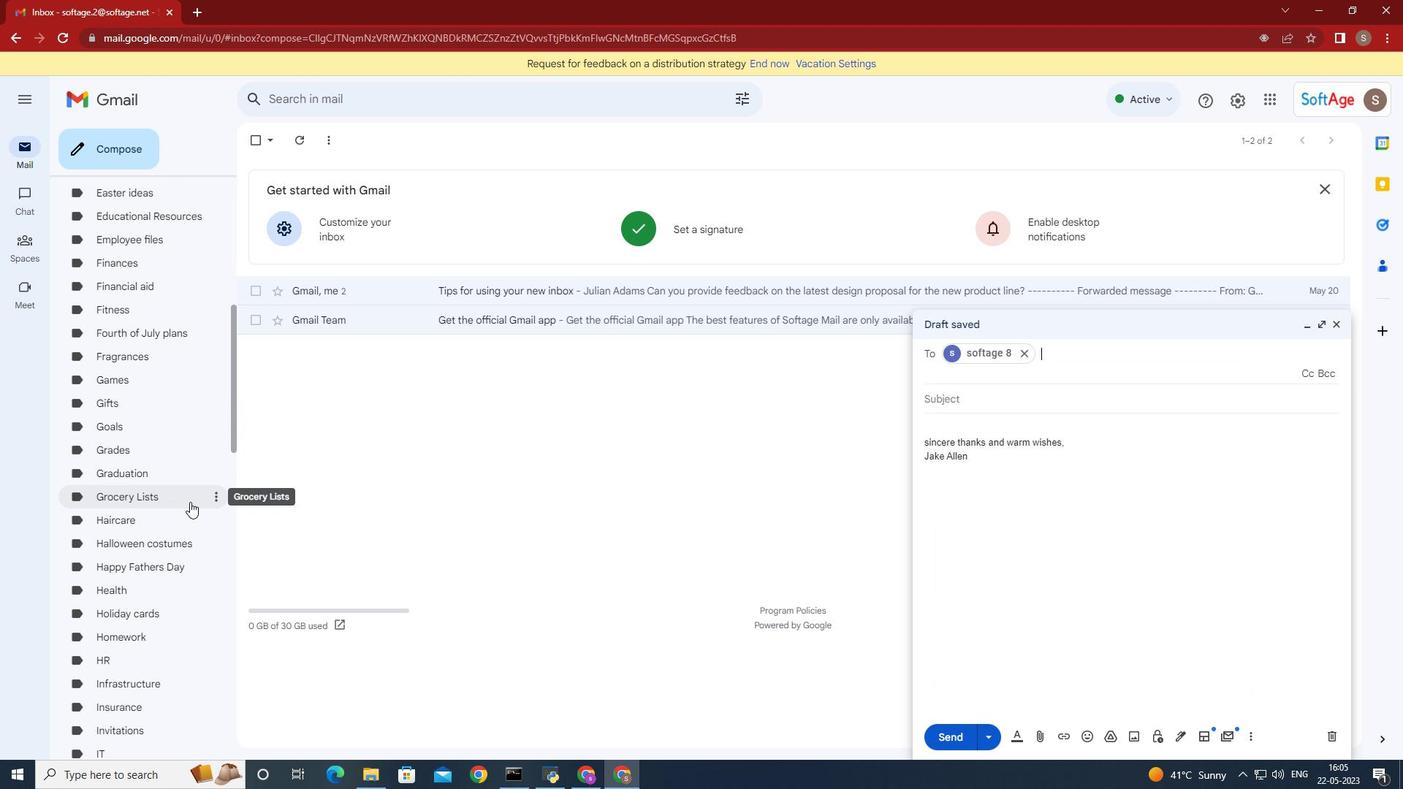 
Action: Mouse scrolled (218, 500) with delta (0, 0)
Screenshot: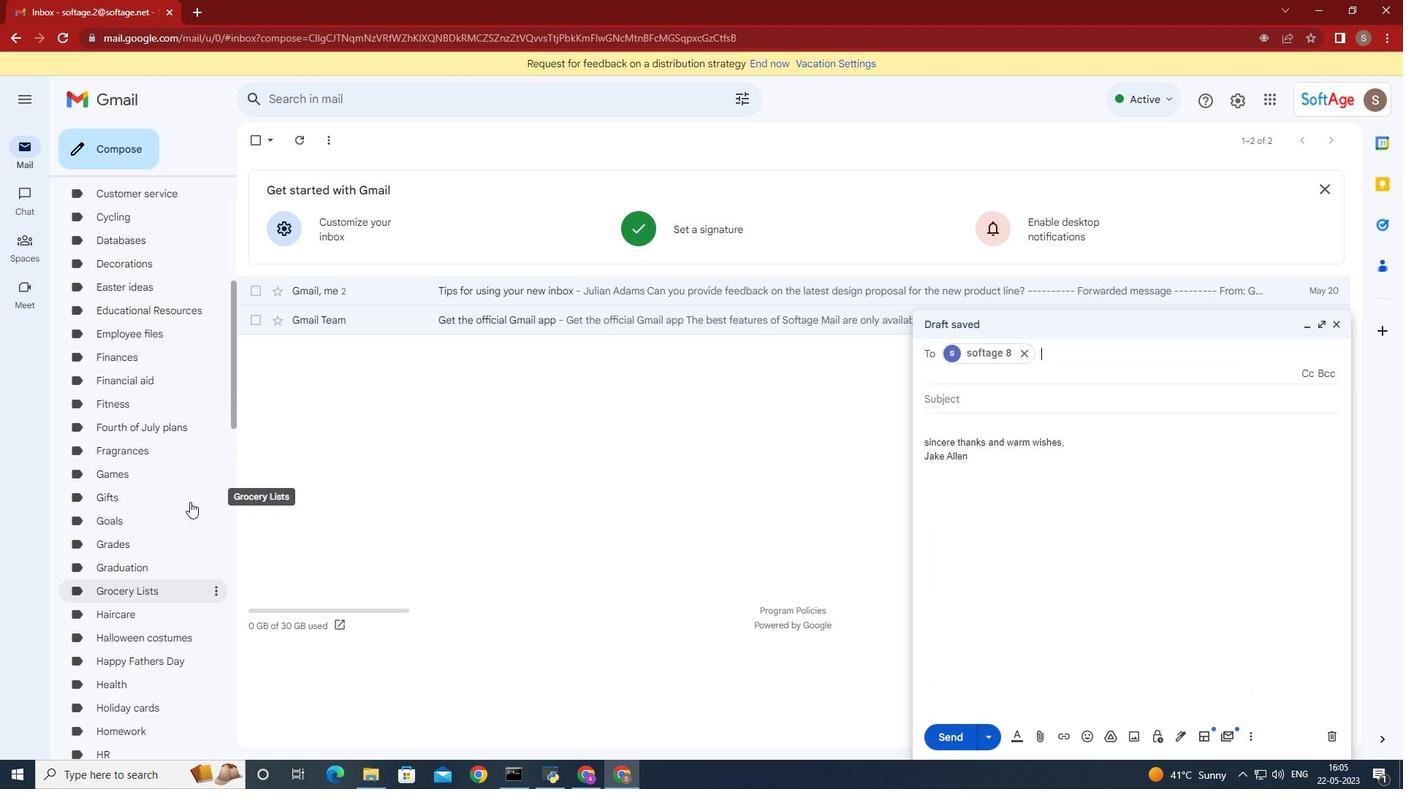 
Action: Mouse moved to (198, 424)
Screenshot: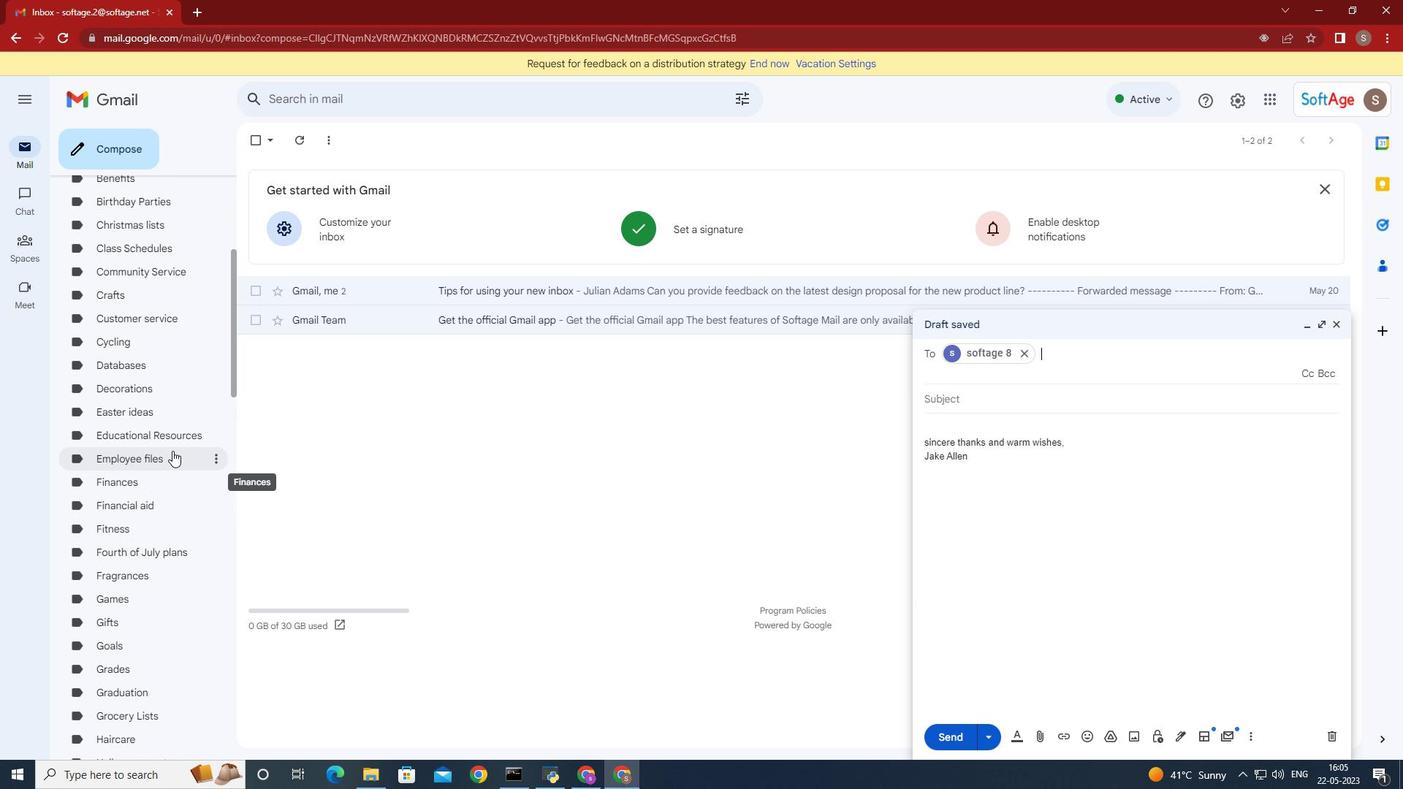 
Action: Mouse scrolled (198, 425) with delta (0, 0)
Screenshot: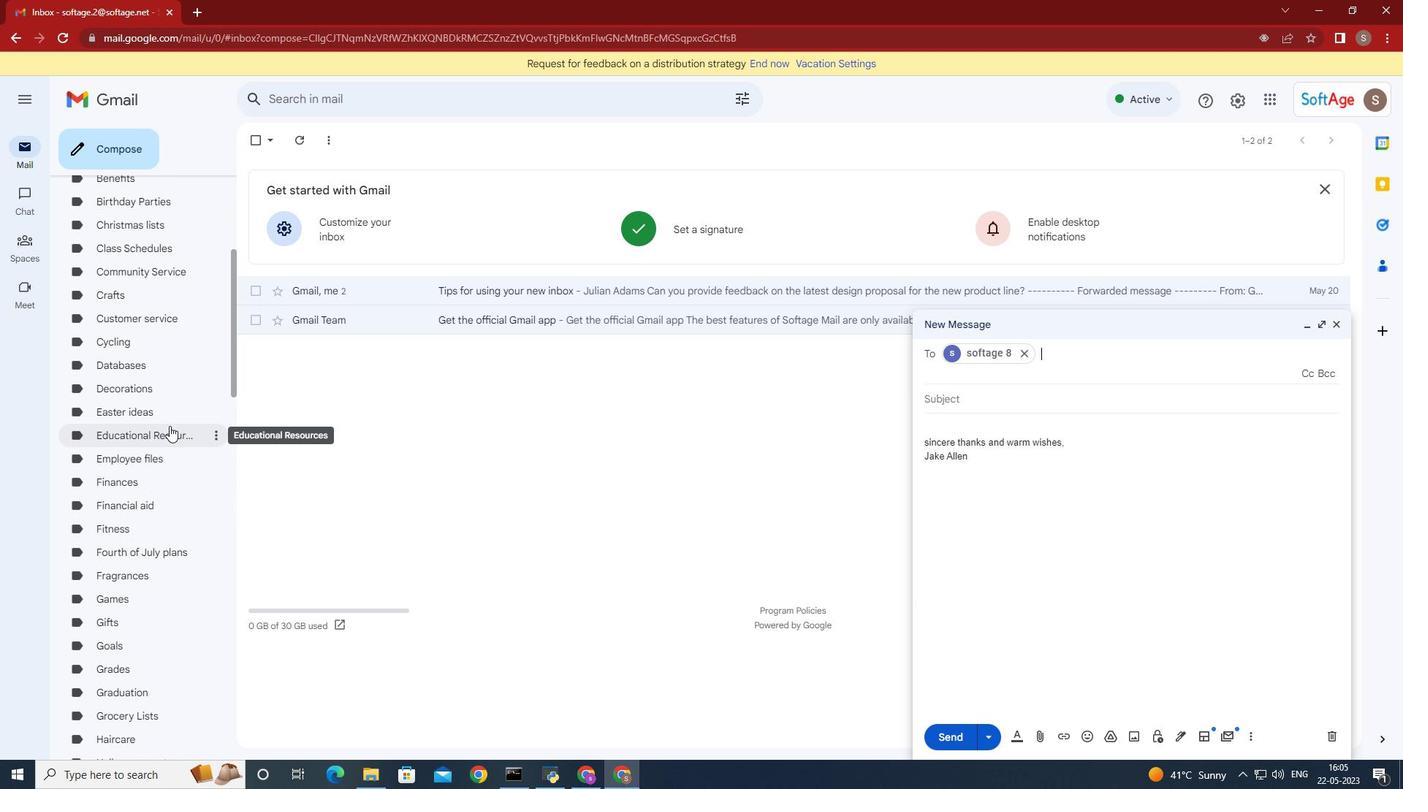 
Action: Mouse moved to (198, 424)
Screenshot: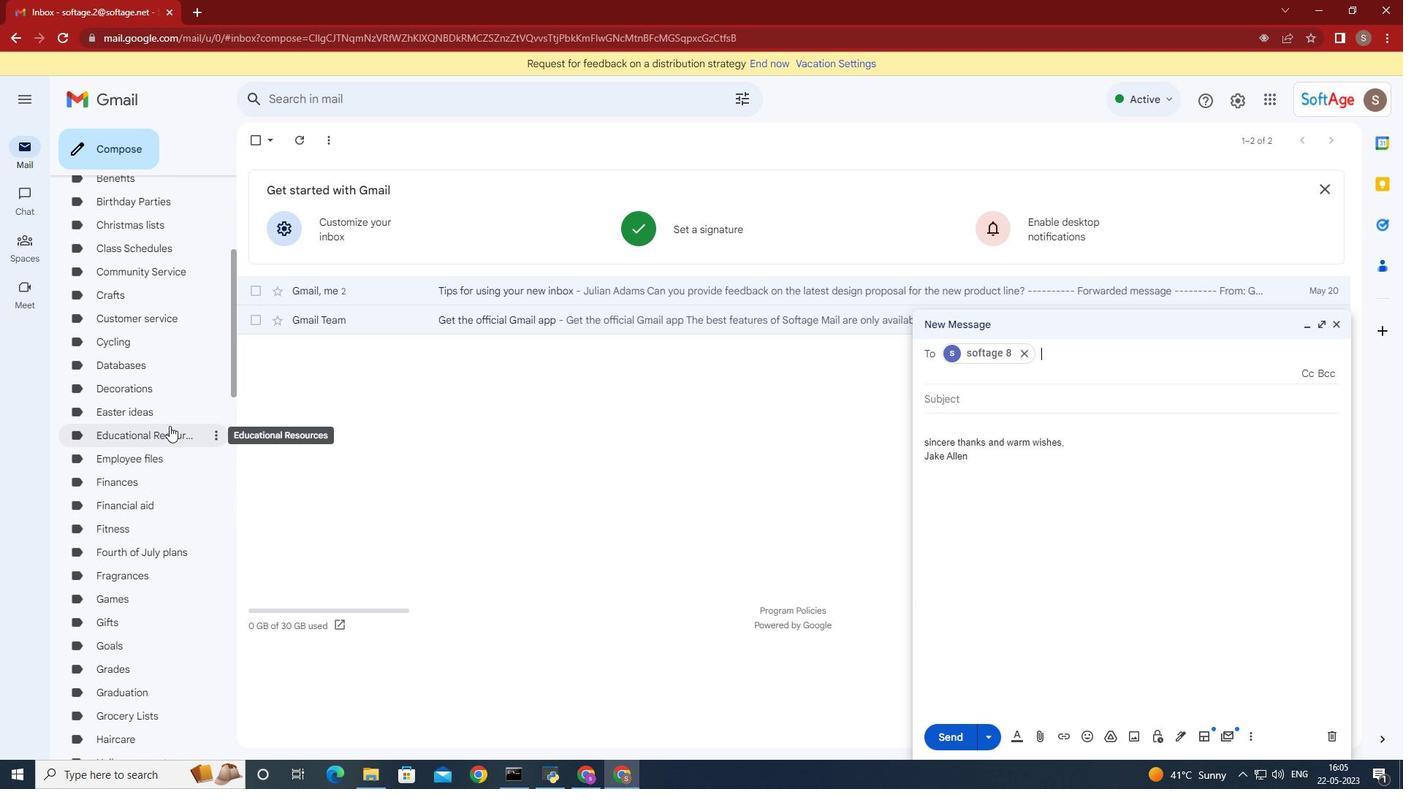 
Action: Mouse scrolled (198, 425) with delta (0, 0)
Screenshot: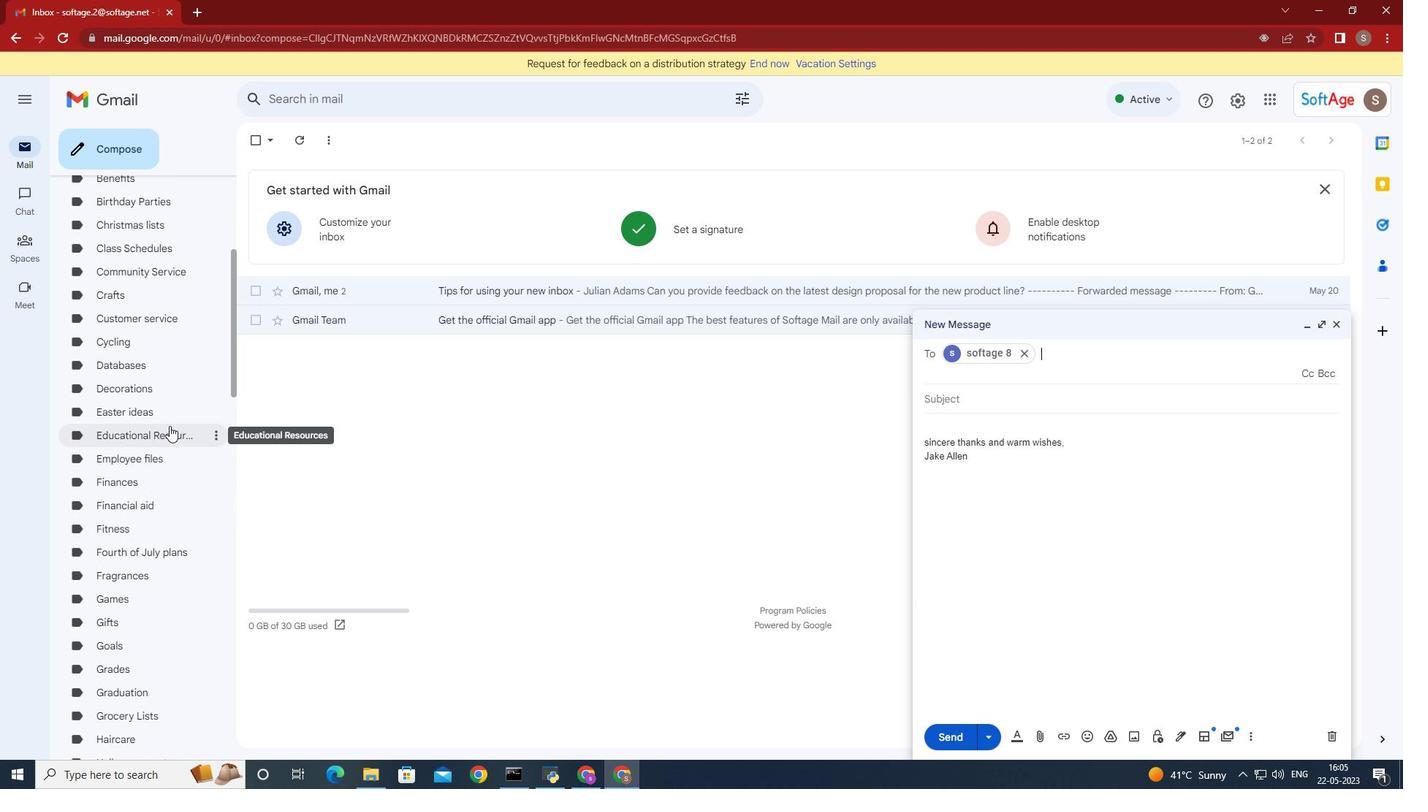 
Action: Mouse moved to (198, 424)
Screenshot: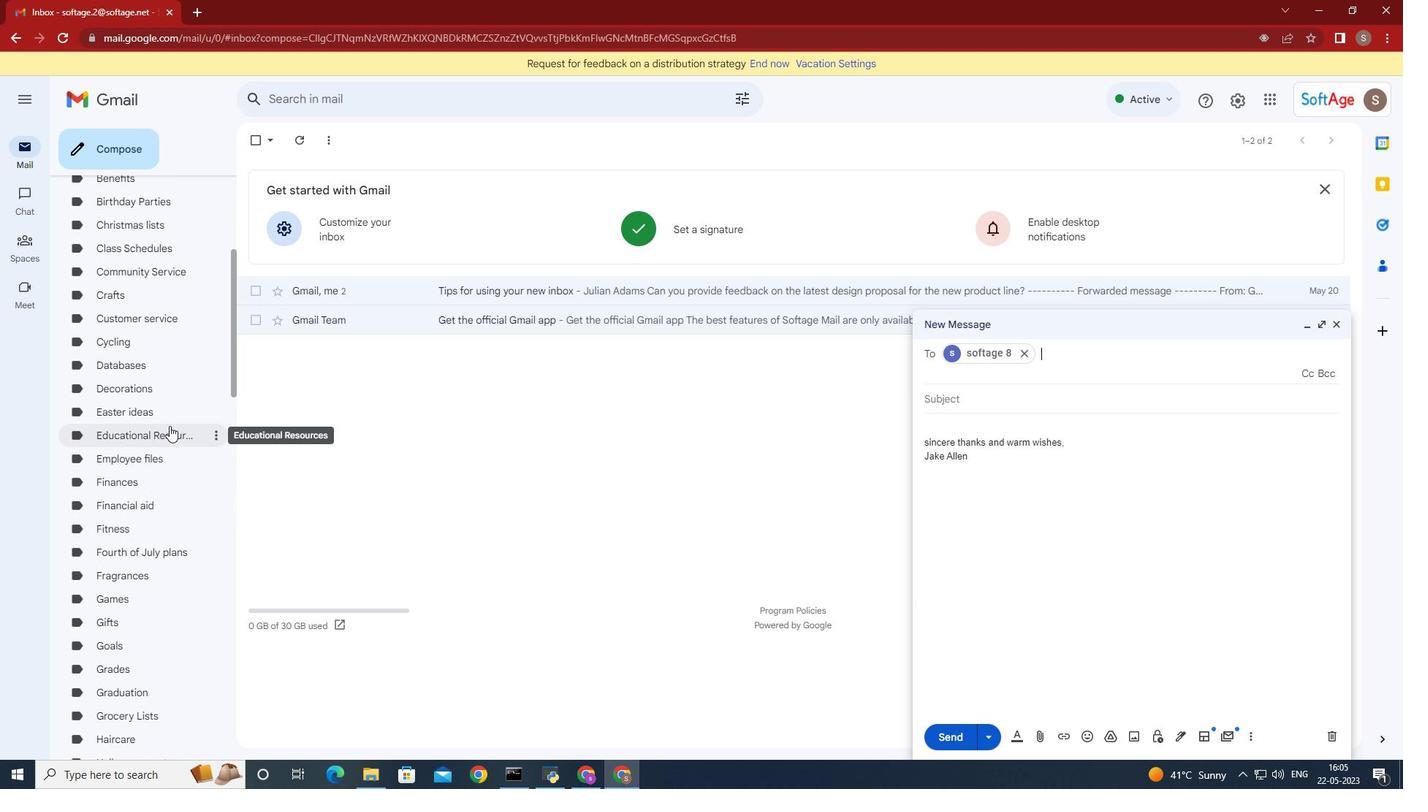 
Action: Mouse scrolled (198, 425) with delta (0, 0)
Screenshot: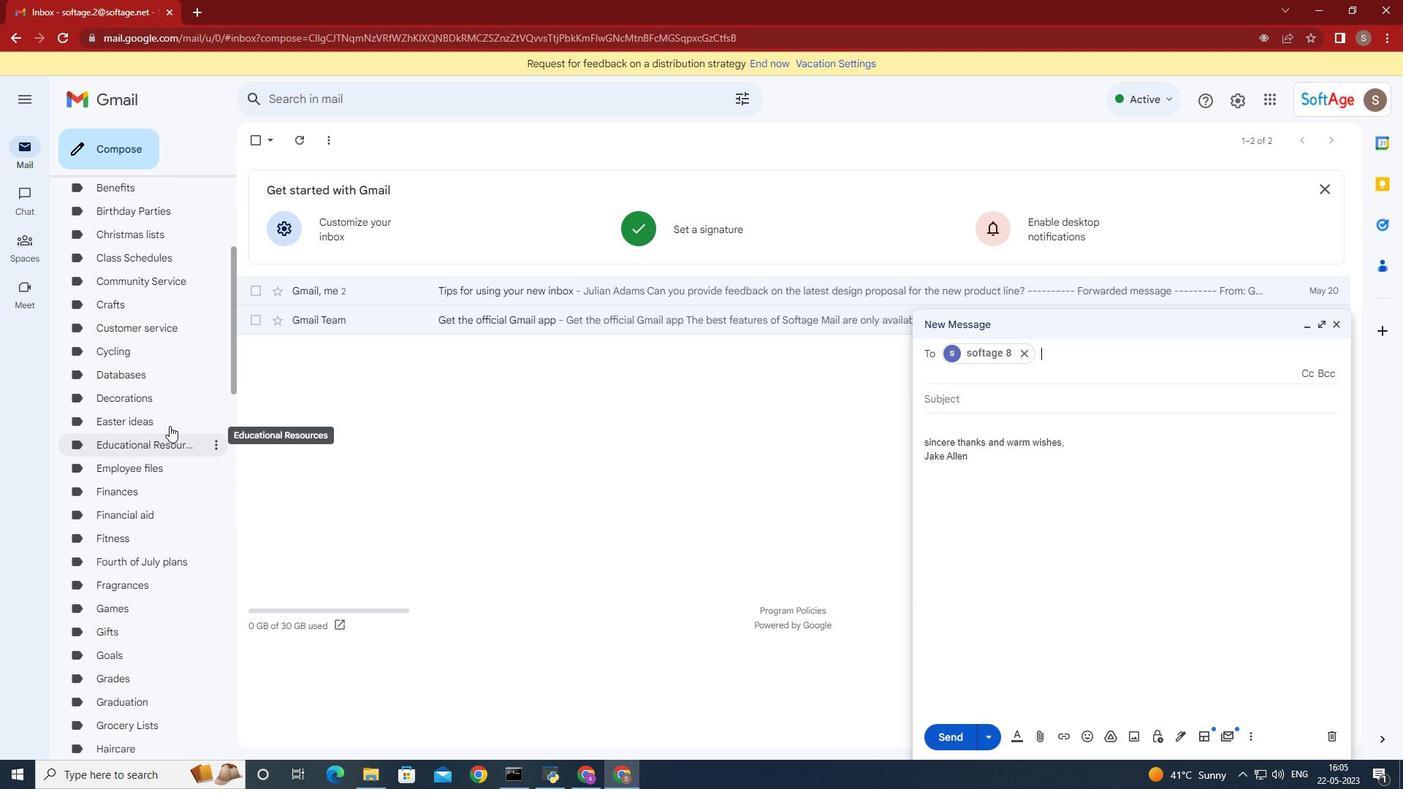
Action: Mouse scrolled (198, 425) with delta (0, 0)
Screenshot: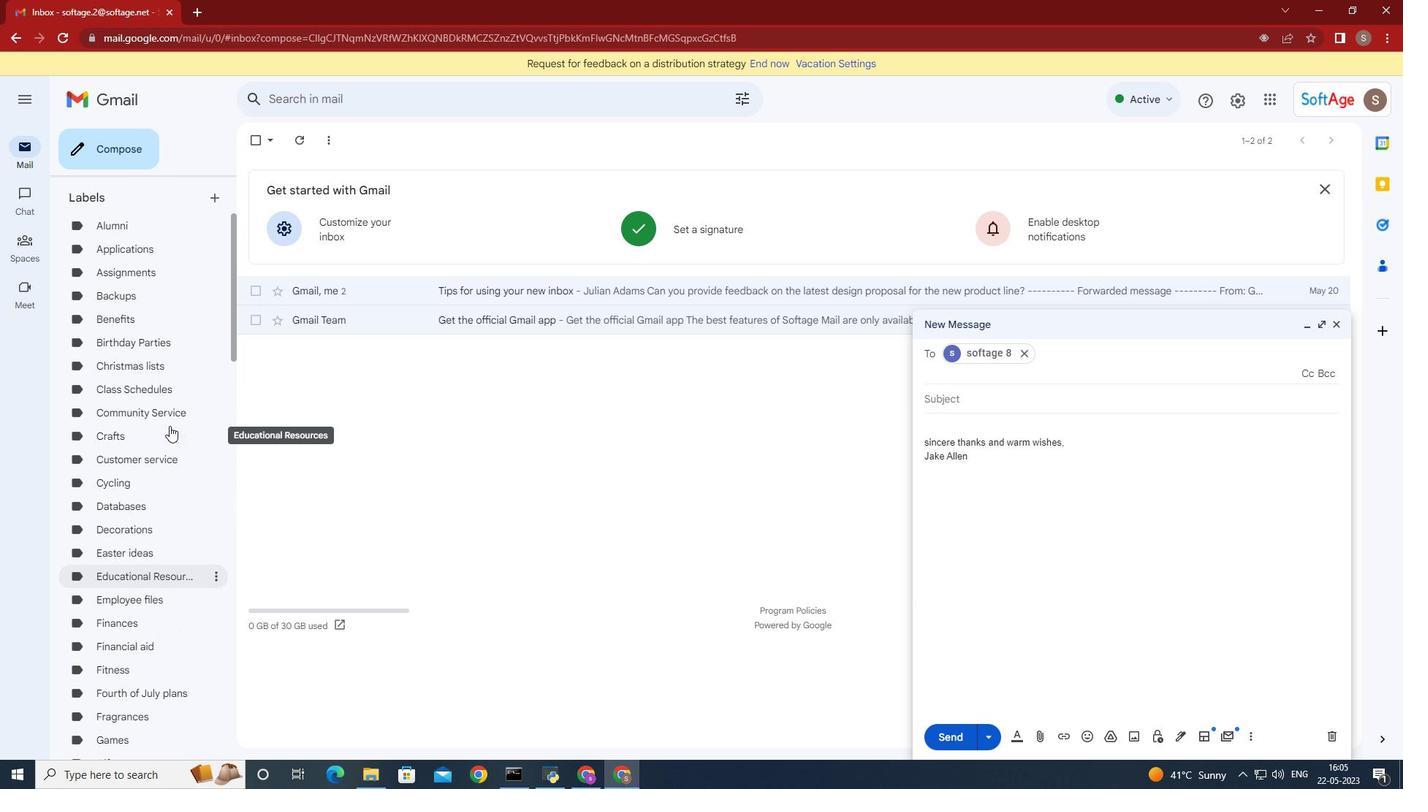 
Action: Mouse moved to (203, 445)
Screenshot: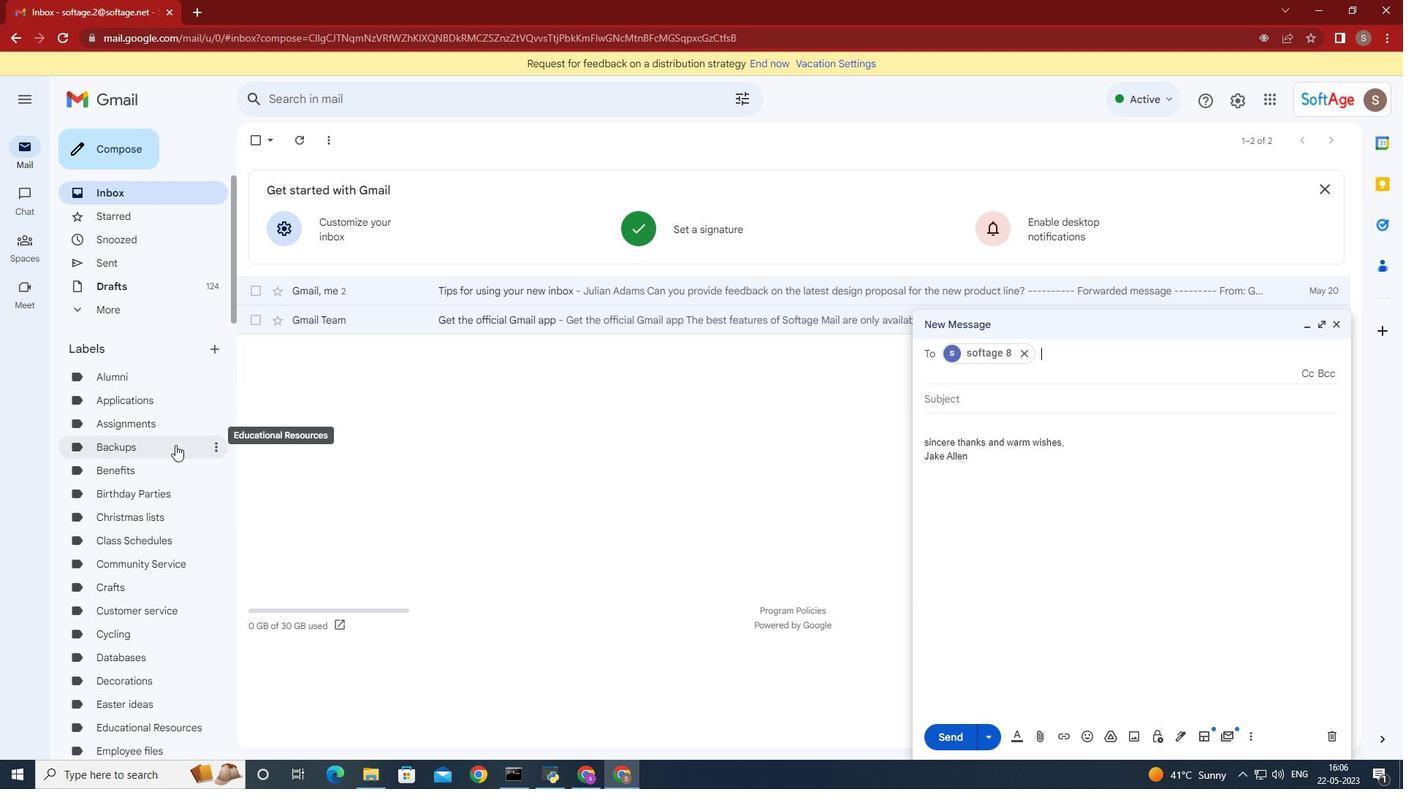 
Action: Mouse scrolled (203, 444) with delta (0, 0)
Screenshot: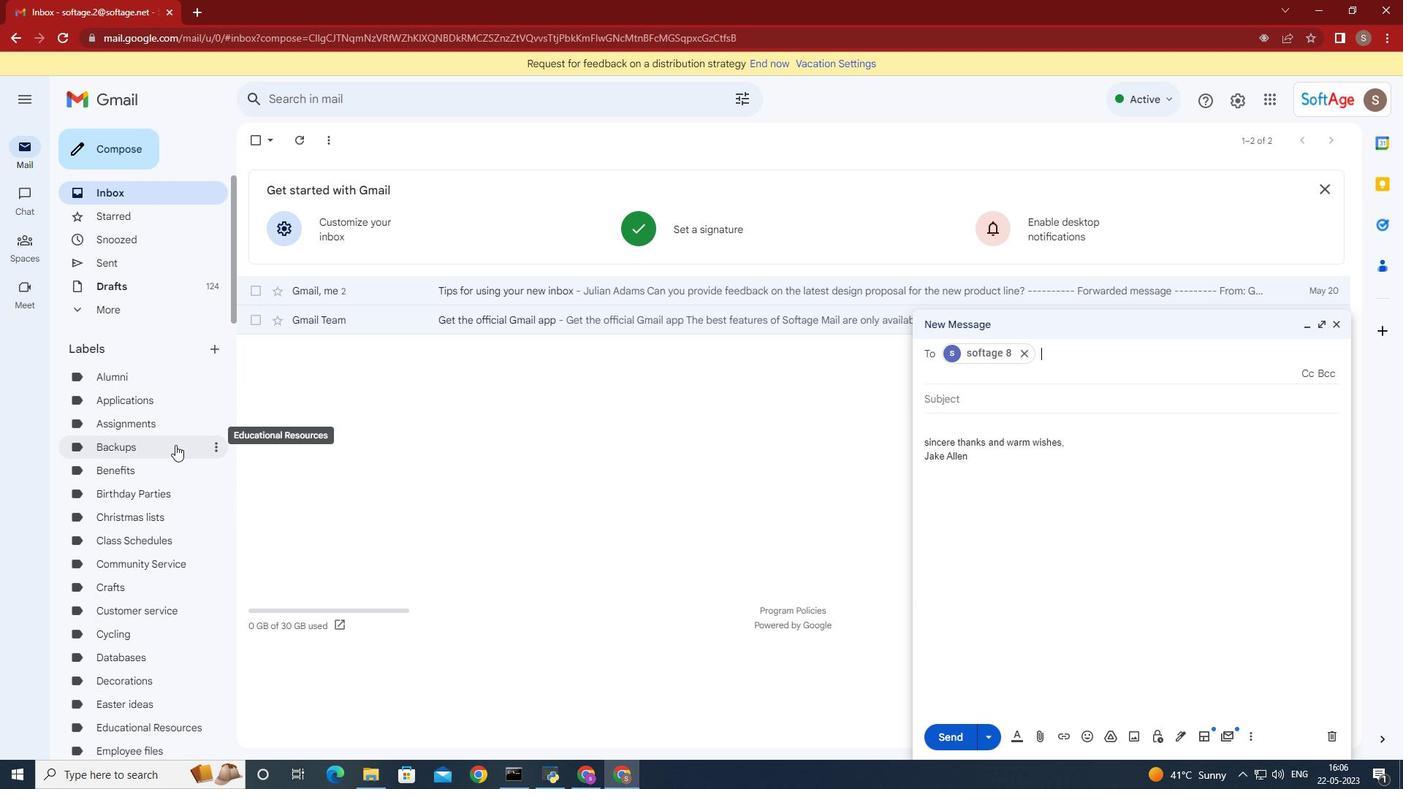 
Action: Mouse moved to (203, 446)
Screenshot: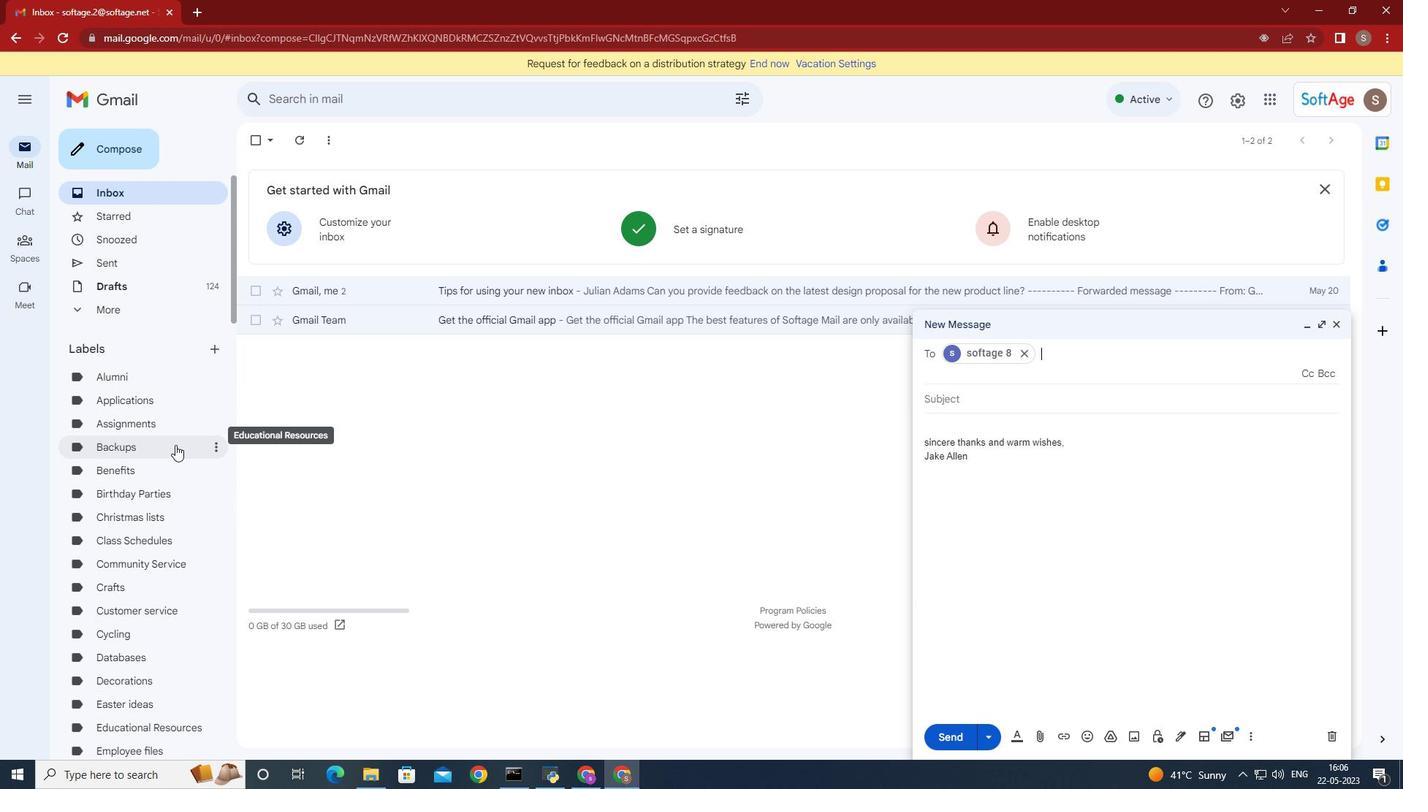 
Action: Mouse scrolled (203, 445) with delta (0, 0)
Screenshot: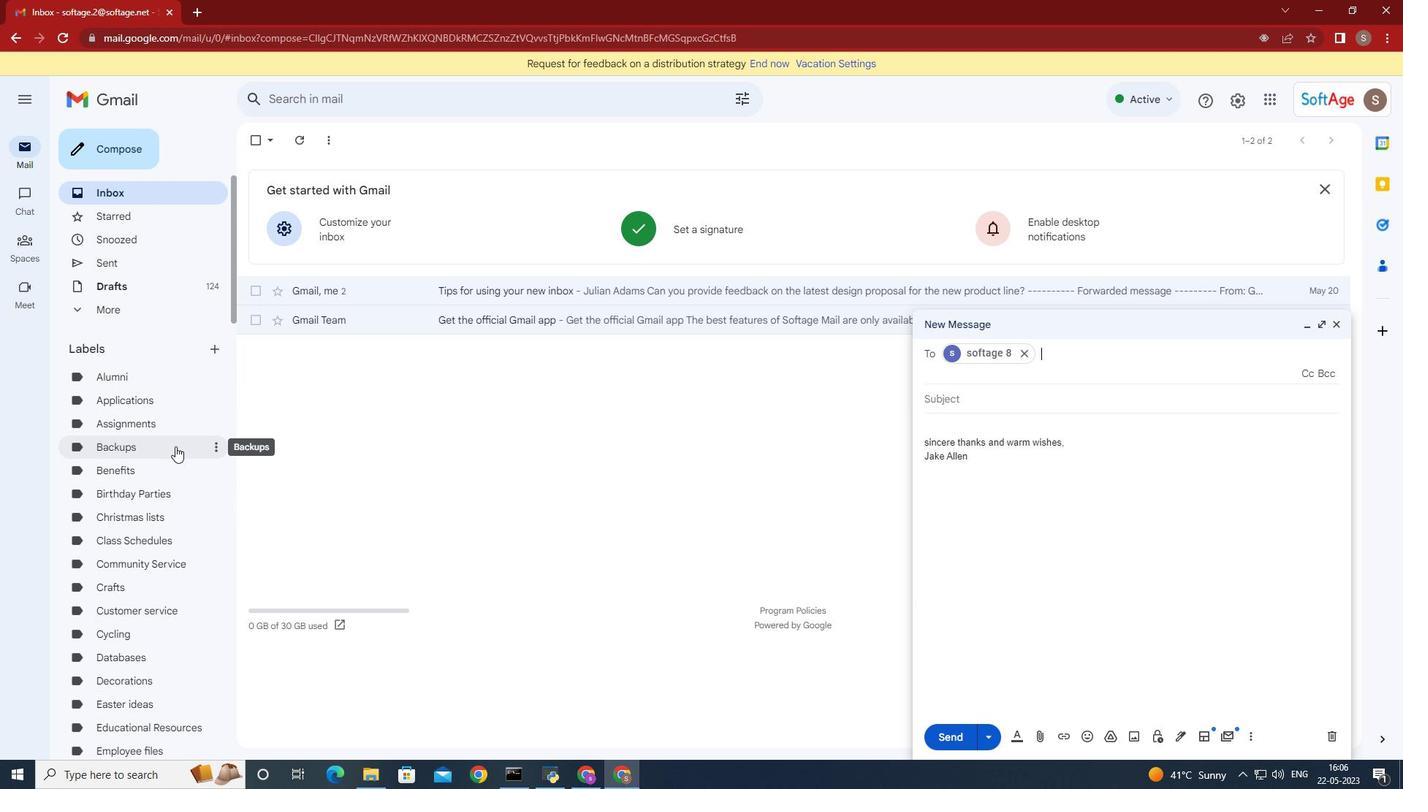 
Action: Mouse moved to (203, 447)
Screenshot: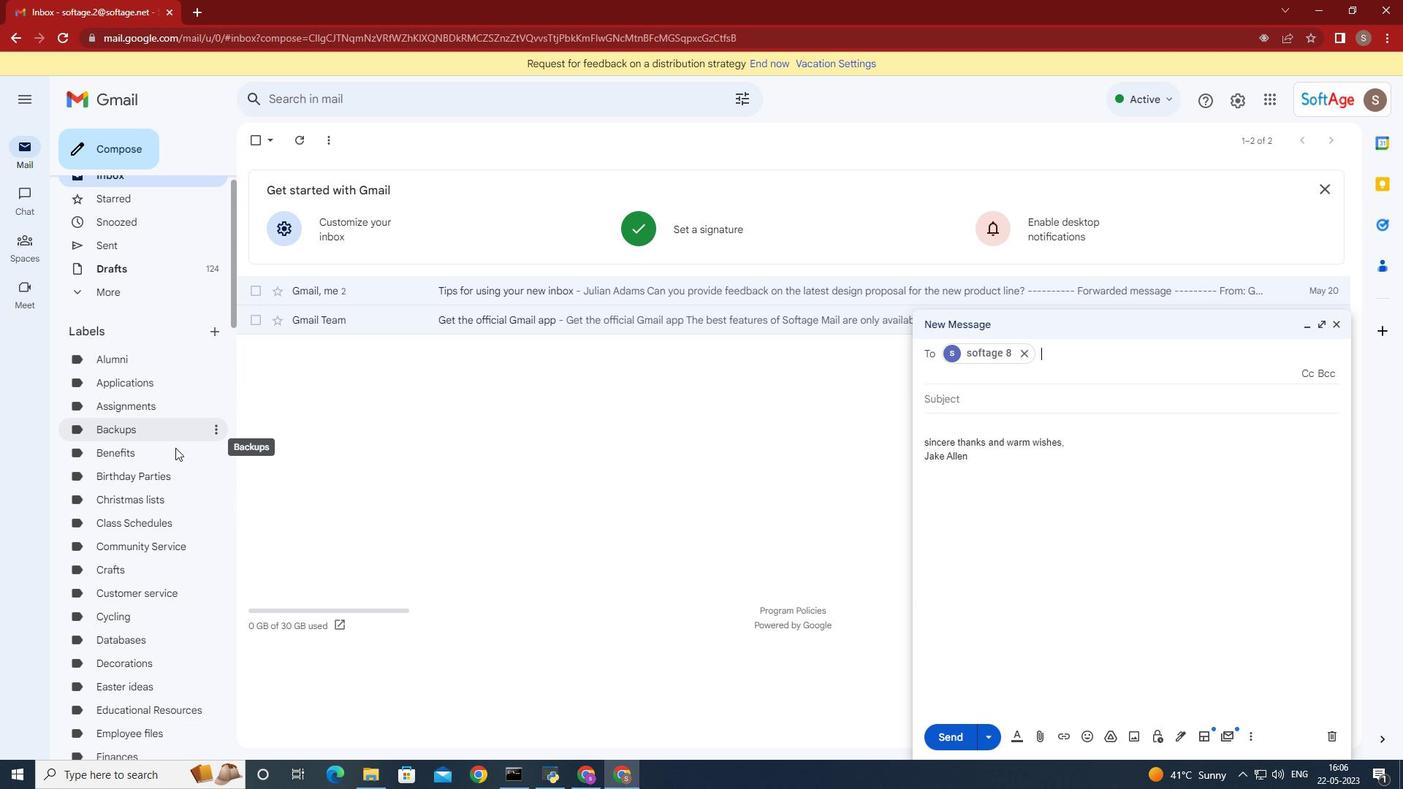 
Action: Mouse scrolled (203, 446) with delta (0, 0)
Screenshot: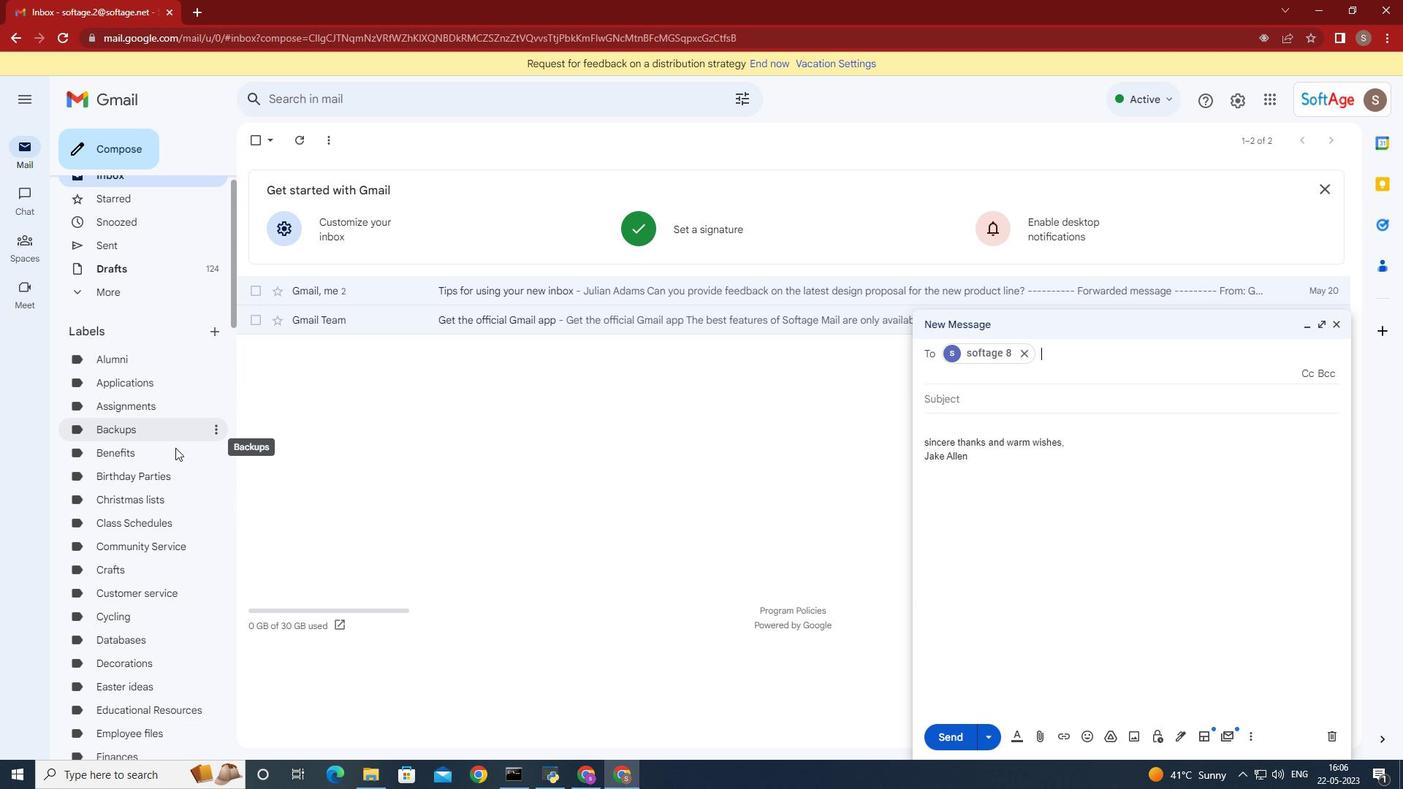 
Action: Mouse moved to (202, 449)
Screenshot: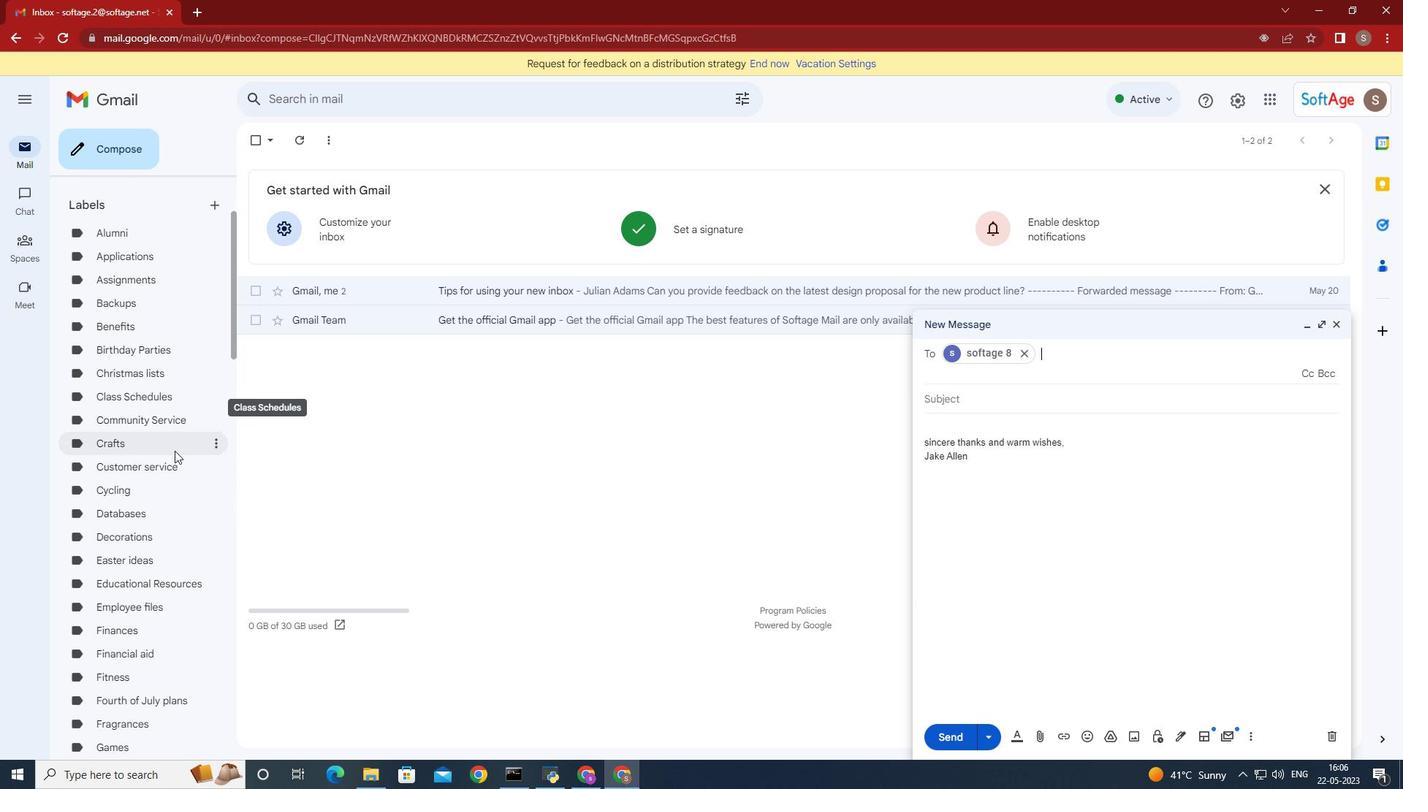 
Action: Mouse scrolled (202, 448) with delta (0, 0)
Screenshot: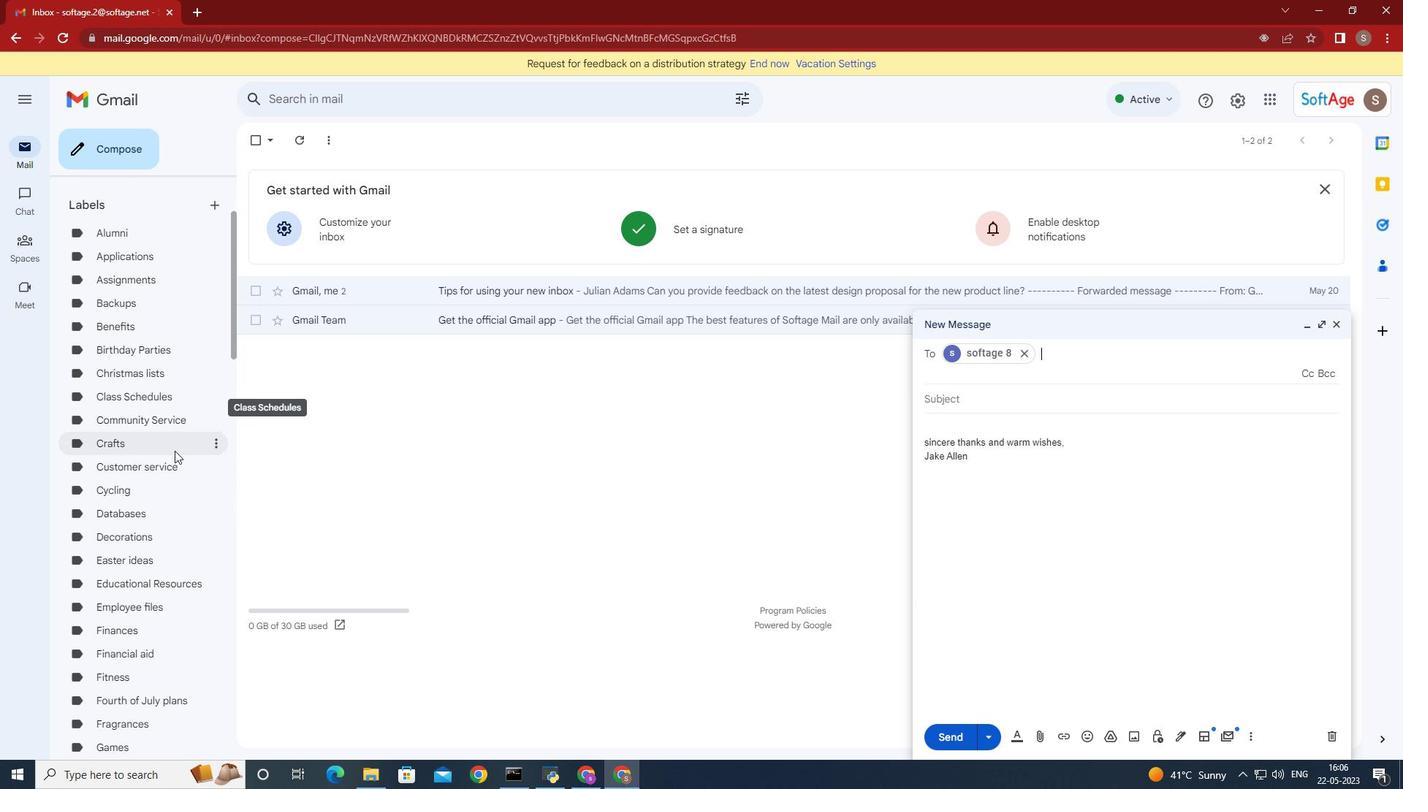 
Action: Mouse moved to (201, 472)
Screenshot: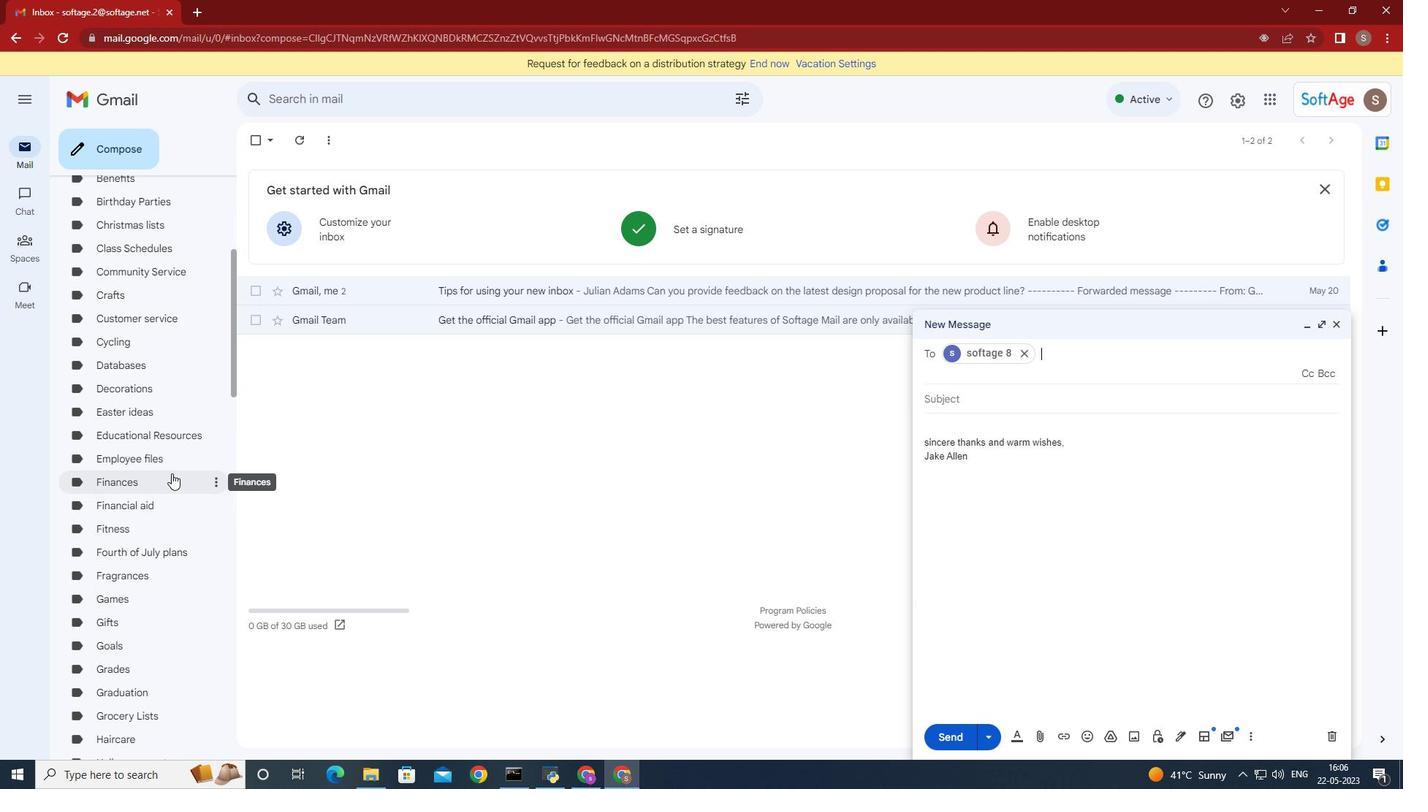
Action: Mouse scrolled (201, 471) with delta (0, 0)
Screenshot: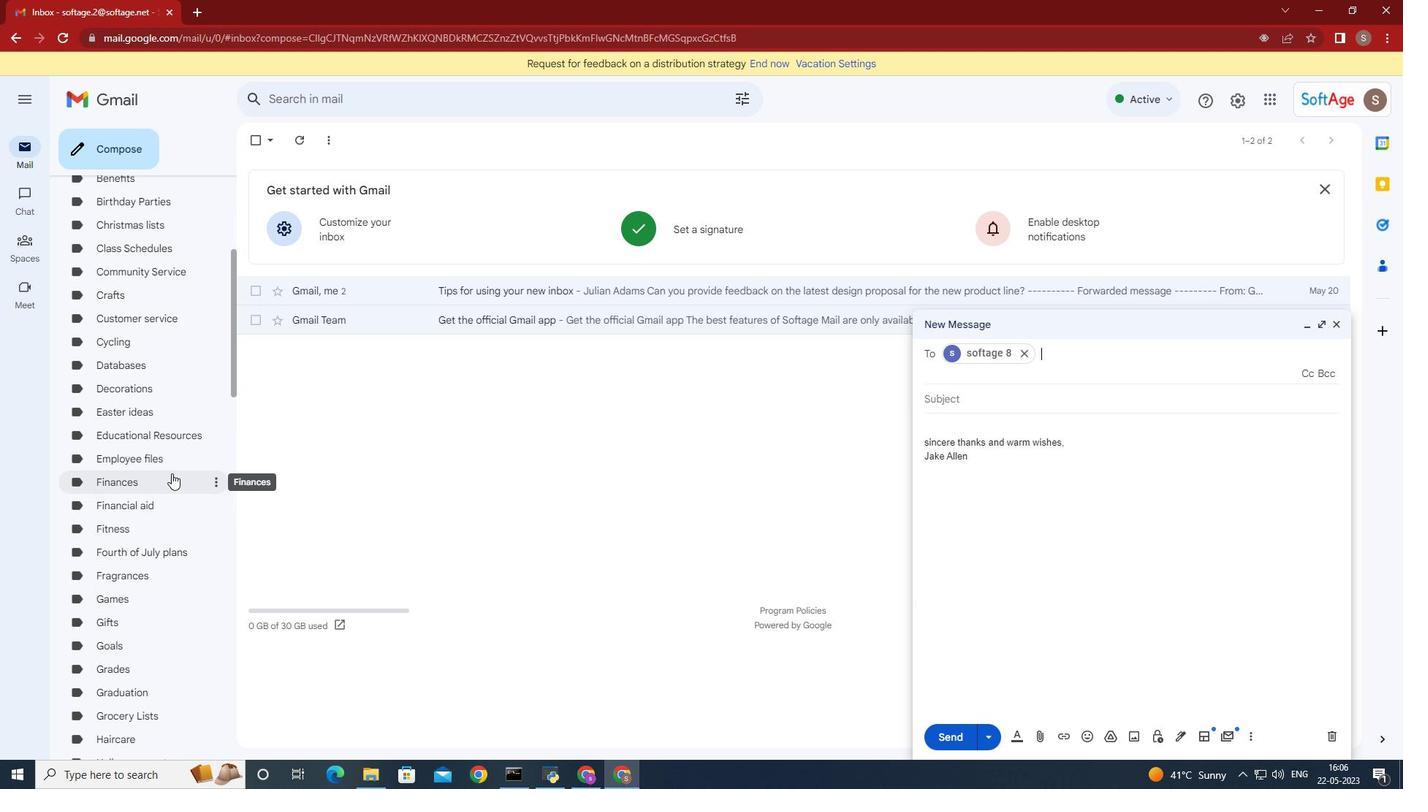 
Action: Mouse moved to (201, 473)
Screenshot: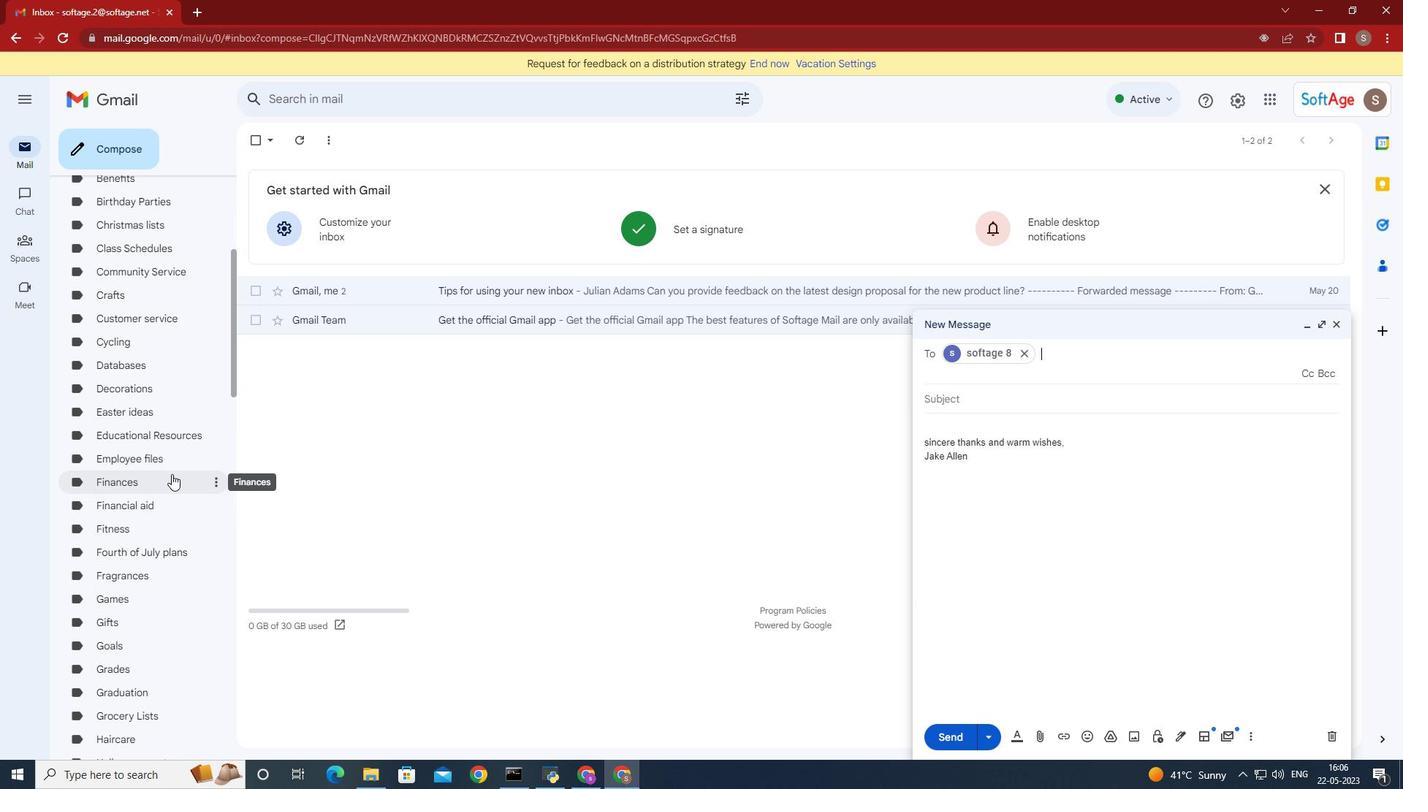 
Action: Mouse scrolled (201, 472) with delta (0, 0)
Screenshot: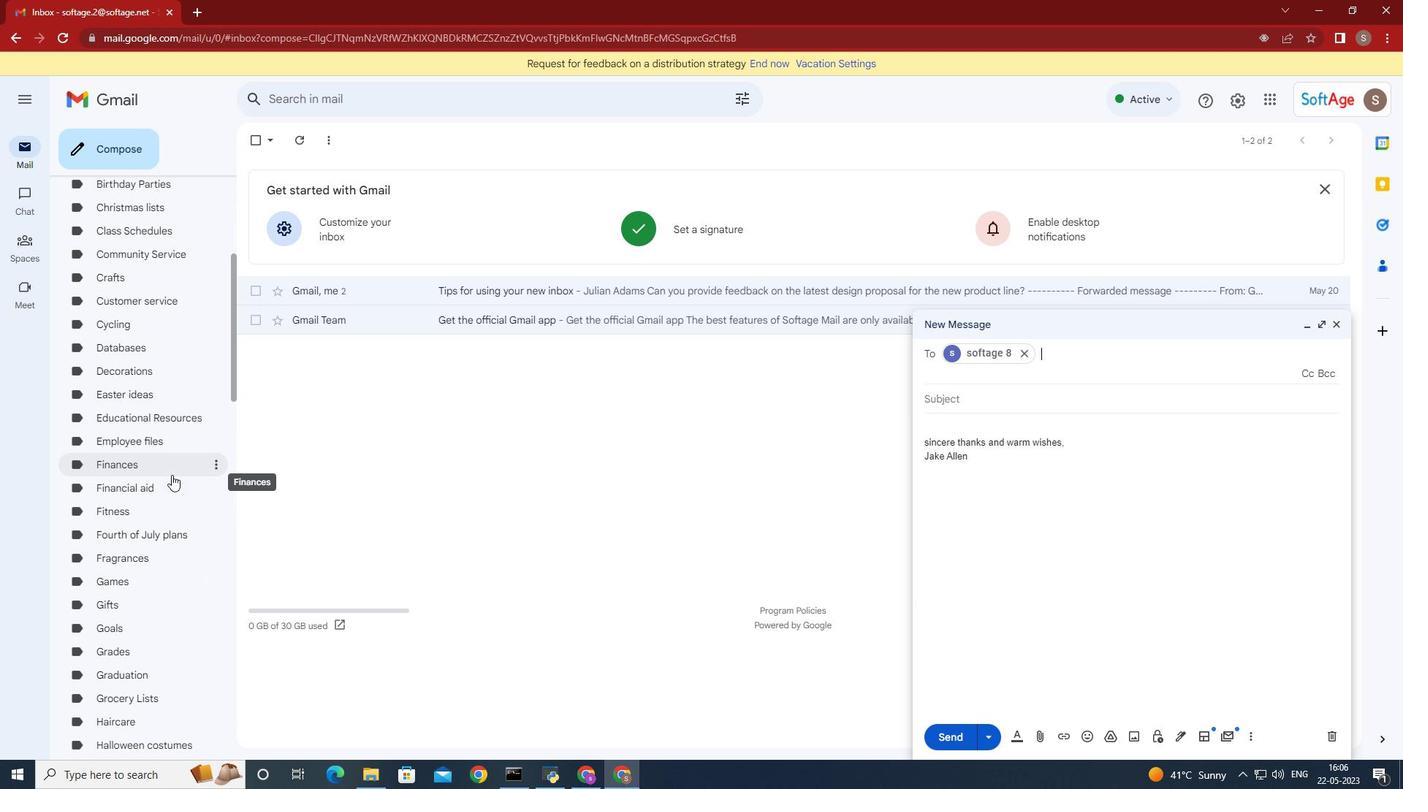 
Action: Mouse scrolled (201, 472) with delta (0, 0)
Screenshot: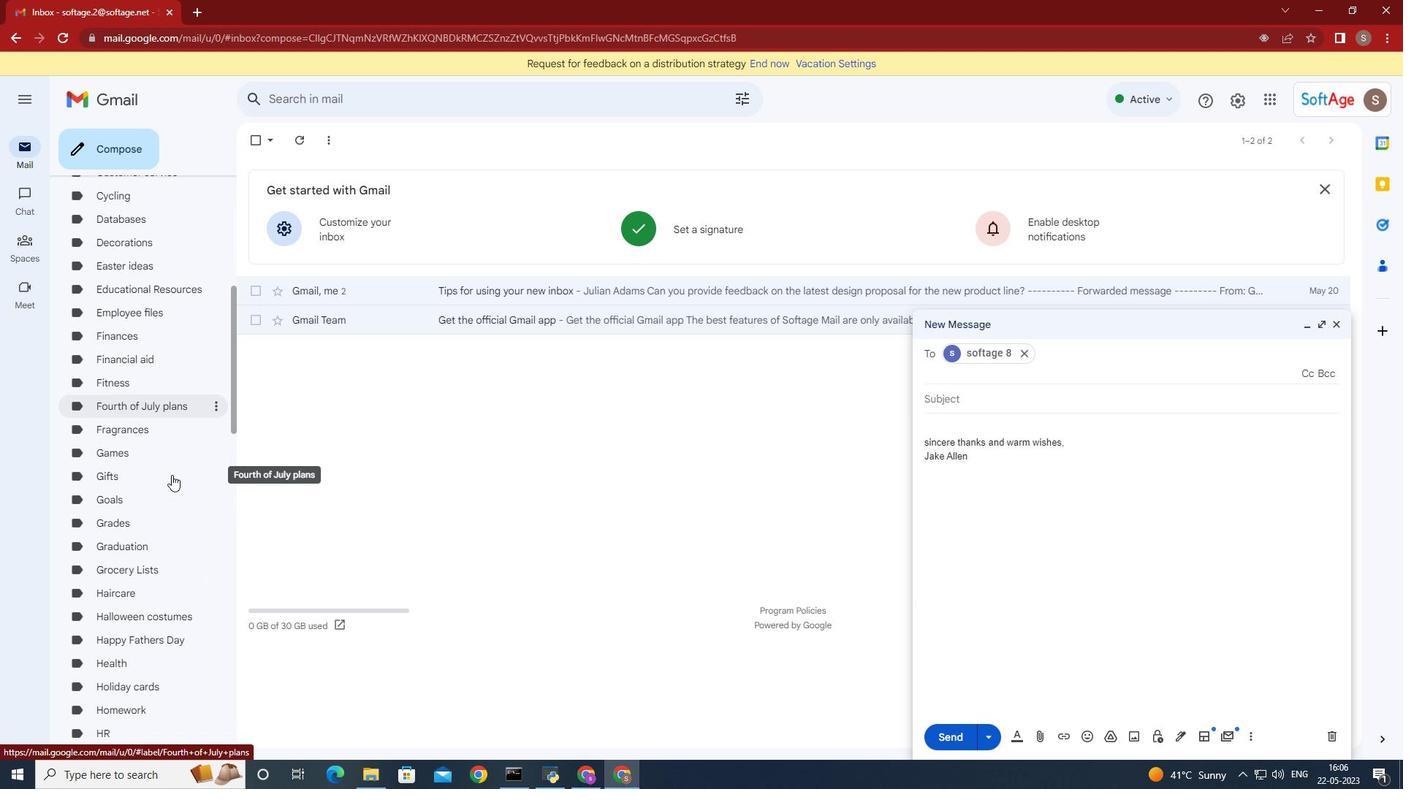 
Action: Mouse moved to (201, 473)
Screenshot: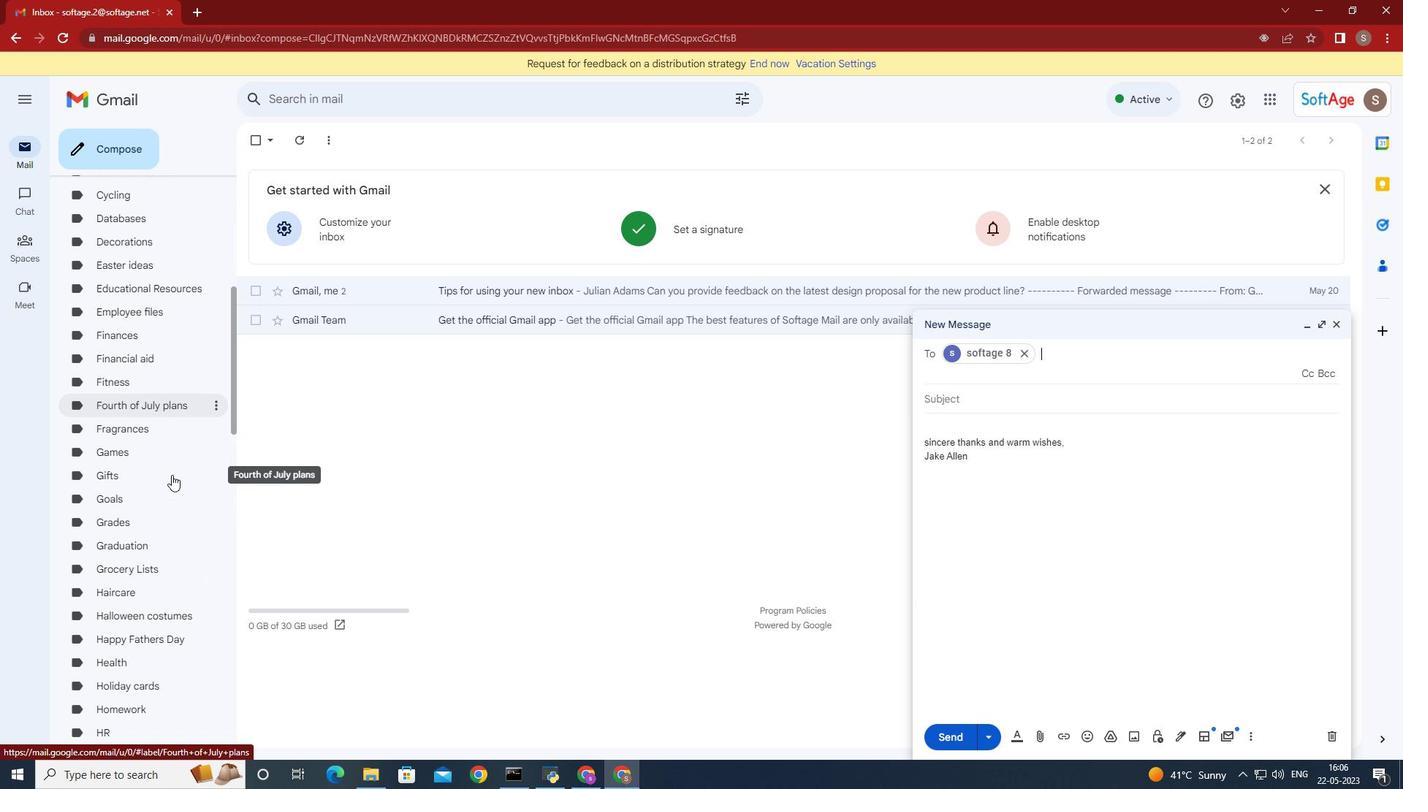 
Action: Mouse scrolled (201, 473) with delta (0, 0)
Screenshot: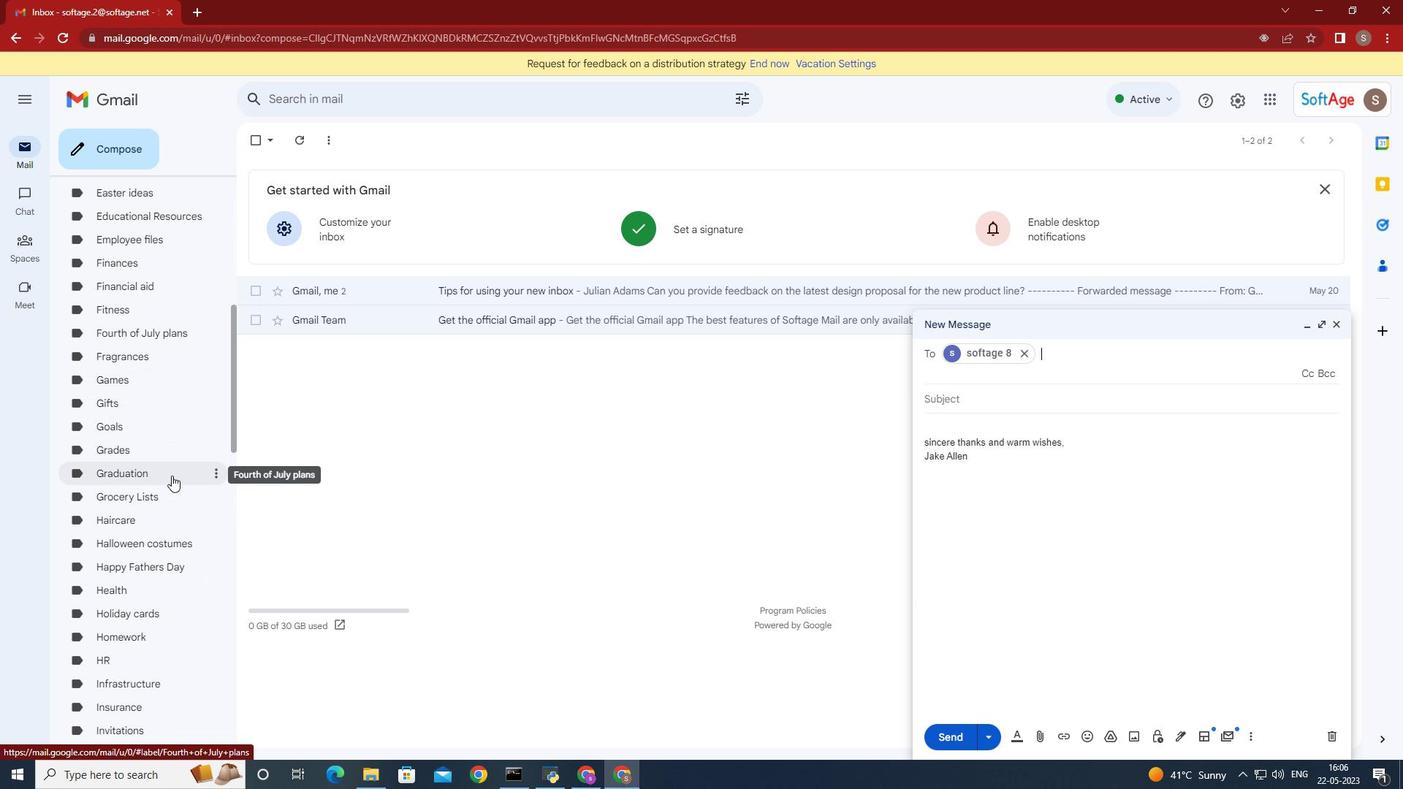 
Action: Mouse moved to (200, 474)
Screenshot: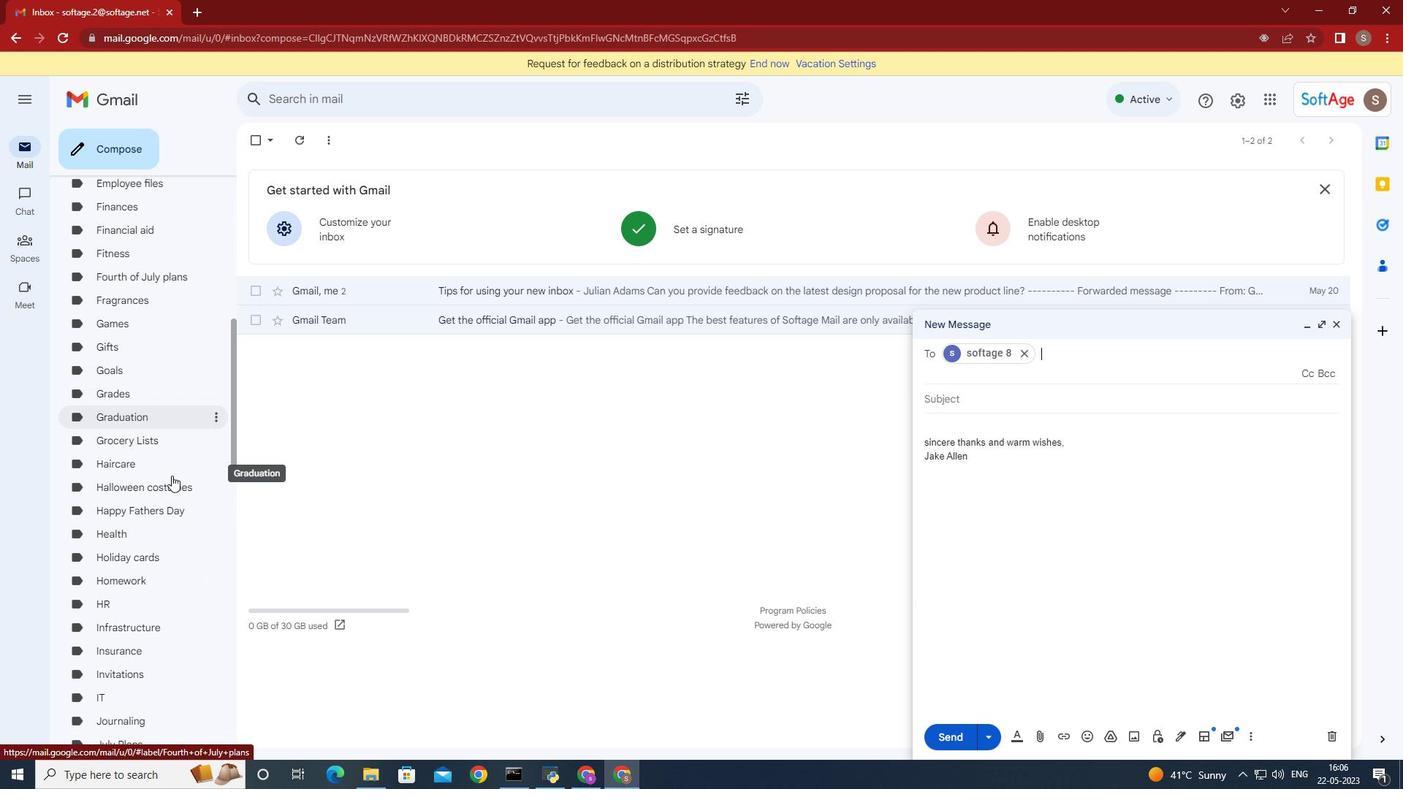 
Action: Mouse scrolled (200, 473) with delta (0, 0)
Screenshot: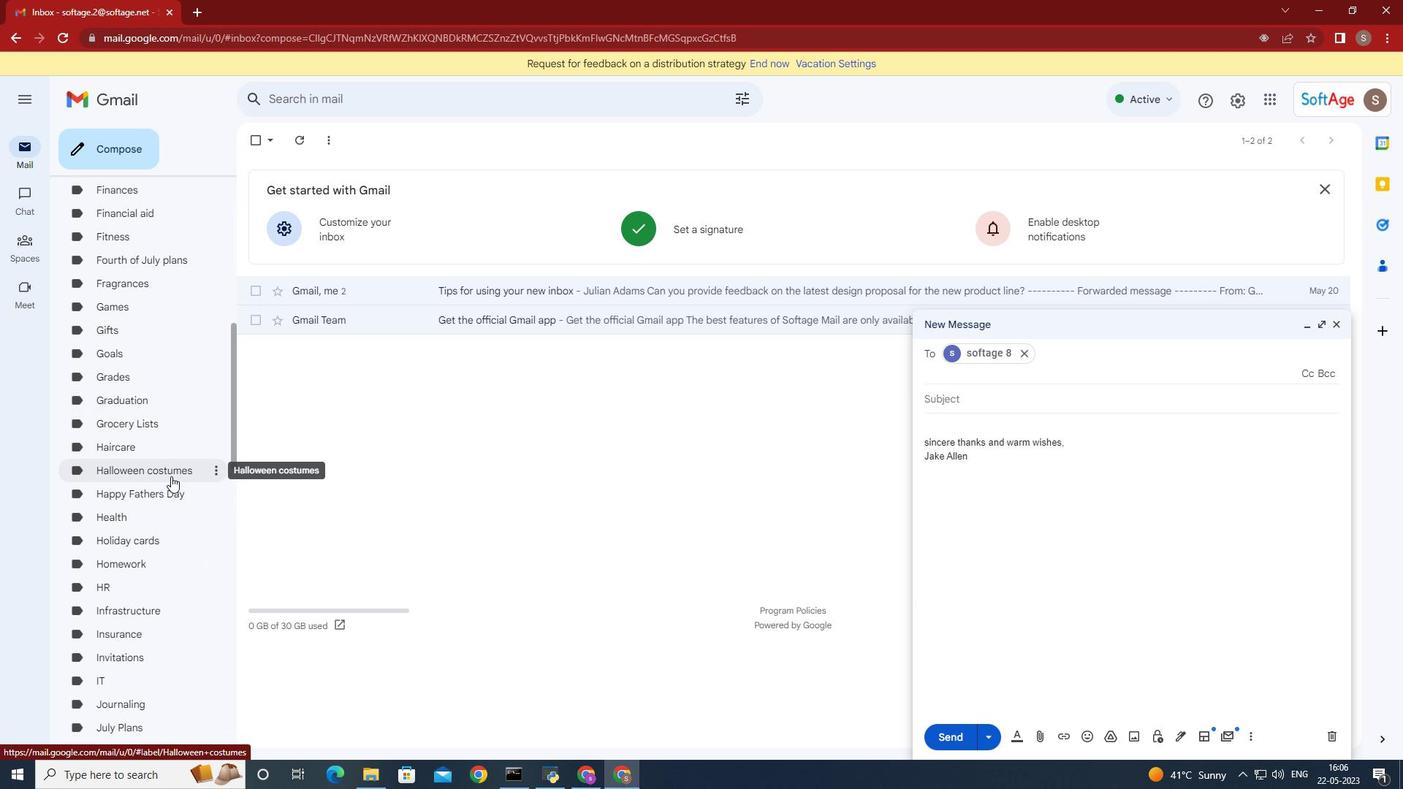 
Action: Mouse scrolled (200, 473) with delta (0, 0)
Screenshot: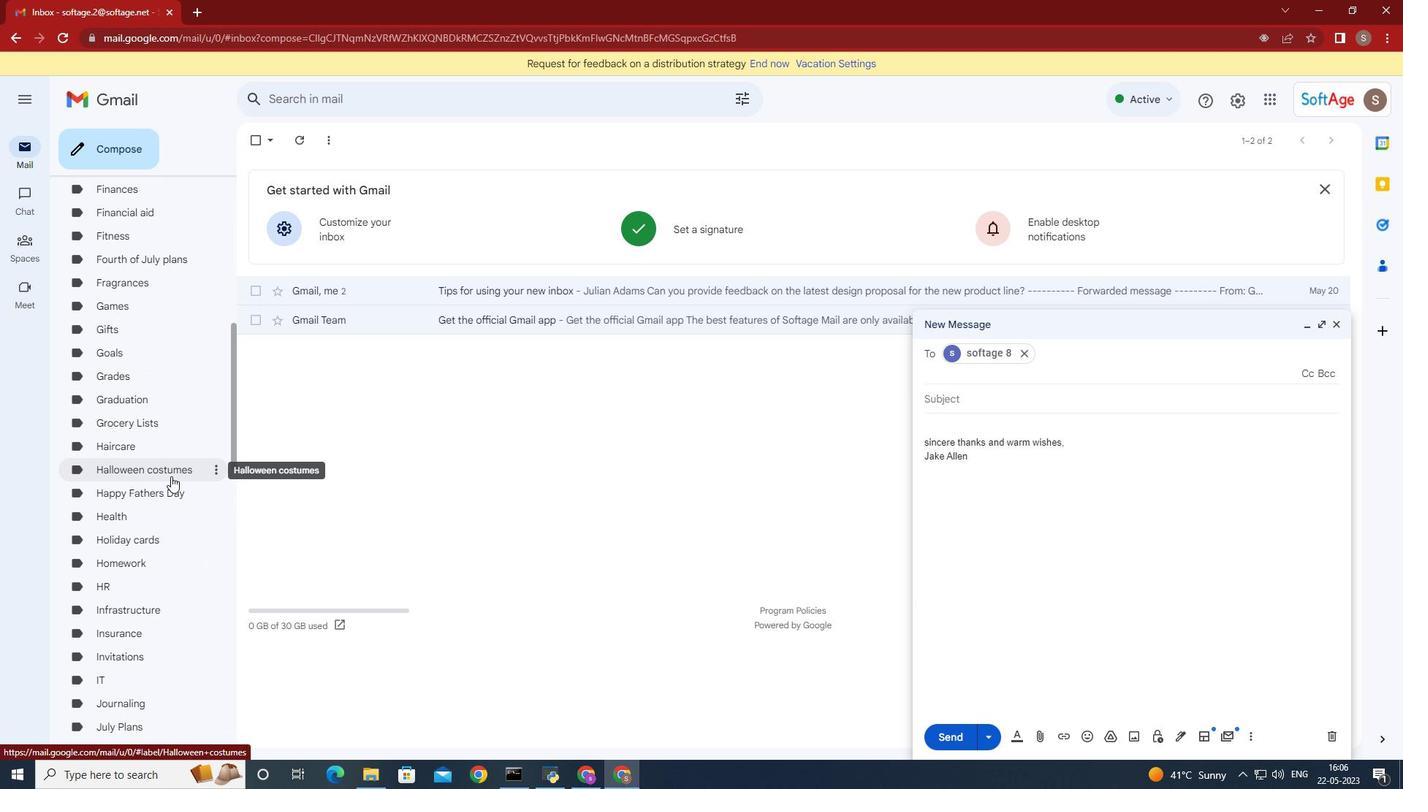 
Action: Mouse moved to (198, 477)
Screenshot: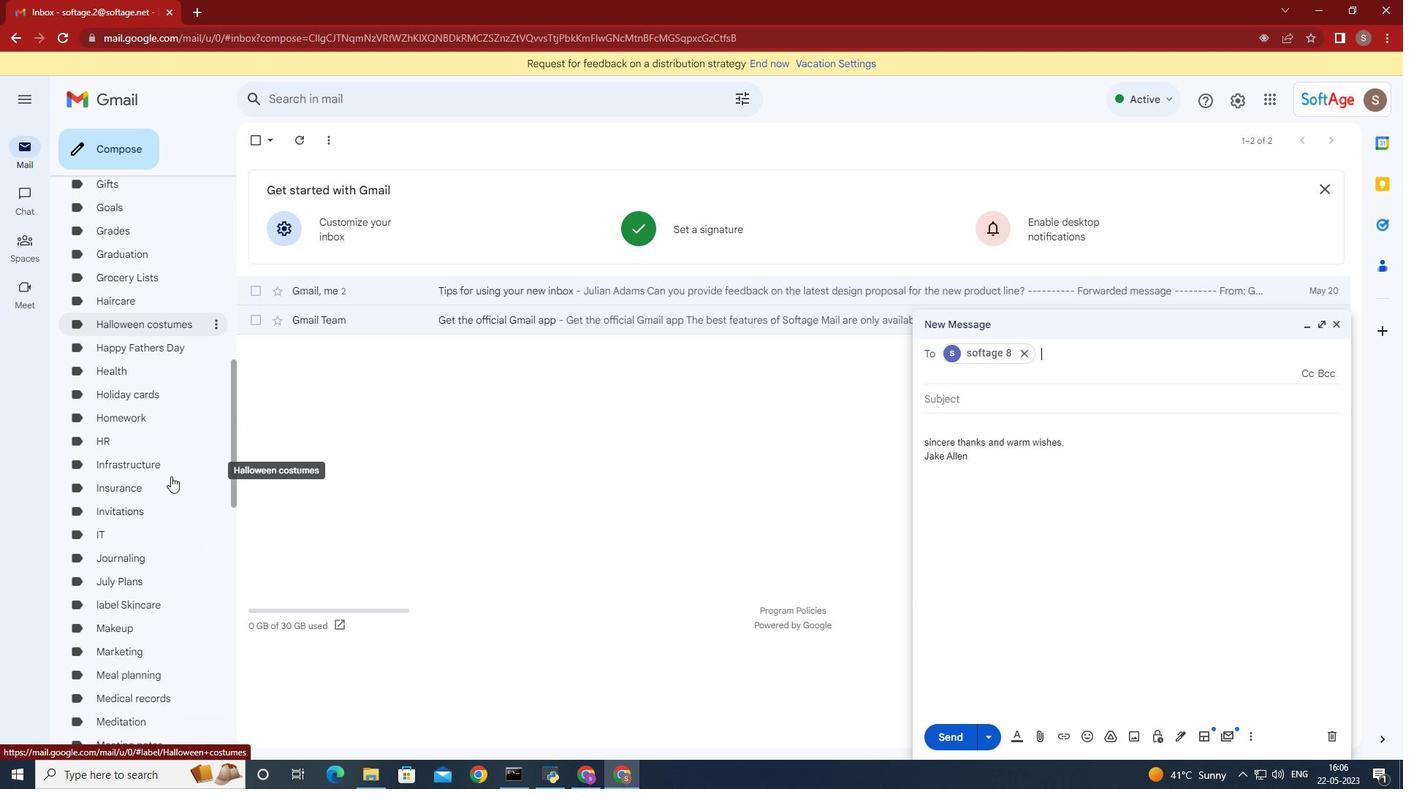 
Action: Mouse scrolled (198, 476) with delta (0, 0)
Screenshot: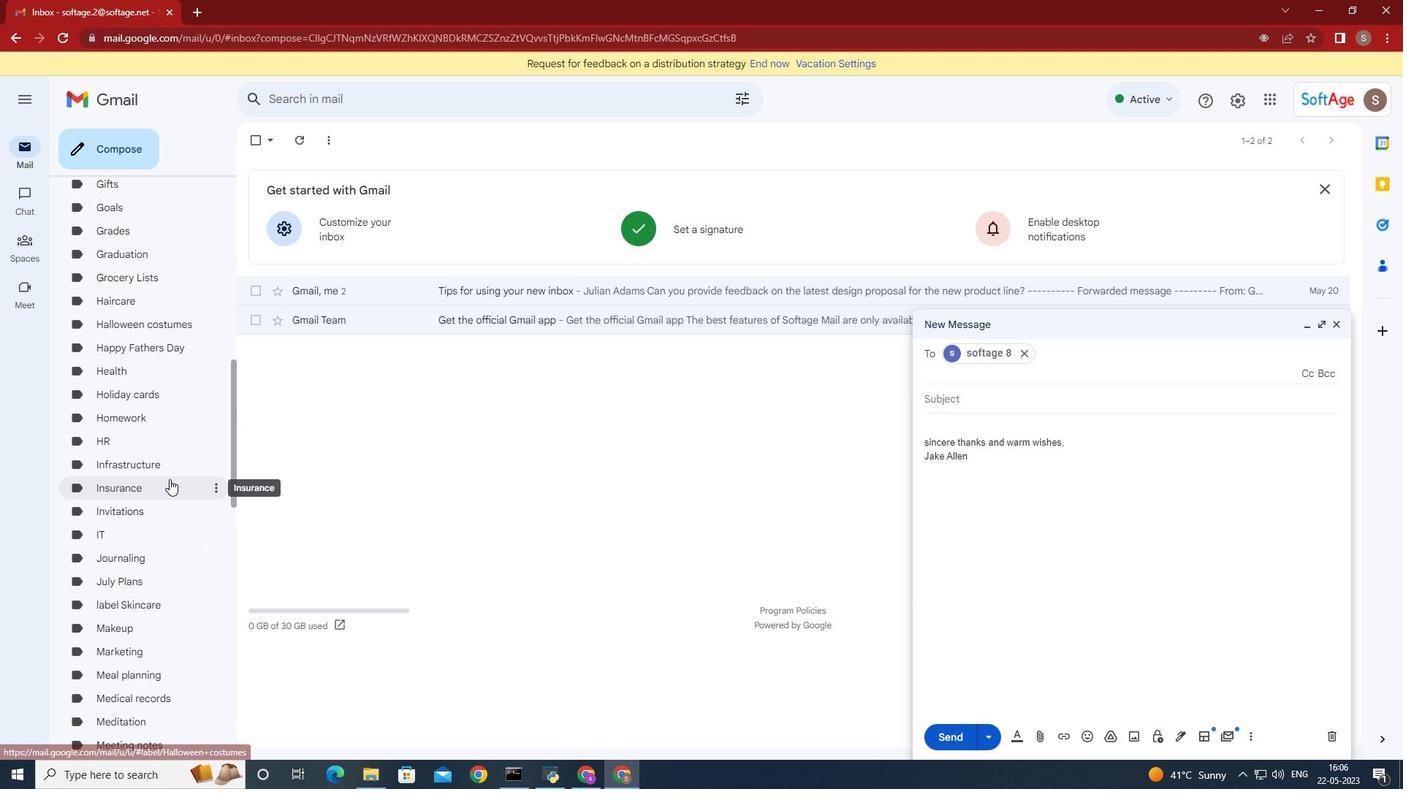 
Action: Mouse moved to (240, 273)
Screenshot: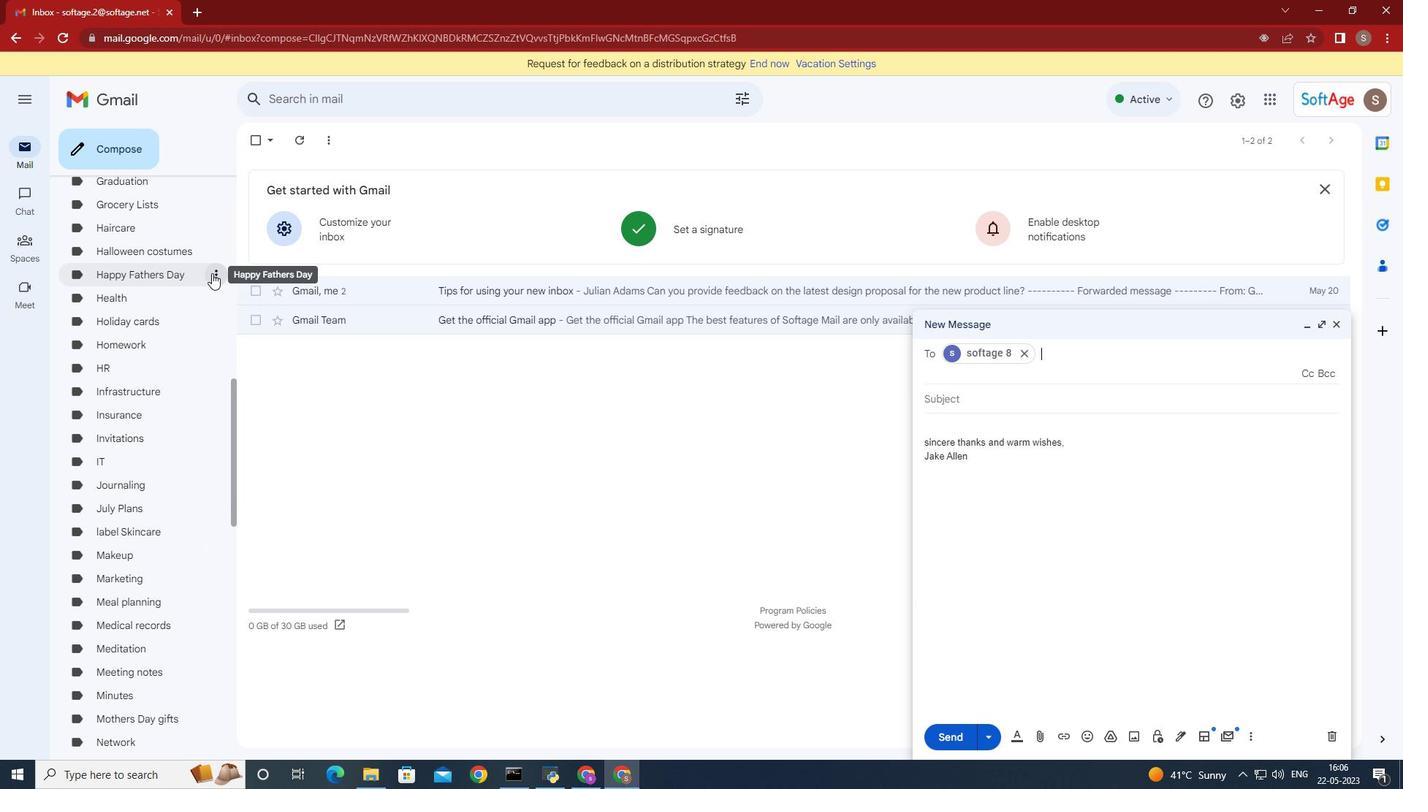 
Action: Mouse pressed left at (240, 273)
Screenshot: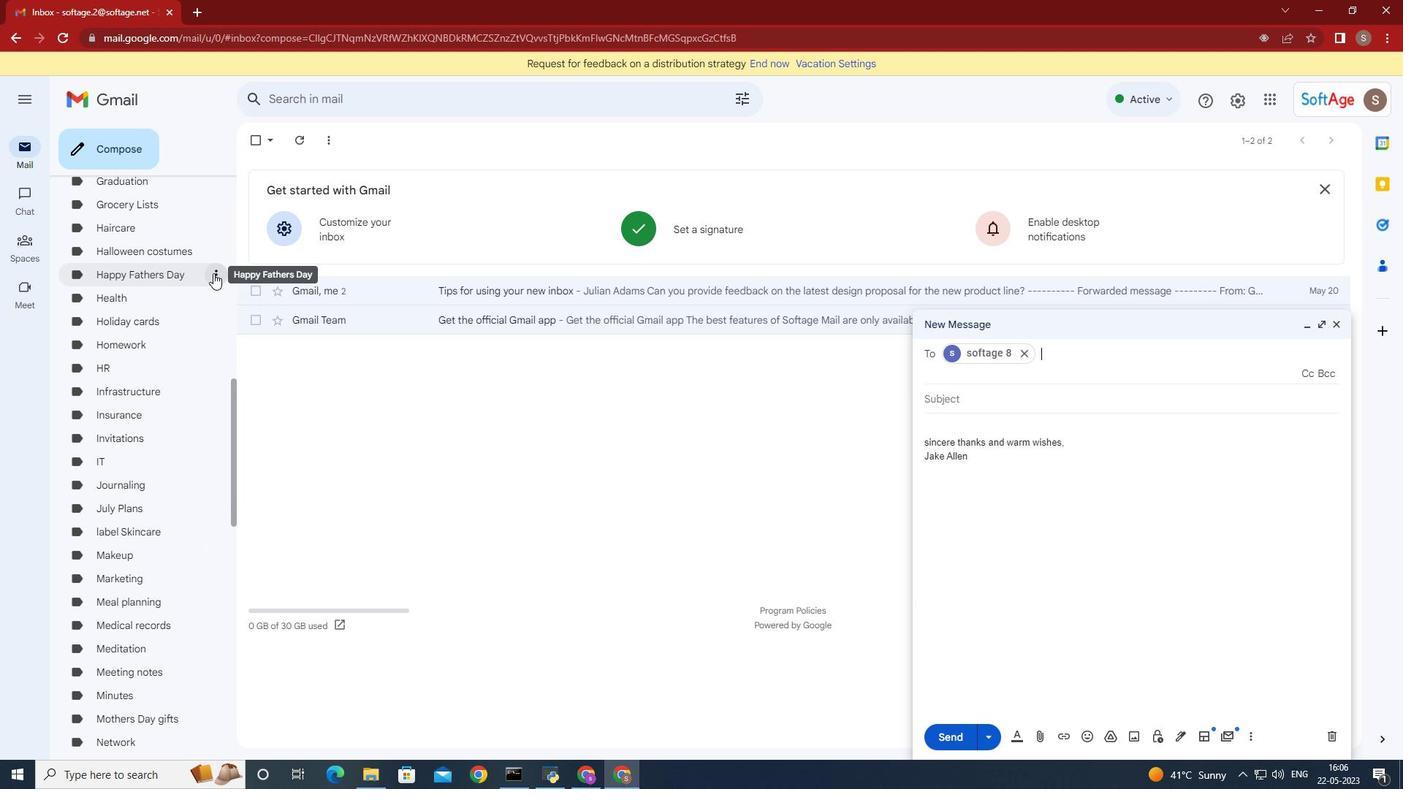 
Action: Mouse moved to (315, 533)
Screenshot: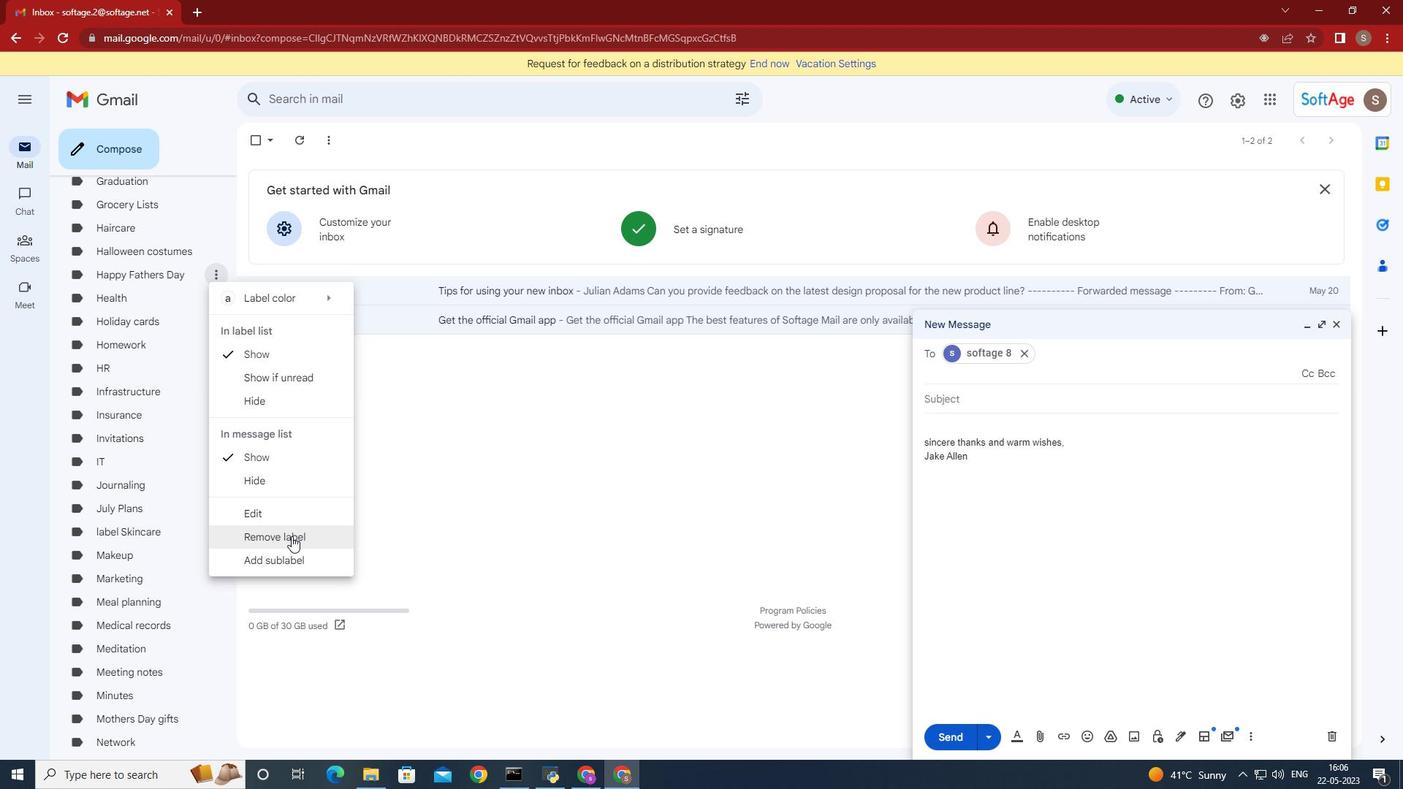 
Action: Mouse pressed left at (315, 533)
Screenshot: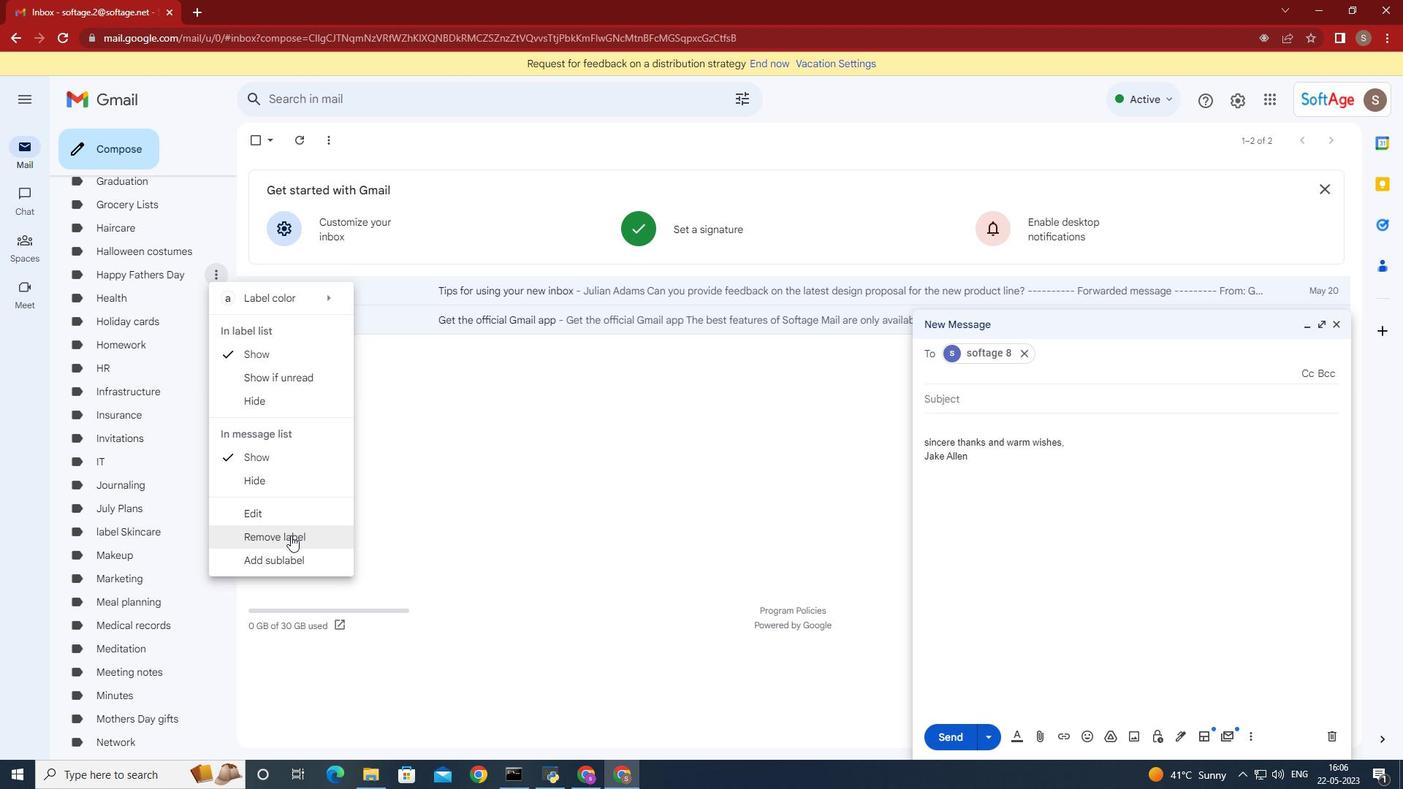 
Action: Mouse moved to (836, 437)
Screenshot: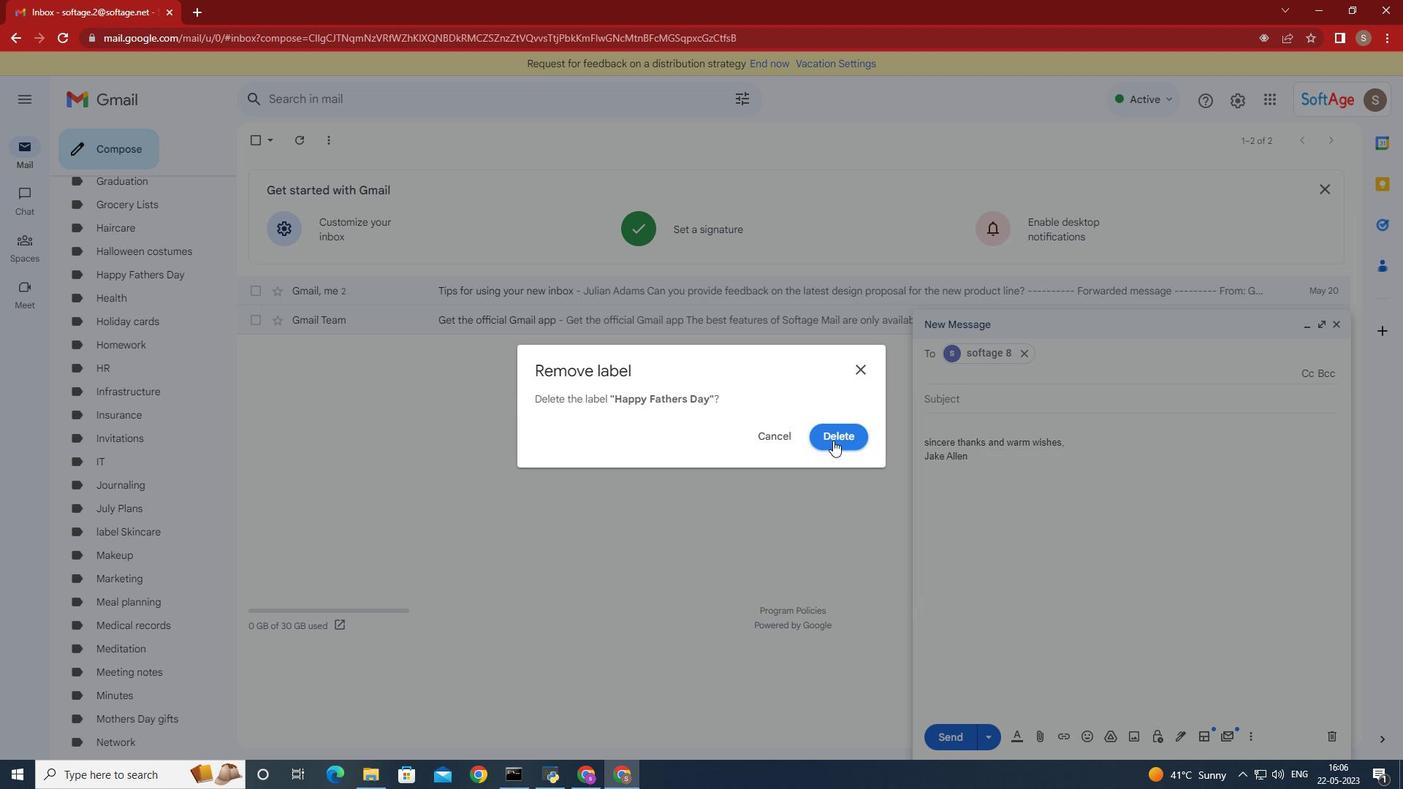 
Action: Mouse pressed left at (836, 437)
Screenshot: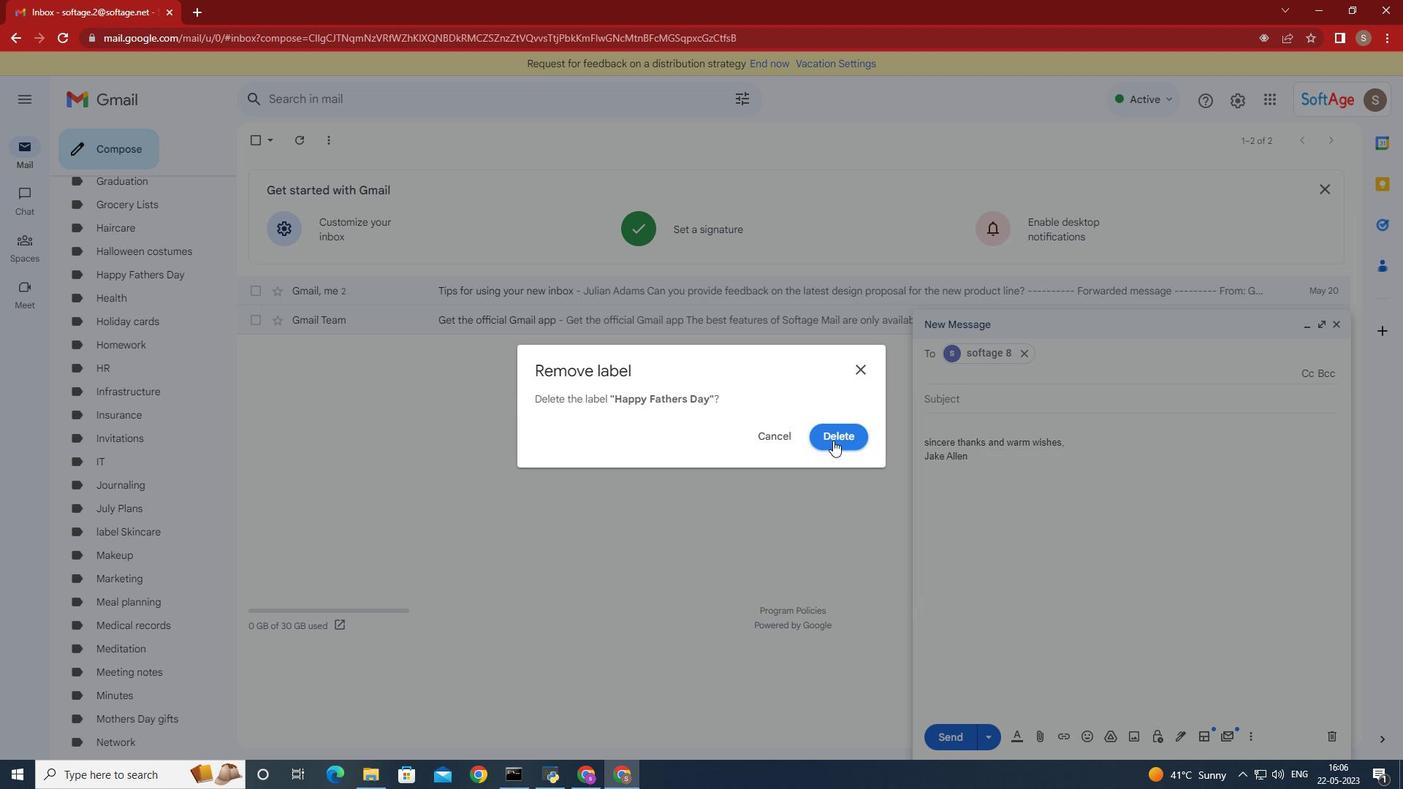 
Action: Mouse moved to (224, 312)
Screenshot: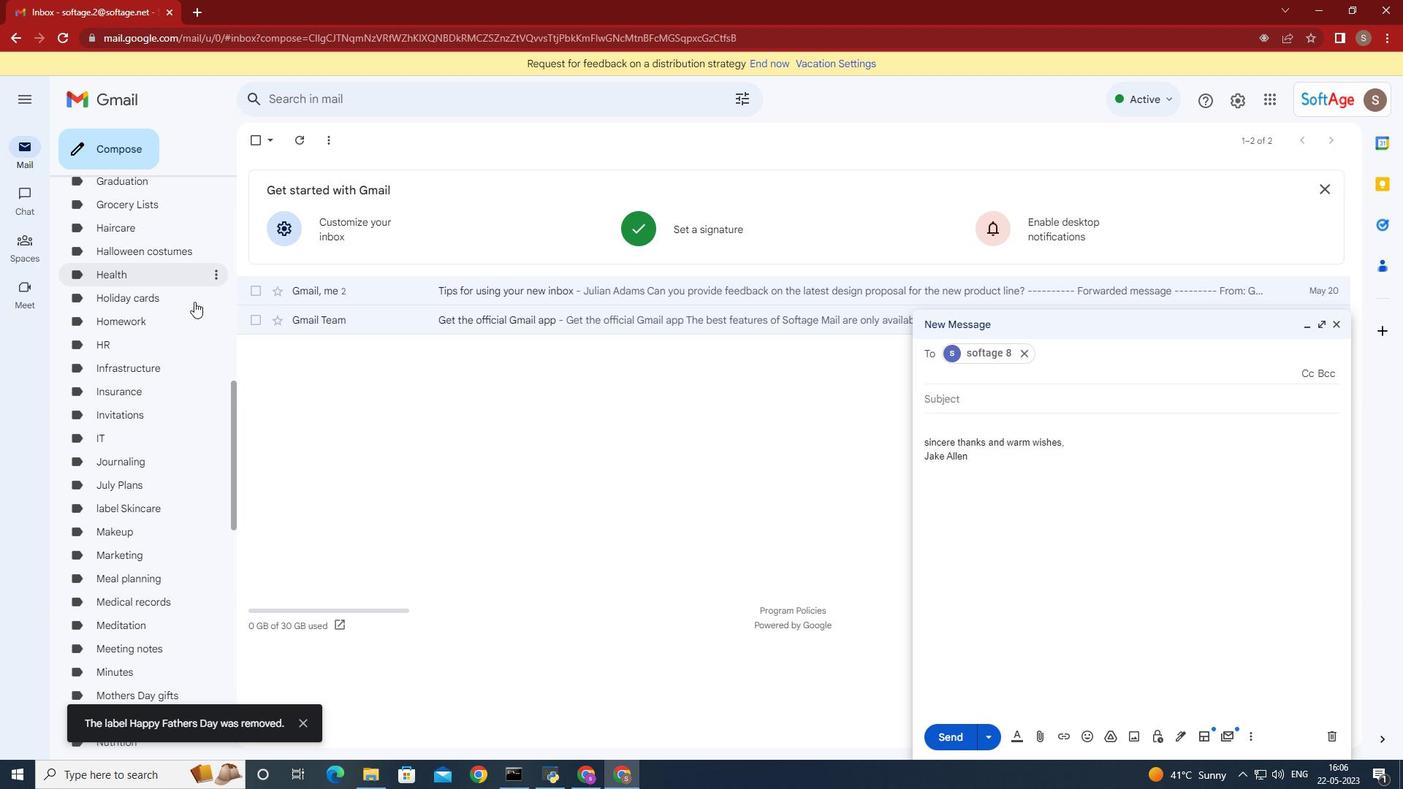
Action: Mouse scrolled (224, 312) with delta (0, 0)
Screenshot: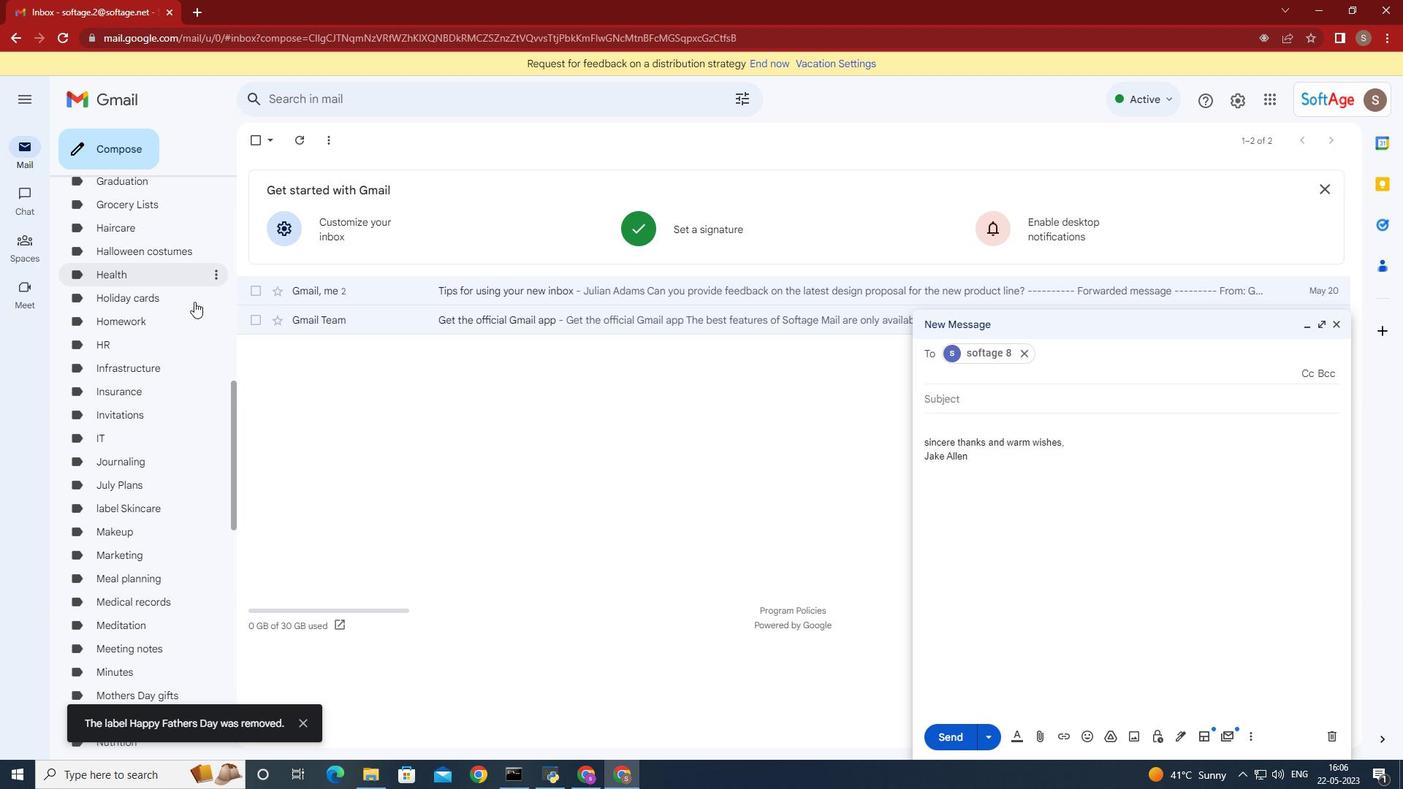 
Action: Mouse scrolled (224, 312) with delta (0, 0)
Screenshot: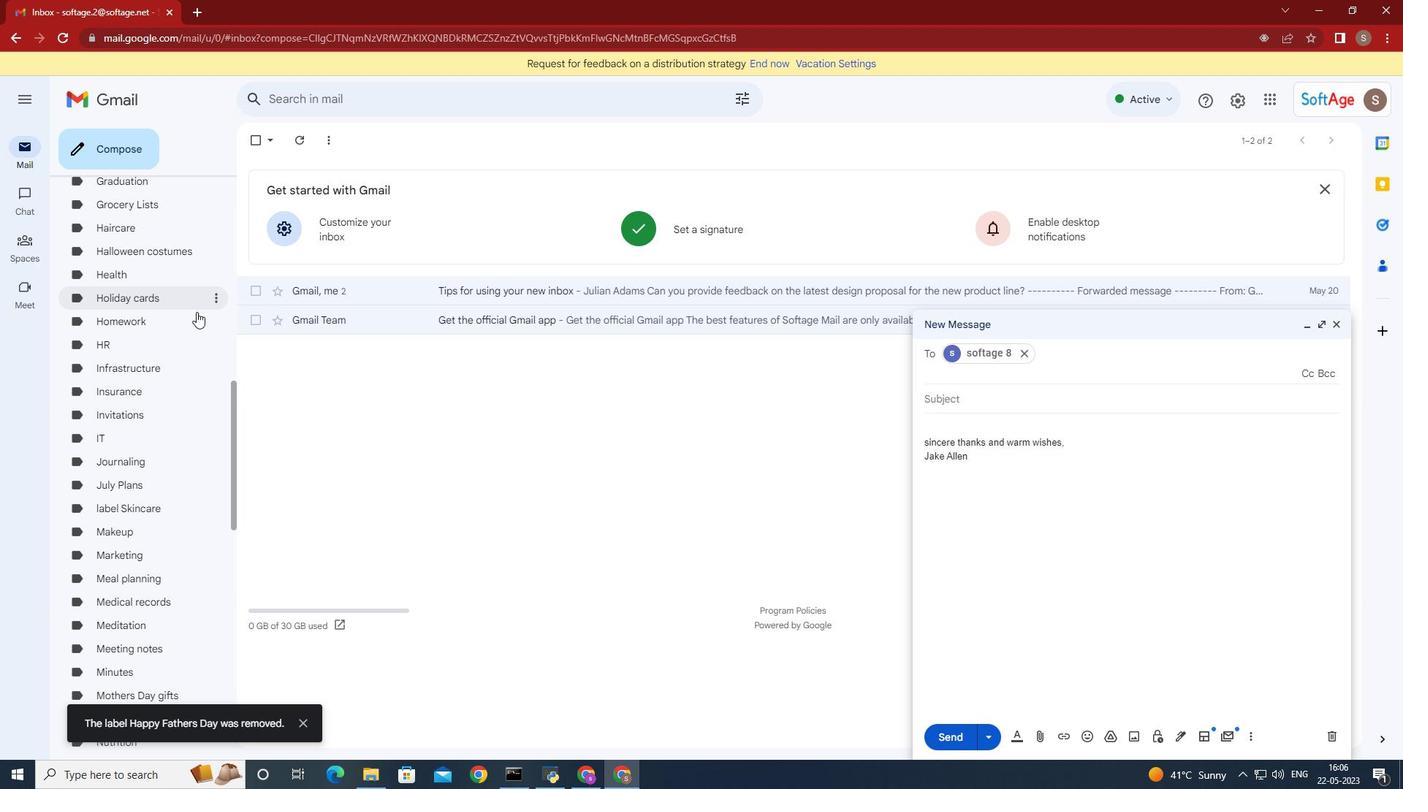 
Action: Mouse moved to (224, 318)
Screenshot: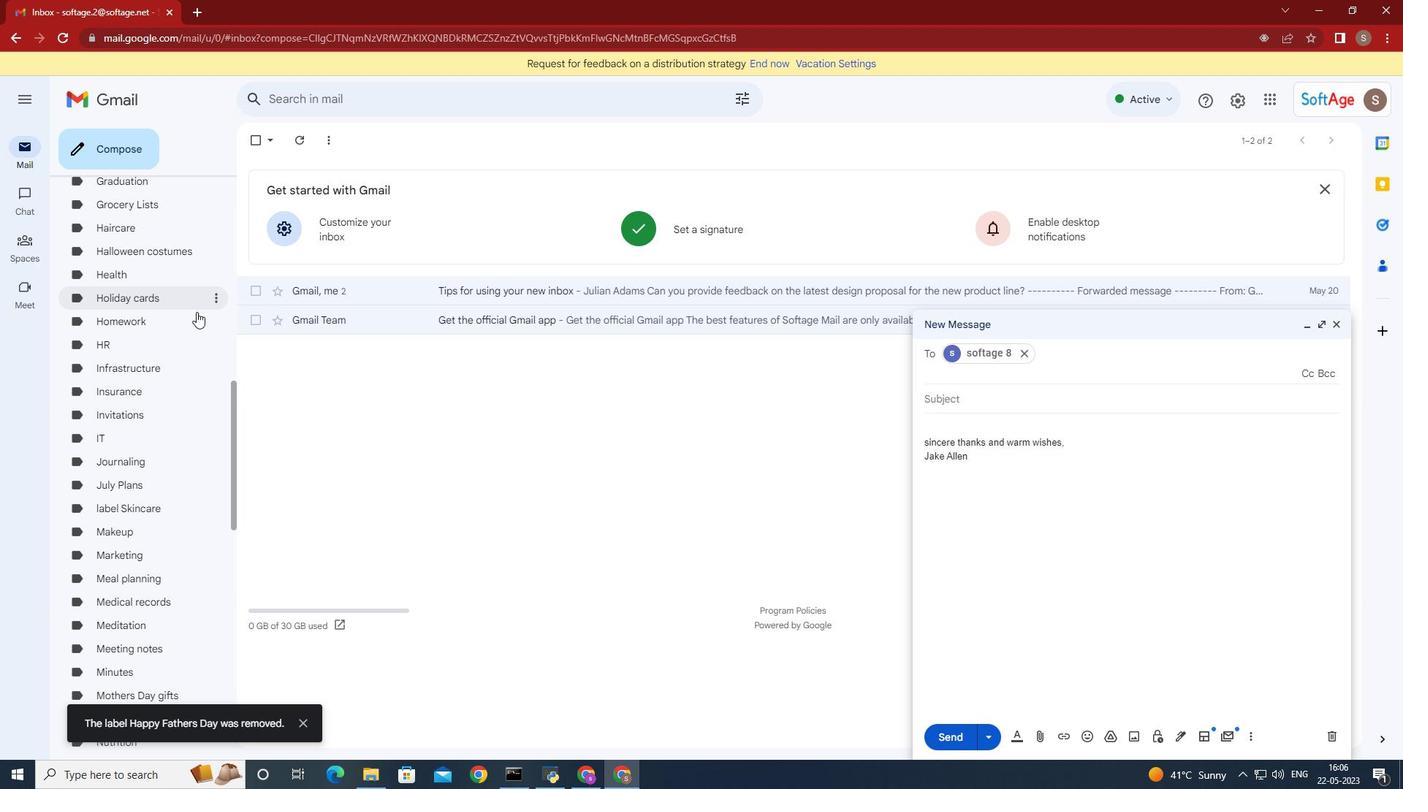
Action: Mouse scrolled (224, 319) with delta (0, 0)
Screenshot: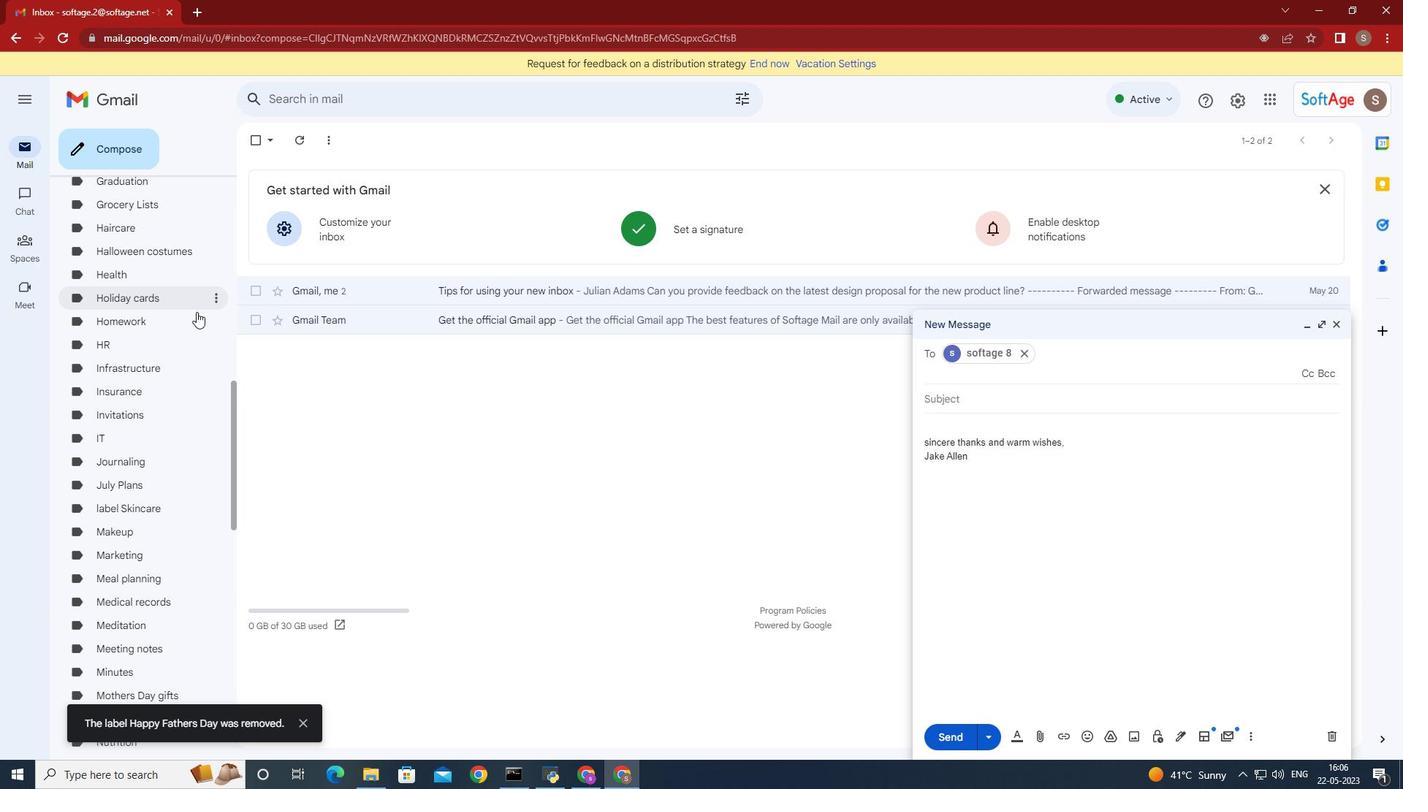 
Action: Mouse moved to (224, 324)
Screenshot: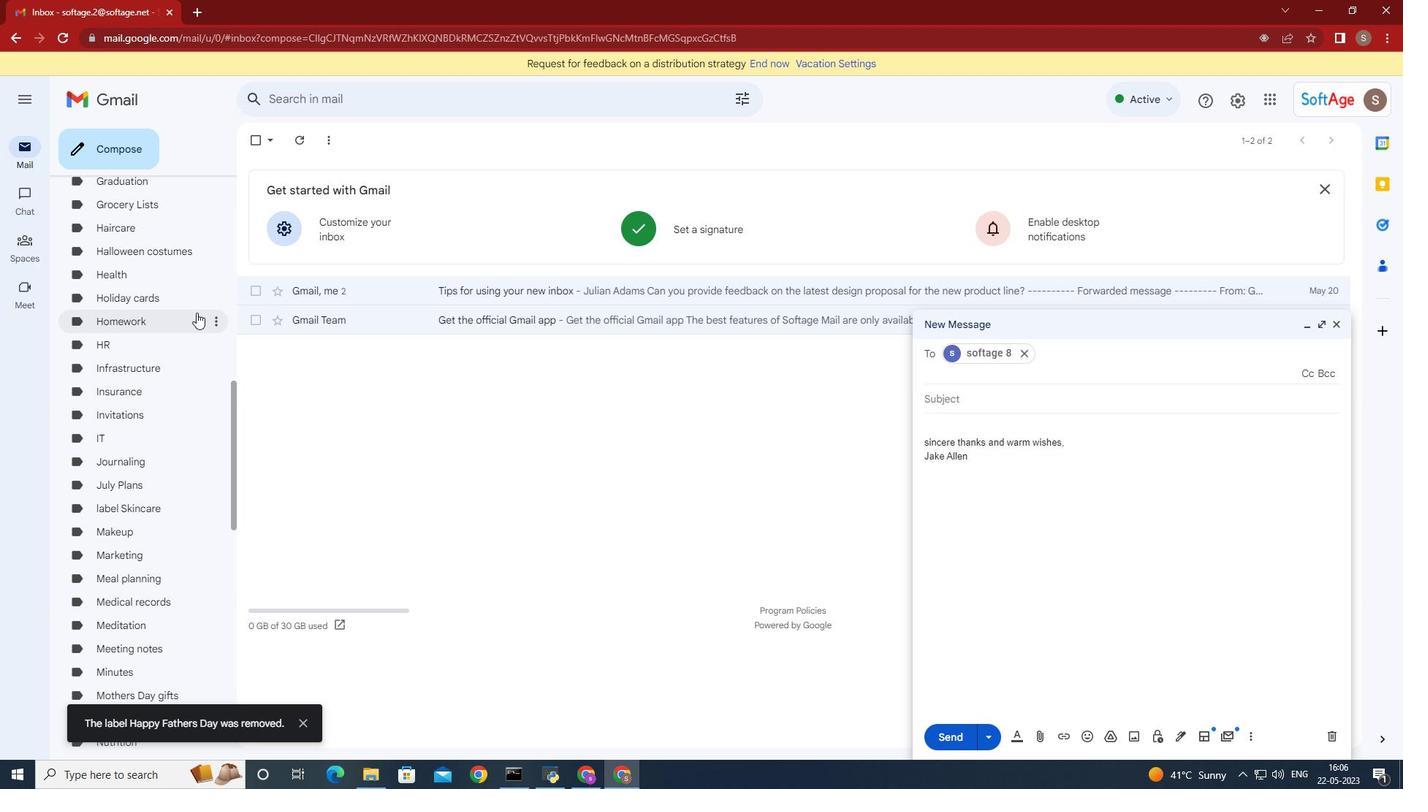 
Action: Mouse scrolled (224, 325) with delta (0, 0)
Screenshot: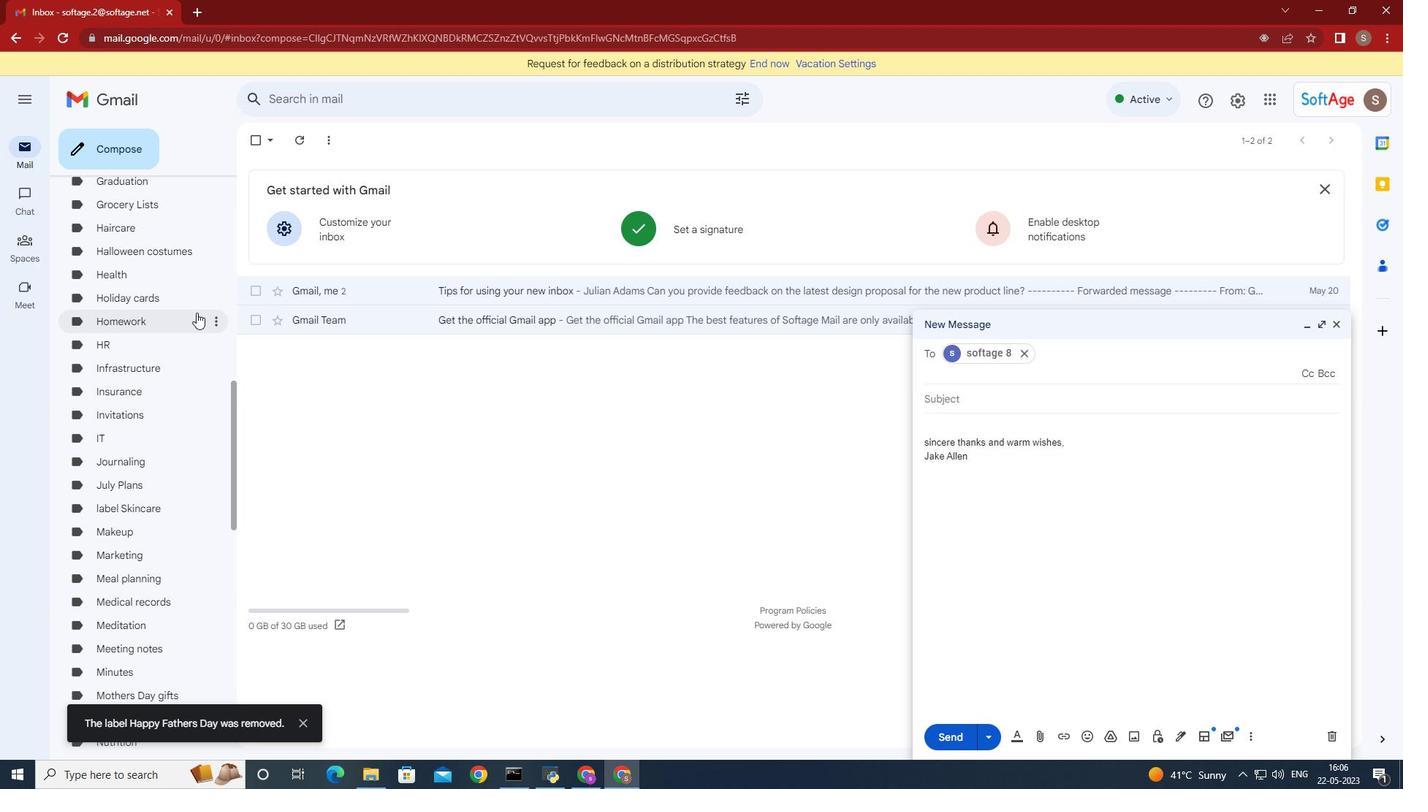 
Action: Mouse moved to (241, 340)
Screenshot: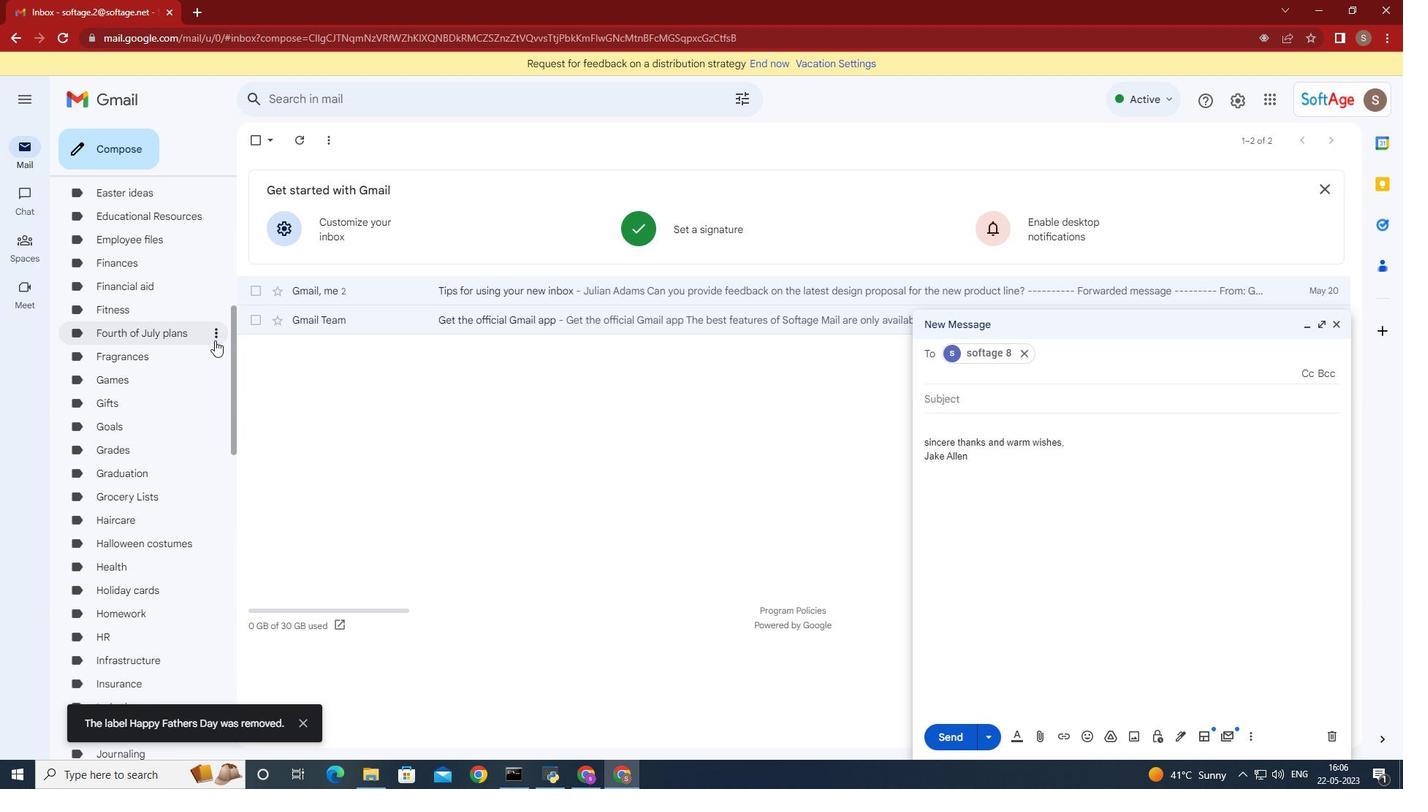 
Action: Mouse scrolled (241, 341) with delta (0, 0)
Screenshot: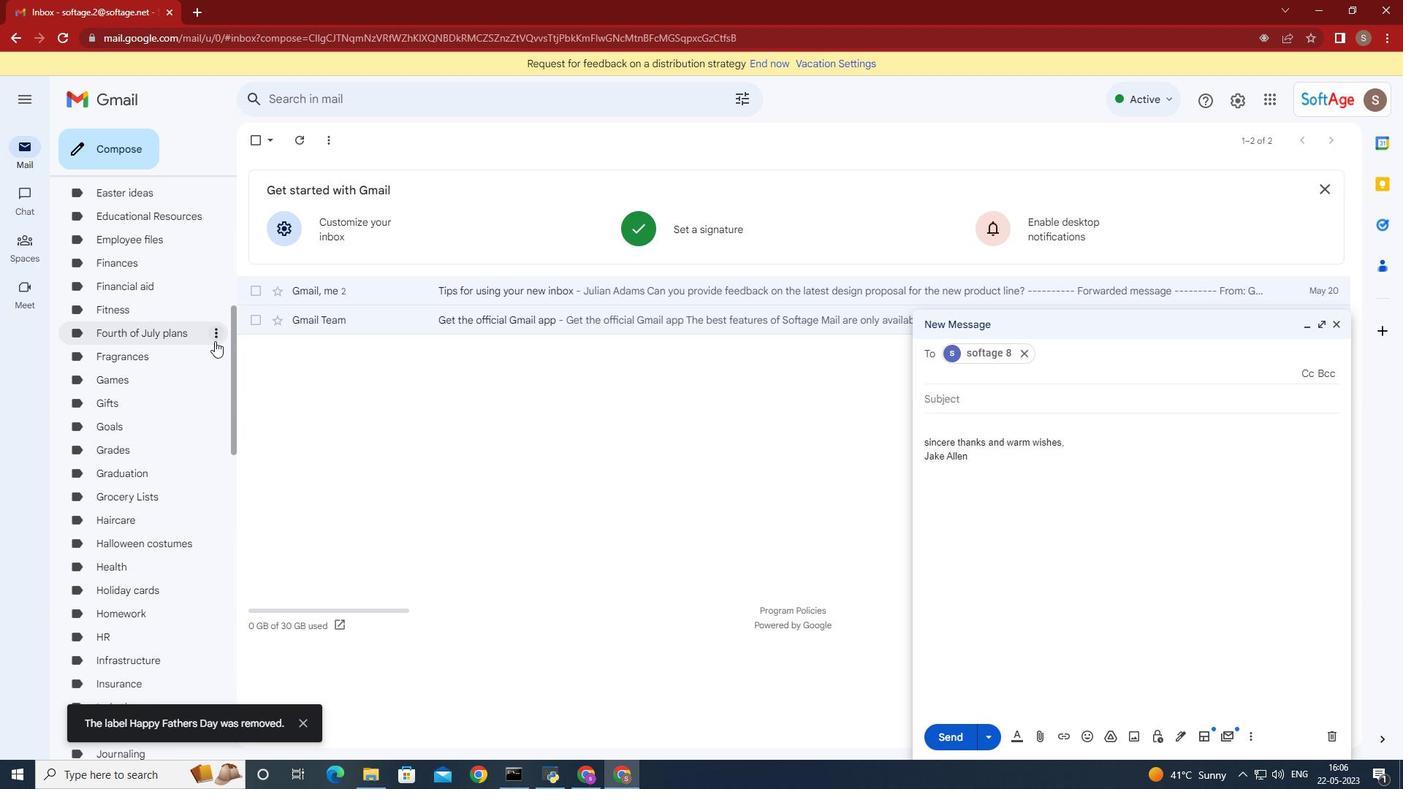 
Action: Mouse scrolled (241, 341) with delta (0, 0)
Screenshot: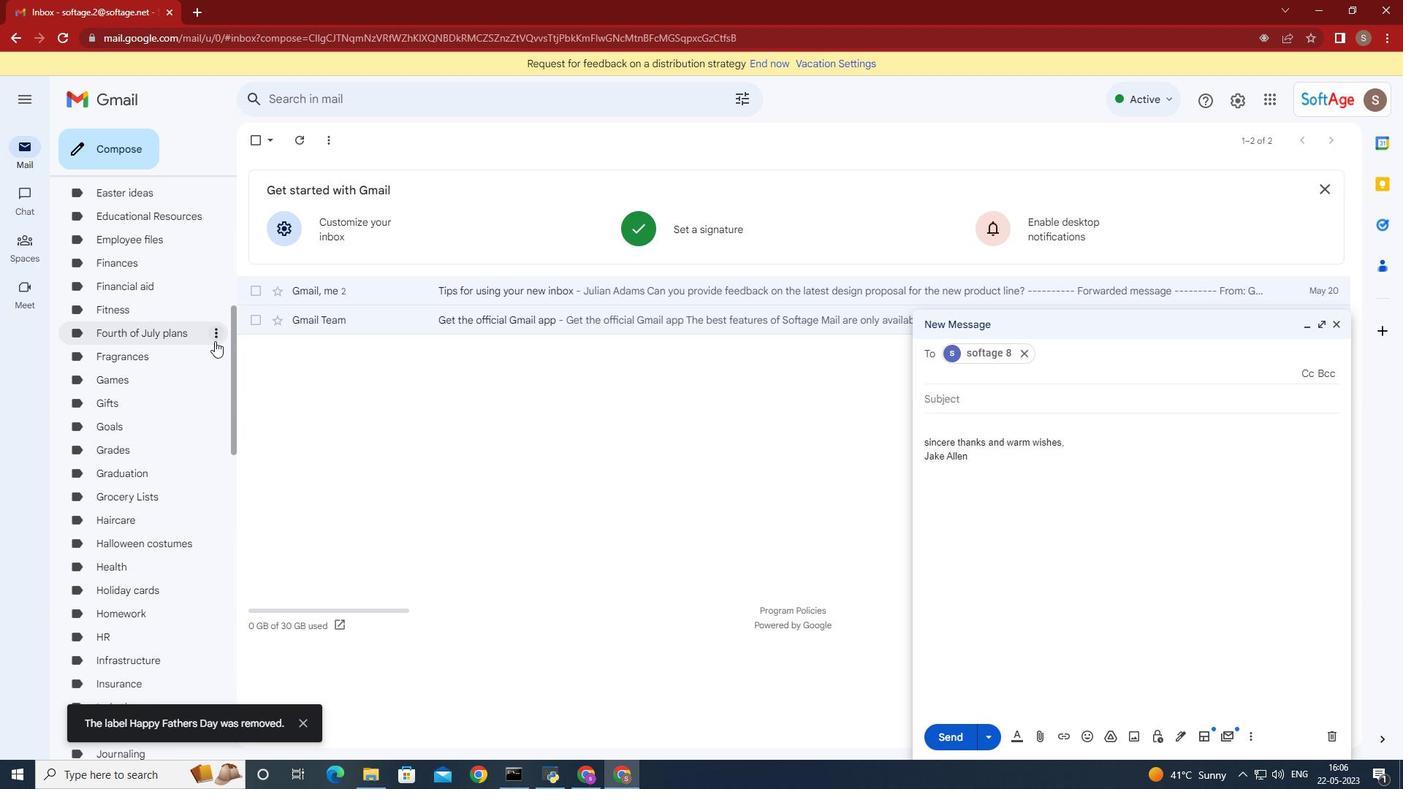 
Action: Mouse moved to (240, 340)
Screenshot: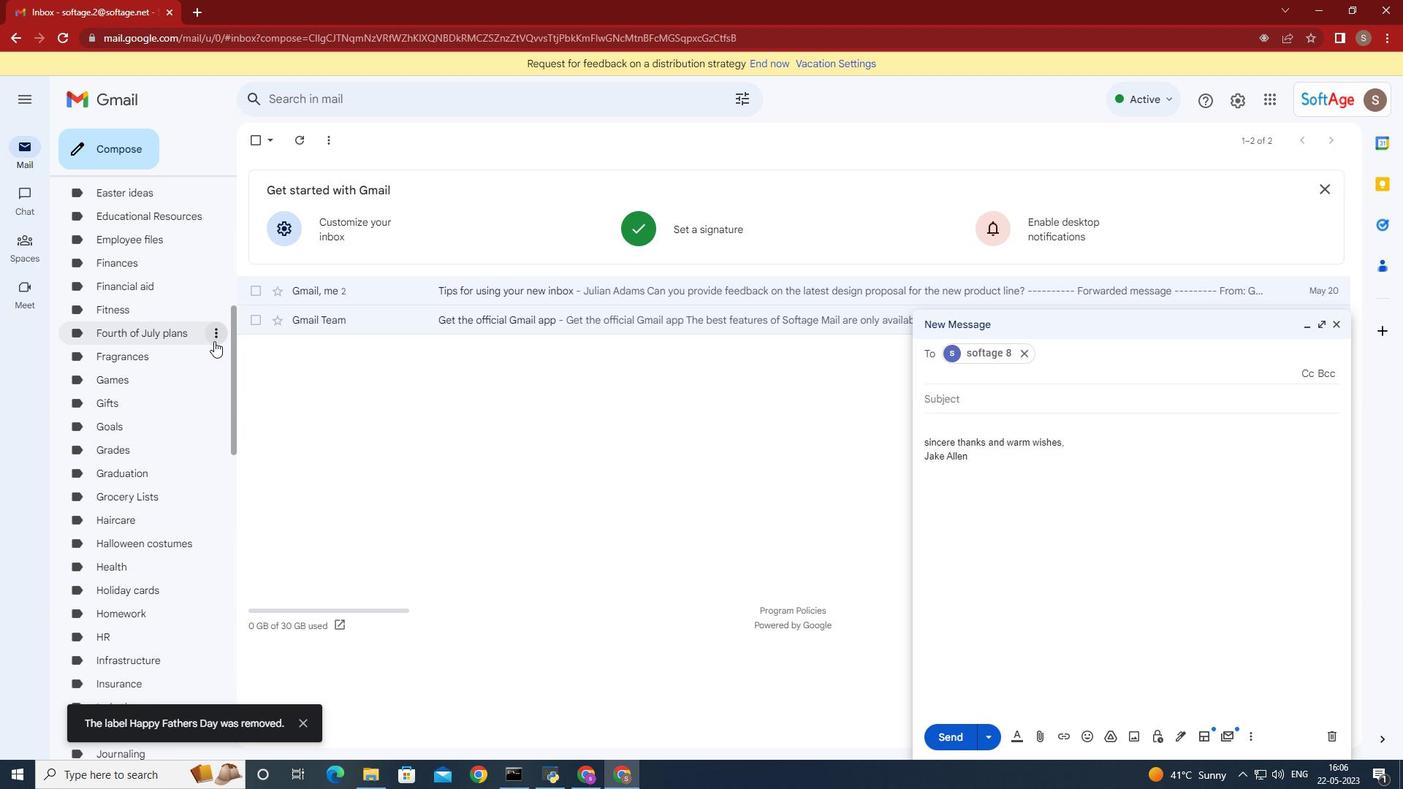 
Action: Mouse scrolled (240, 341) with delta (0, 0)
Screenshot: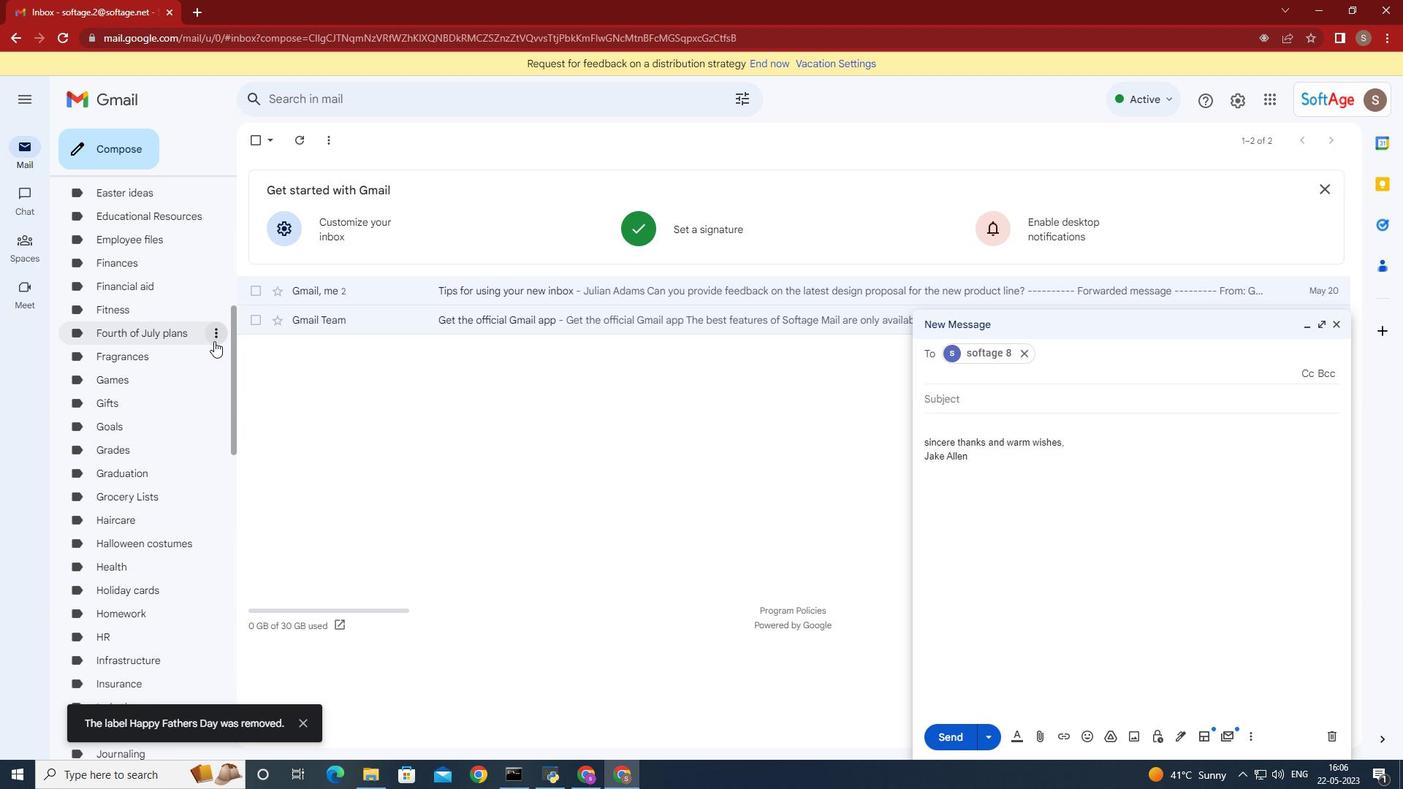 
Action: Mouse moved to (237, 344)
Screenshot: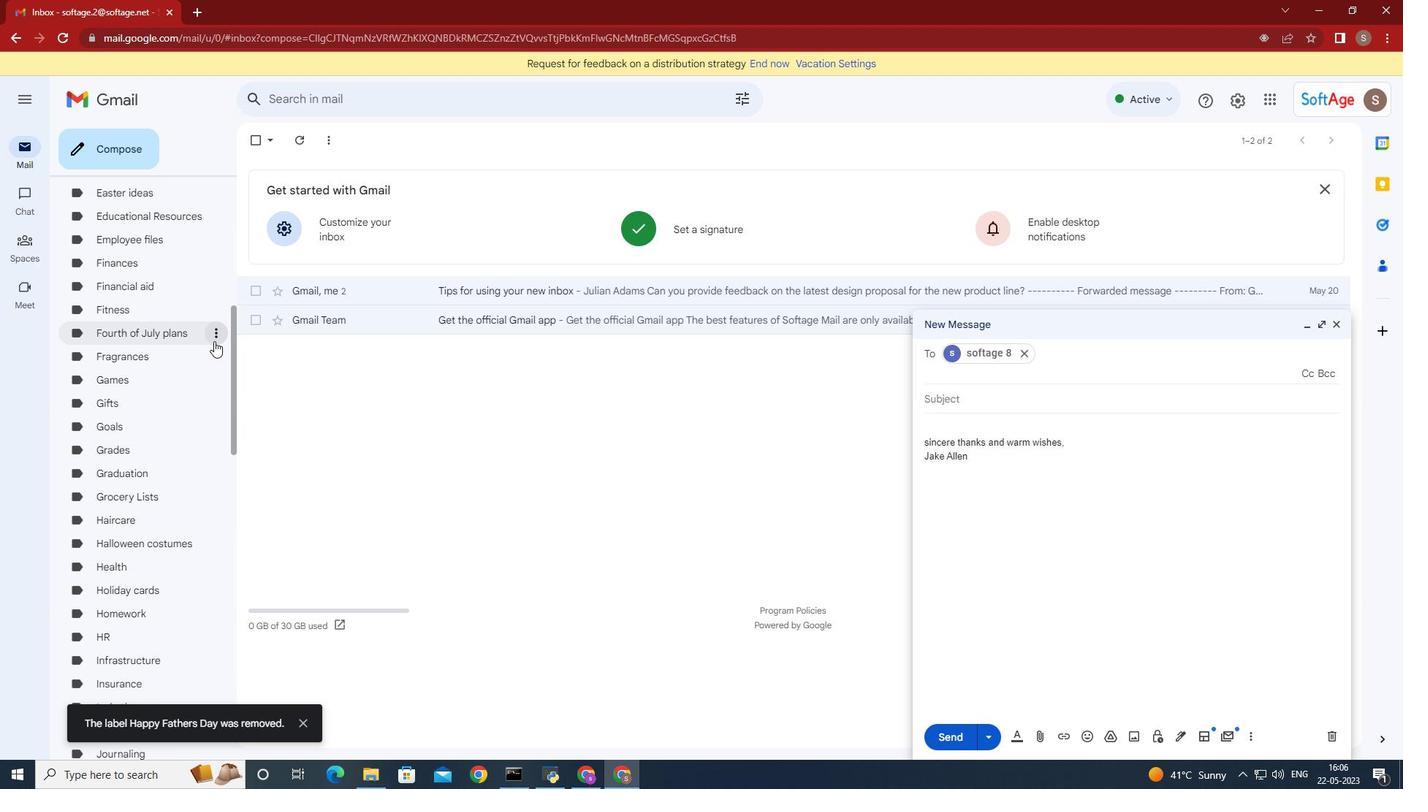 
Action: Mouse scrolled (237, 345) with delta (0, 0)
Screenshot: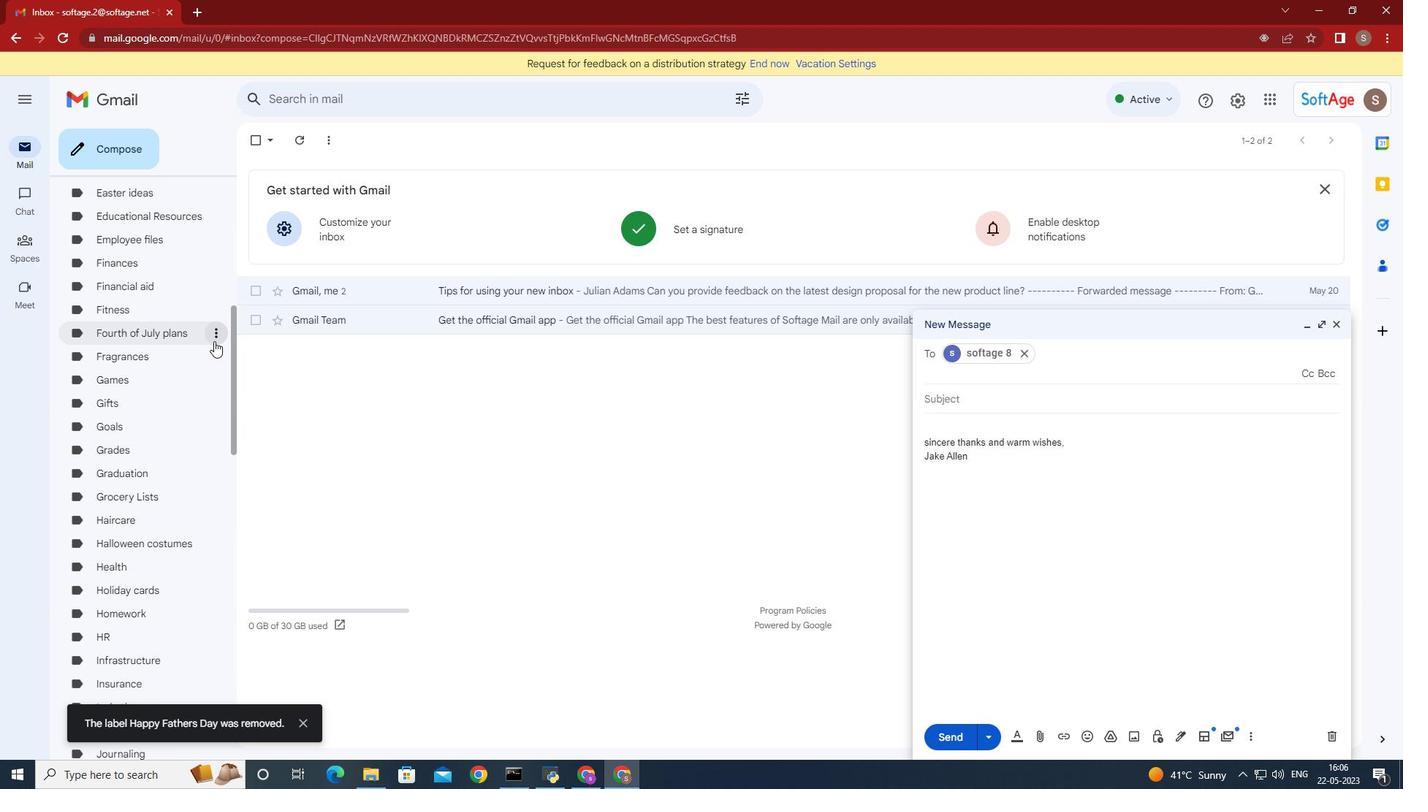 
Action: Mouse moved to (242, 301)
Screenshot: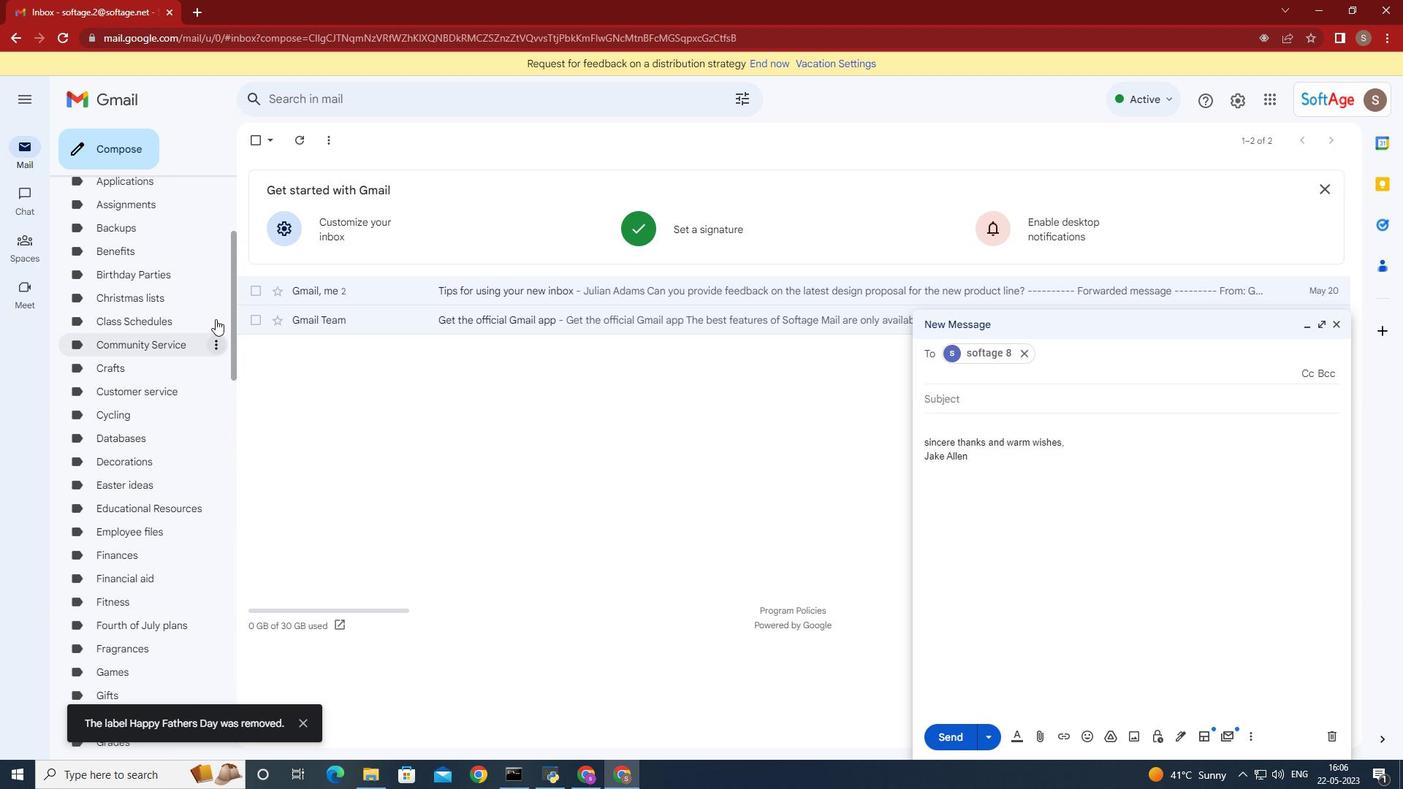 
Action: Mouse scrolled (242, 301) with delta (0, 0)
Screenshot: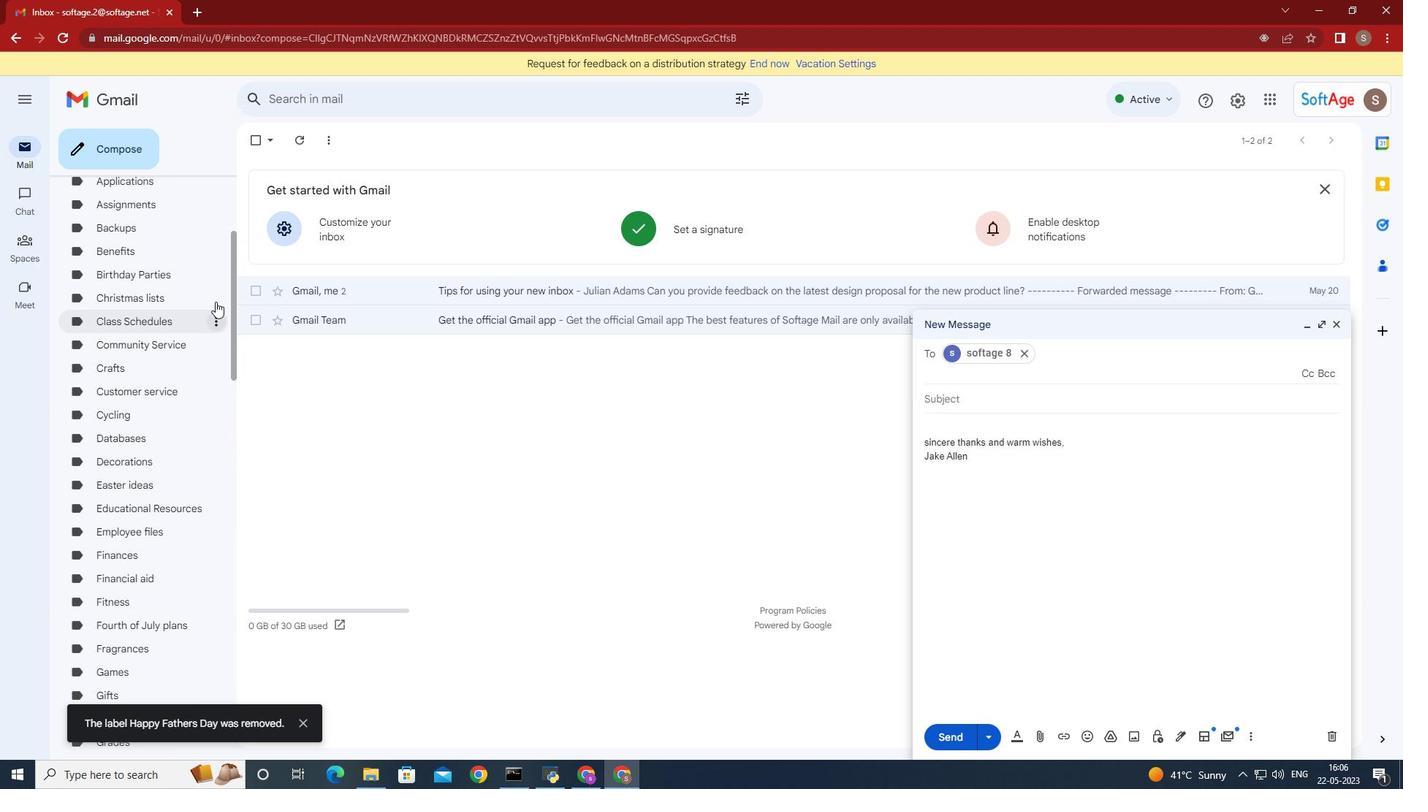 
Action: Mouse scrolled (242, 301) with delta (0, 0)
Screenshot: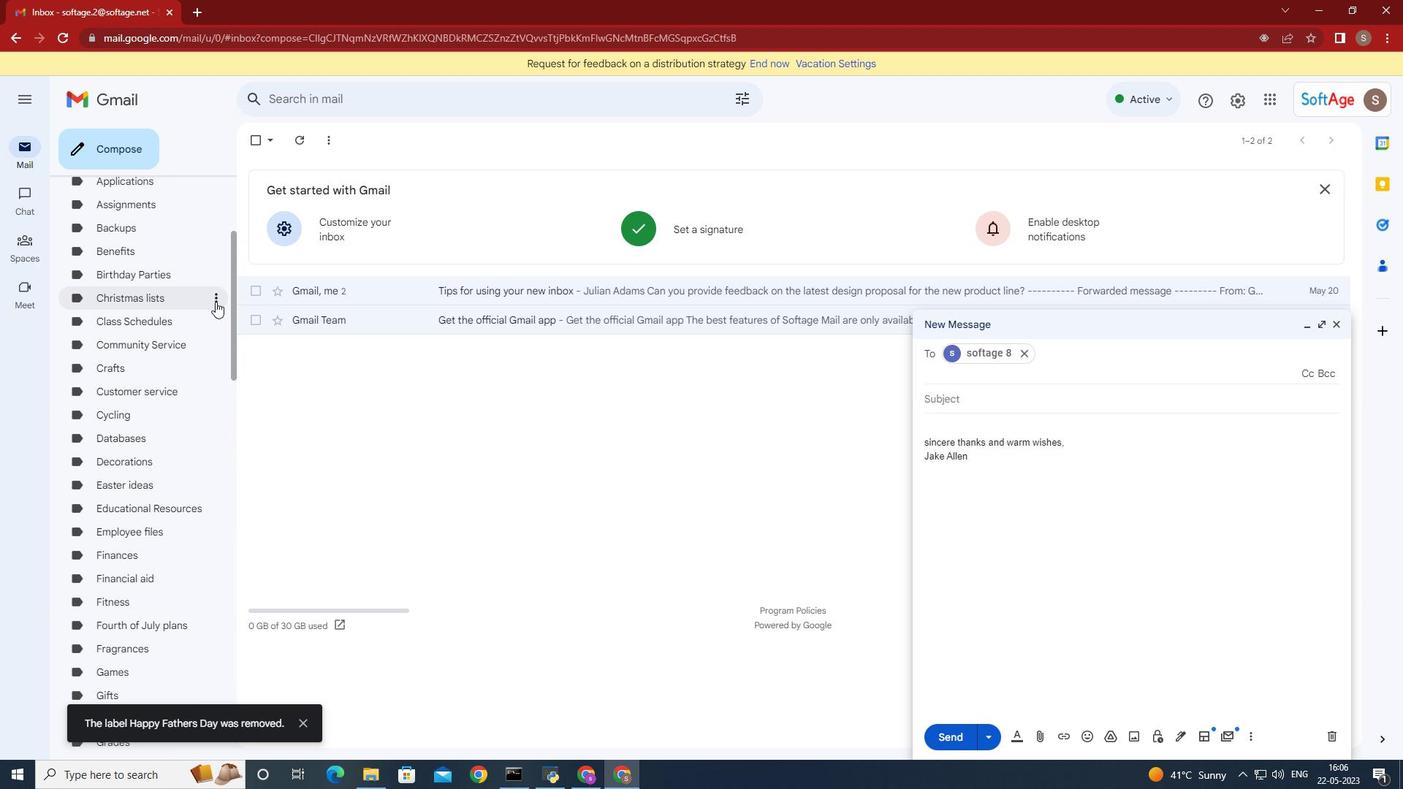 
Action: Mouse scrolled (242, 301) with delta (0, 0)
Screenshot: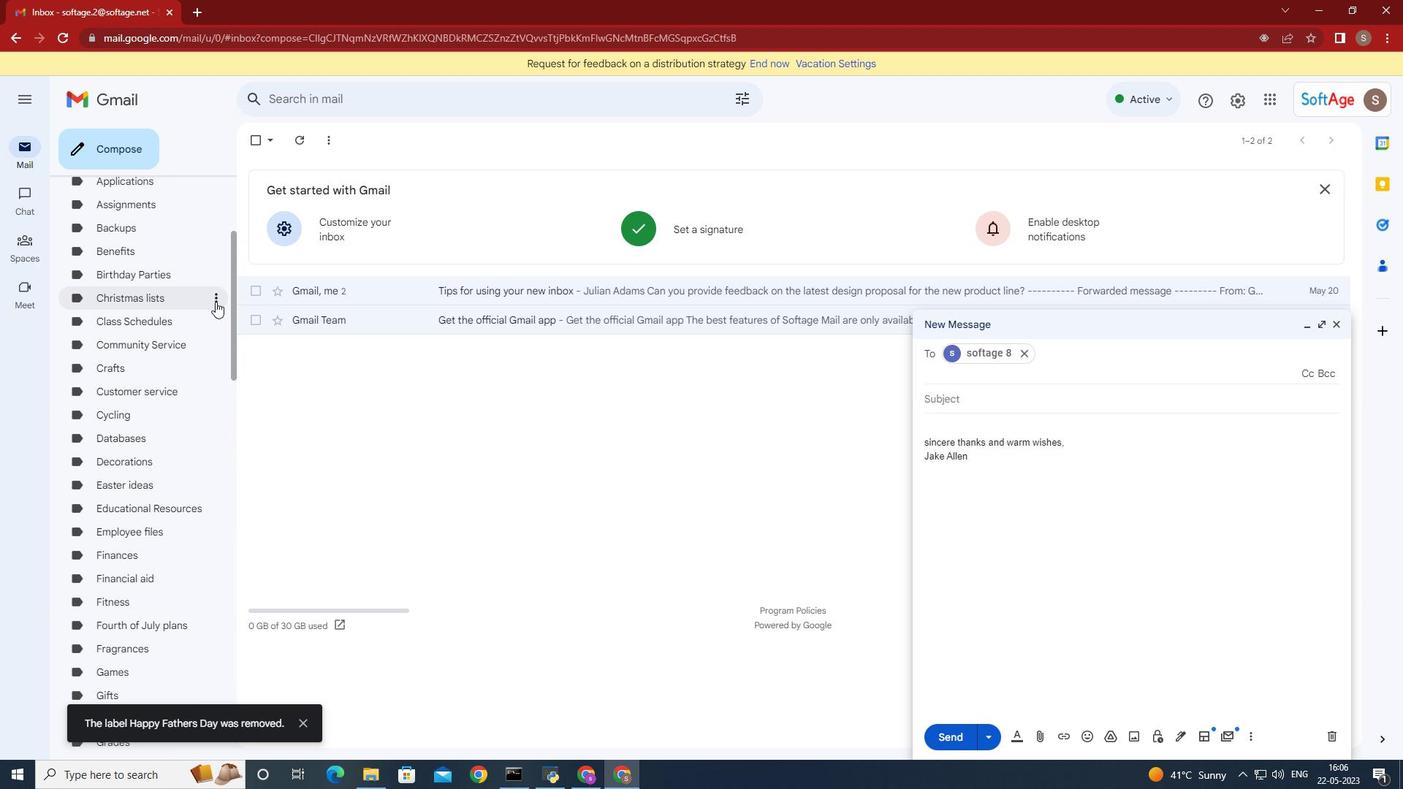 
Action: Mouse moved to (242, 301)
Screenshot: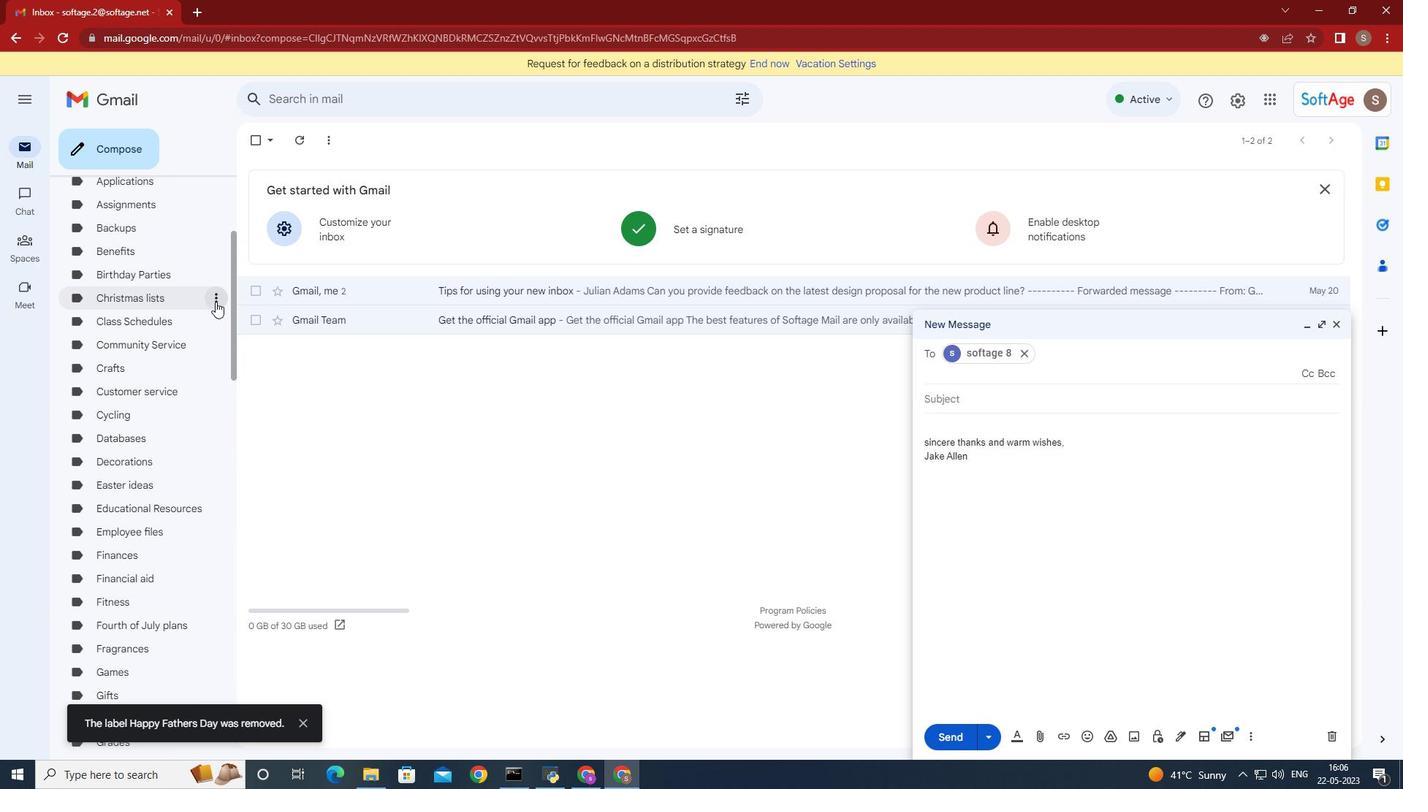 
Action: Mouse scrolled (242, 301) with delta (0, 0)
Screenshot: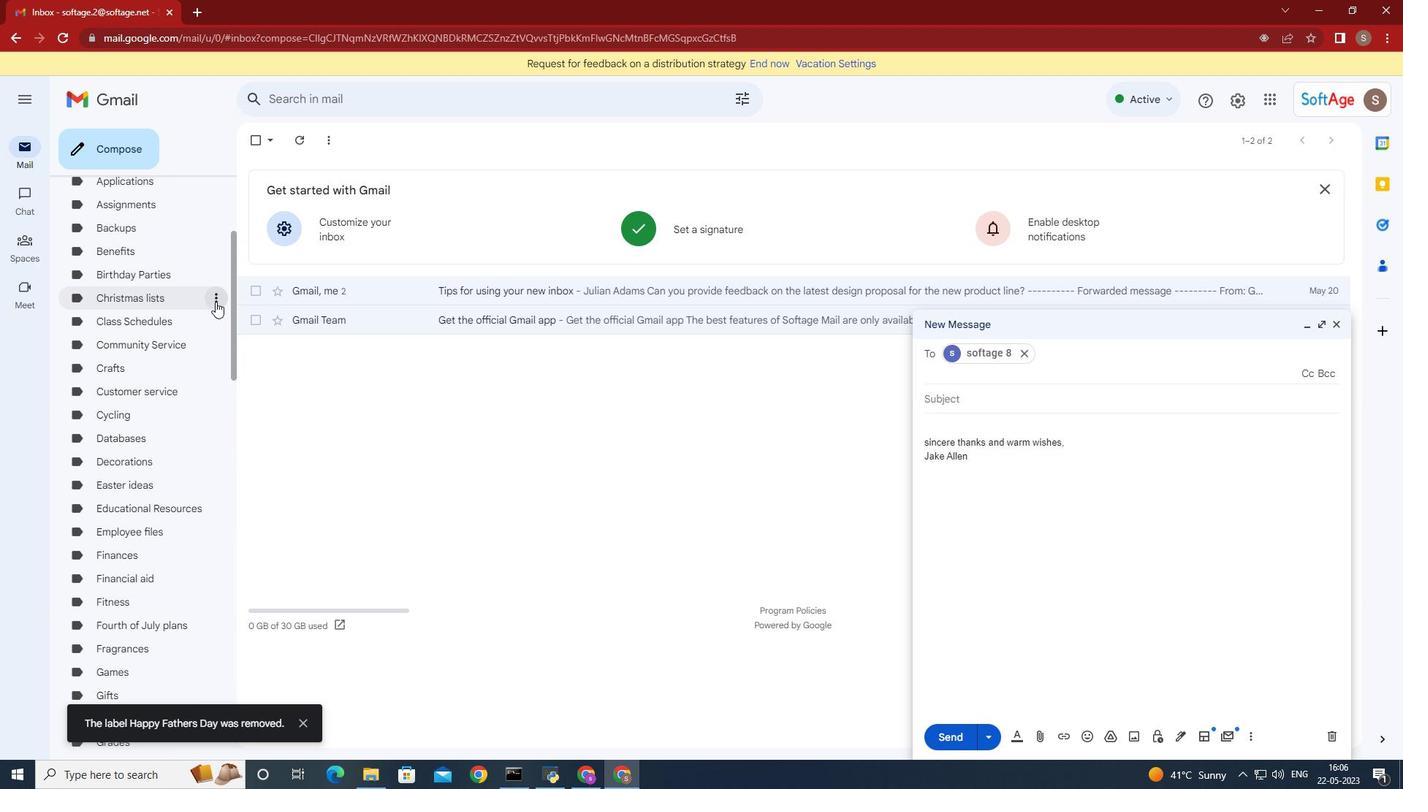 
Action: Mouse moved to (241, 308)
Screenshot: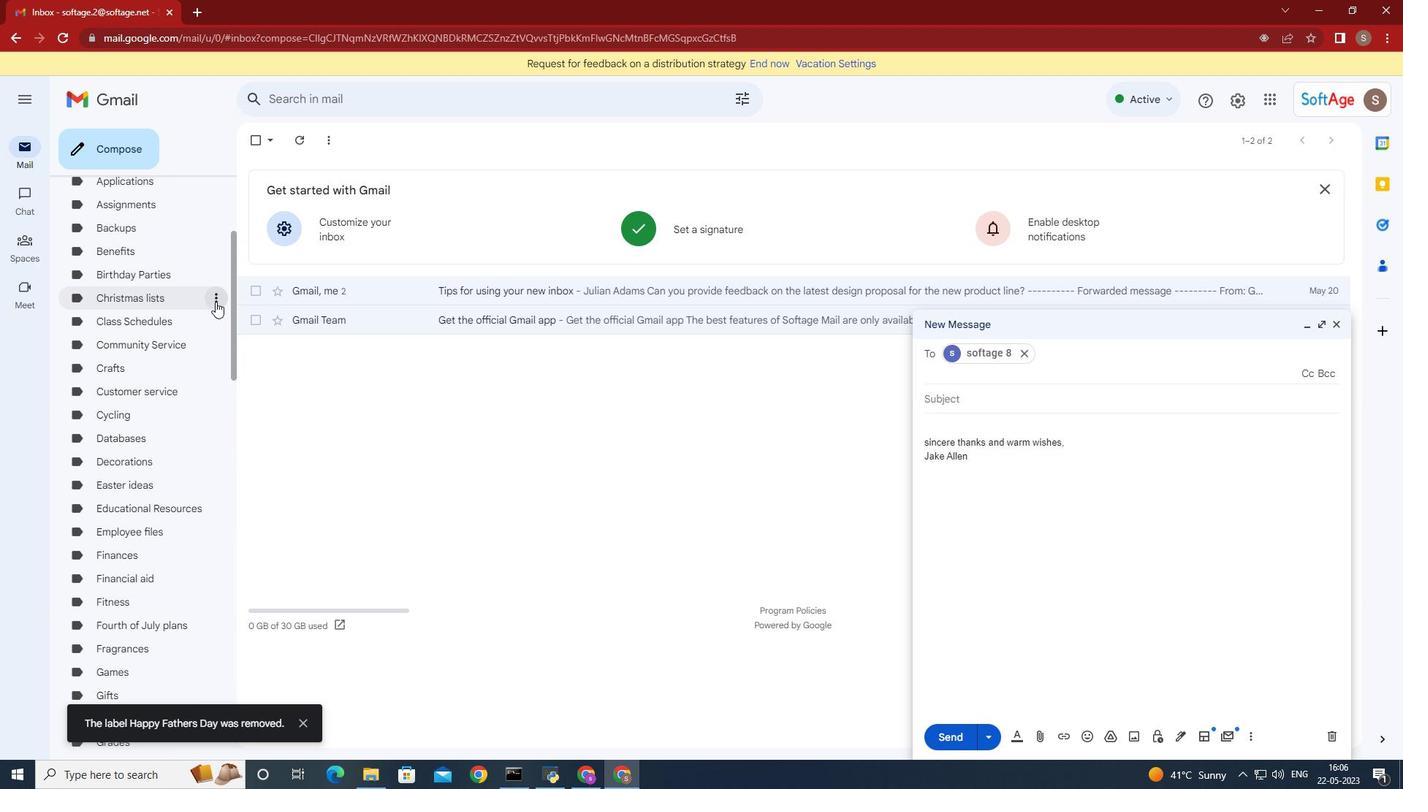 
Action: Mouse scrolled (242, 304) with delta (0, 0)
Screenshot: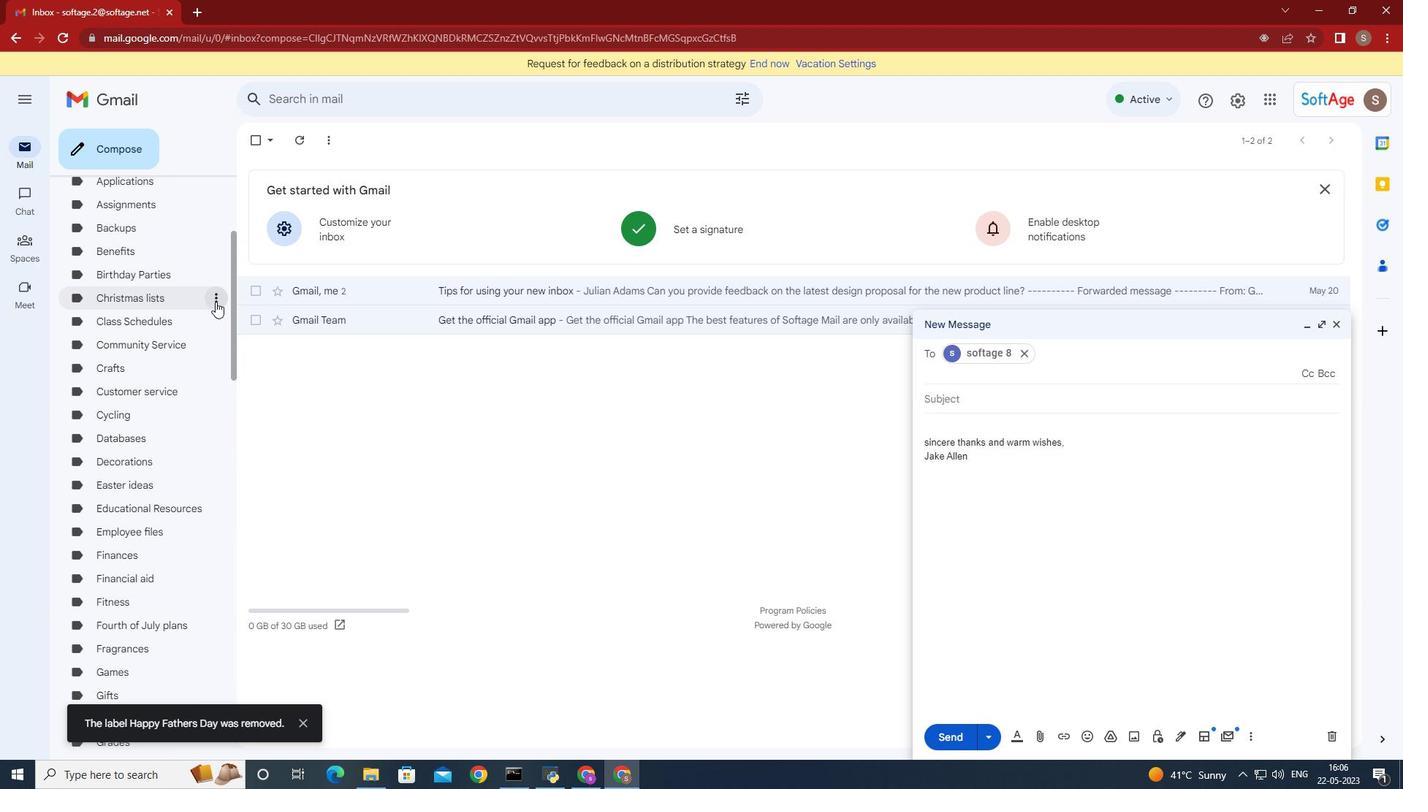 
Action: Mouse moved to (243, 342)
Screenshot: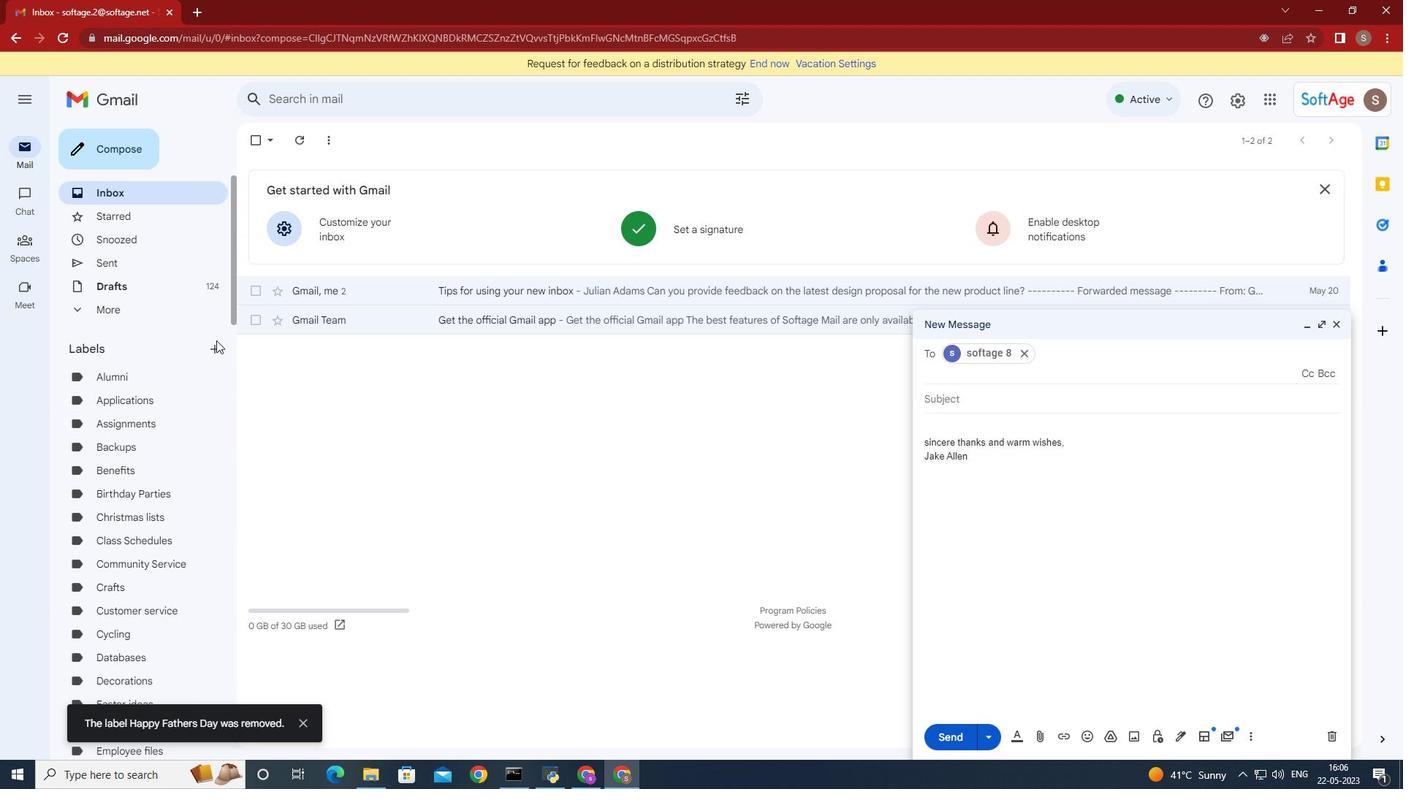 
Action: Mouse pressed left at (243, 342)
Screenshot: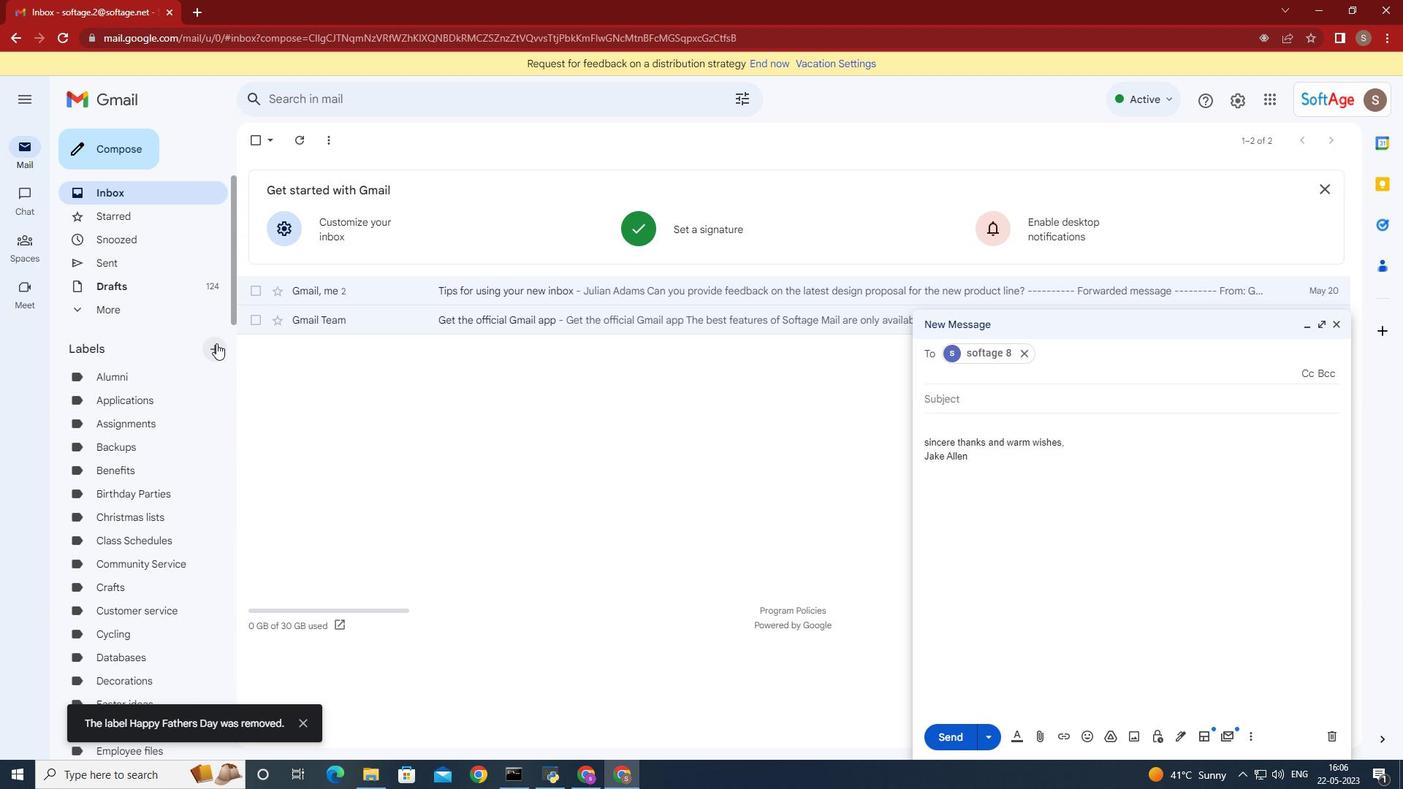 
Action: Mouse moved to (364, 412)
Screenshot: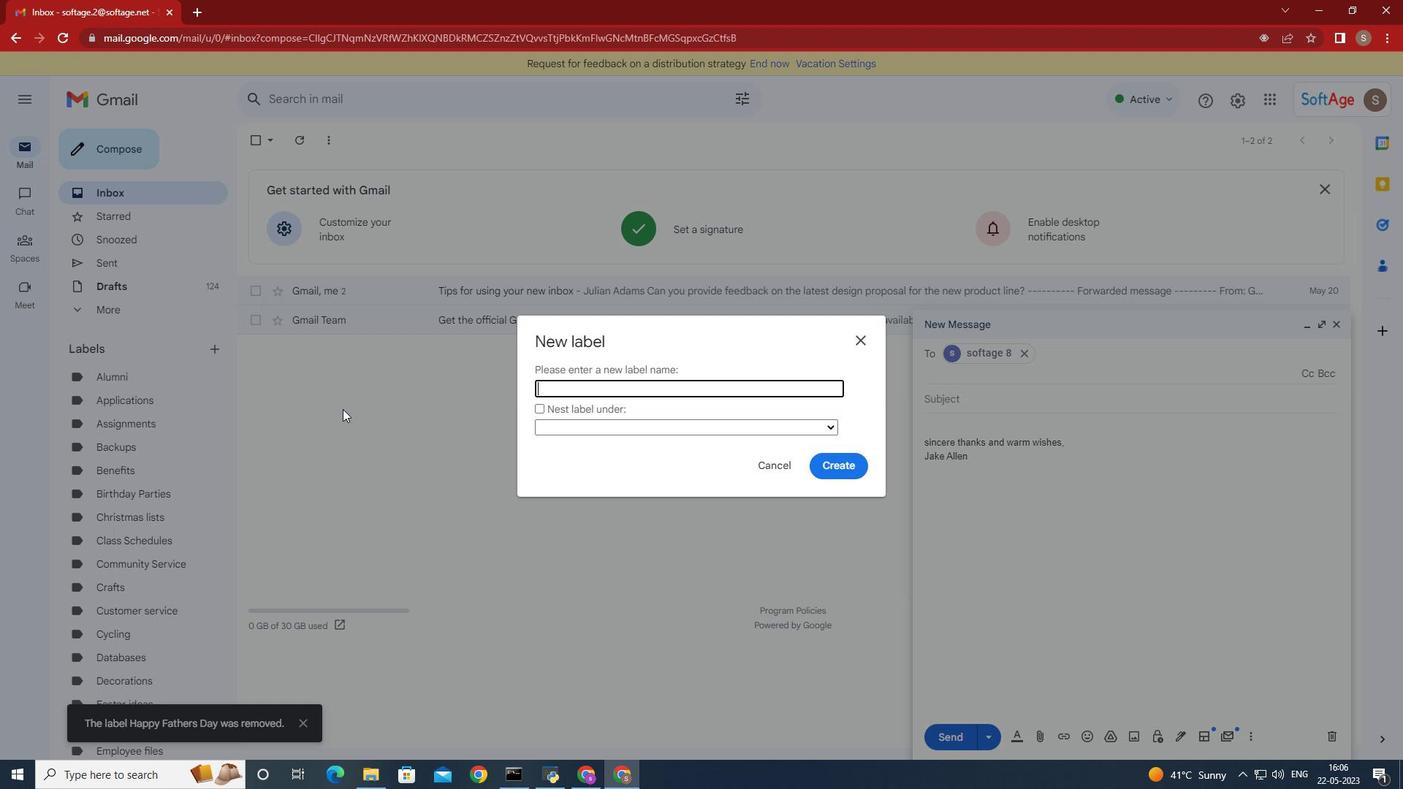 
Action: Key pressed <Key.shift>Fathers<Key.space><Key.shift>Day<Key.space>gifts
Screenshot: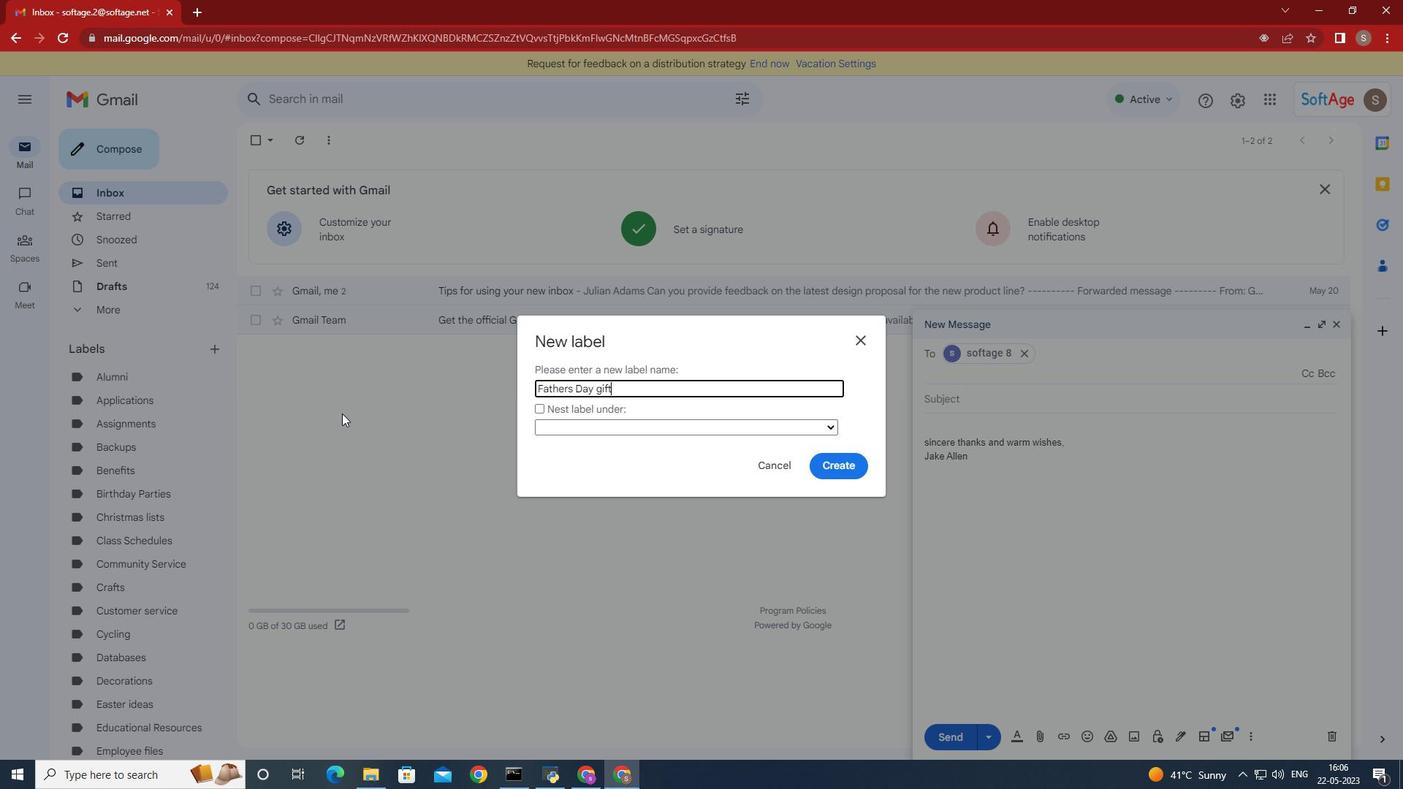 
Action: Mouse moved to (835, 459)
Screenshot: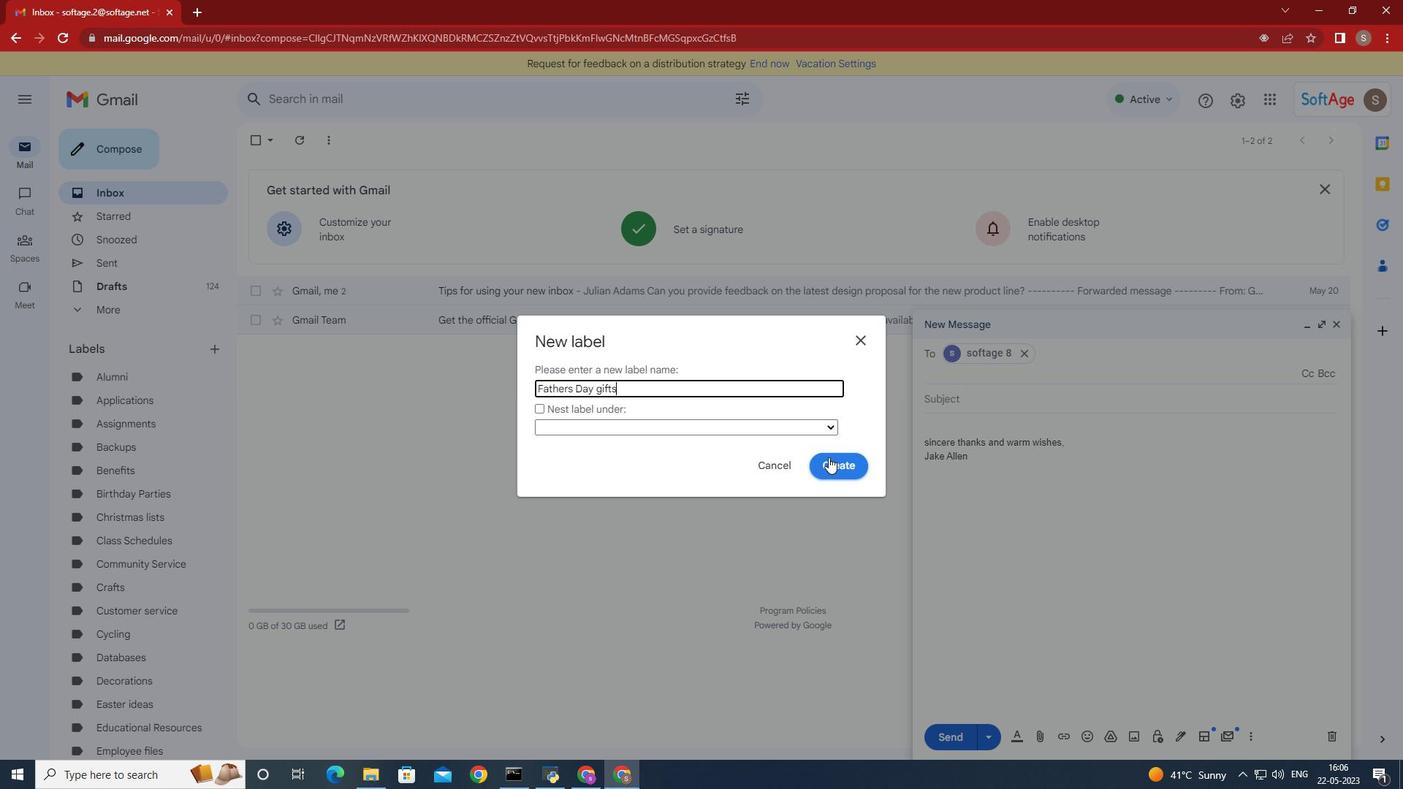 
Action: Mouse pressed left at (835, 459)
Screenshot: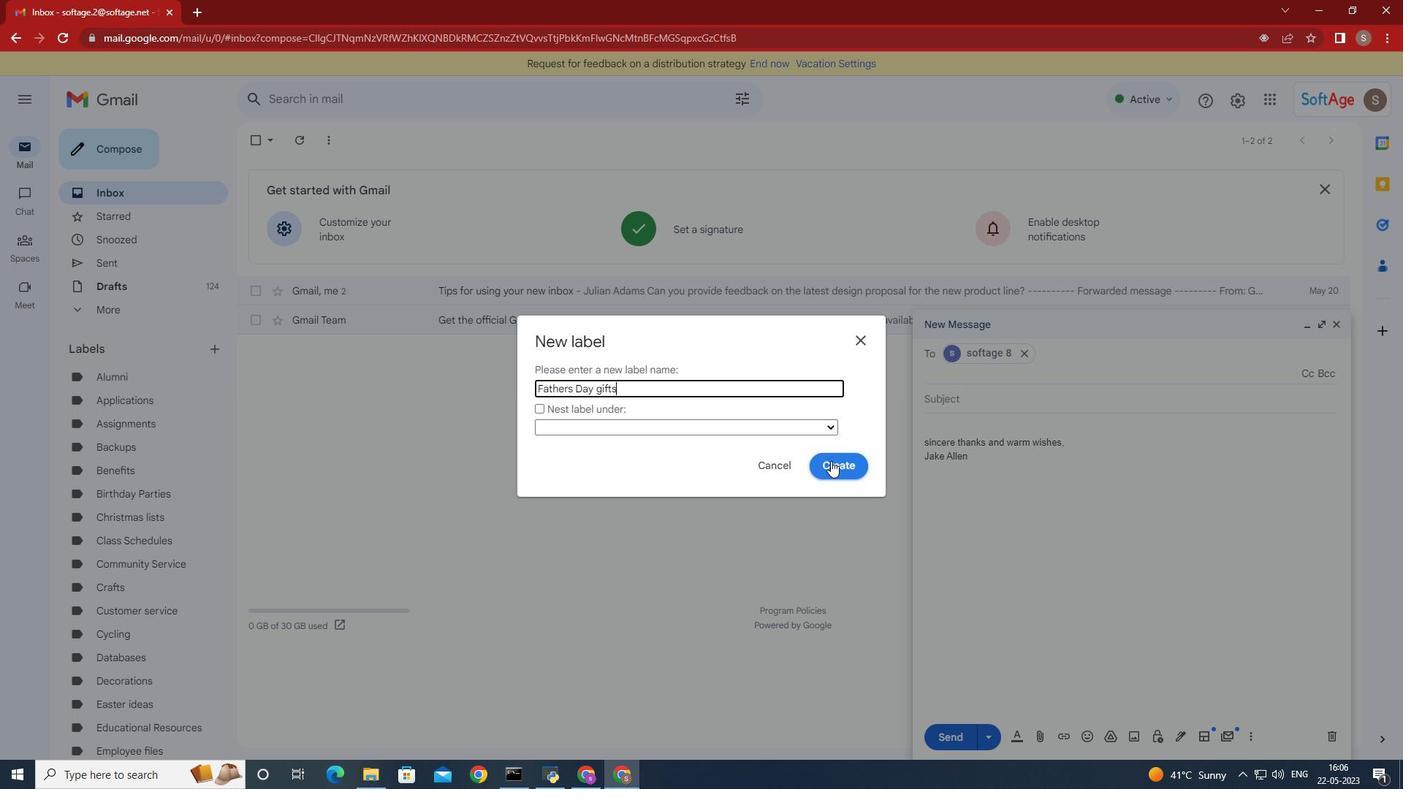 
